 Task: Look for Airbnb properties in San Juan de Dios, Costa Rica from 10th December, 2023 to 15th December, 2023 for 7 adults.4 bedrooms having 7 beds and 4 bathrooms. Property type can be house. Amenities needed are: wifi, TV, free parkinig on premises, gym, breakfast. Booking option can be shelf check-in. Look for 5 properties as per requirement.
Action: Mouse moved to (592, 184)
Screenshot: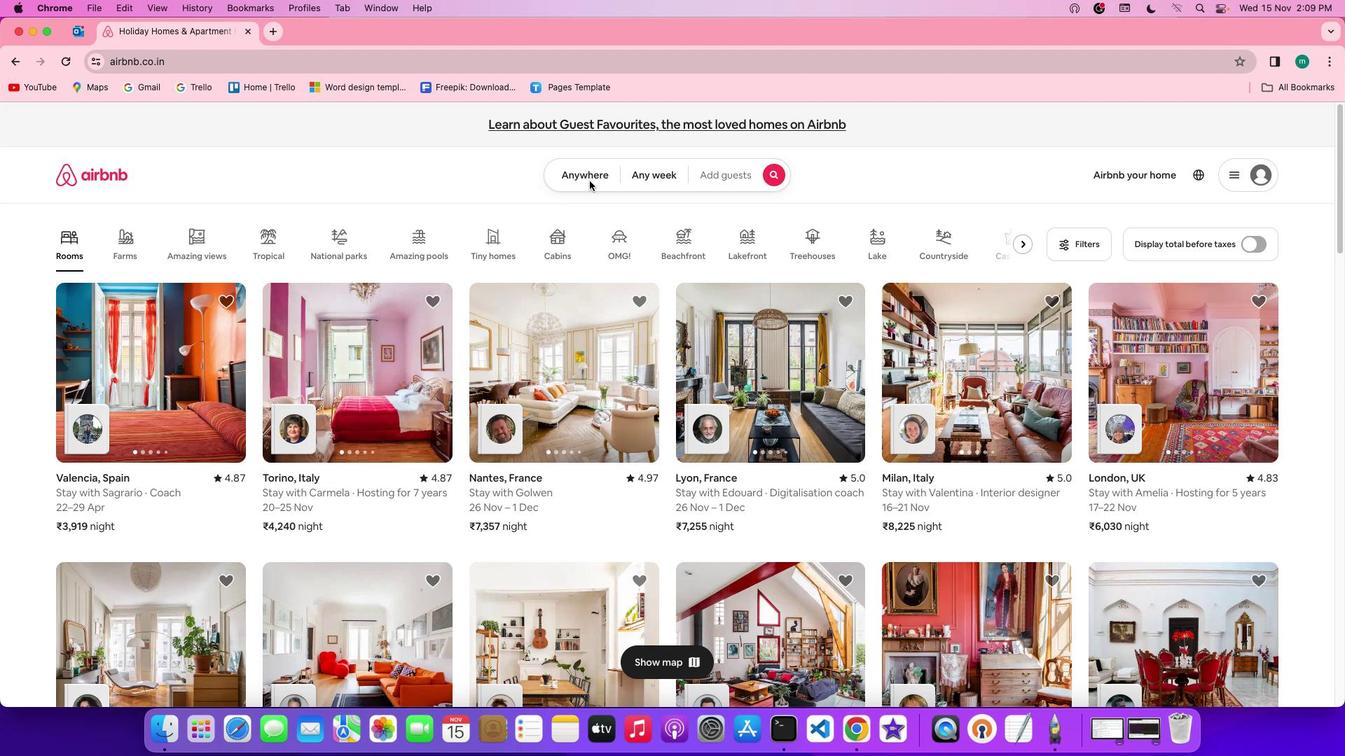 
Action: Mouse pressed left at (592, 184)
Screenshot: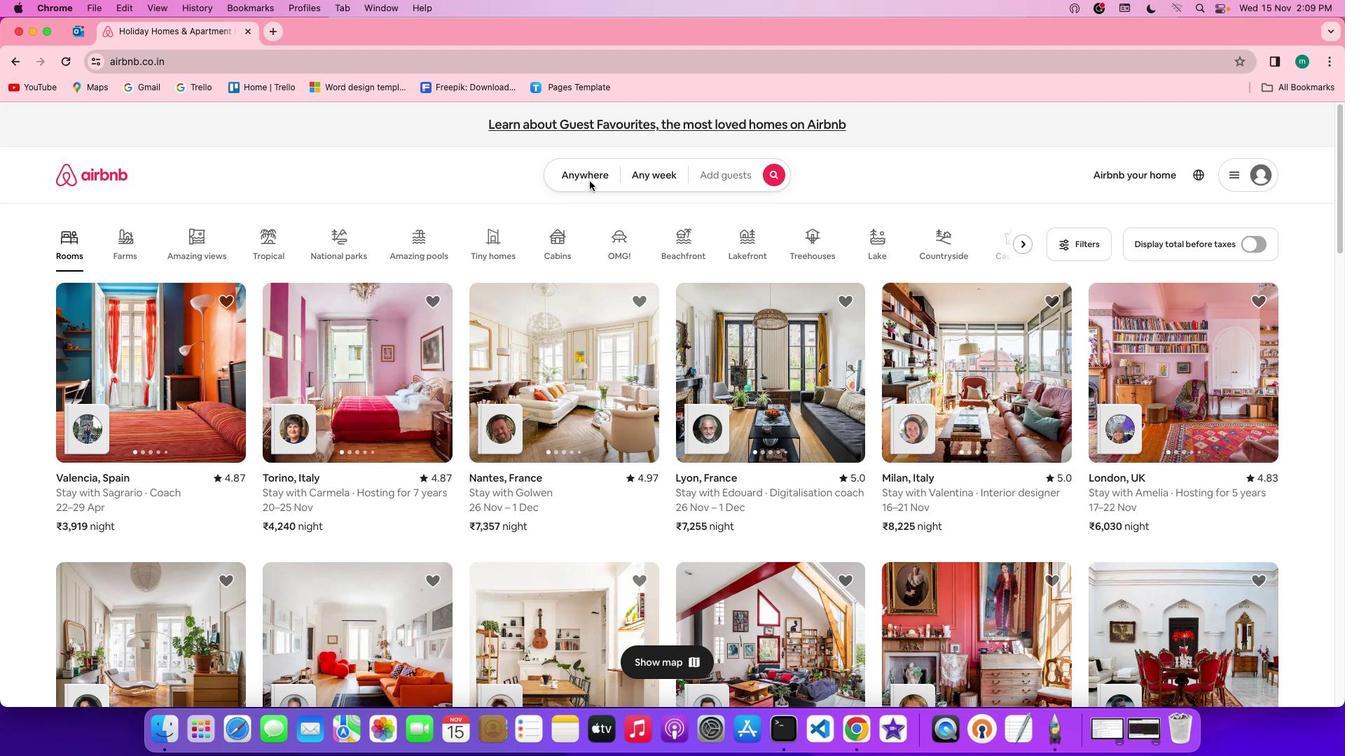 
Action: Mouse pressed left at (592, 184)
Screenshot: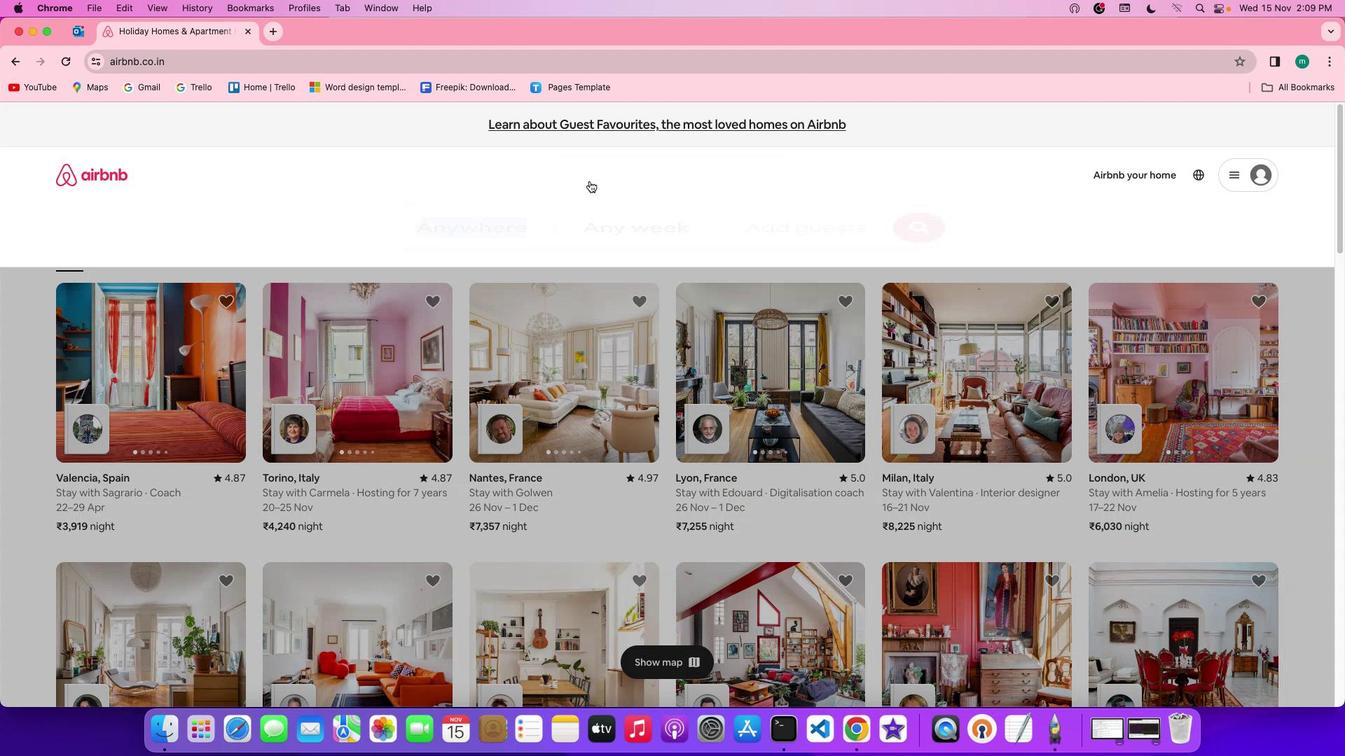 
Action: Mouse moved to (537, 232)
Screenshot: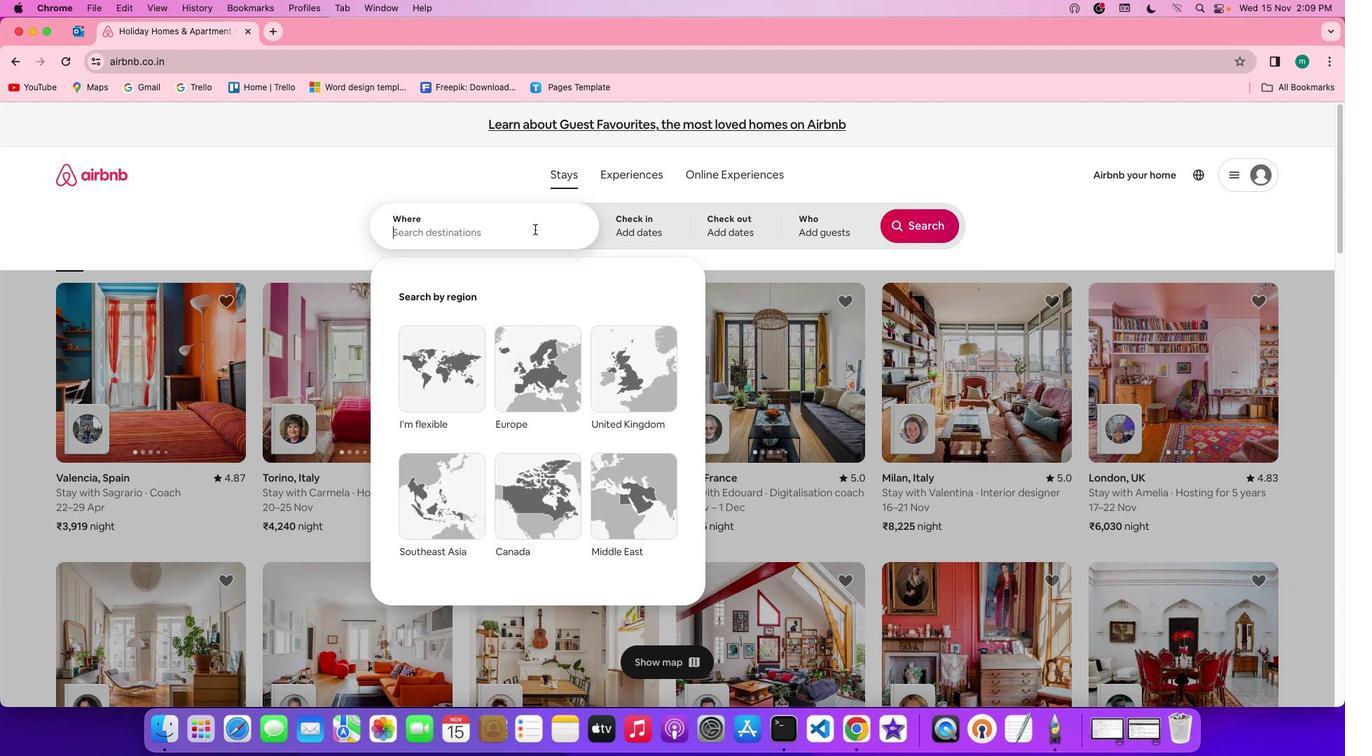 
Action: Mouse pressed left at (537, 232)
Screenshot: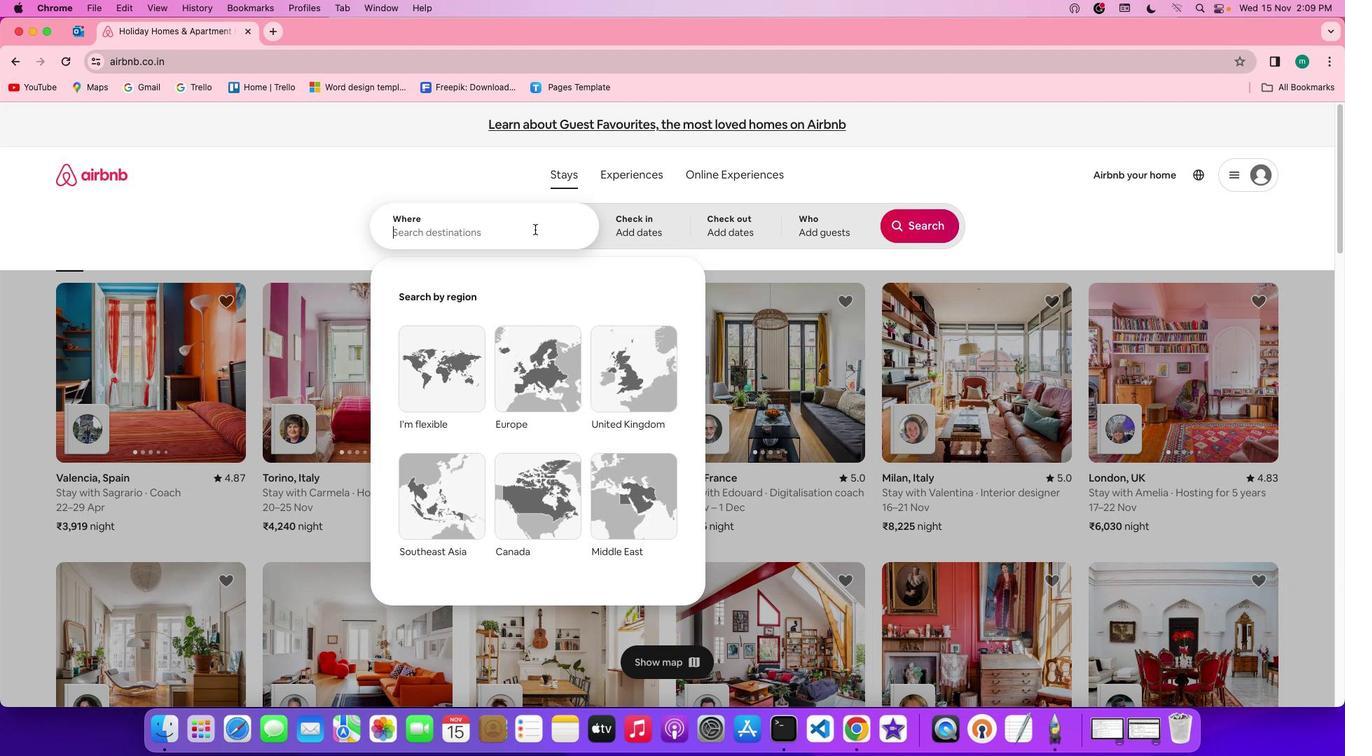 
Action: Key pressed Key.shift'S''a''n'Key.spaceKey.shift'J''u''a''n'Key.spaceKey.shift'd''e'Key.spaceKey.shift'D''i''o''a'Key.backspace's'','Key.spaceKey.shift'c''o''s''t''a'
Screenshot: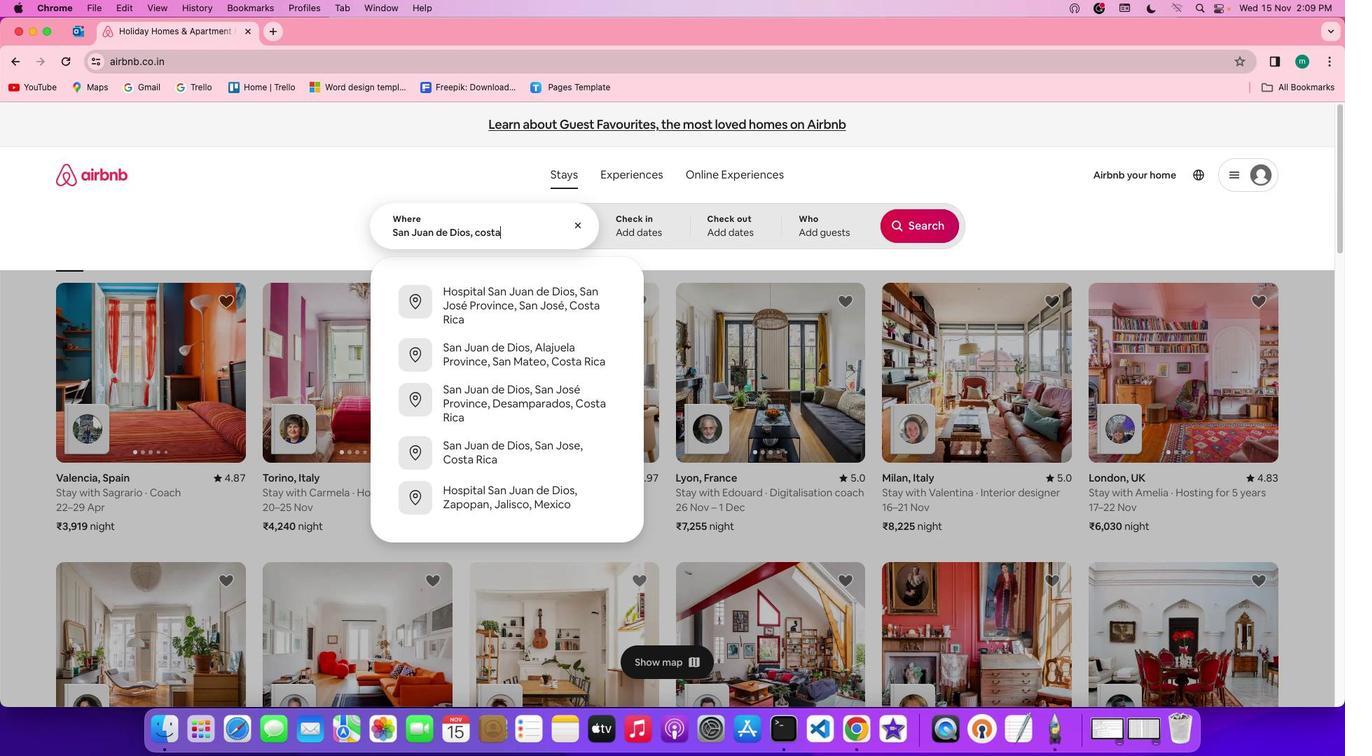 
Action: Mouse moved to (541, 219)
Screenshot: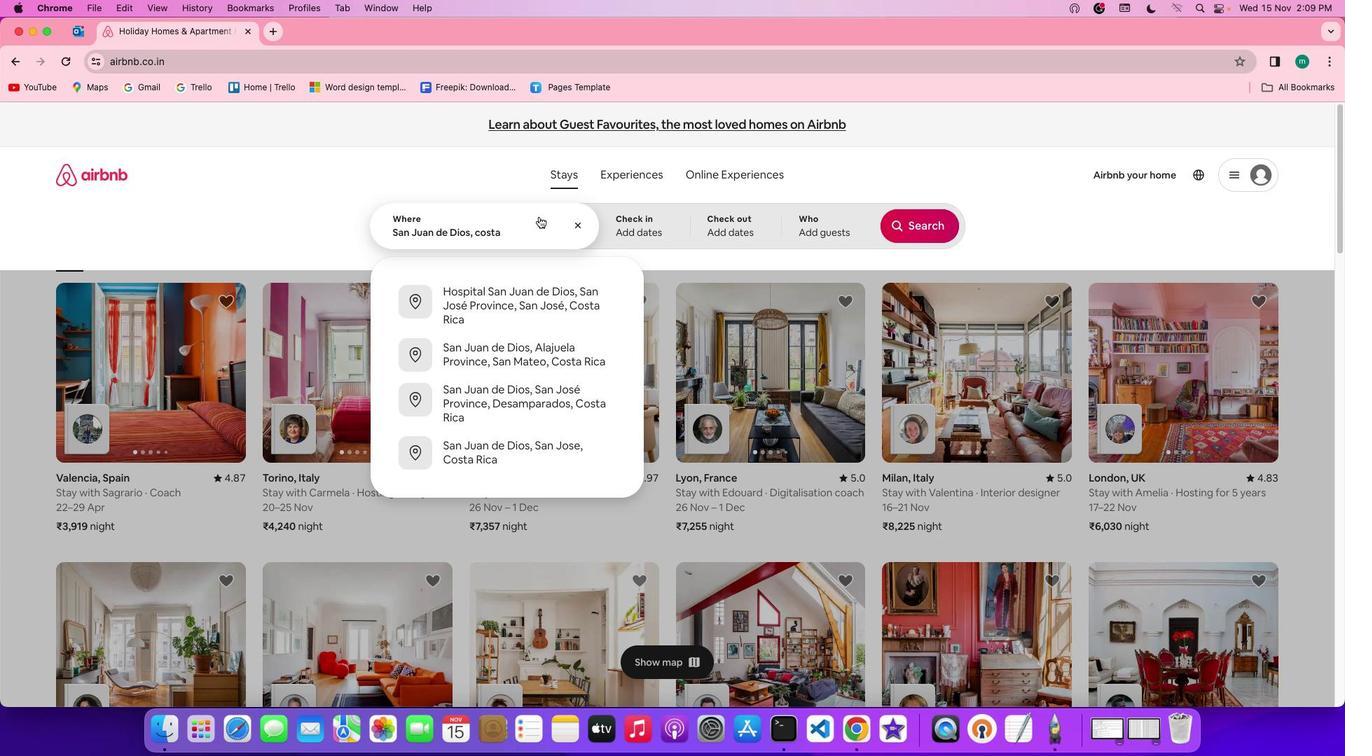 
Action: Key pressed Key.spaceKey.shift'R''i''c''a'
Screenshot: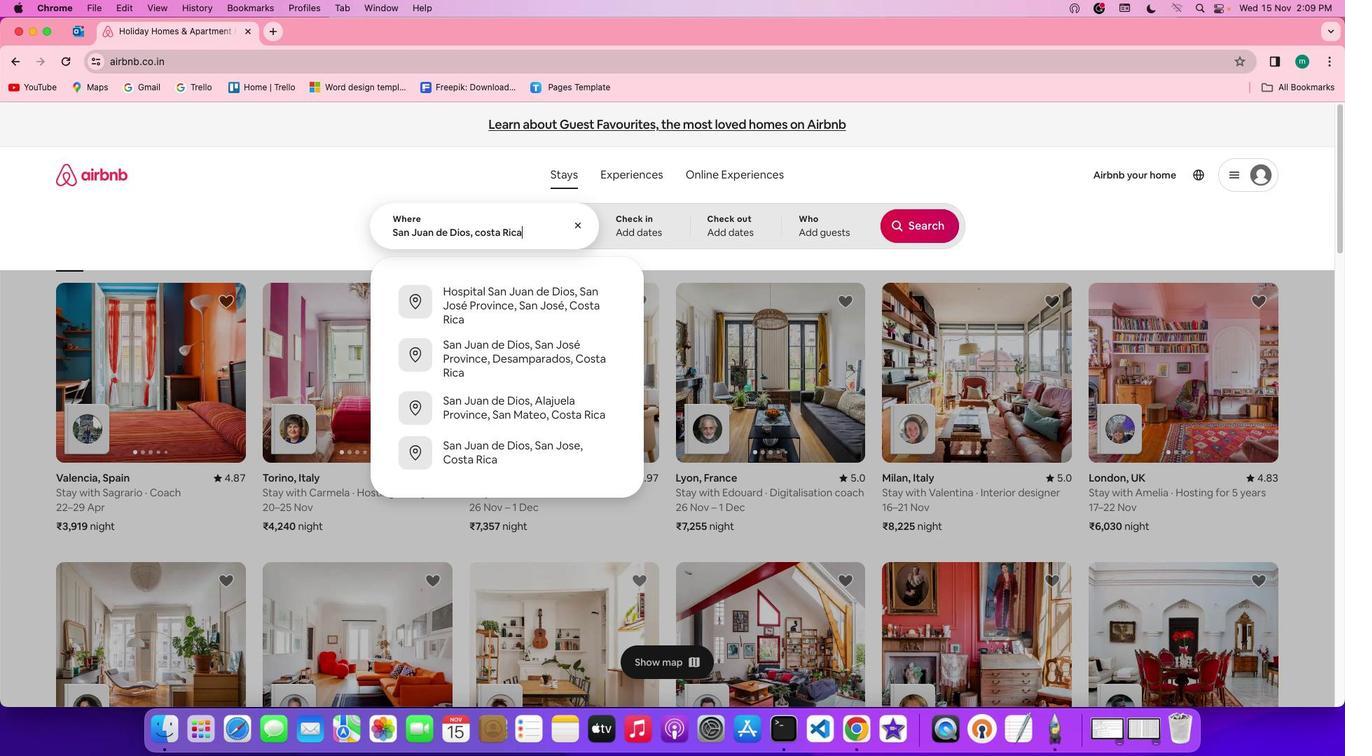 
Action: Mouse moved to (665, 237)
Screenshot: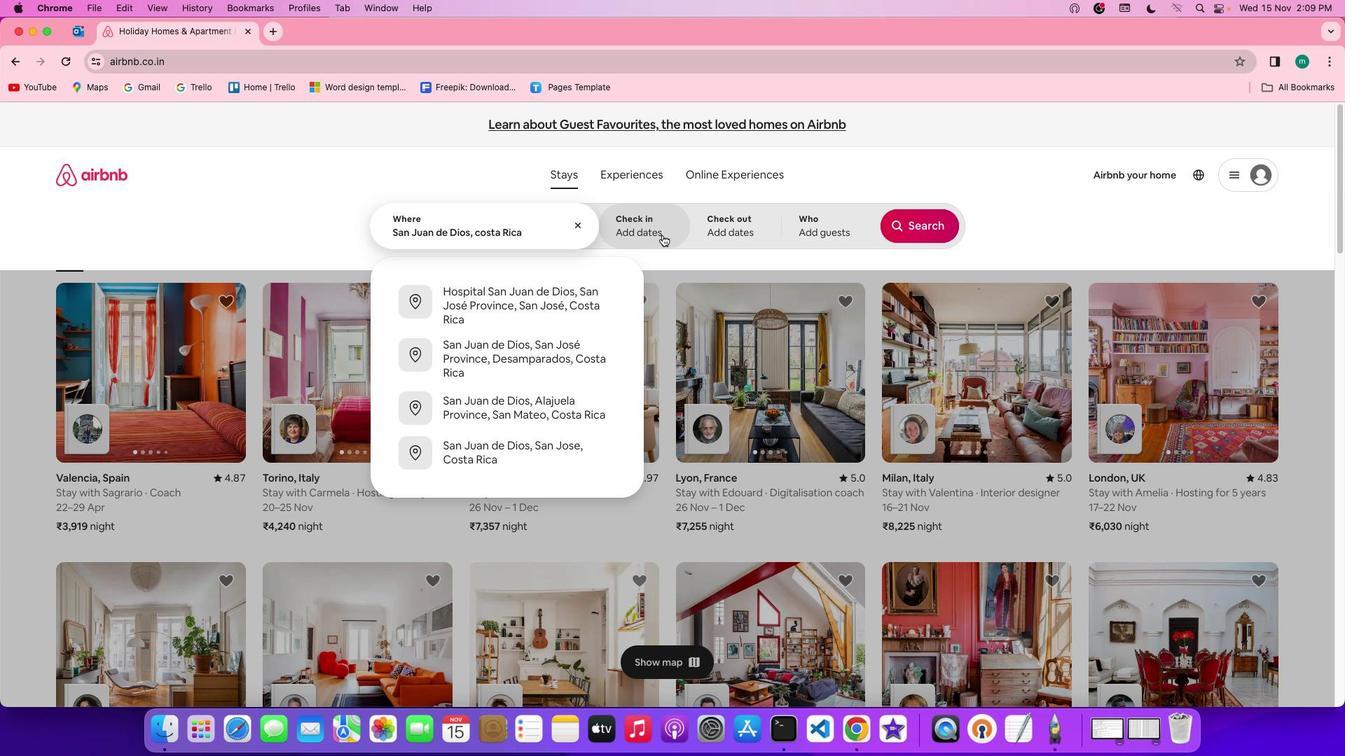 
Action: Mouse pressed left at (665, 237)
Screenshot: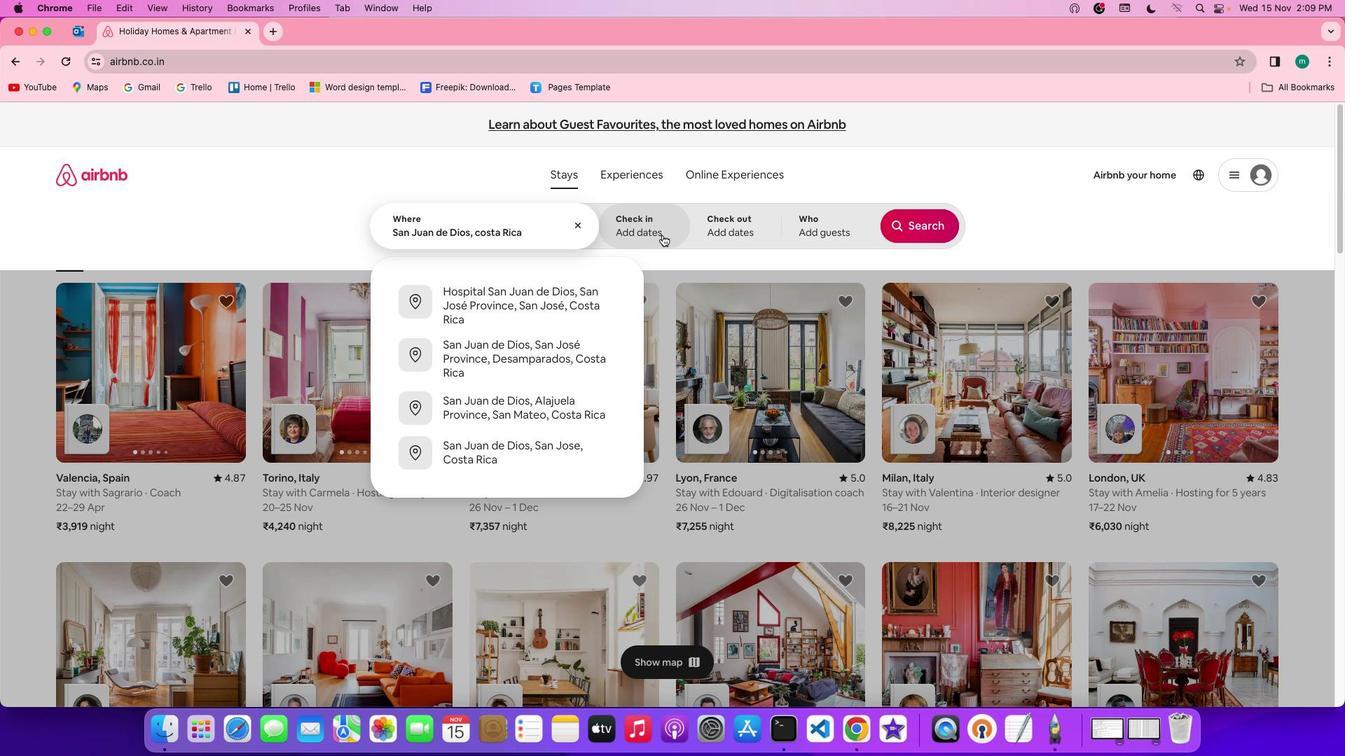 
Action: Mouse moved to (698, 478)
Screenshot: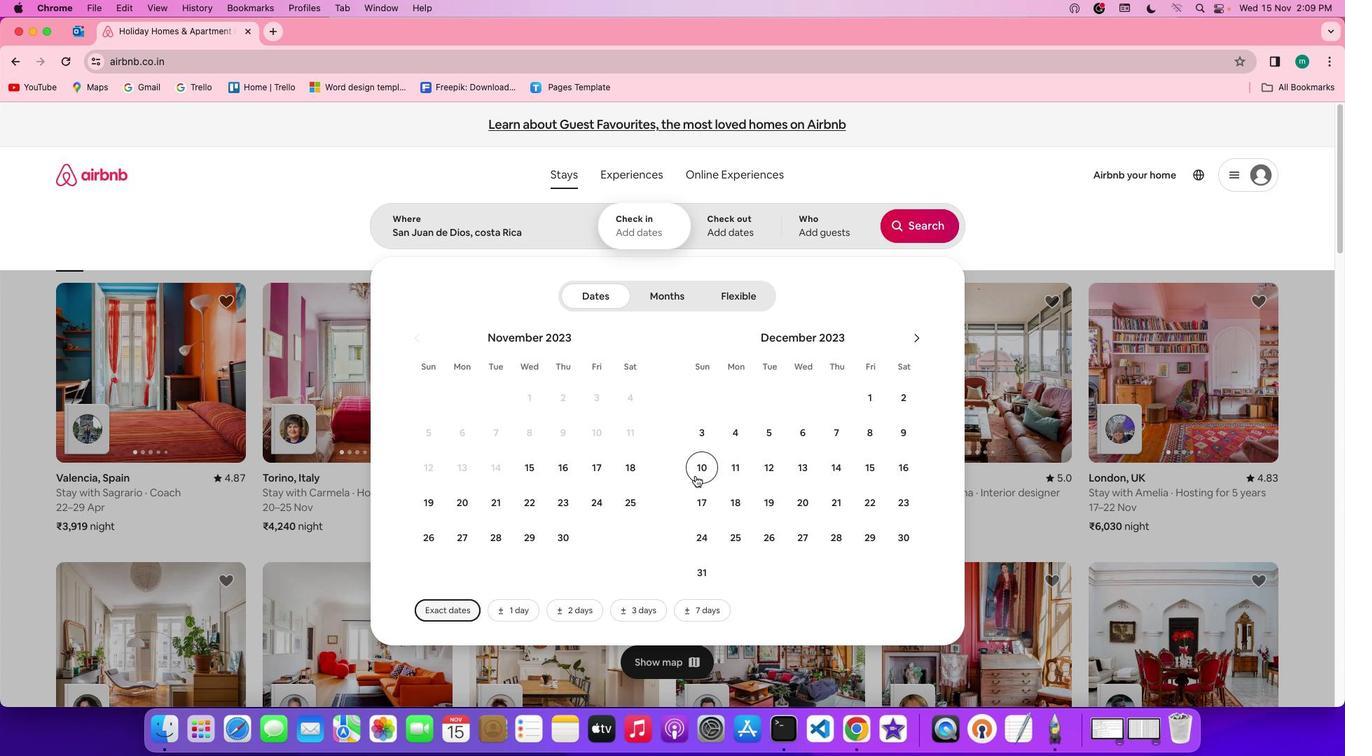 
Action: Mouse pressed left at (698, 478)
Screenshot: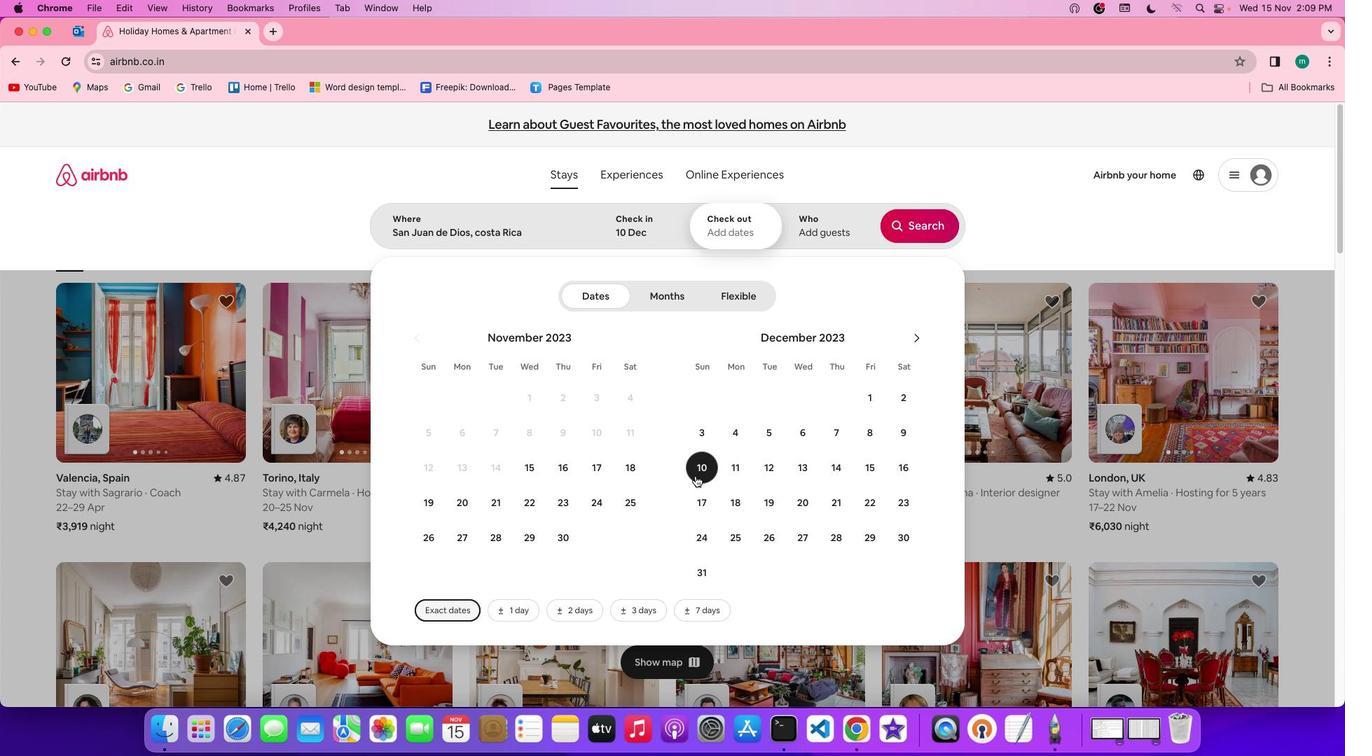 
Action: Mouse moved to (861, 477)
Screenshot: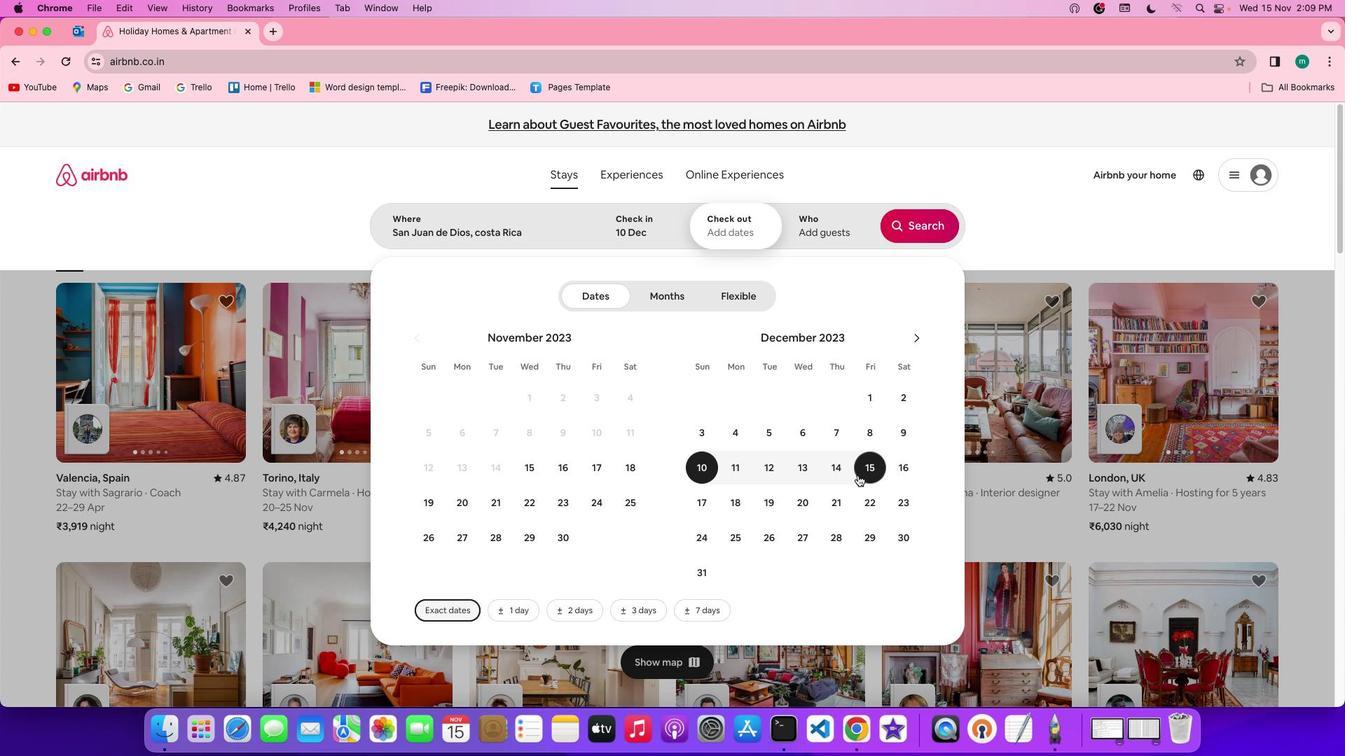 
Action: Mouse pressed left at (861, 477)
Screenshot: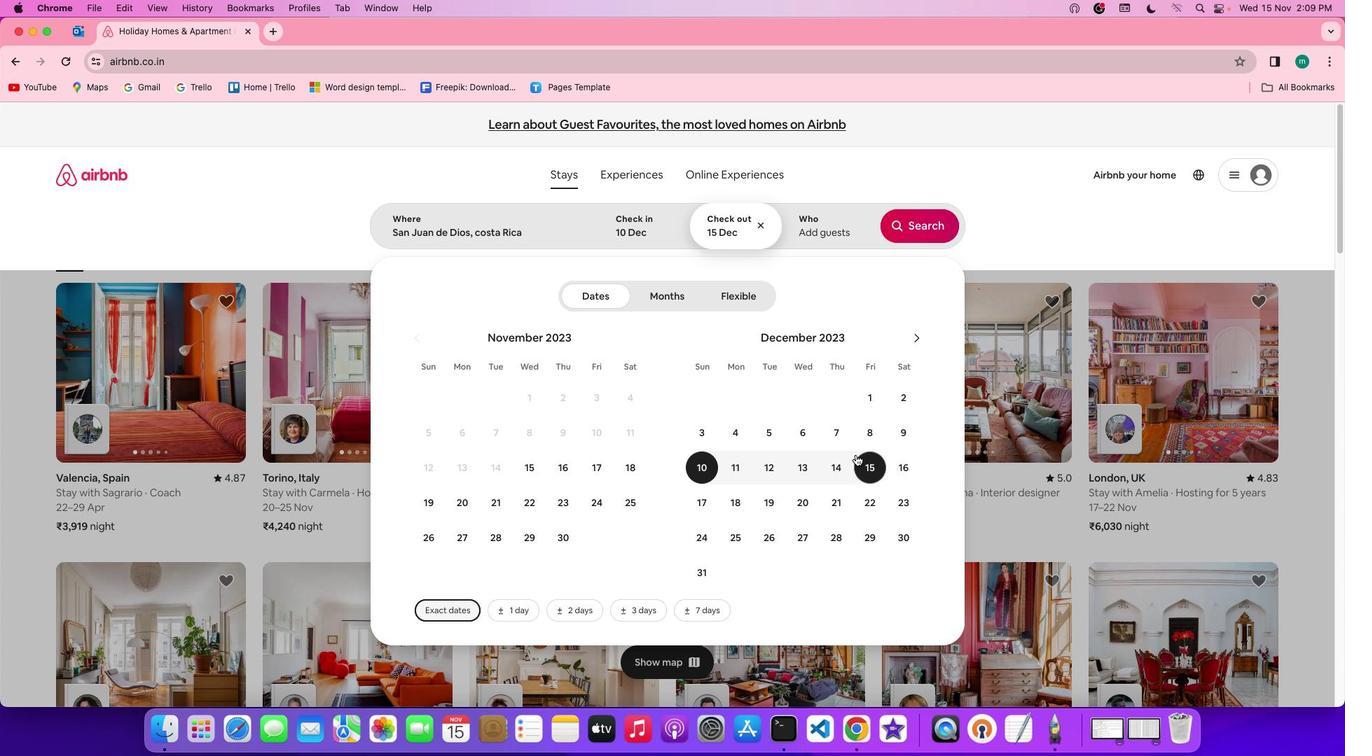 
Action: Mouse moved to (854, 215)
Screenshot: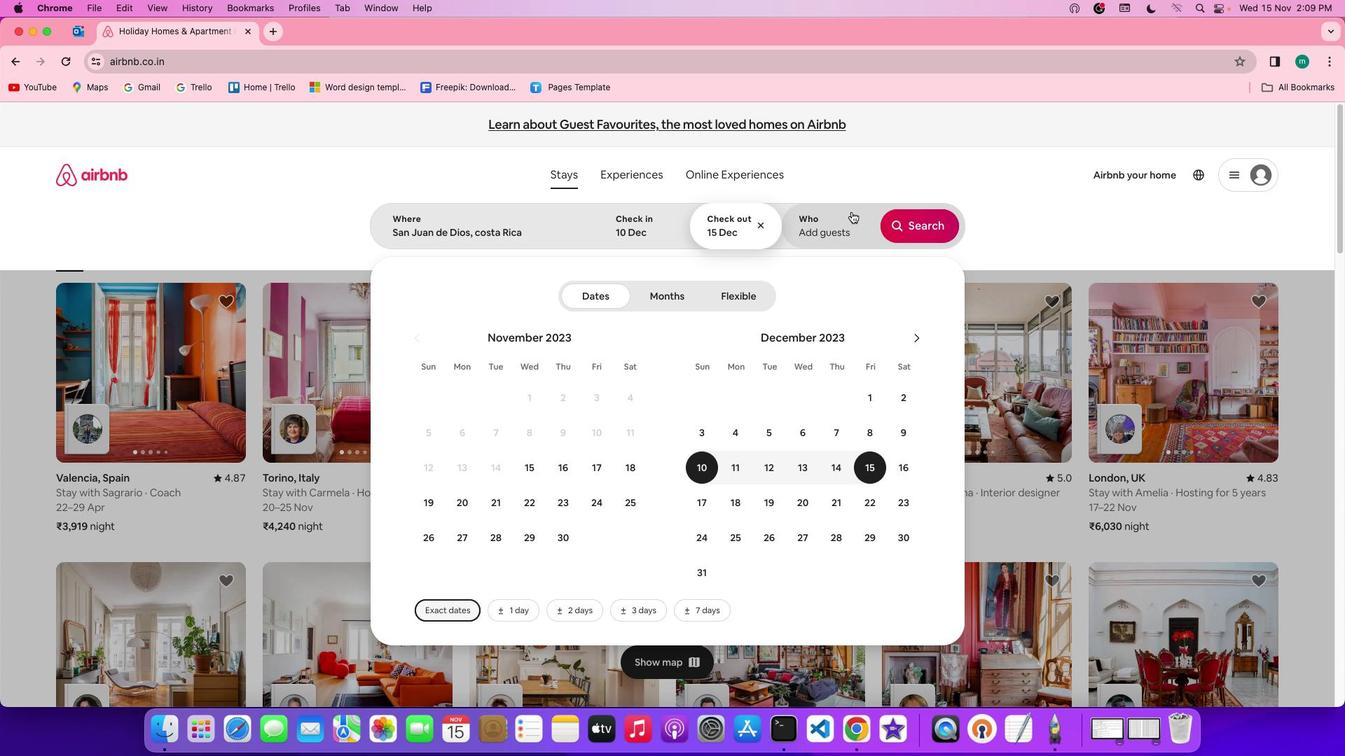 
Action: Mouse pressed left at (854, 215)
Screenshot: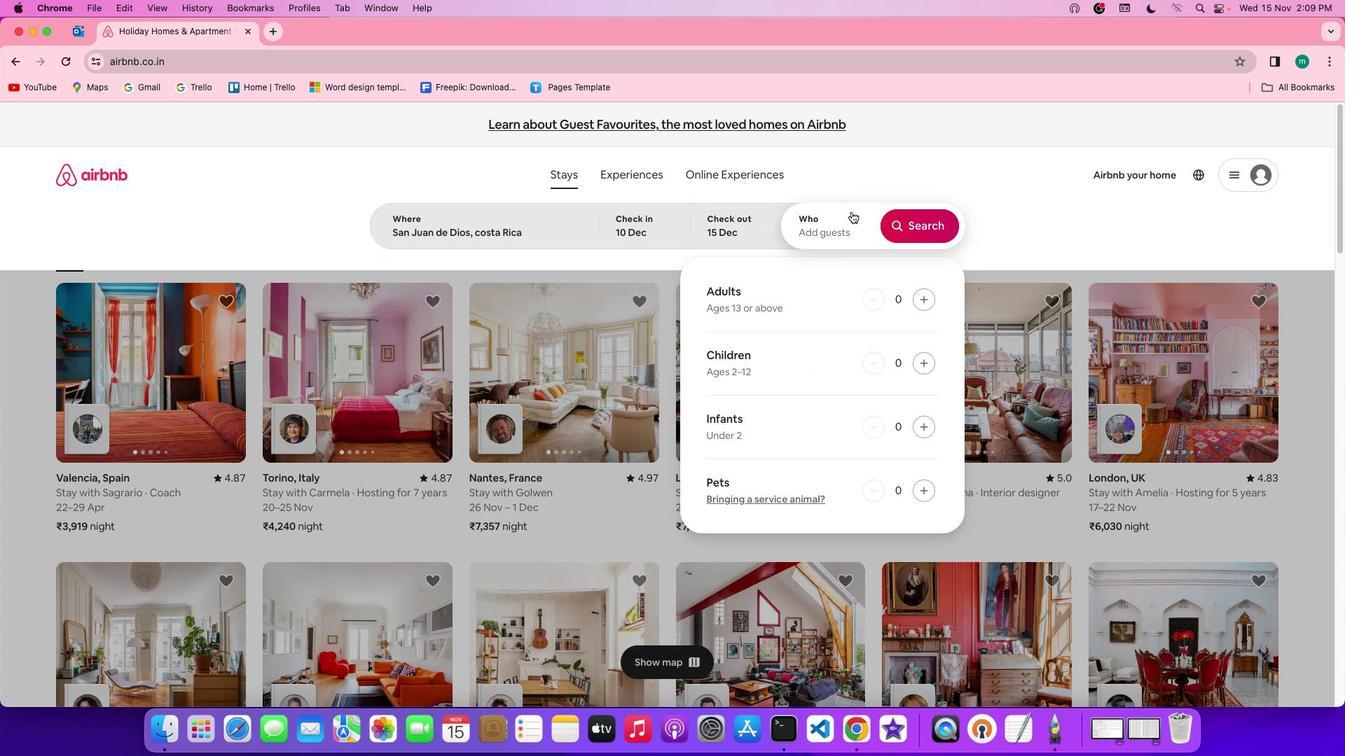 
Action: Mouse moved to (925, 306)
Screenshot: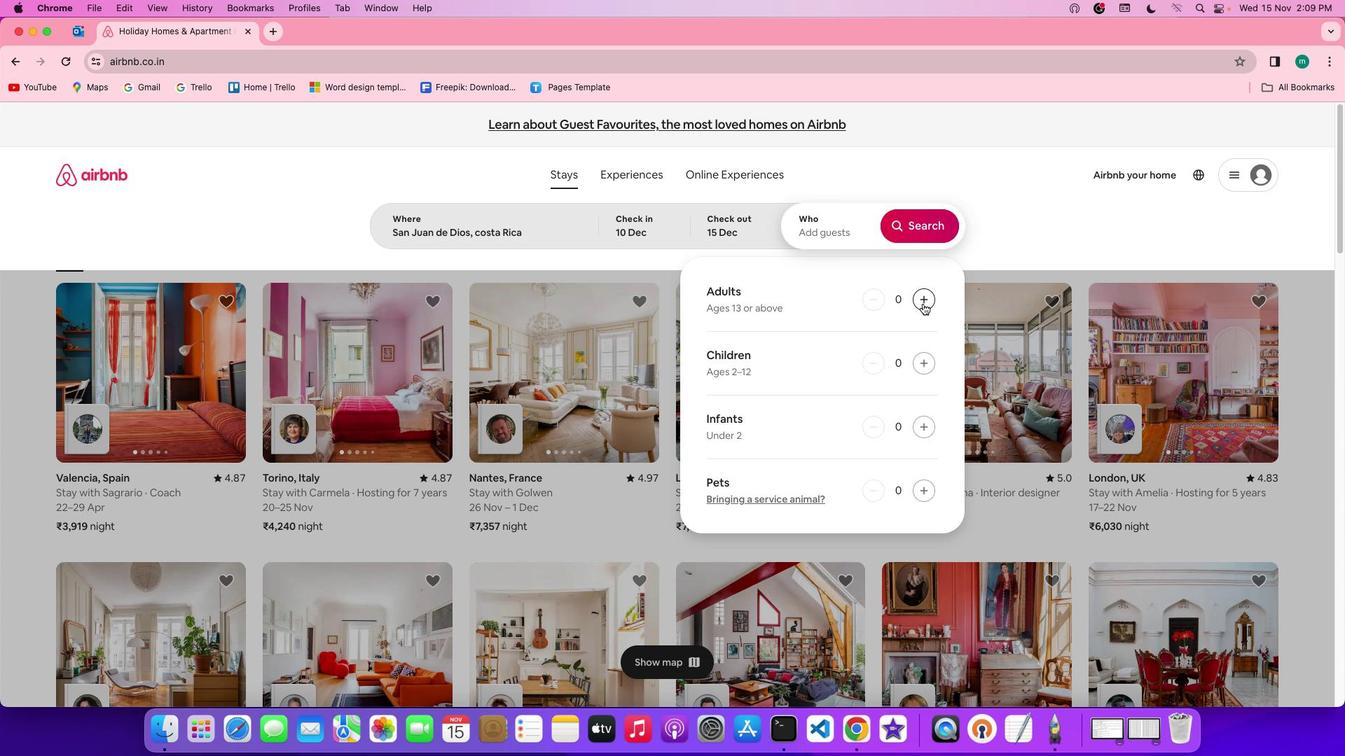 
Action: Mouse pressed left at (925, 306)
Screenshot: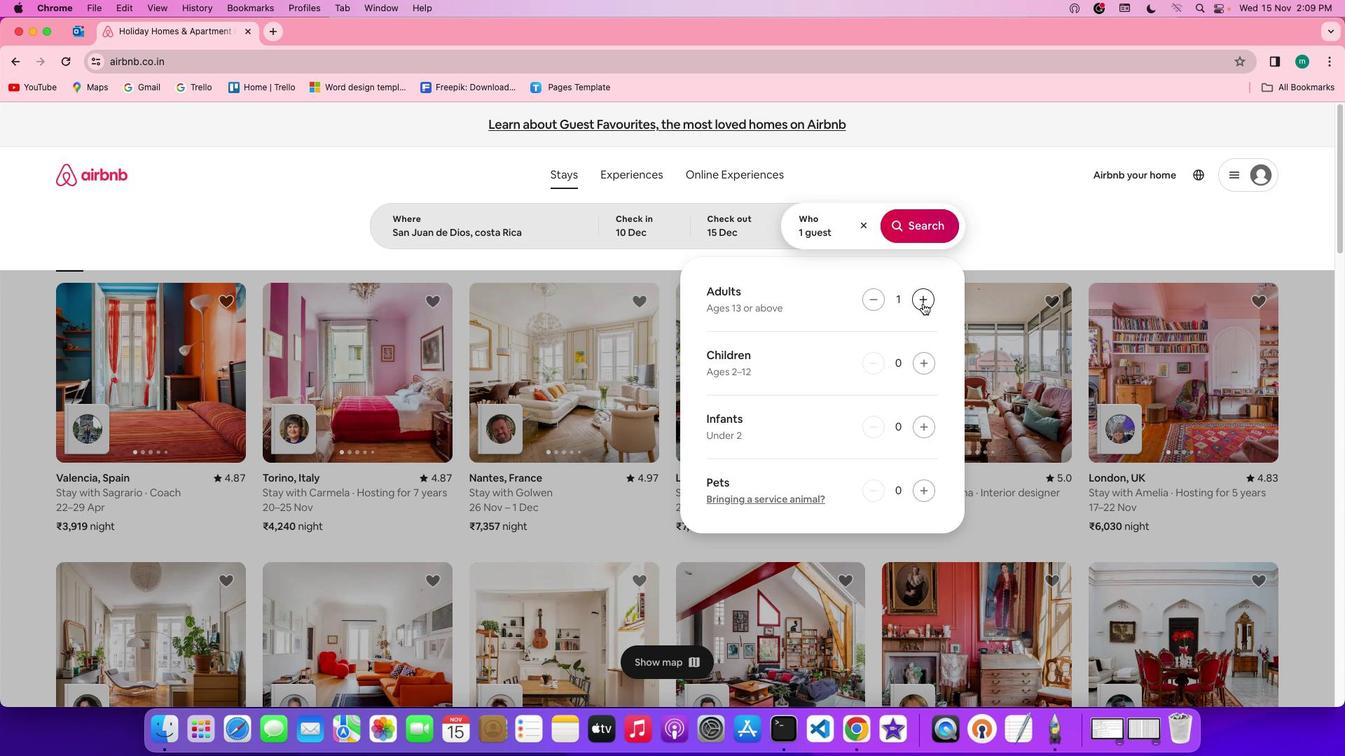 
Action: Mouse pressed left at (925, 306)
Screenshot: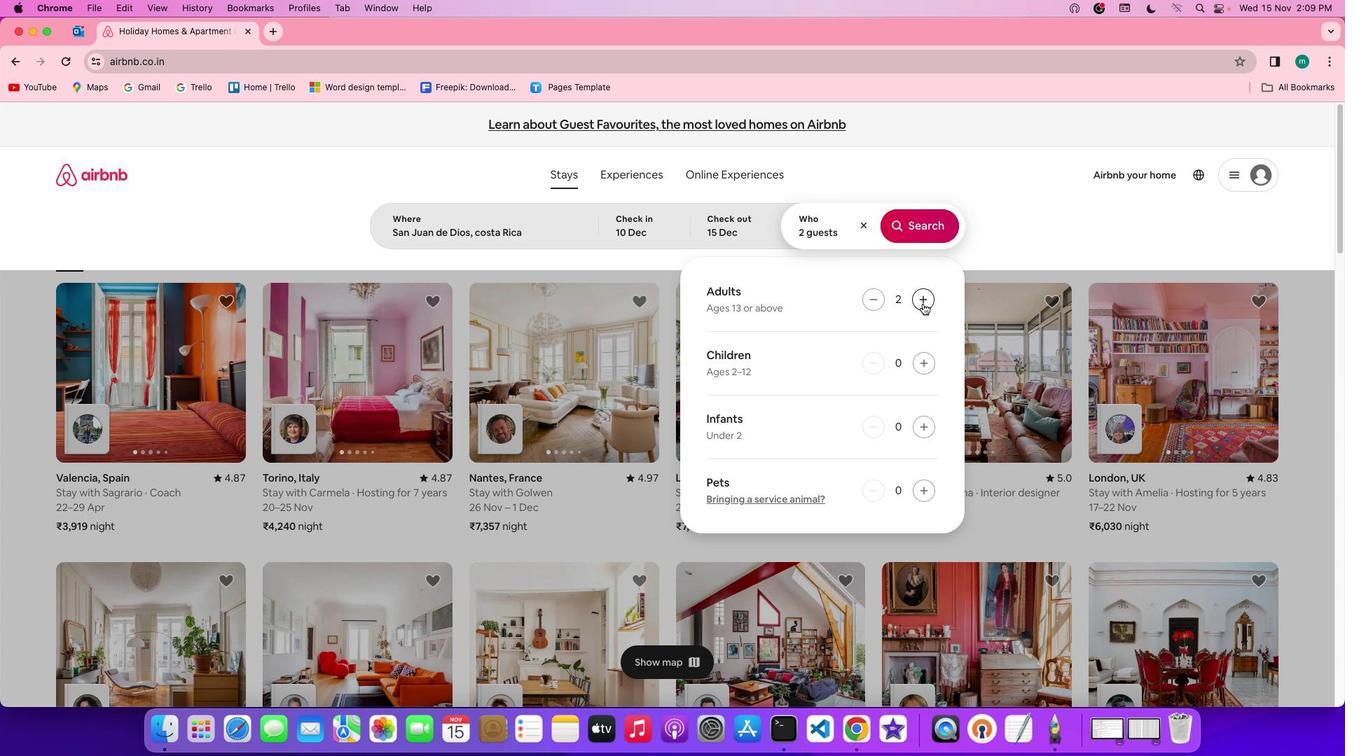 
Action: Mouse pressed left at (925, 306)
Screenshot: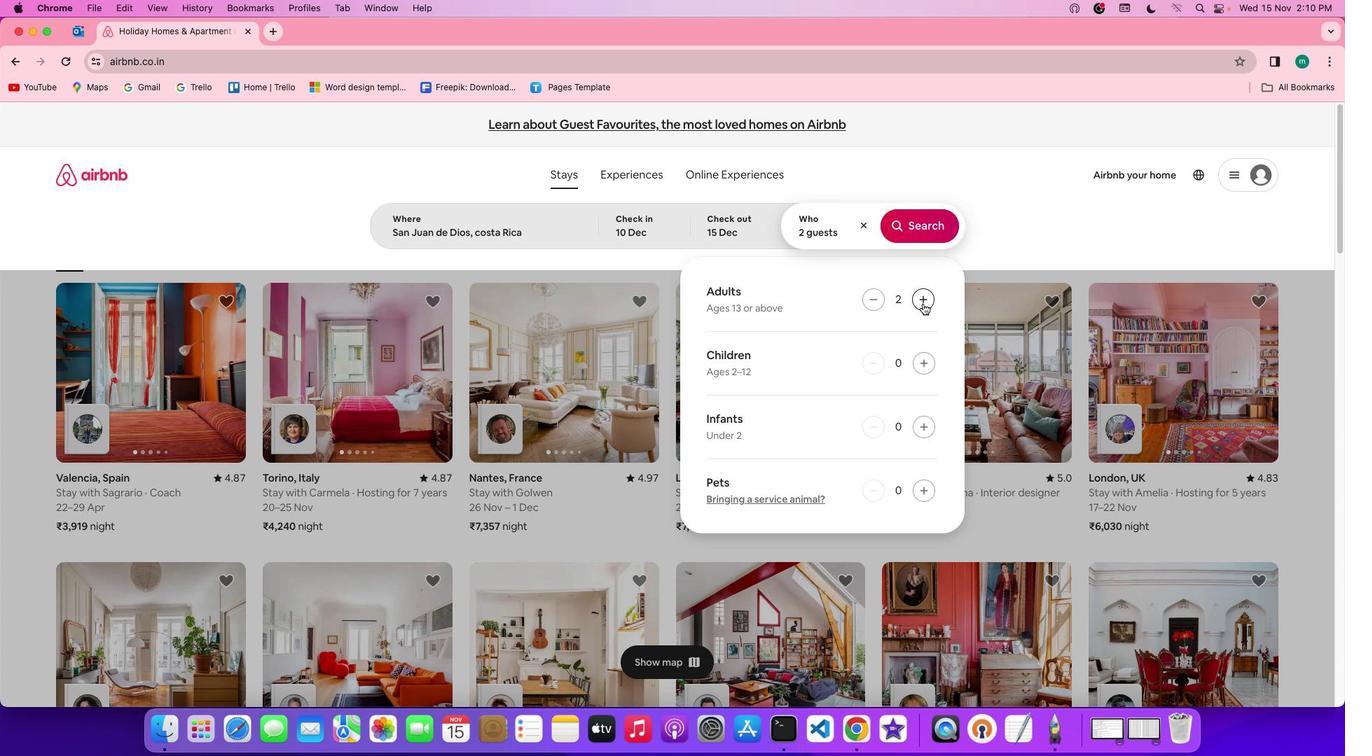 
Action: Mouse pressed left at (925, 306)
Screenshot: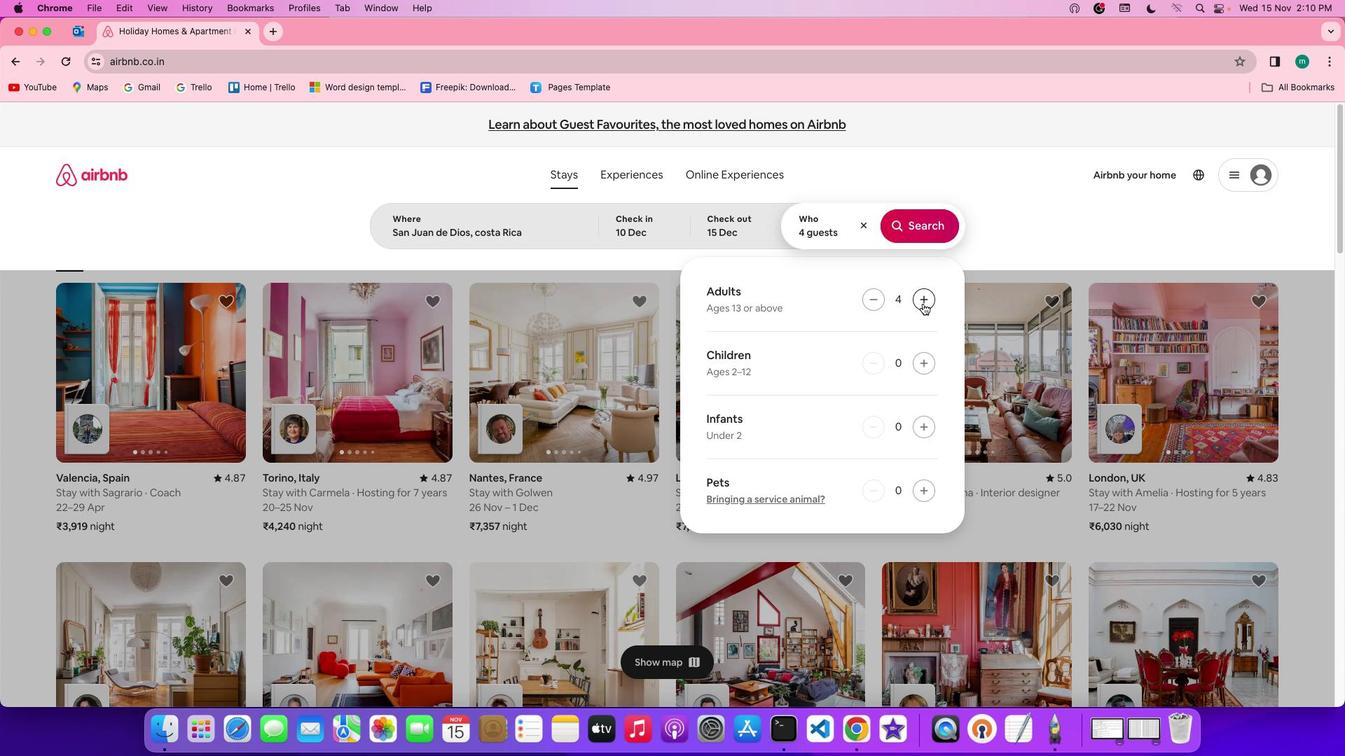 
Action: Mouse pressed left at (925, 306)
Screenshot: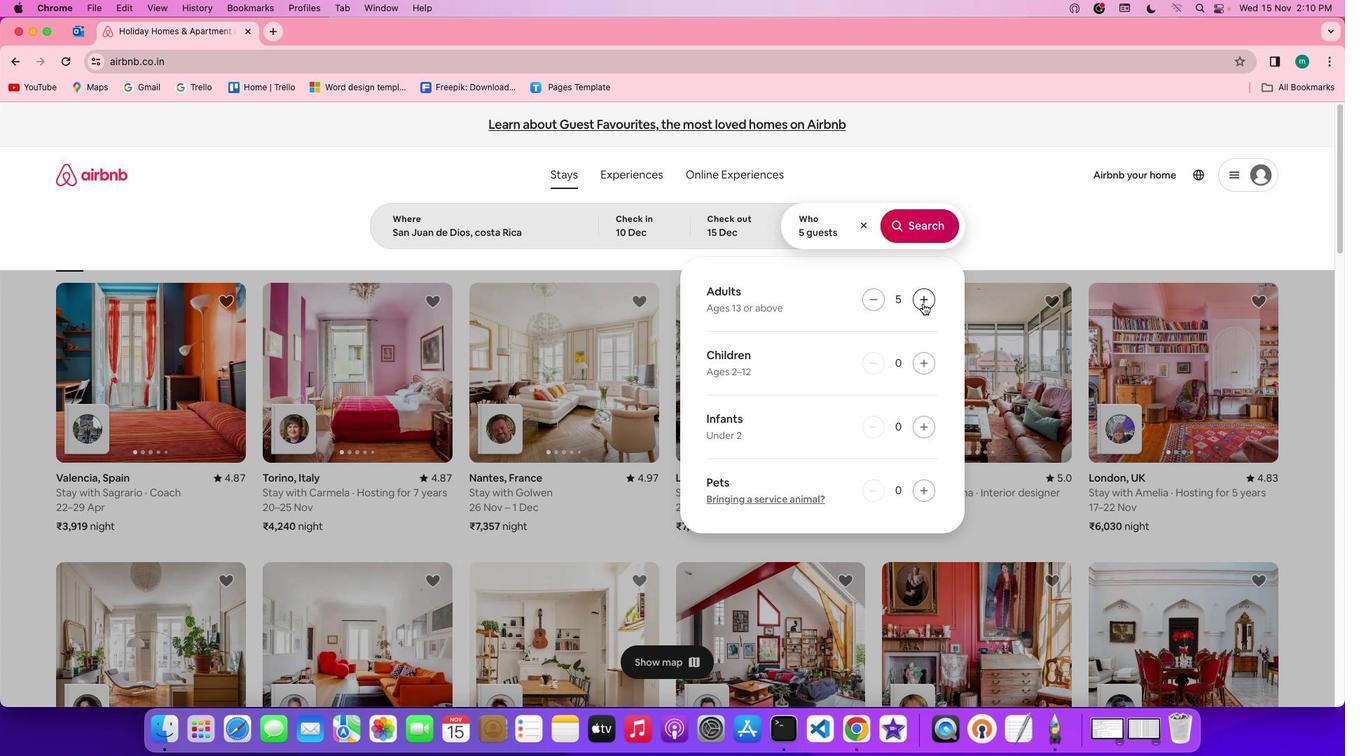 
Action: Mouse pressed left at (925, 306)
Screenshot: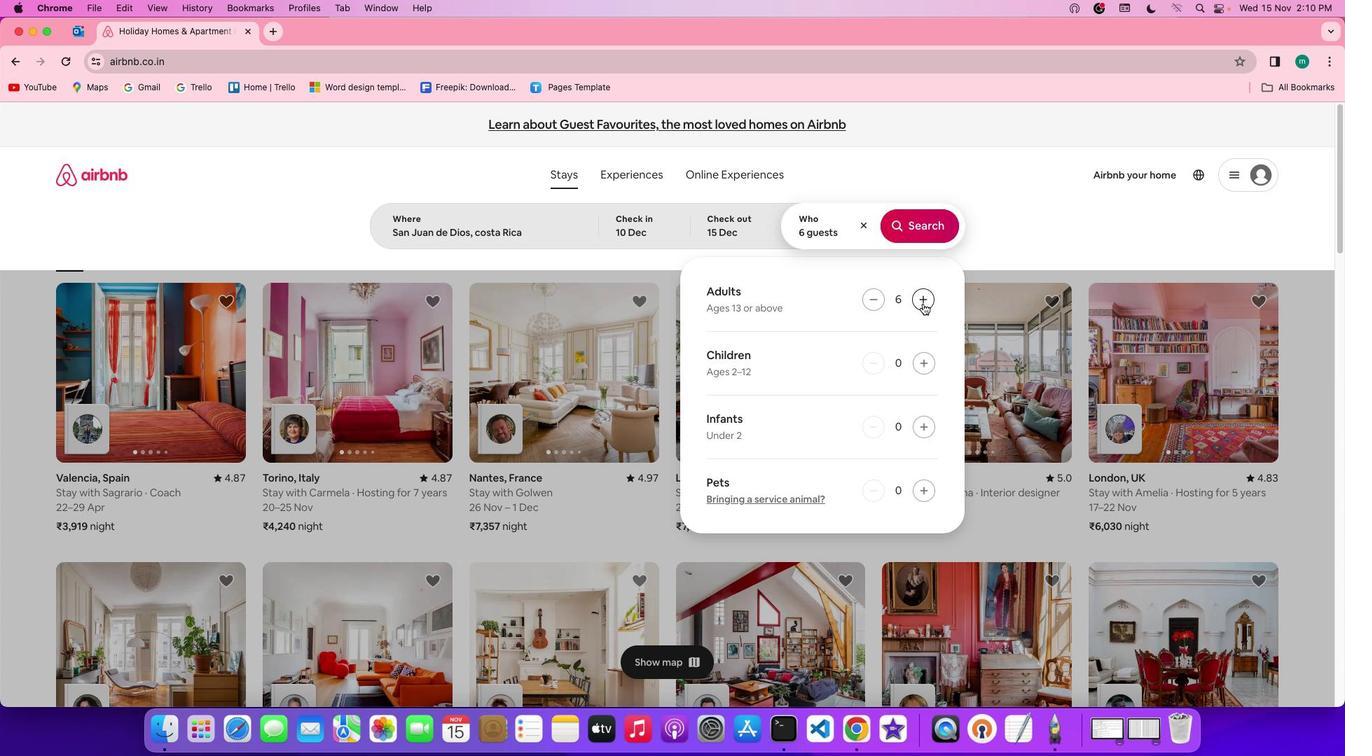 
Action: Mouse pressed left at (925, 306)
Screenshot: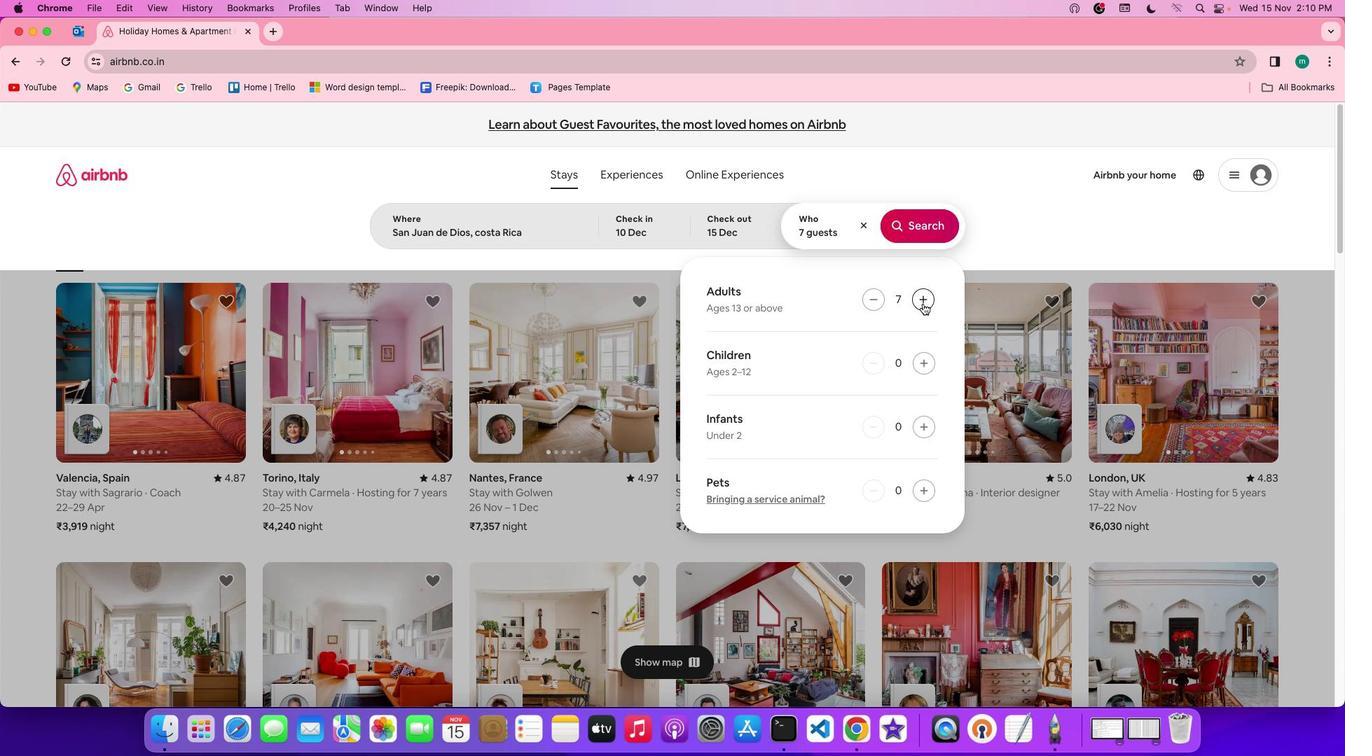 
Action: Mouse moved to (935, 233)
Screenshot: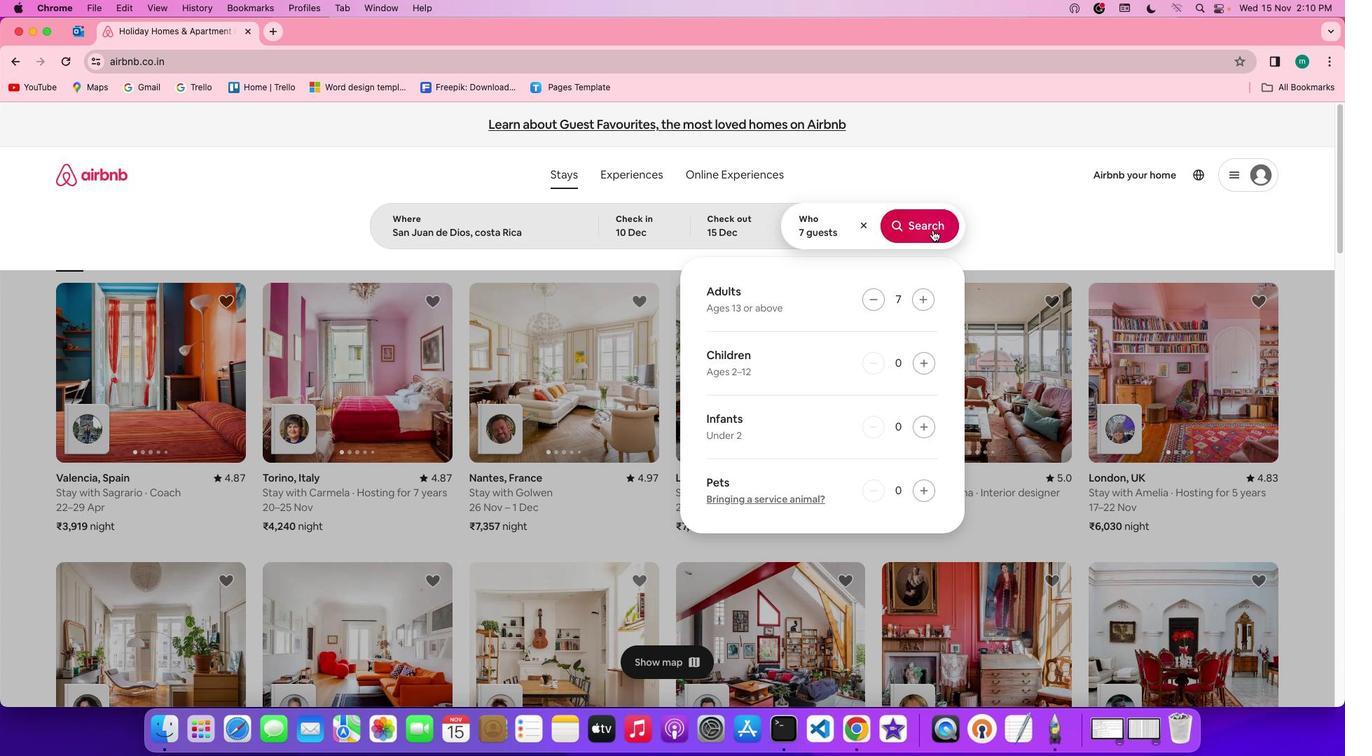 
Action: Mouse pressed left at (935, 233)
Screenshot: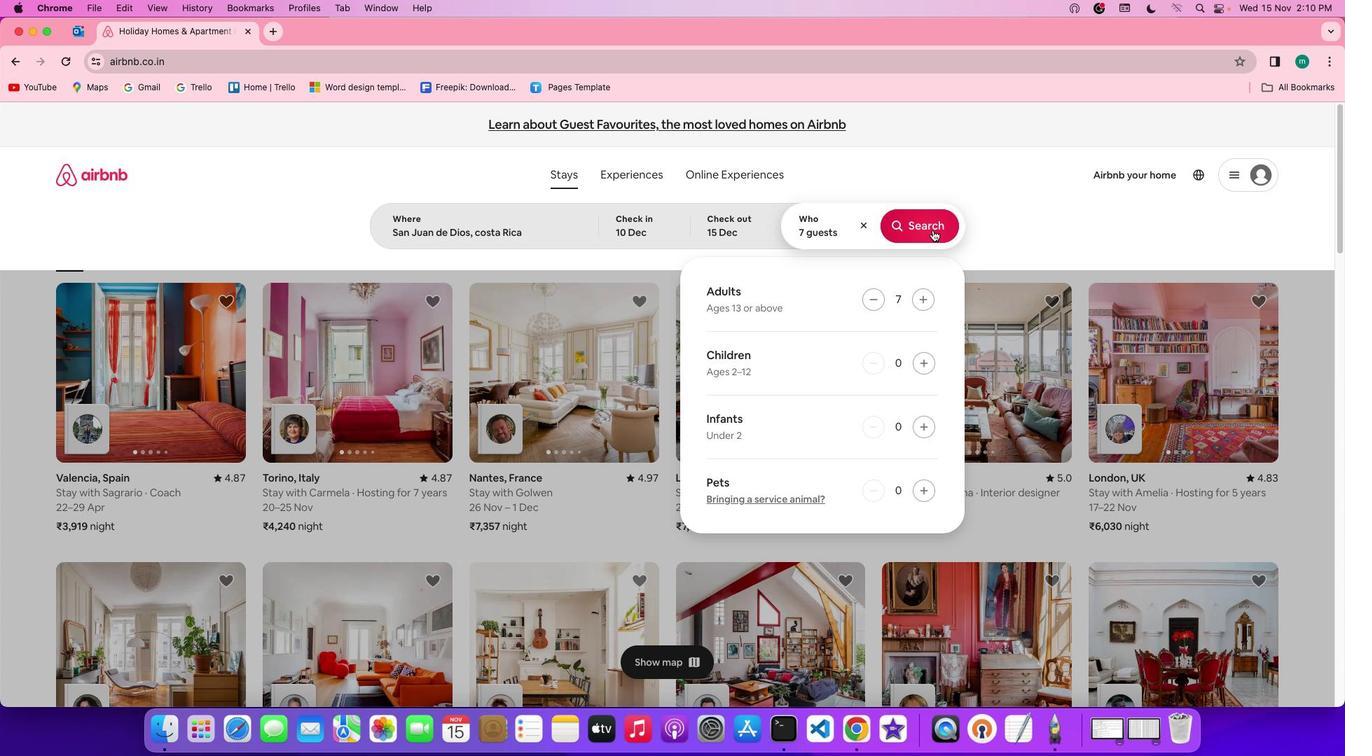 
Action: Mouse moved to (1134, 184)
Screenshot: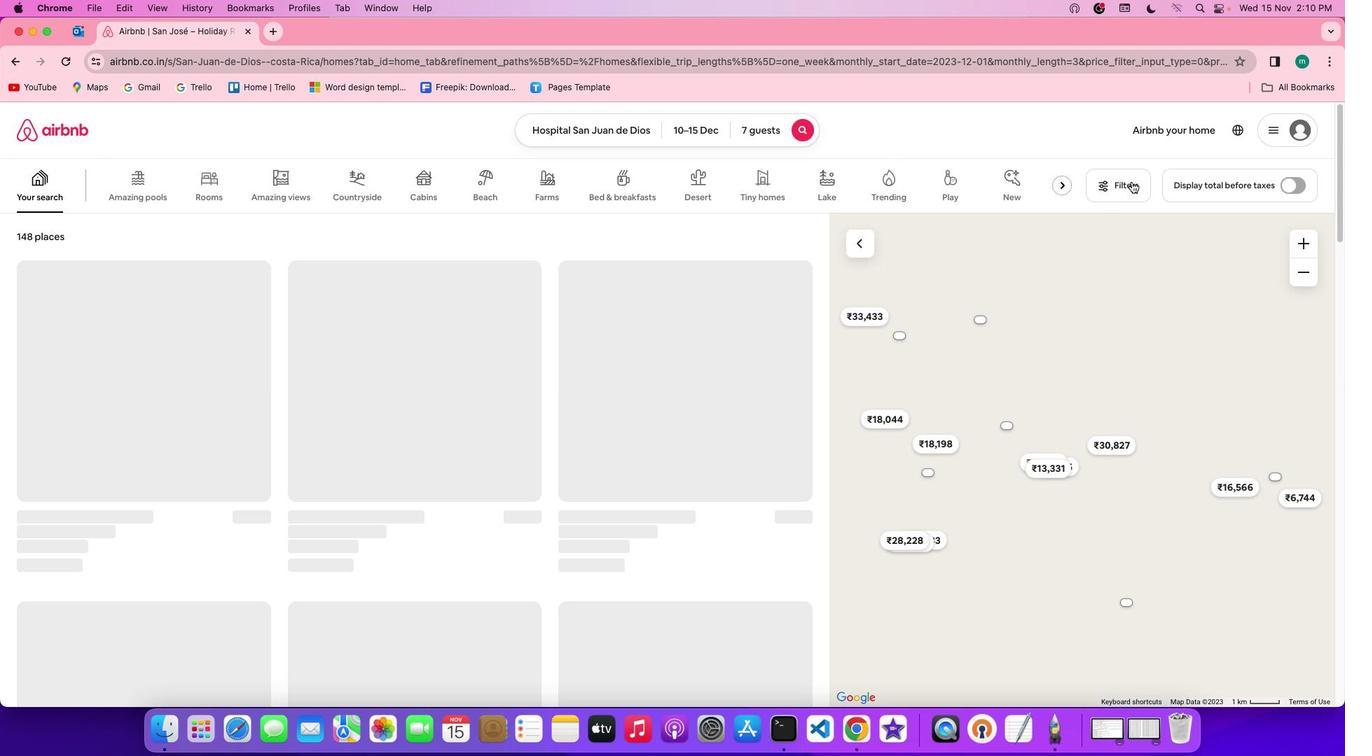 
Action: Mouse pressed left at (1134, 184)
Screenshot: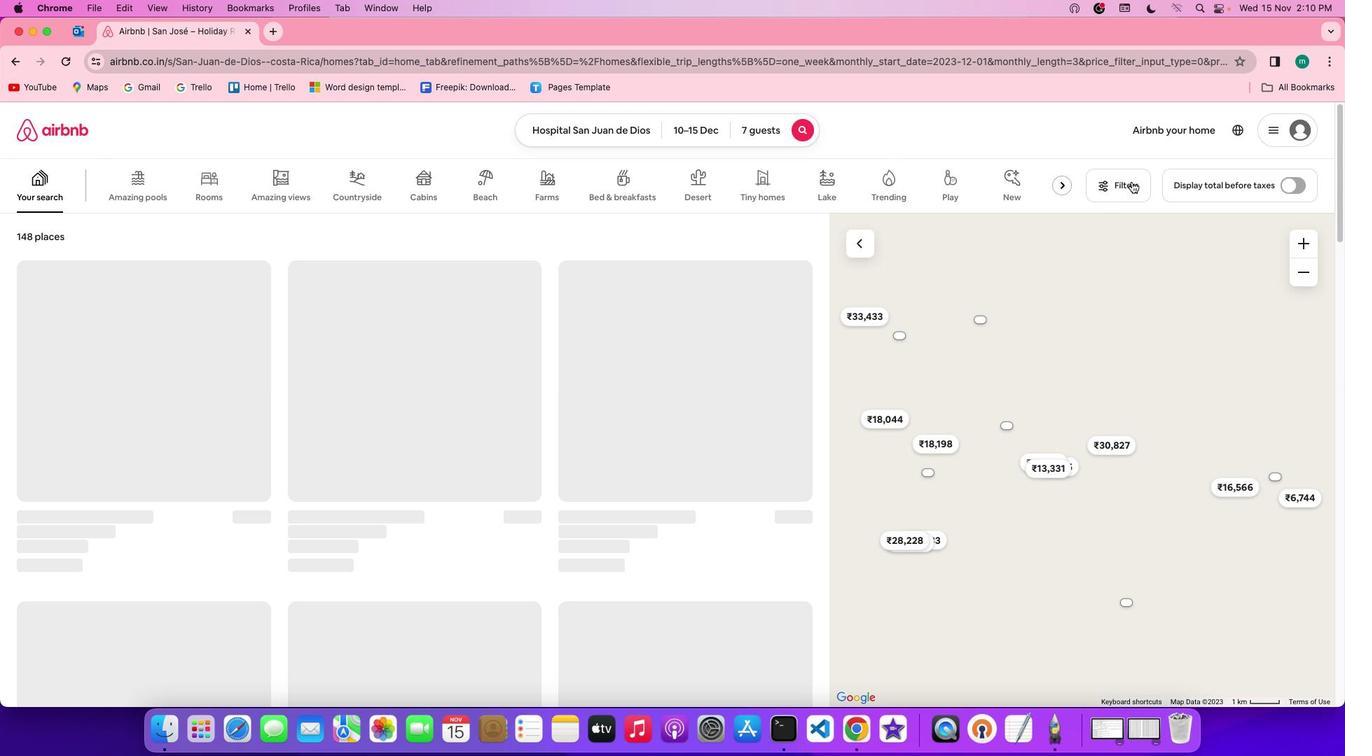 
Action: Mouse moved to (637, 457)
Screenshot: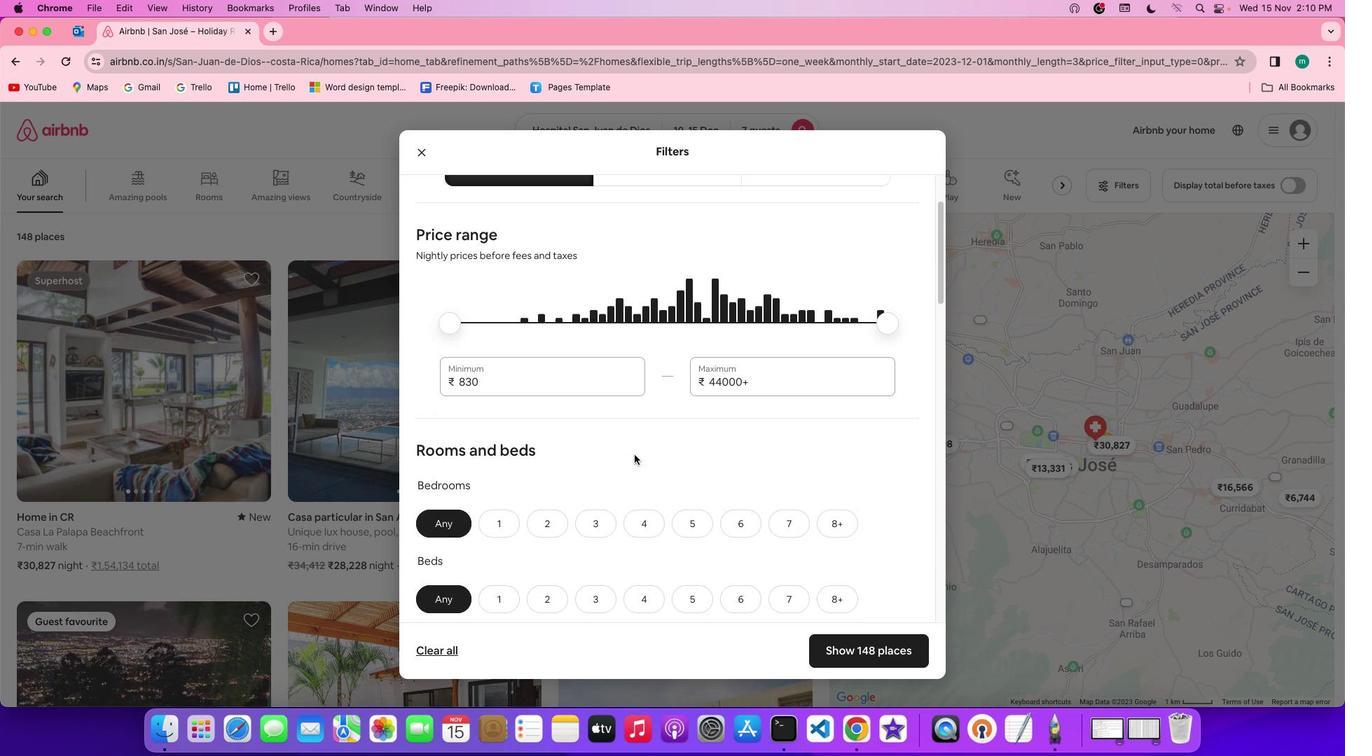 
Action: Mouse scrolled (637, 457) with delta (2, 2)
Screenshot: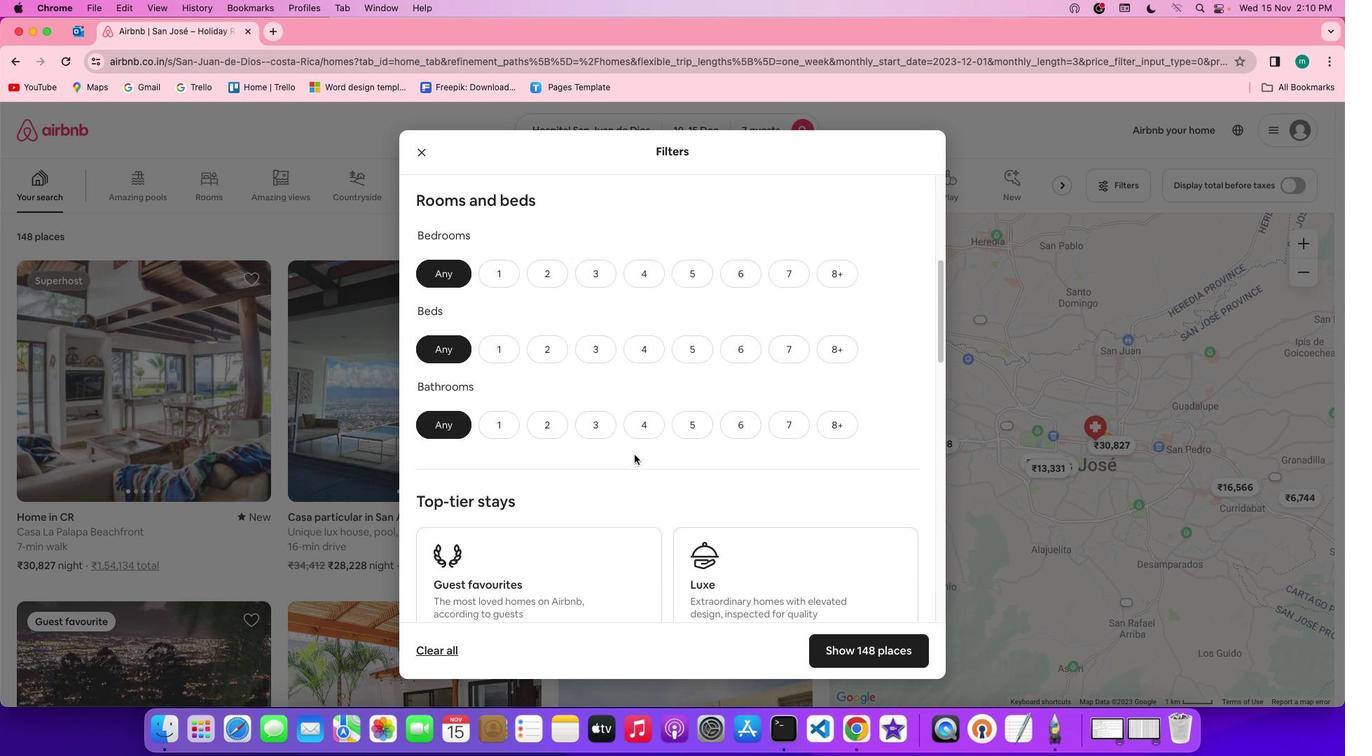 
Action: Mouse scrolled (637, 457) with delta (2, 2)
Screenshot: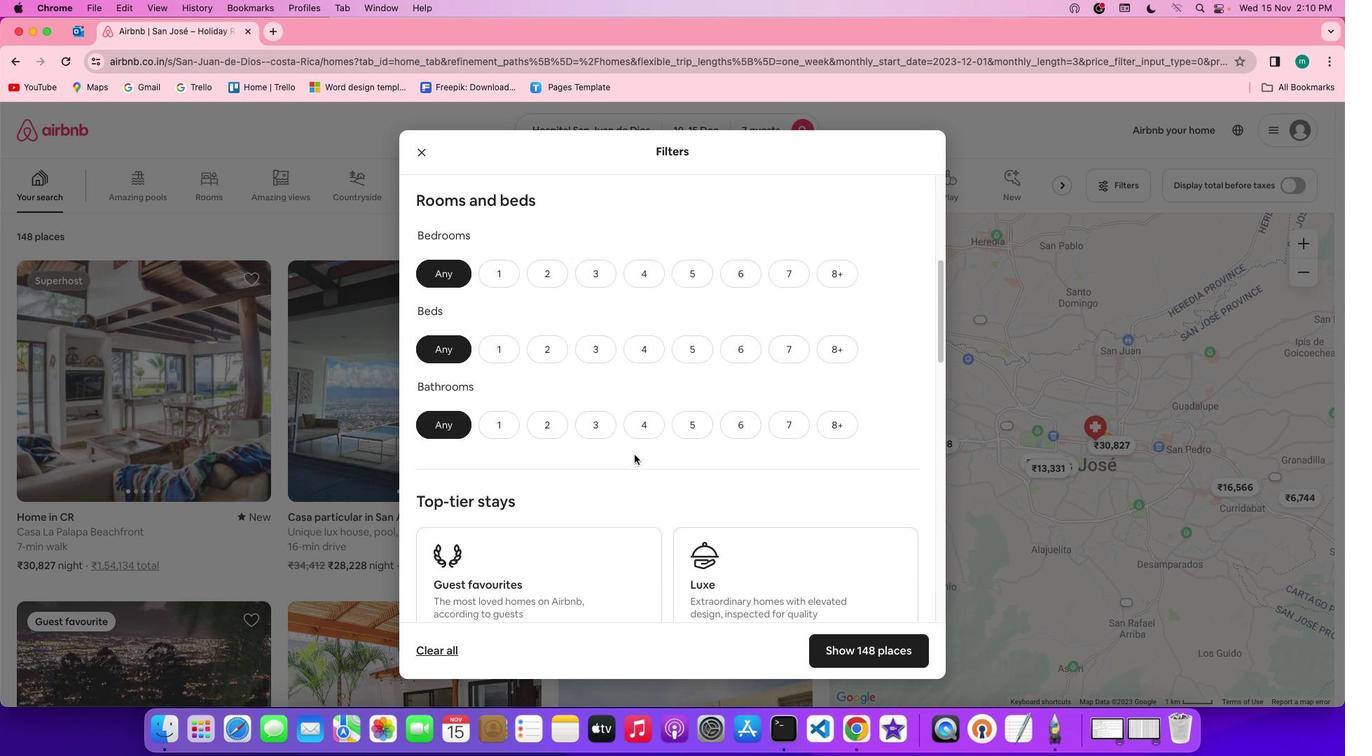 
Action: Mouse scrolled (637, 457) with delta (2, 0)
Screenshot: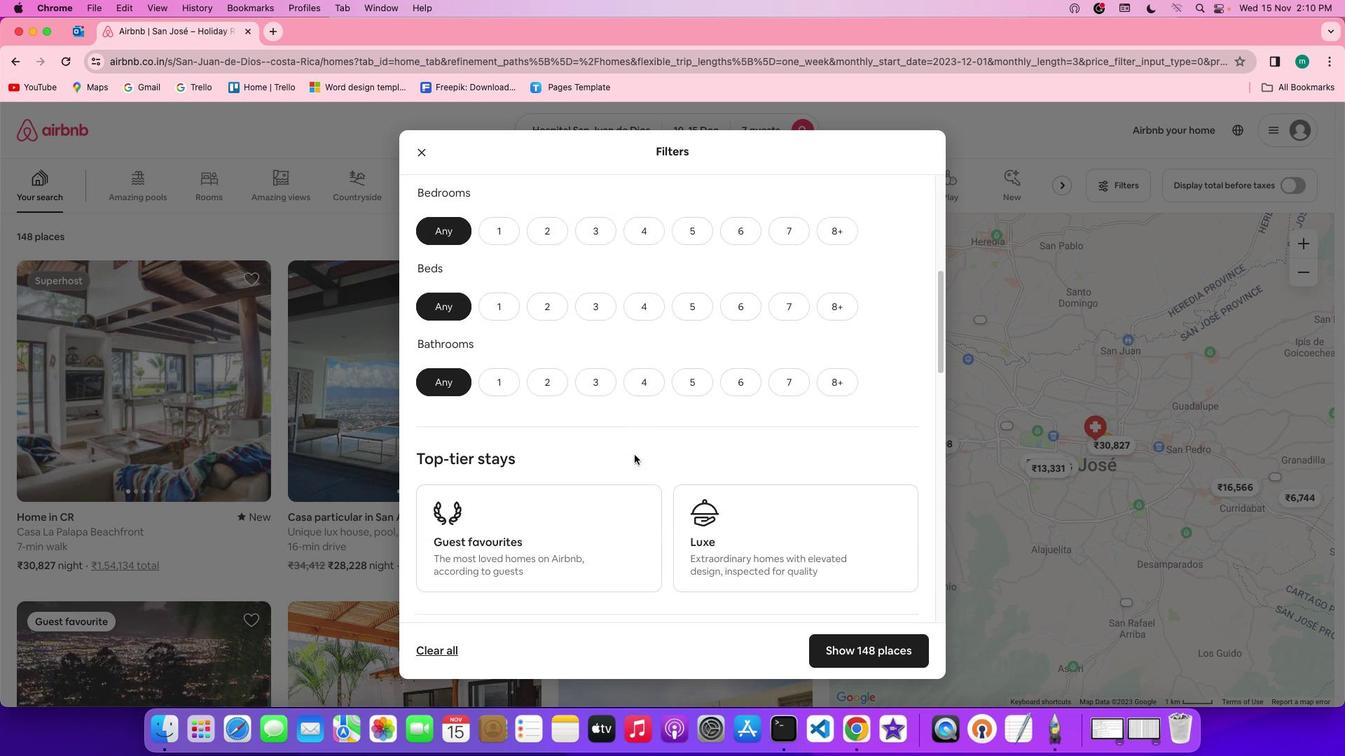 
Action: Mouse scrolled (637, 457) with delta (2, 0)
Screenshot: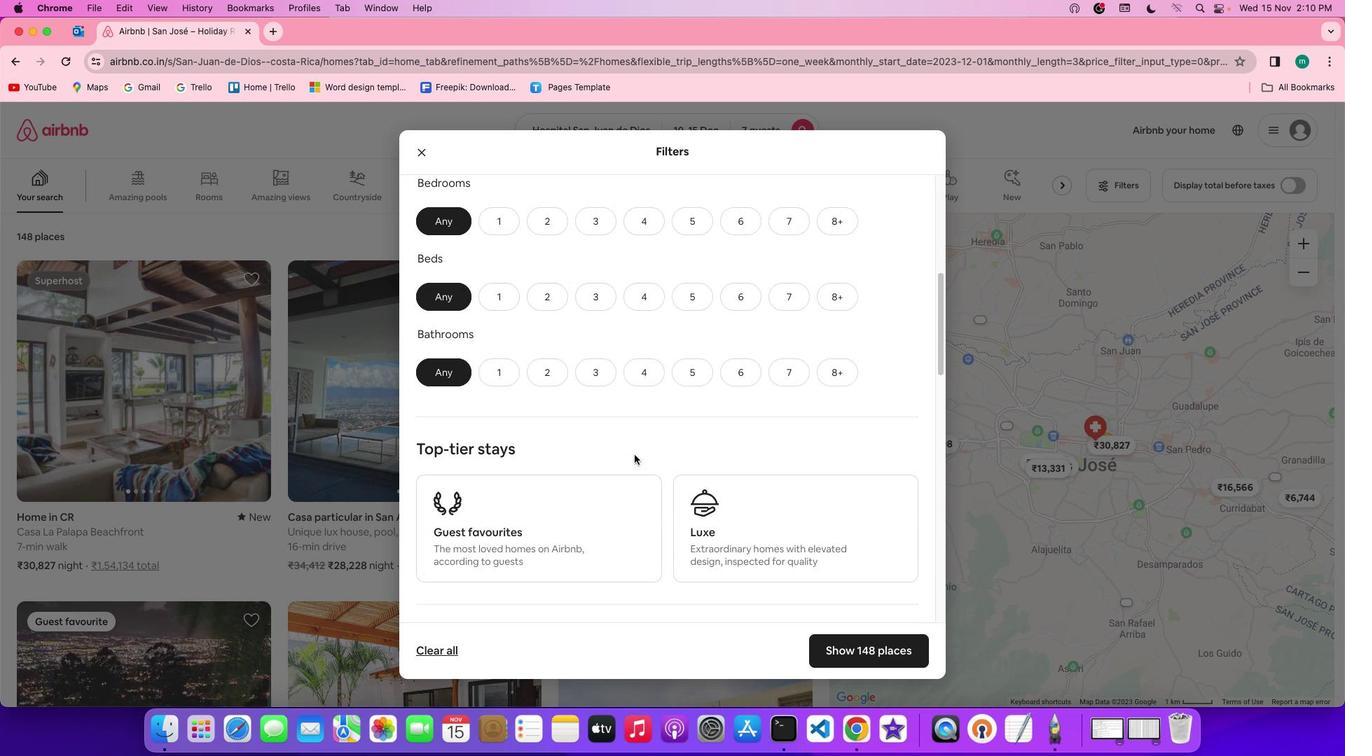 
Action: Mouse scrolled (637, 457) with delta (2, 0)
Screenshot: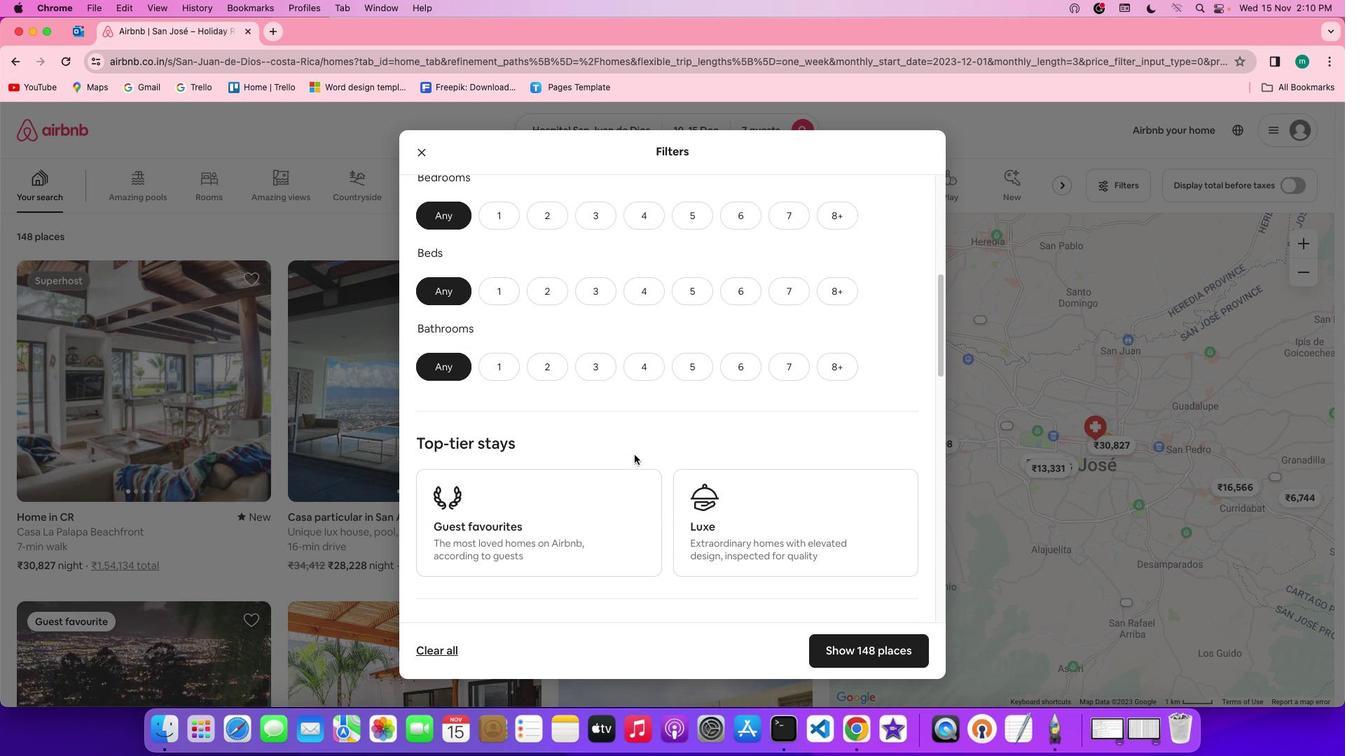 
Action: Mouse moved to (648, 226)
Screenshot: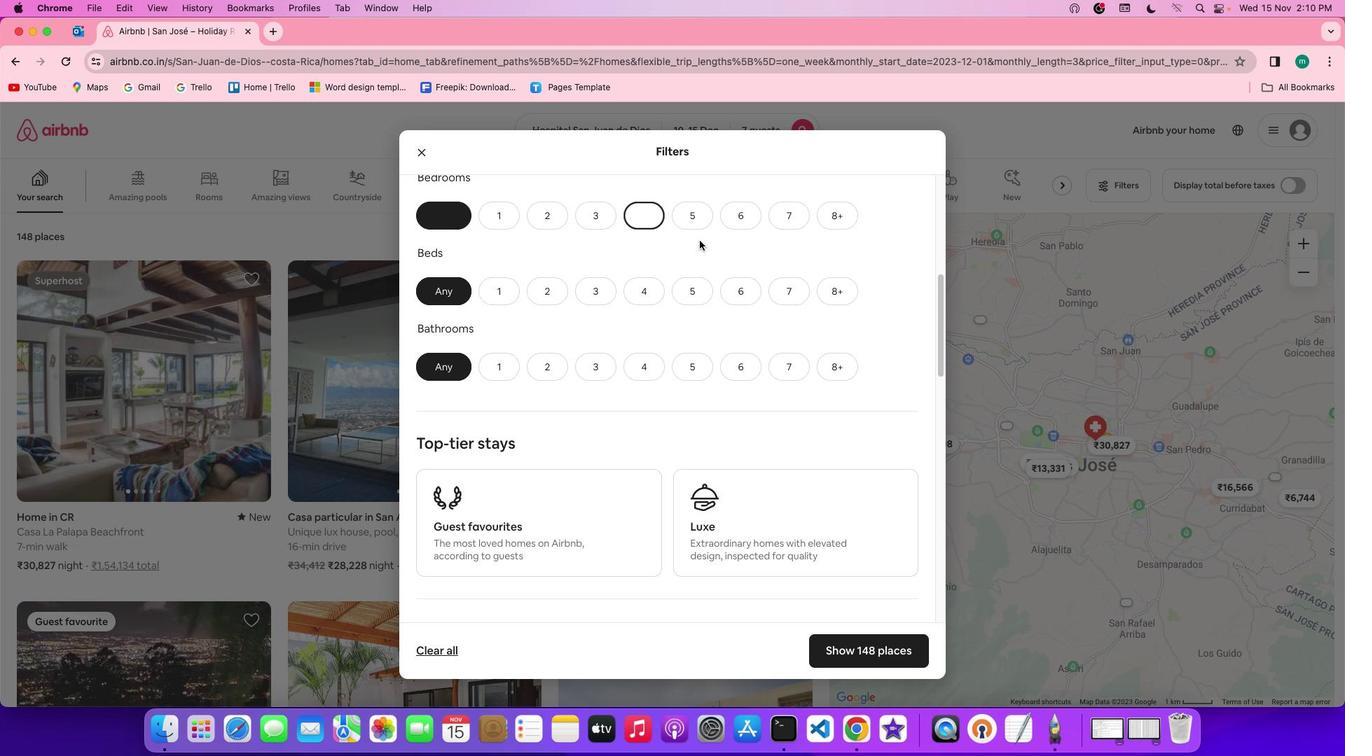 
Action: Mouse pressed left at (648, 226)
Screenshot: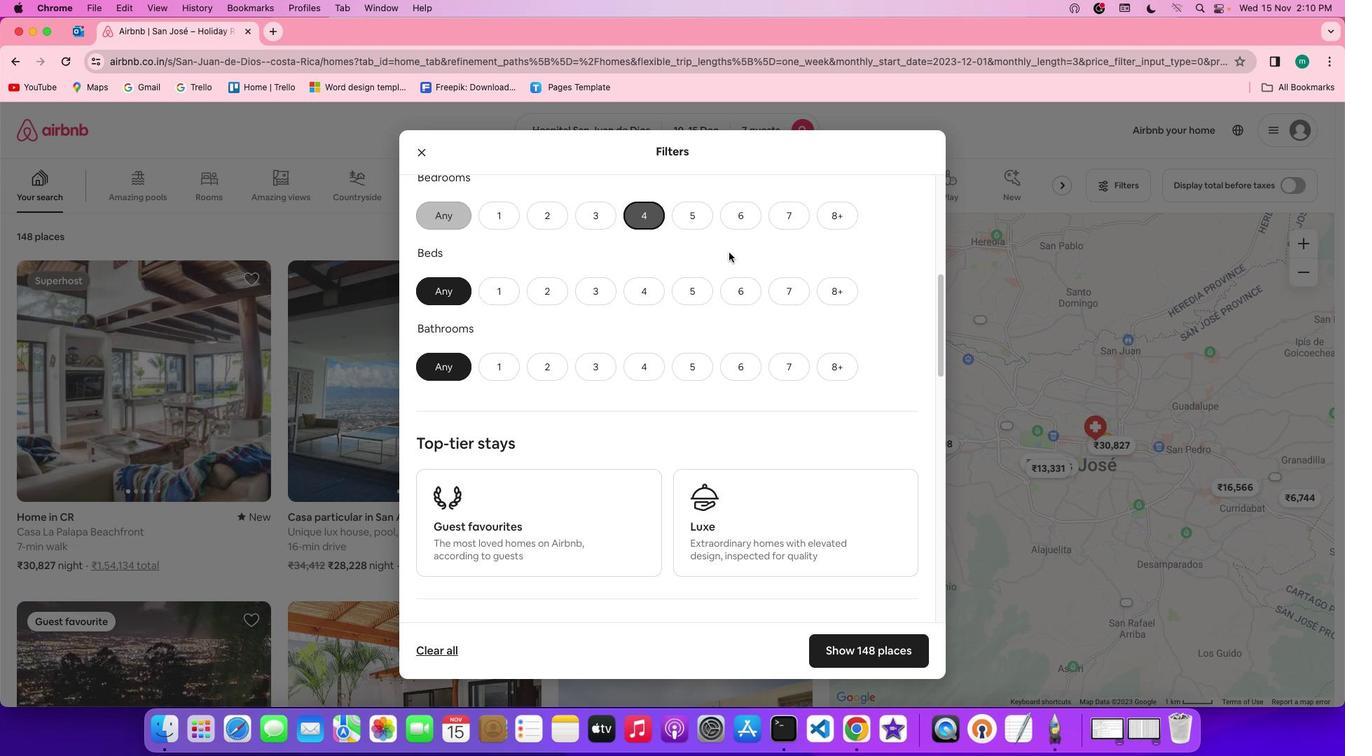 
Action: Mouse moved to (801, 295)
Screenshot: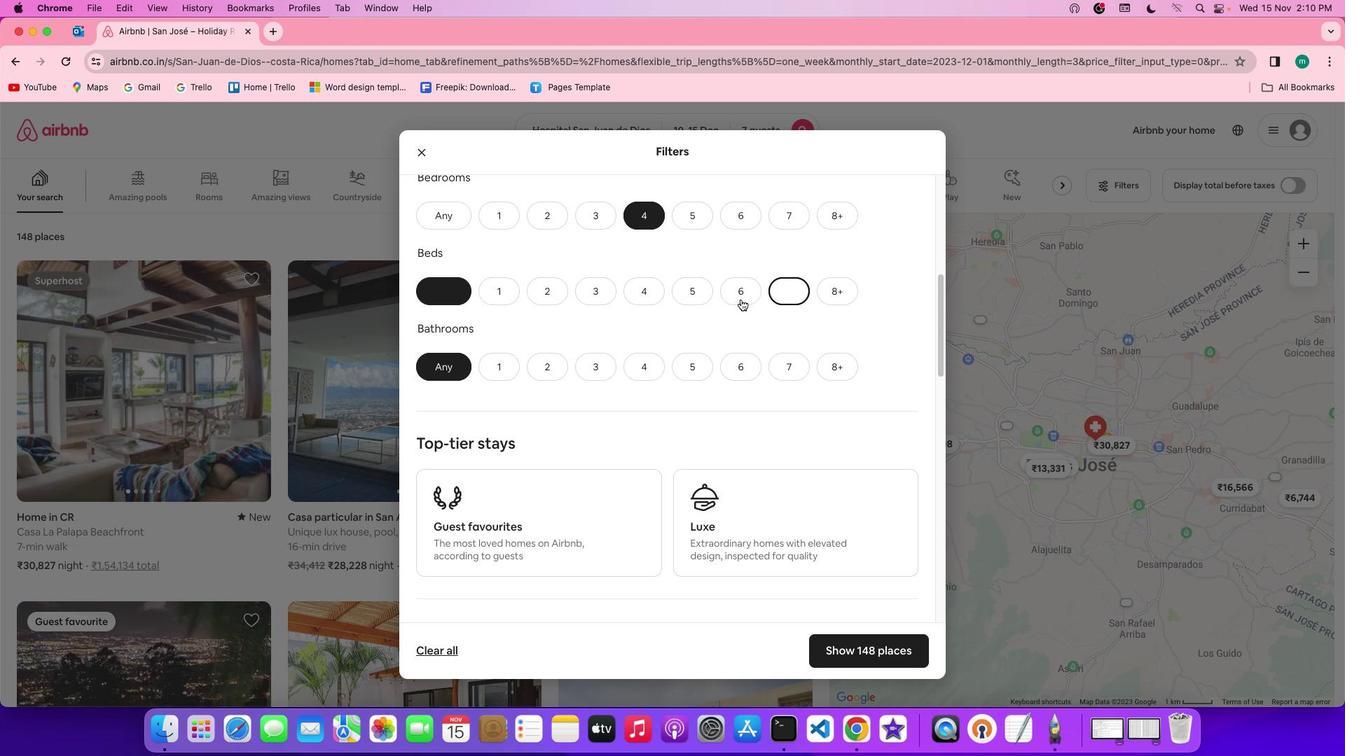 
Action: Mouse pressed left at (801, 295)
Screenshot: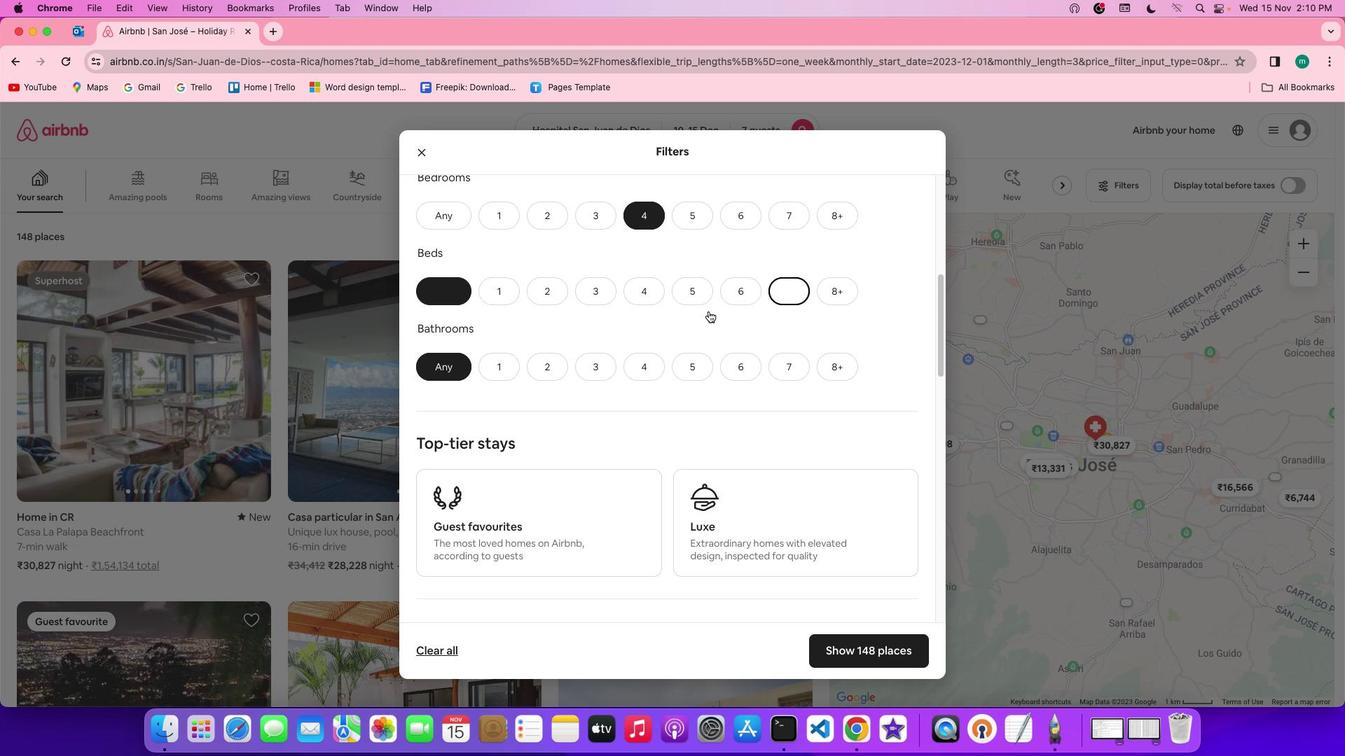 
Action: Mouse moved to (639, 377)
Screenshot: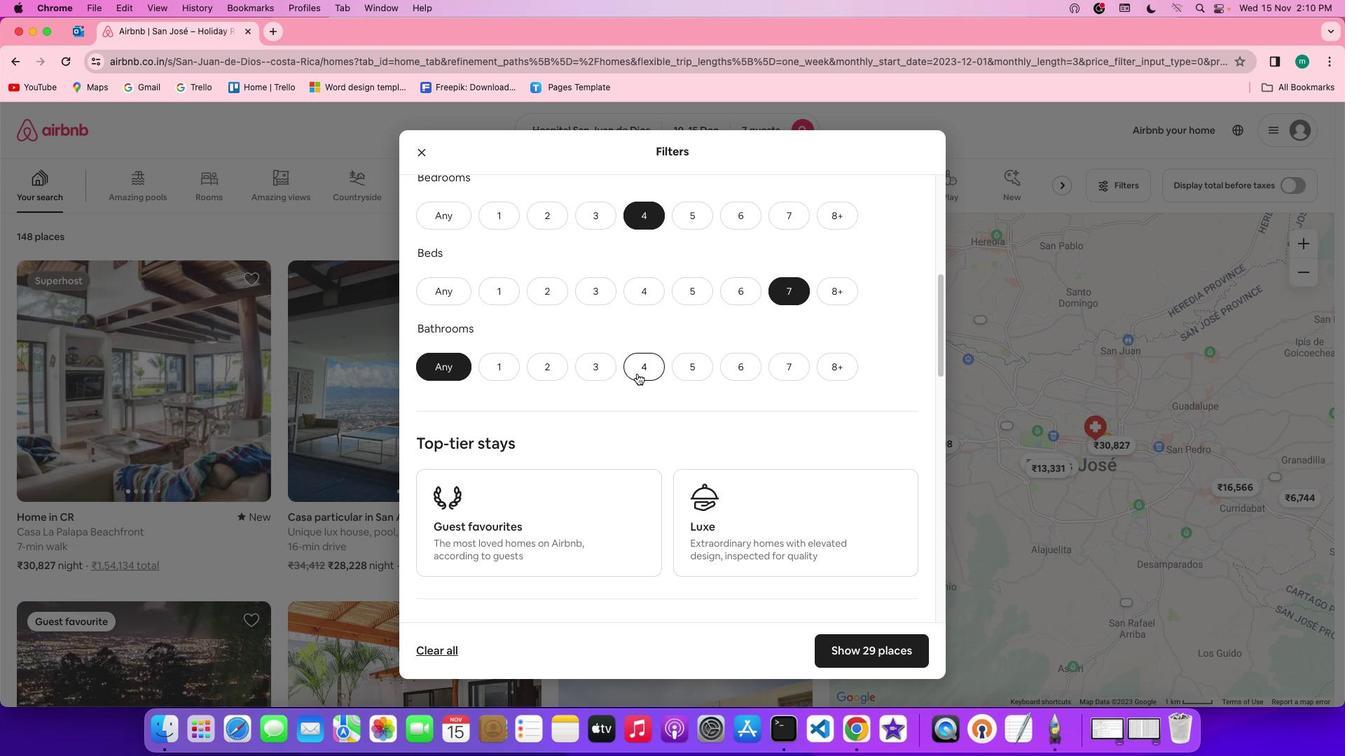
Action: Mouse pressed left at (639, 377)
Screenshot: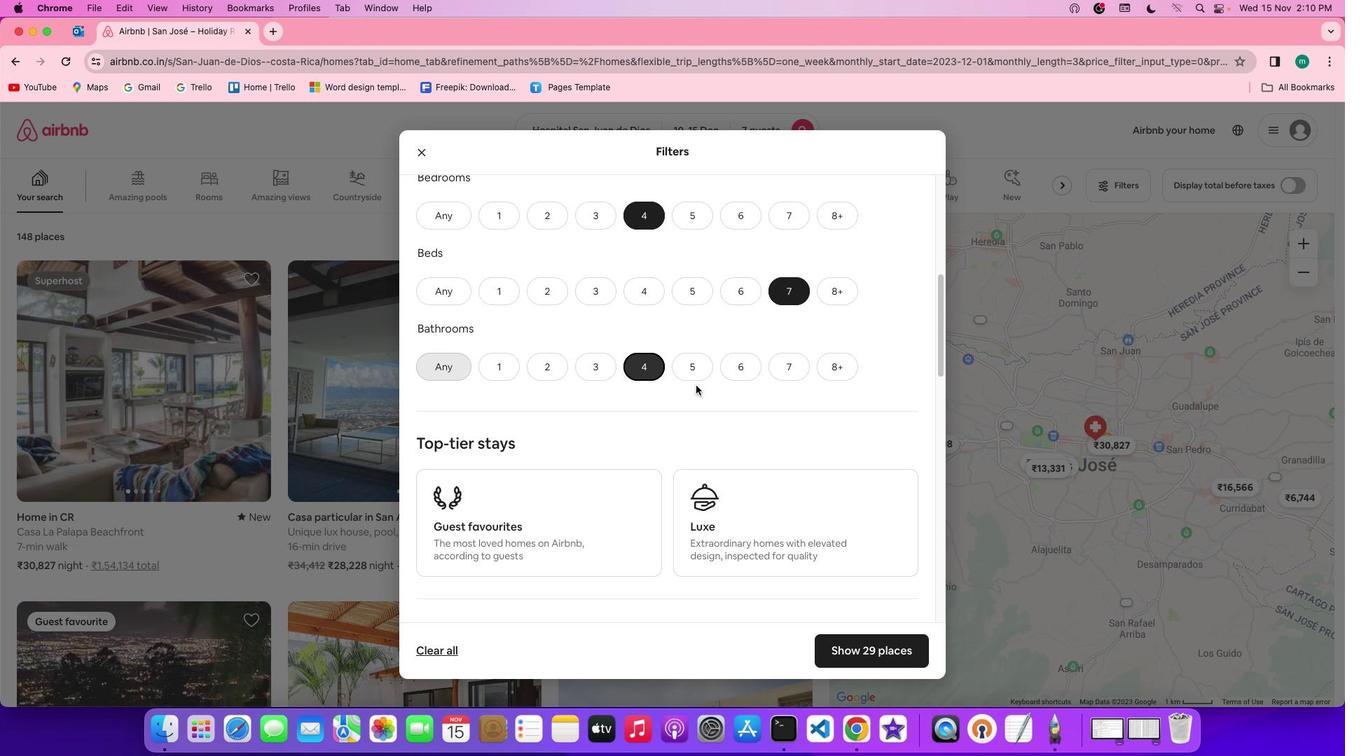 
Action: Mouse moved to (810, 434)
Screenshot: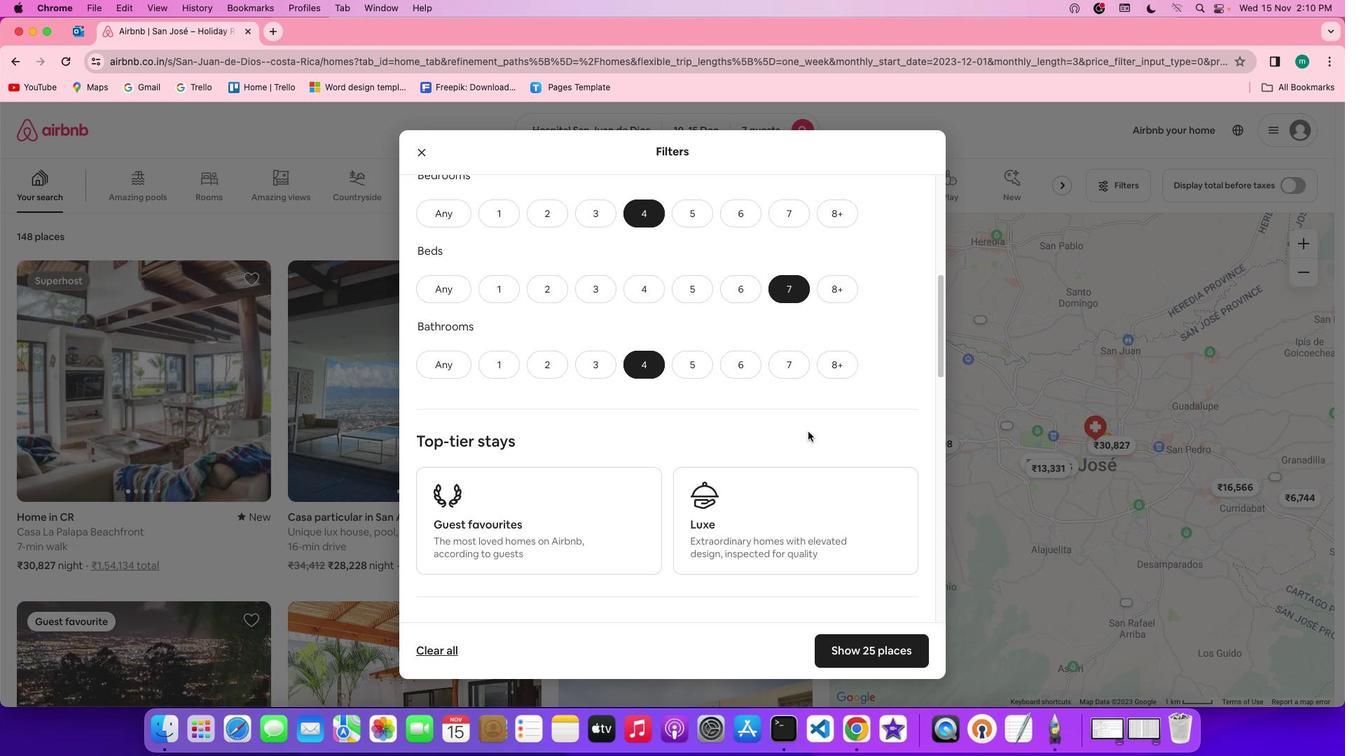 
Action: Mouse scrolled (810, 434) with delta (2, 2)
Screenshot: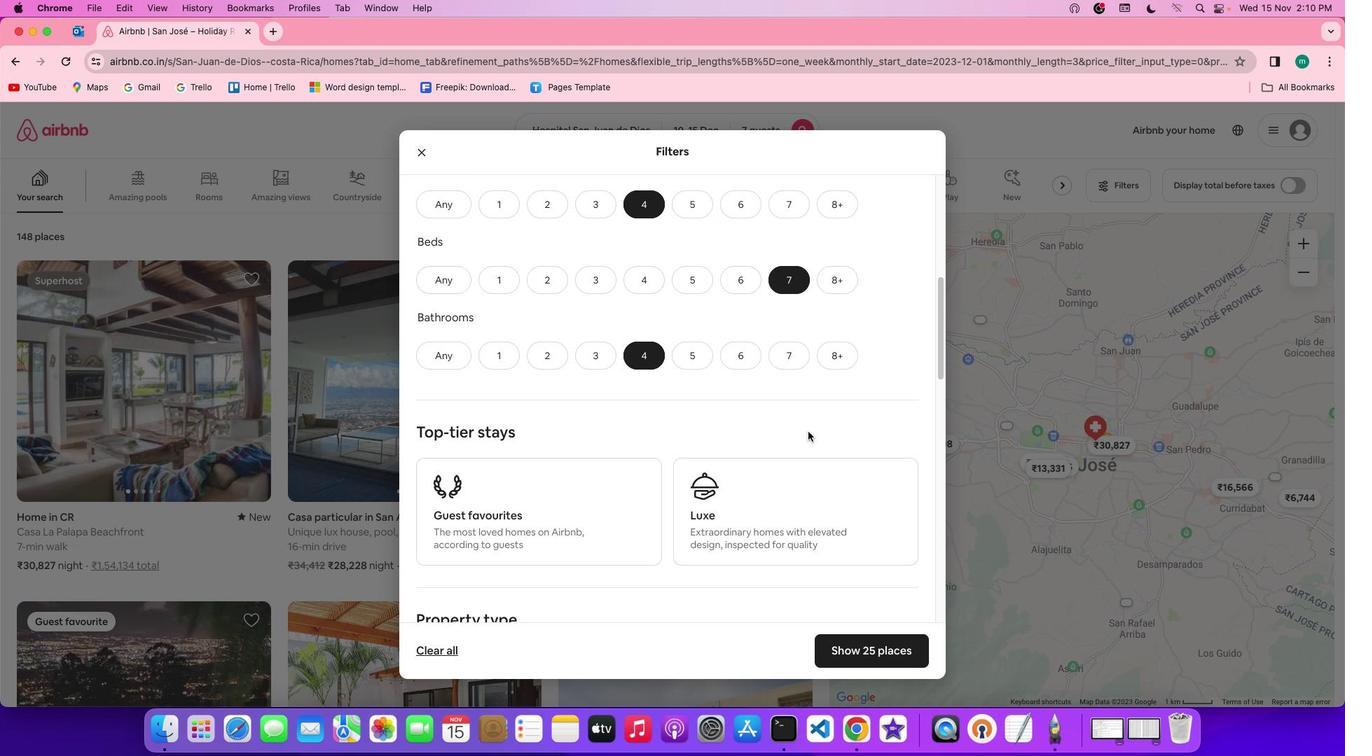 
Action: Mouse scrolled (810, 434) with delta (2, 2)
Screenshot: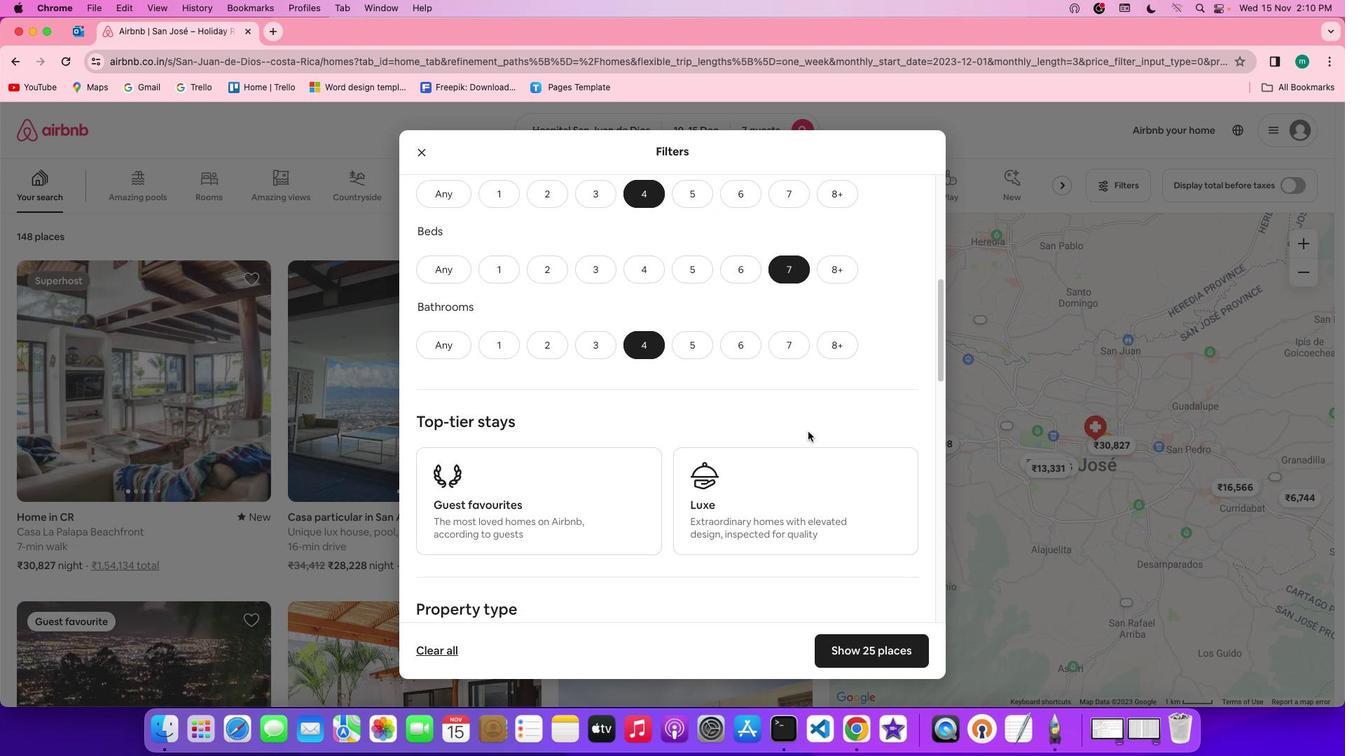 
Action: Mouse scrolled (810, 434) with delta (2, 2)
Screenshot: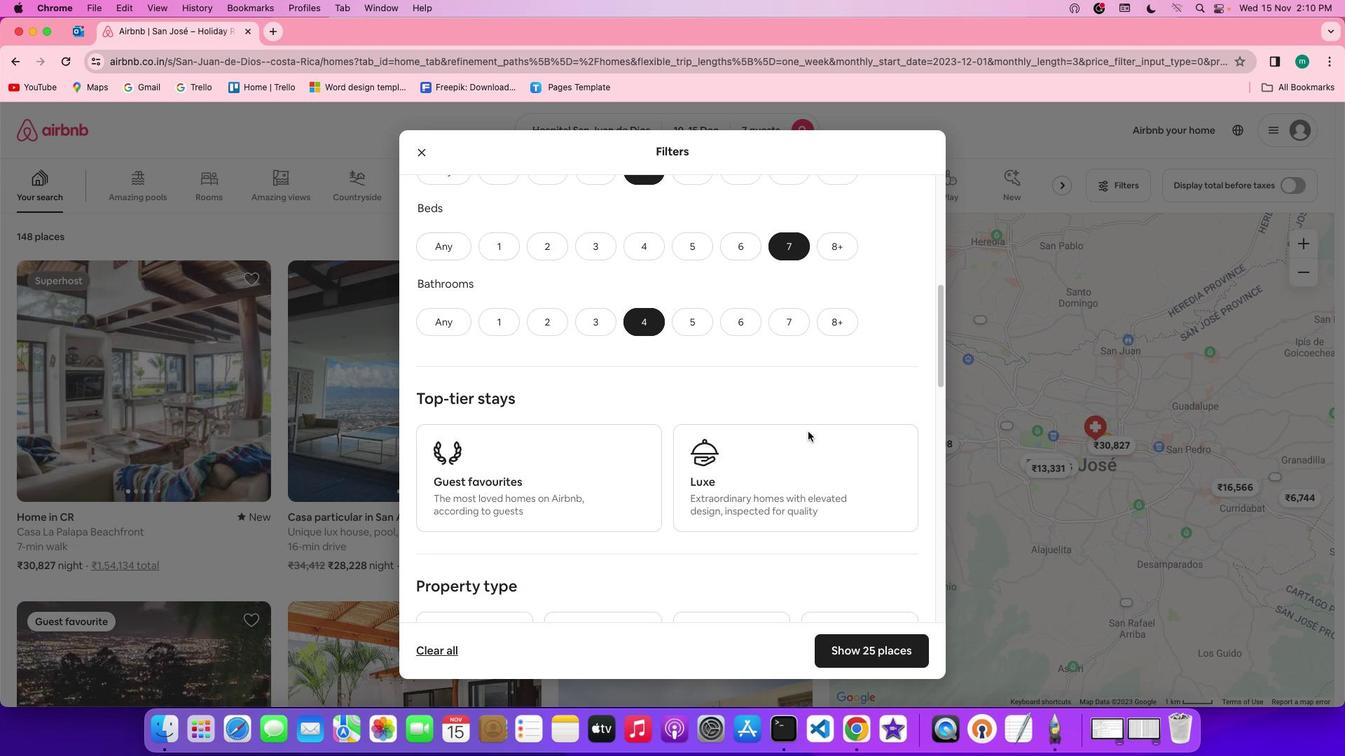
Action: Mouse scrolled (810, 434) with delta (2, 2)
Screenshot: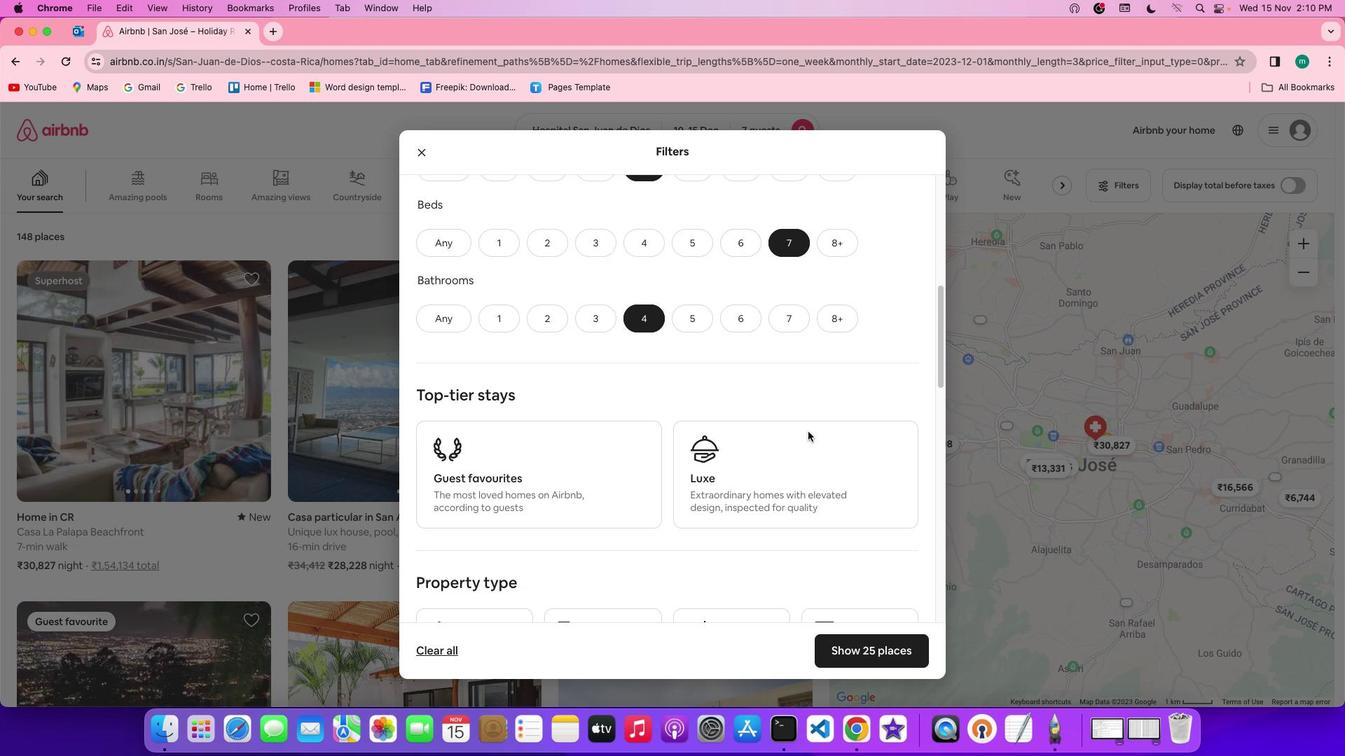 
Action: Mouse scrolled (810, 434) with delta (2, 2)
Screenshot: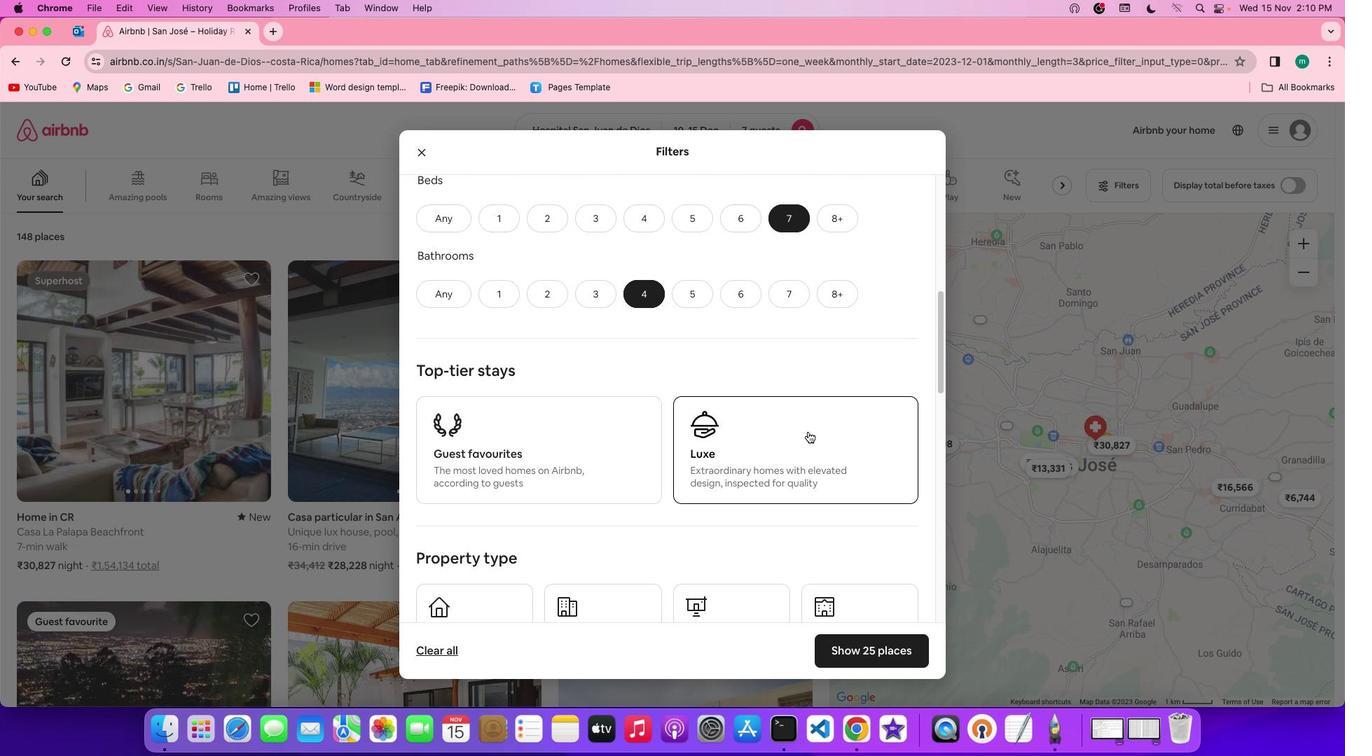 
Action: Mouse scrolled (810, 434) with delta (2, 2)
Screenshot: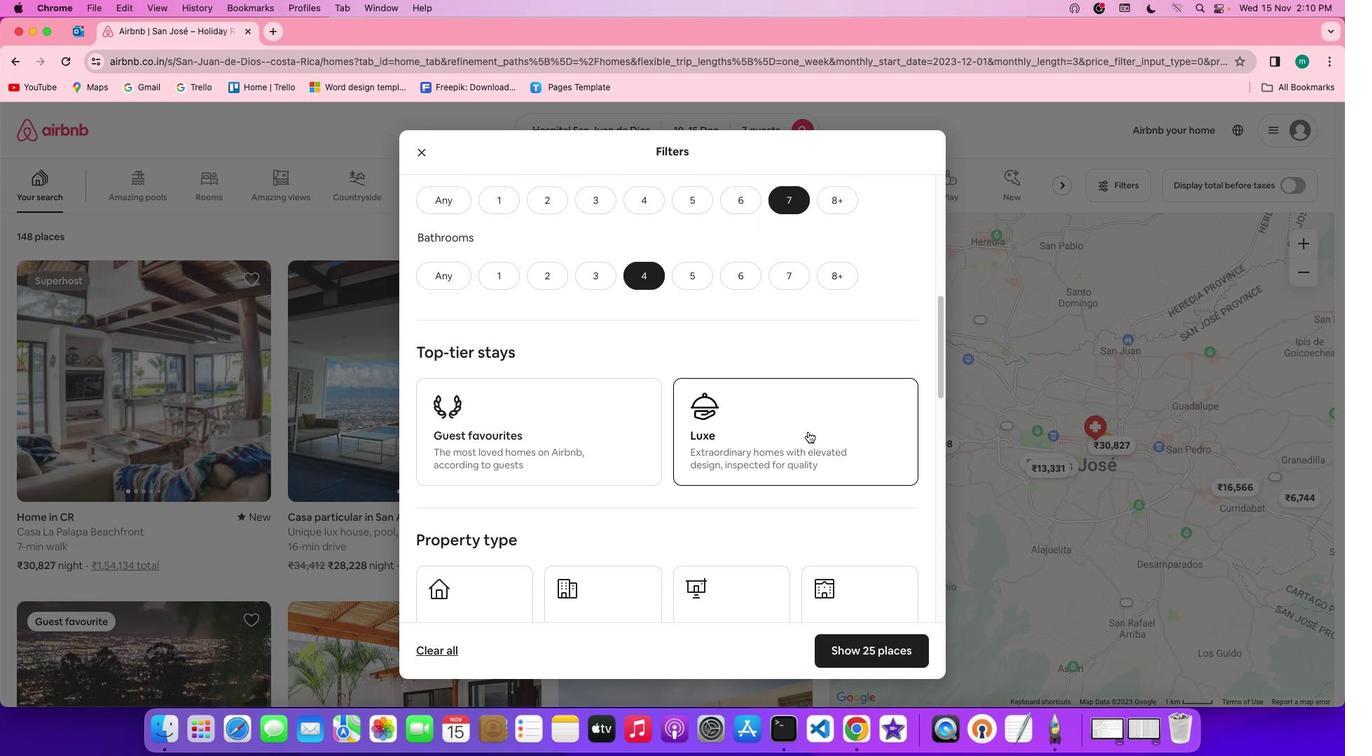 
Action: Mouse scrolled (810, 434) with delta (2, 2)
Screenshot: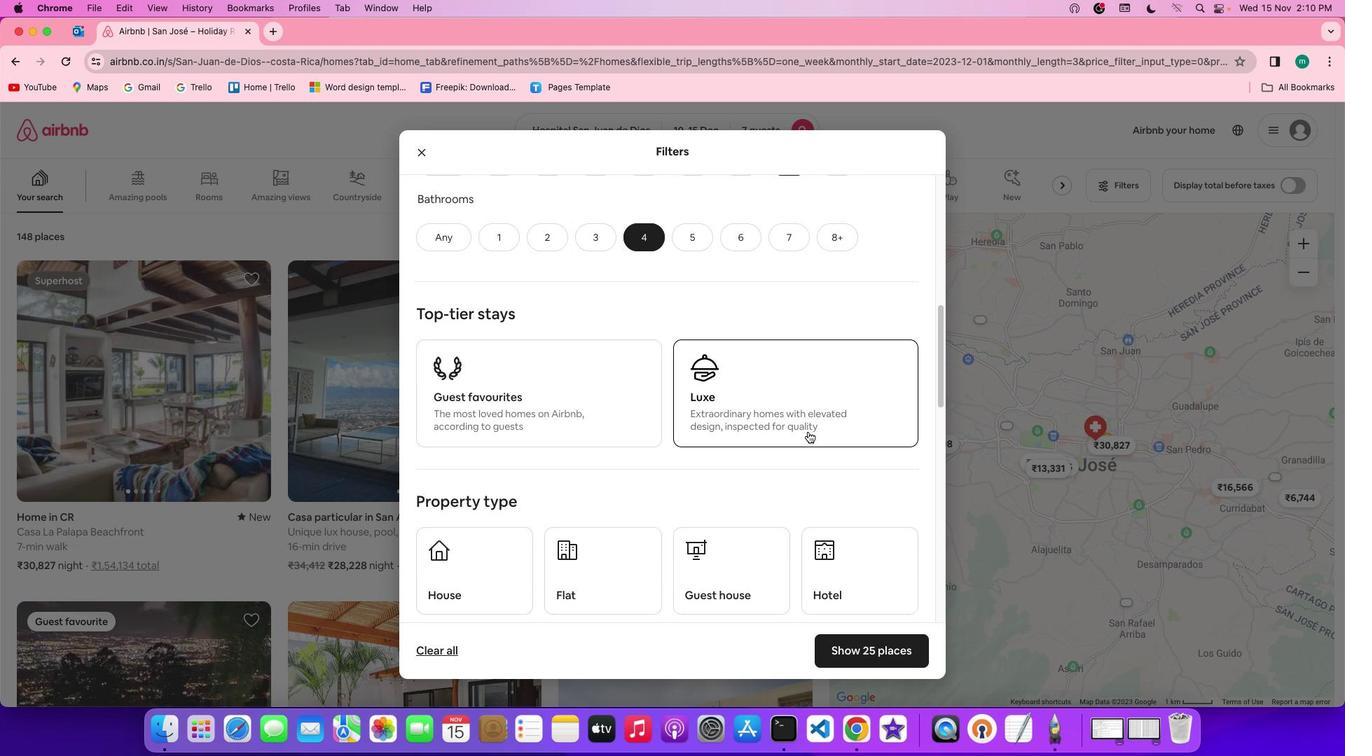 
Action: Mouse scrolled (810, 434) with delta (2, 2)
Screenshot: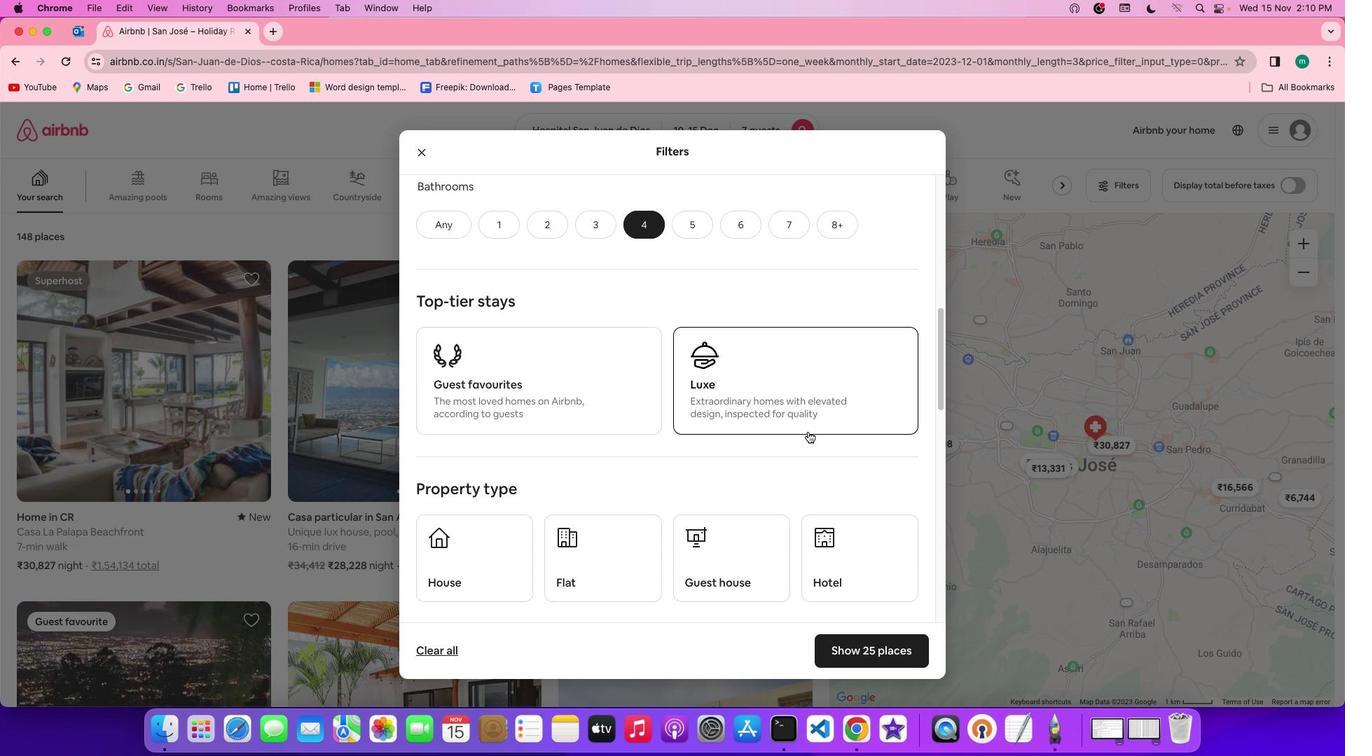 
Action: Mouse scrolled (810, 434) with delta (2, 2)
Screenshot: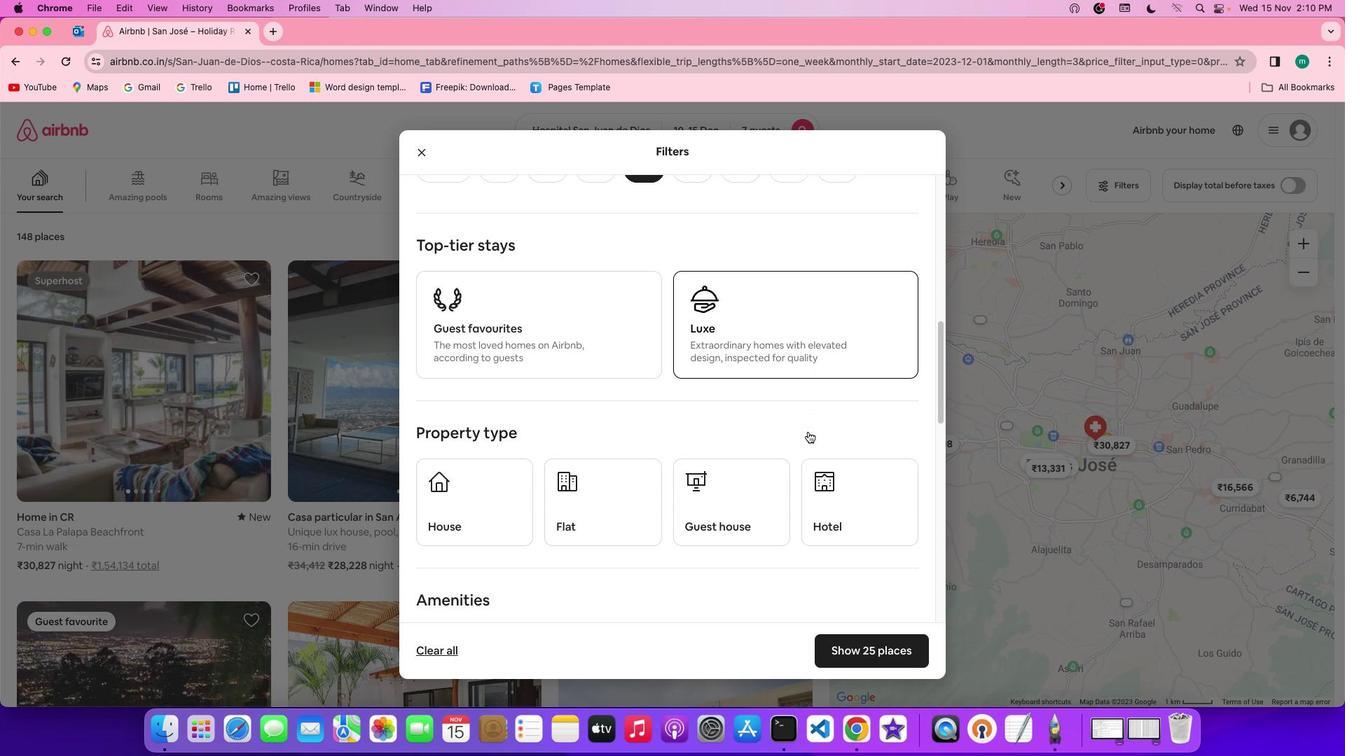
Action: Mouse scrolled (810, 434) with delta (2, 2)
Screenshot: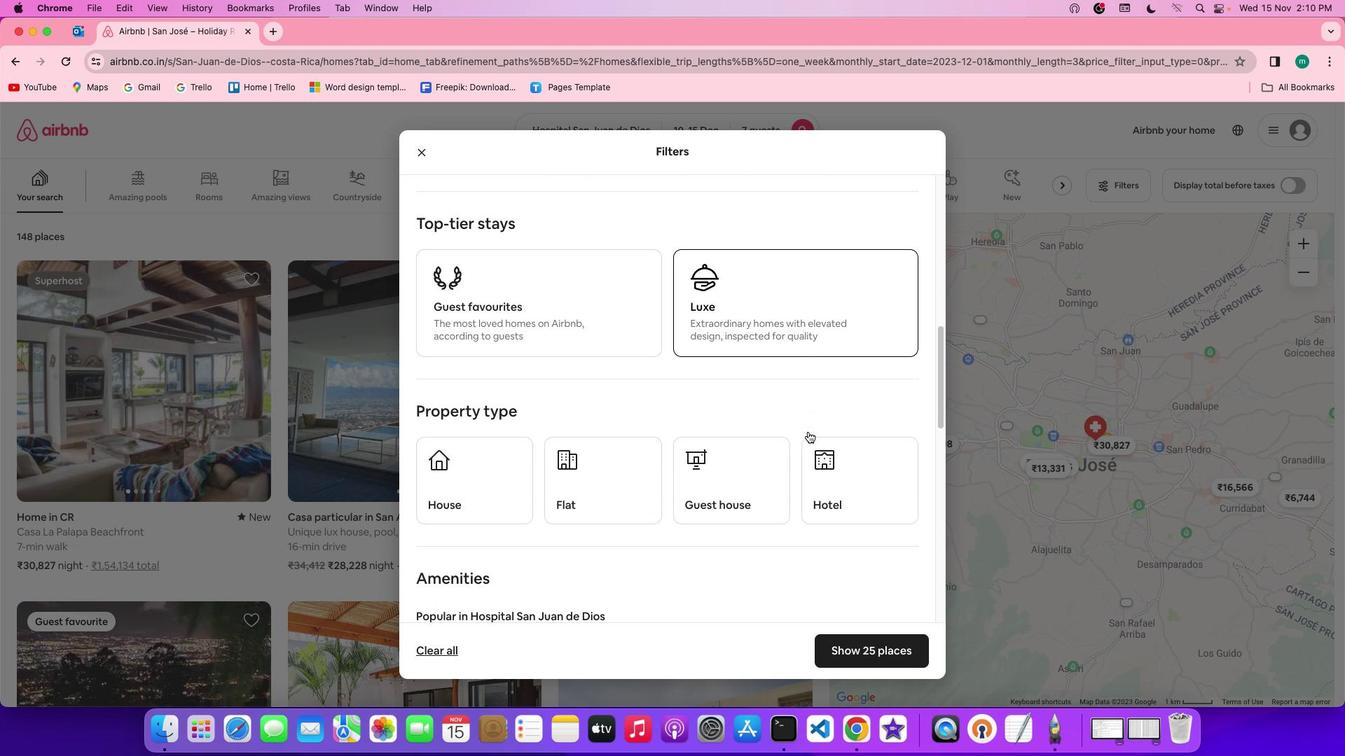 
Action: Mouse scrolled (810, 434) with delta (2, 1)
Screenshot: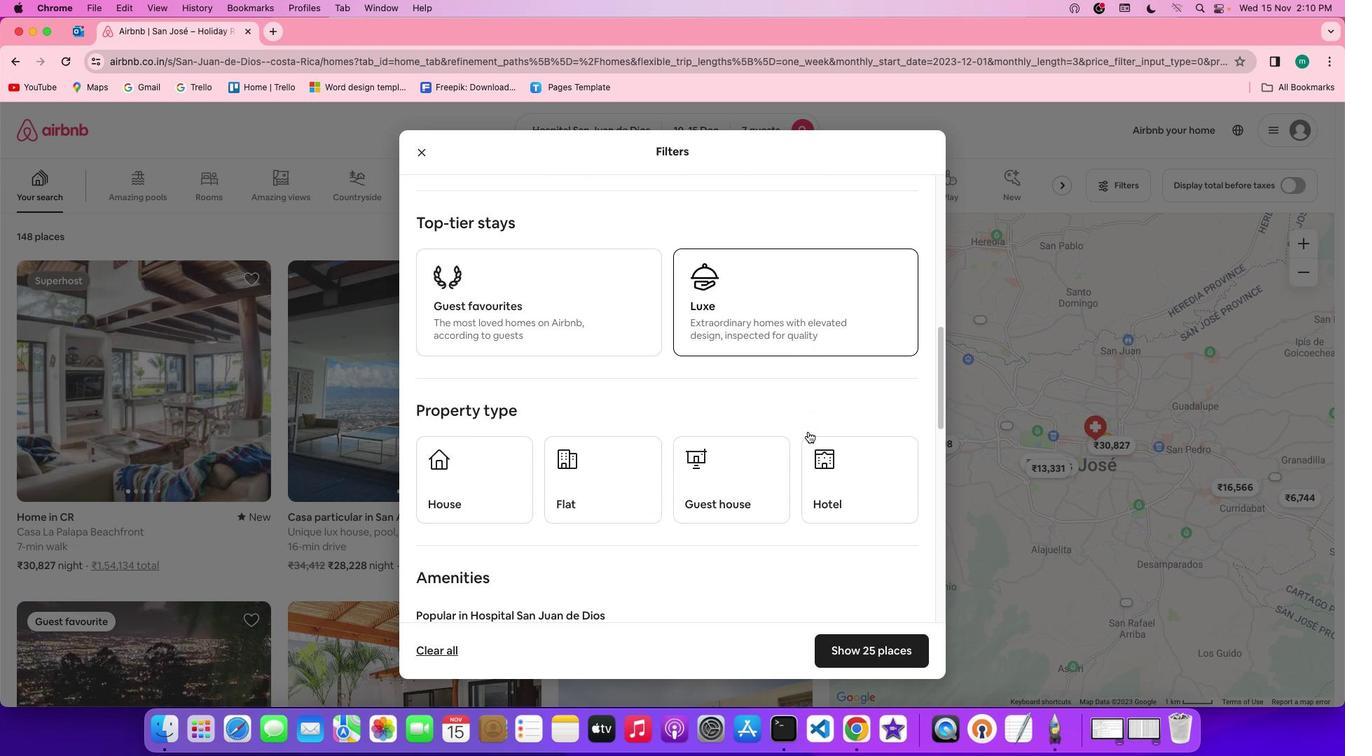 
Action: Mouse scrolled (810, 434) with delta (2, 2)
Screenshot: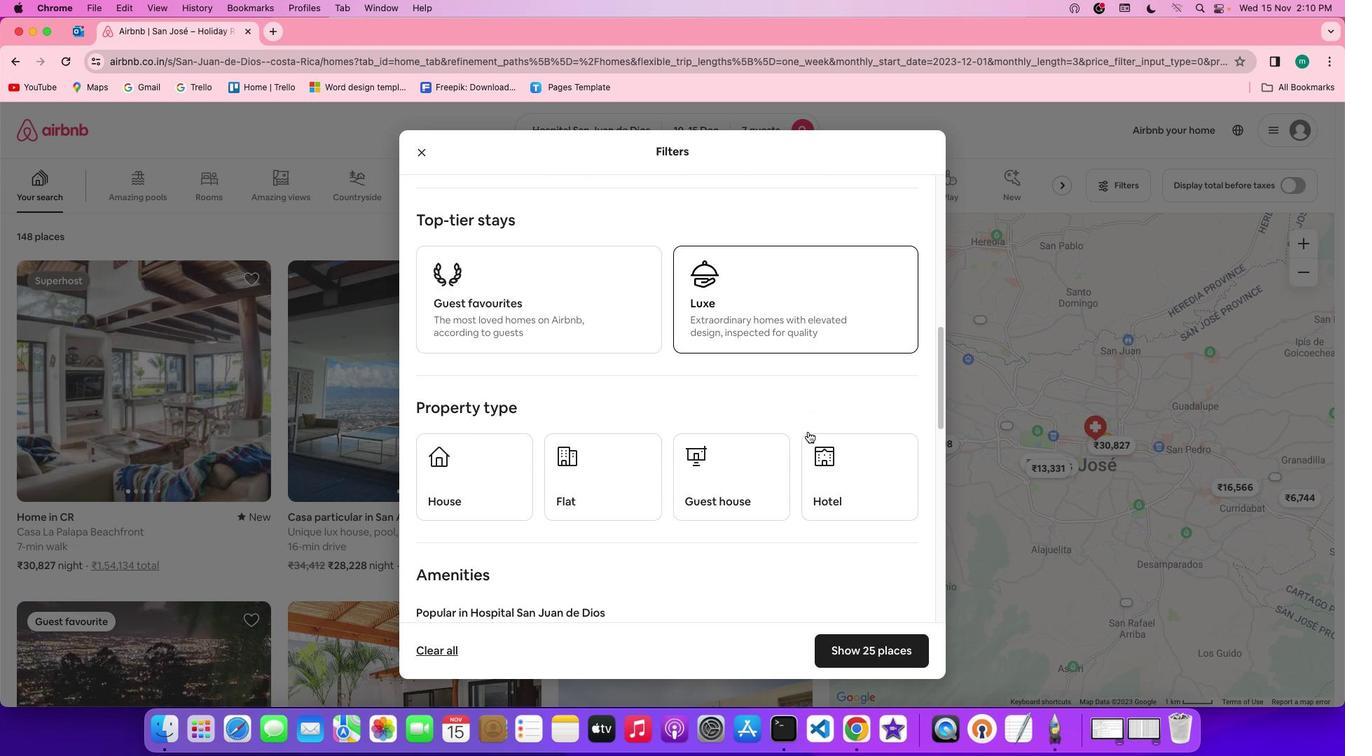
Action: Mouse scrolled (810, 434) with delta (2, 2)
Screenshot: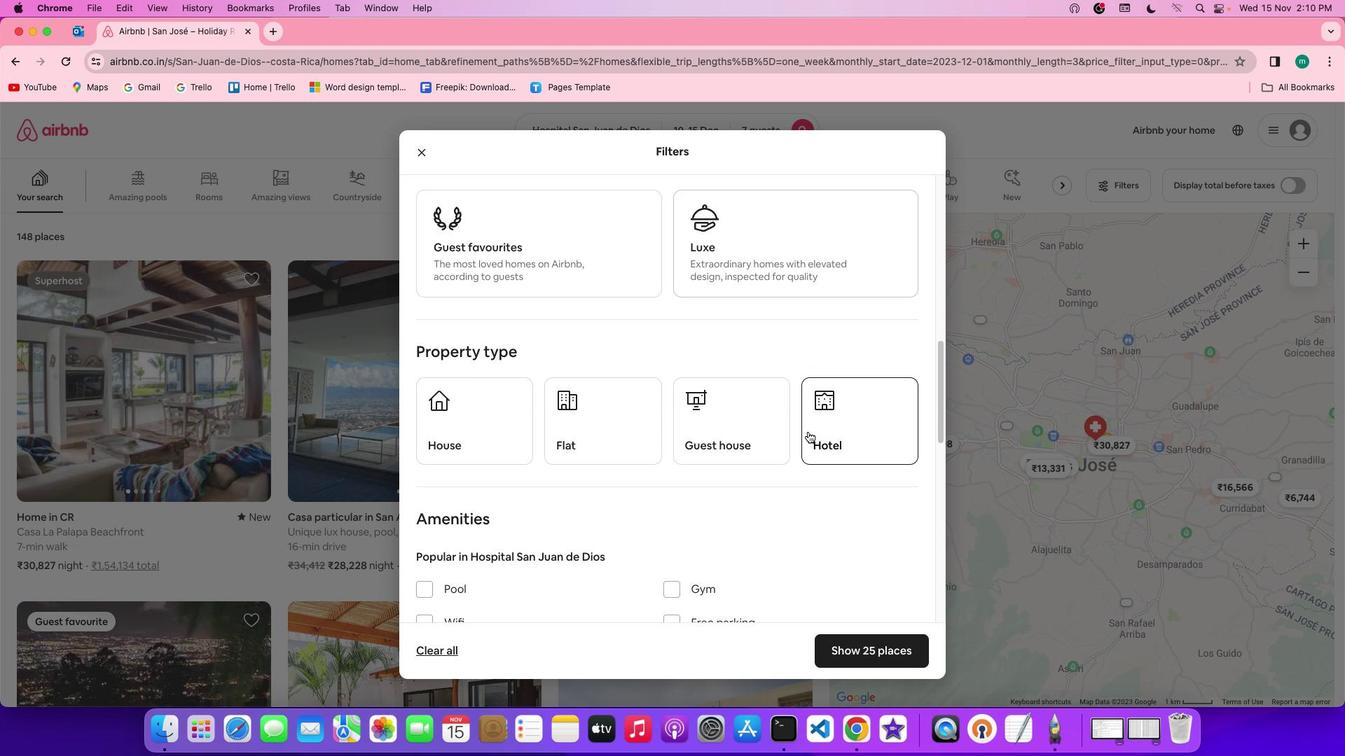 
Action: Mouse scrolled (810, 434) with delta (2, 2)
Screenshot: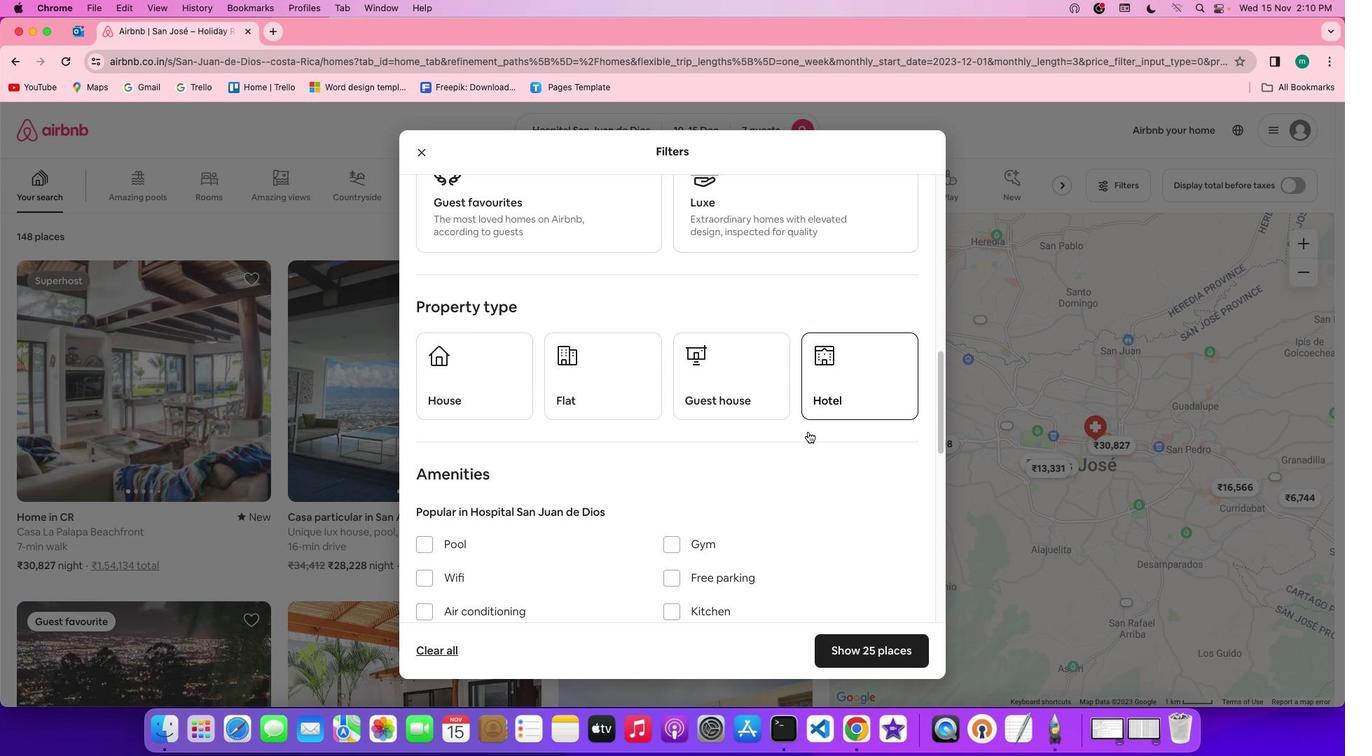 
Action: Mouse scrolled (810, 434) with delta (2, 1)
Screenshot: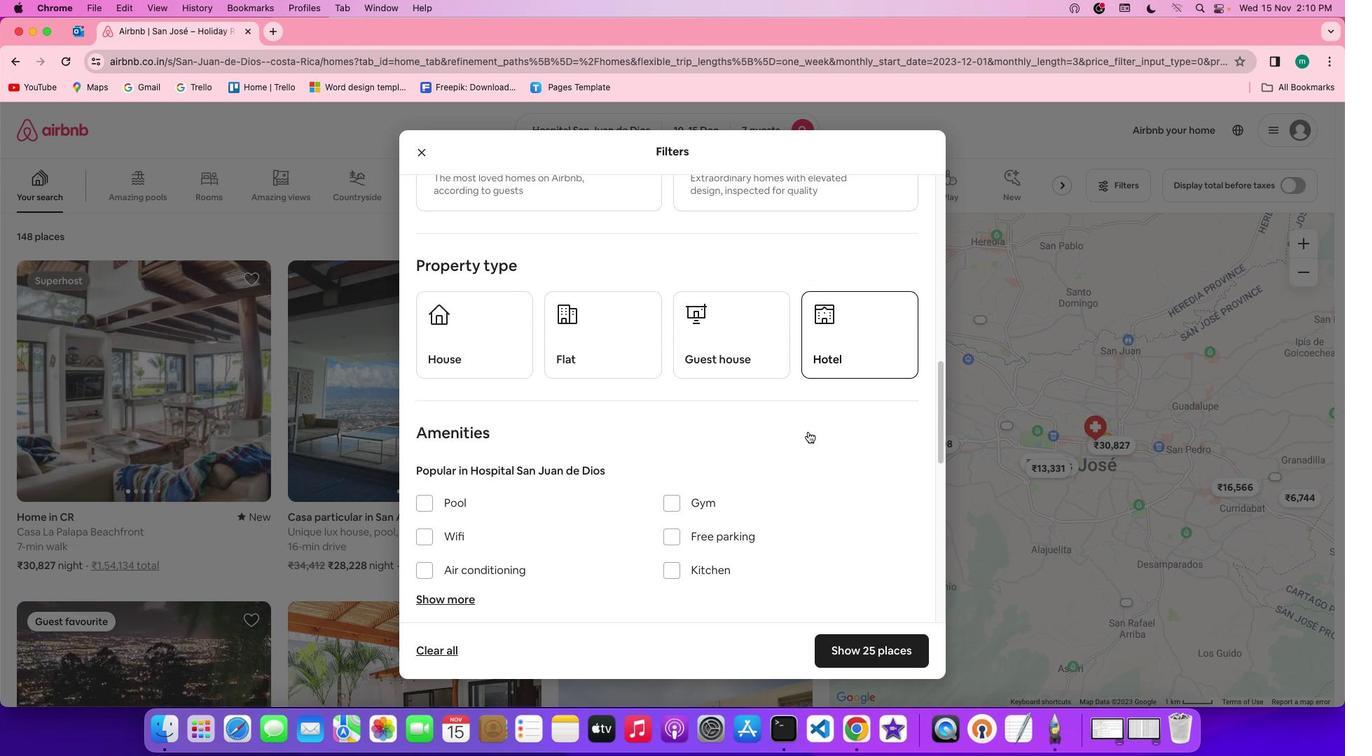 
Action: Mouse scrolled (810, 434) with delta (2, 1)
Screenshot: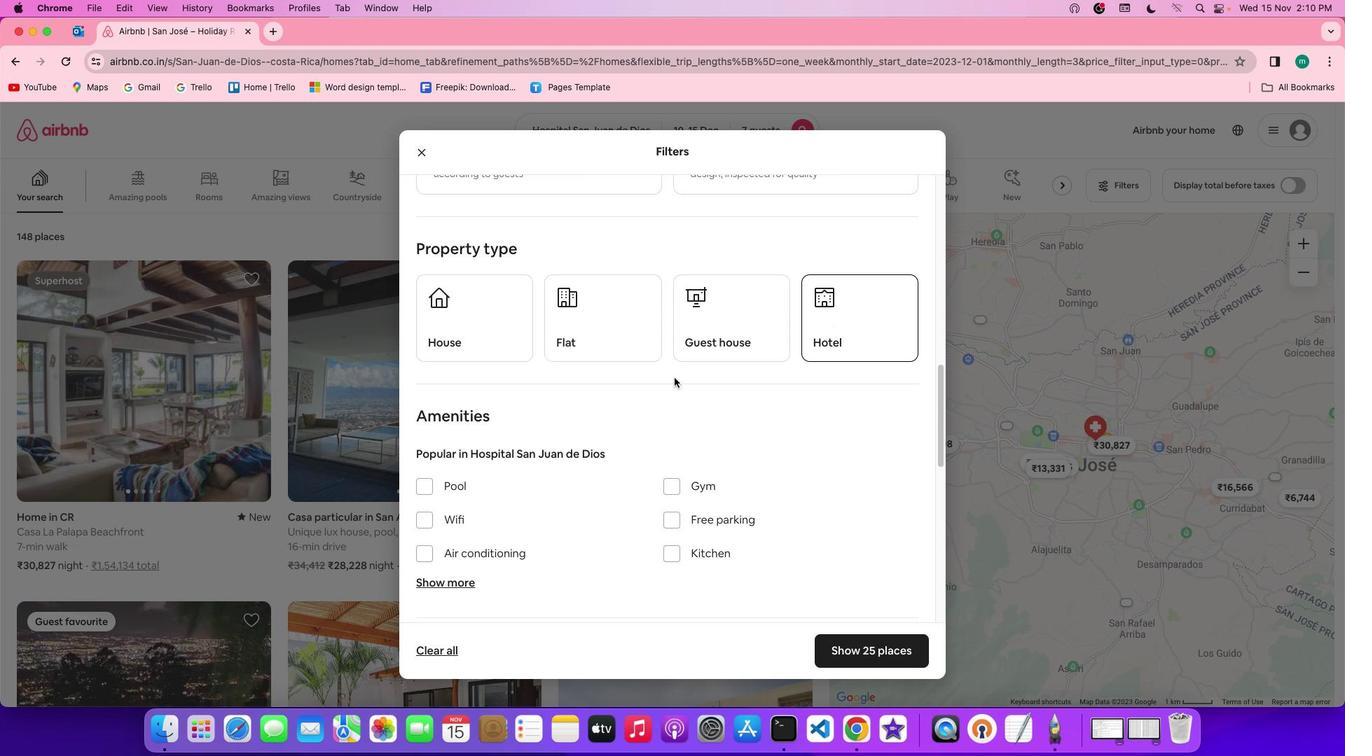 
Action: Mouse moved to (459, 312)
Screenshot: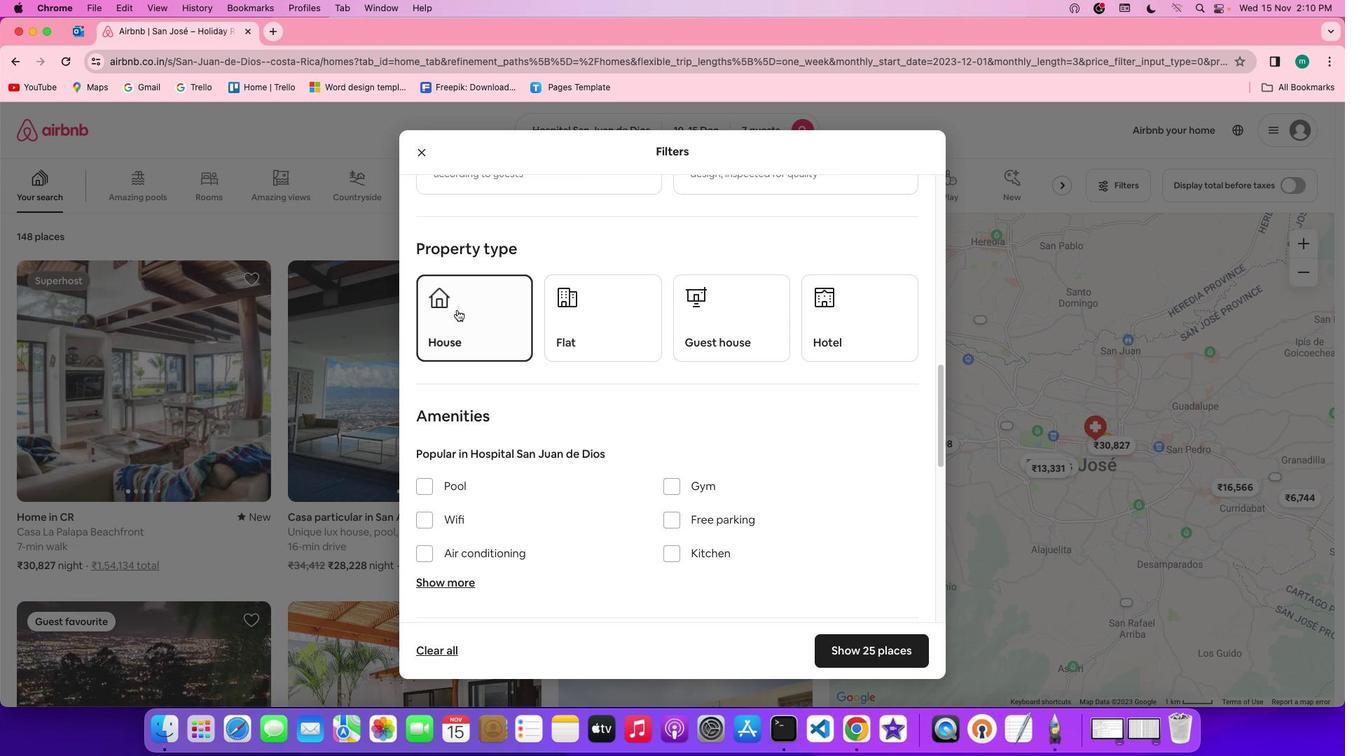 
Action: Mouse pressed left at (459, 312)
Screenshot: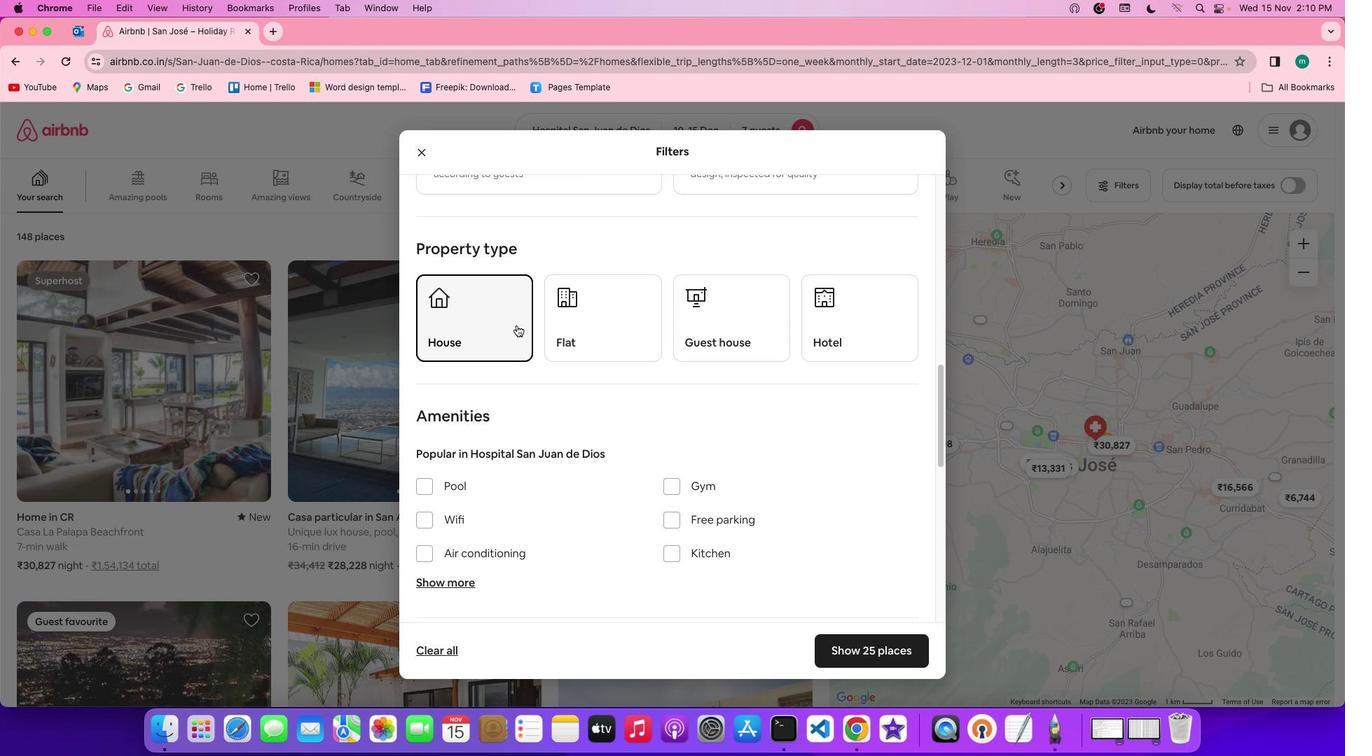 
Action: Mouse moved to (705, 395)
Screenshot: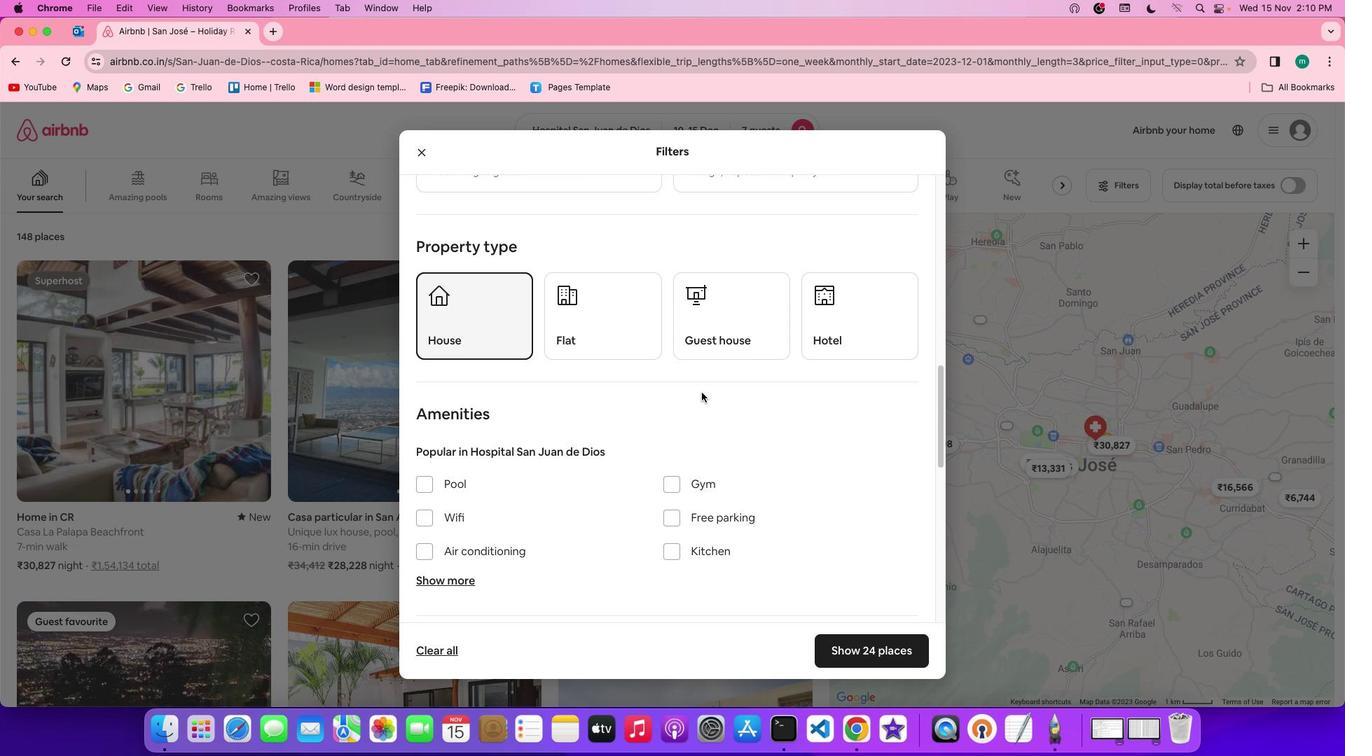 
Action: Mouse scrolled (705, 395) with delta (2, 2)
Screenshot: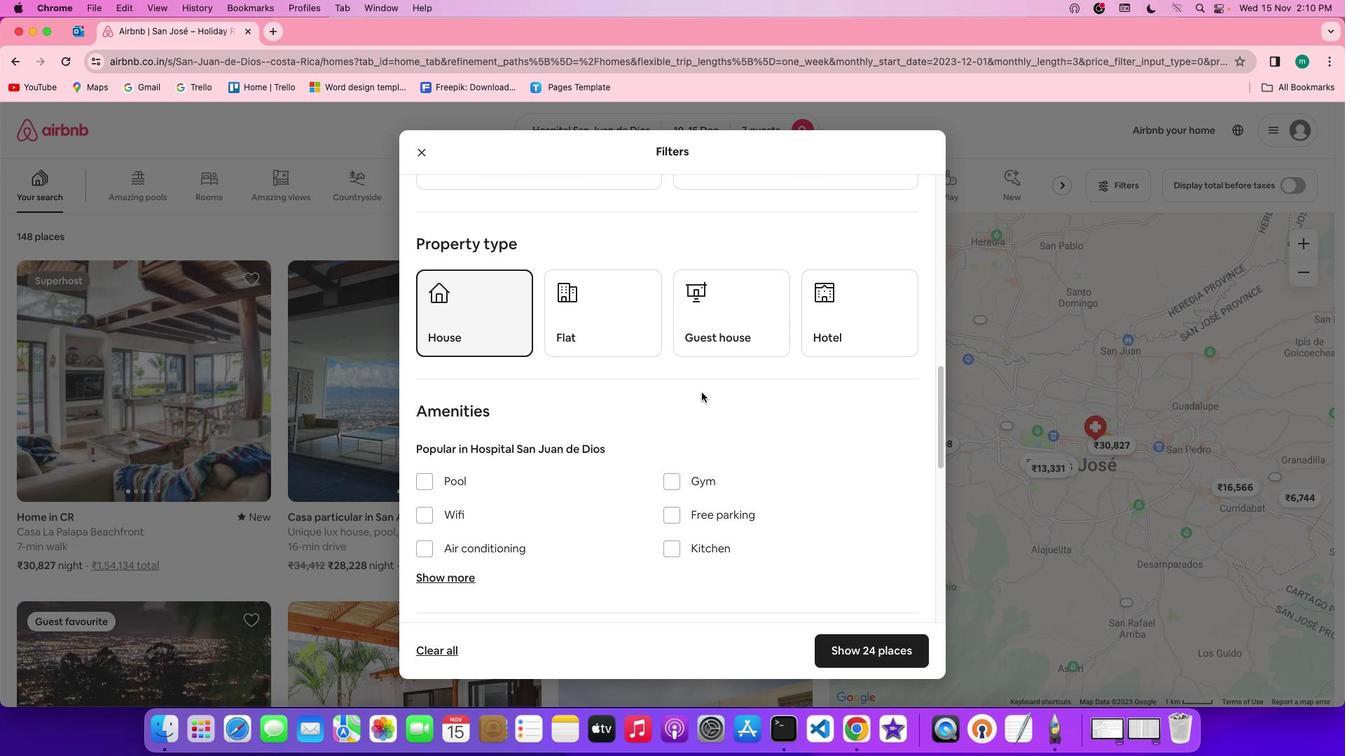 
Action: Mouse scrolled (705, 395) with delta (2, 2)
Screenshot: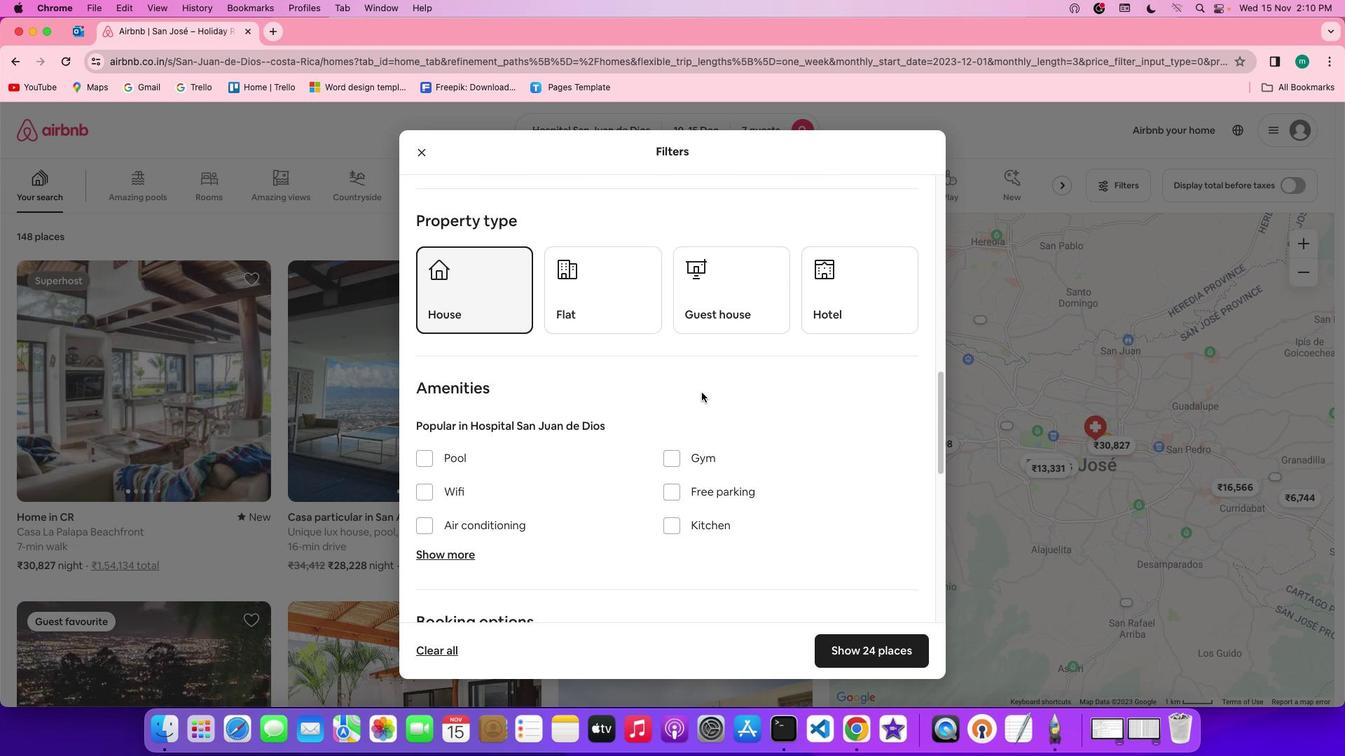 
Action: Mouse scrolled (705, 395) with delta (2, 2)
Screenshot: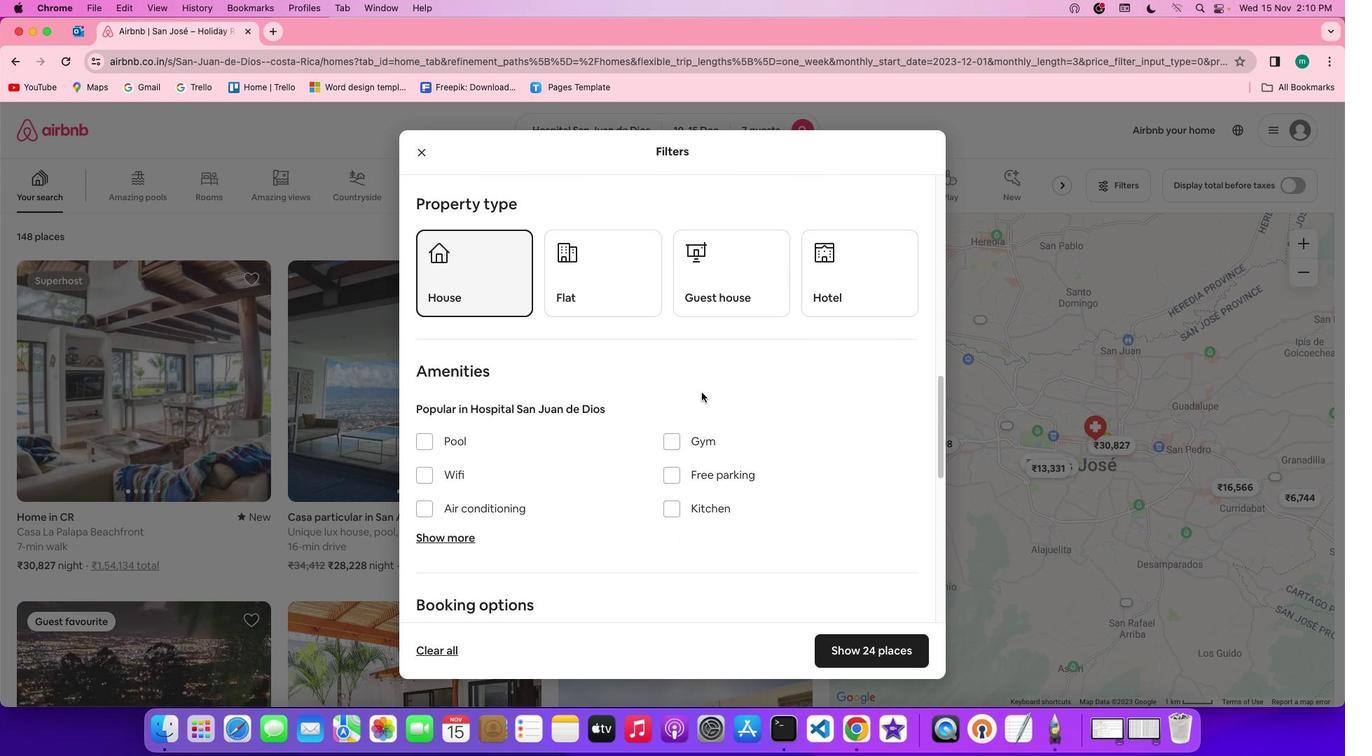 
Action: Mouse scrolled (705, 395) with delta (2, 2)
Screenshot: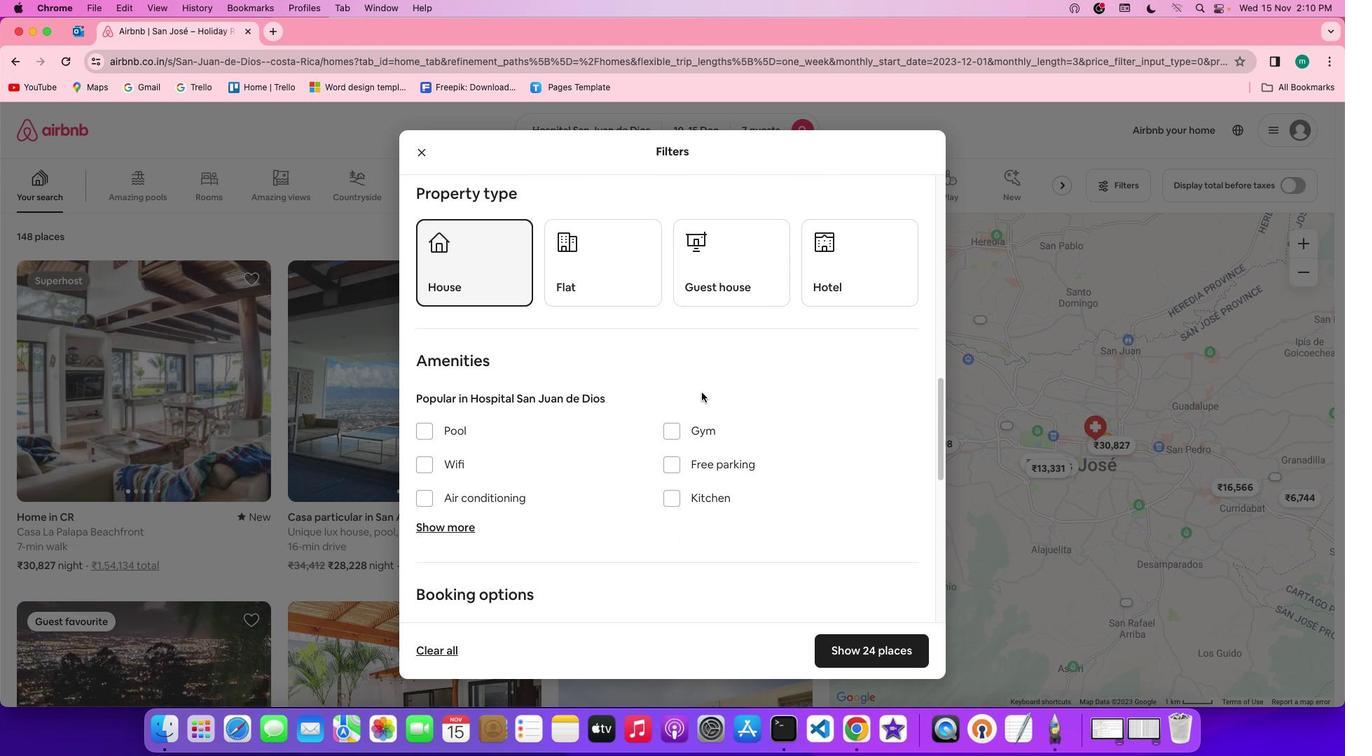 
Action: Mouse scrolled (705, 395) with delta (2, 2)
Screenshot: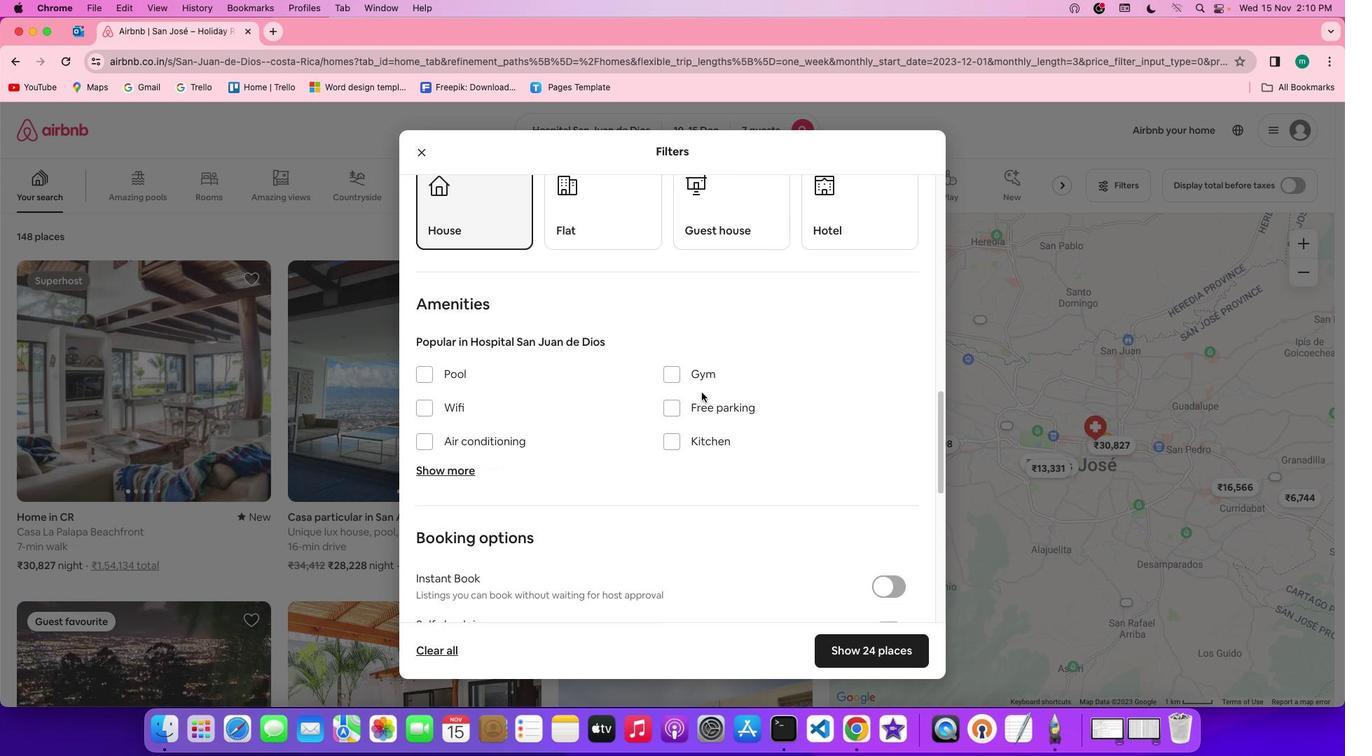 
Action: Mouse scrolled (705, 395) with delta (2, 2)
Screenshot: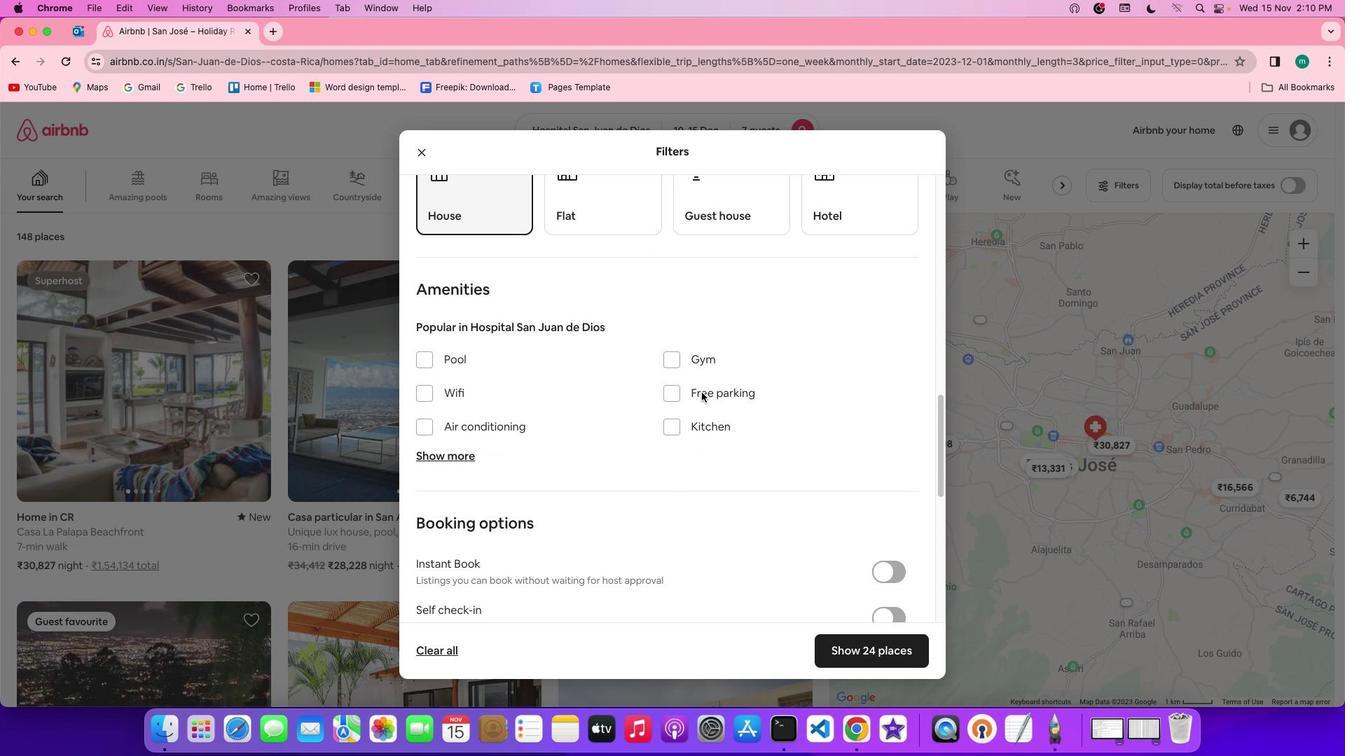 
Action: Mouse scrolled (705, 395) with delta (2, 1)
Screenshot: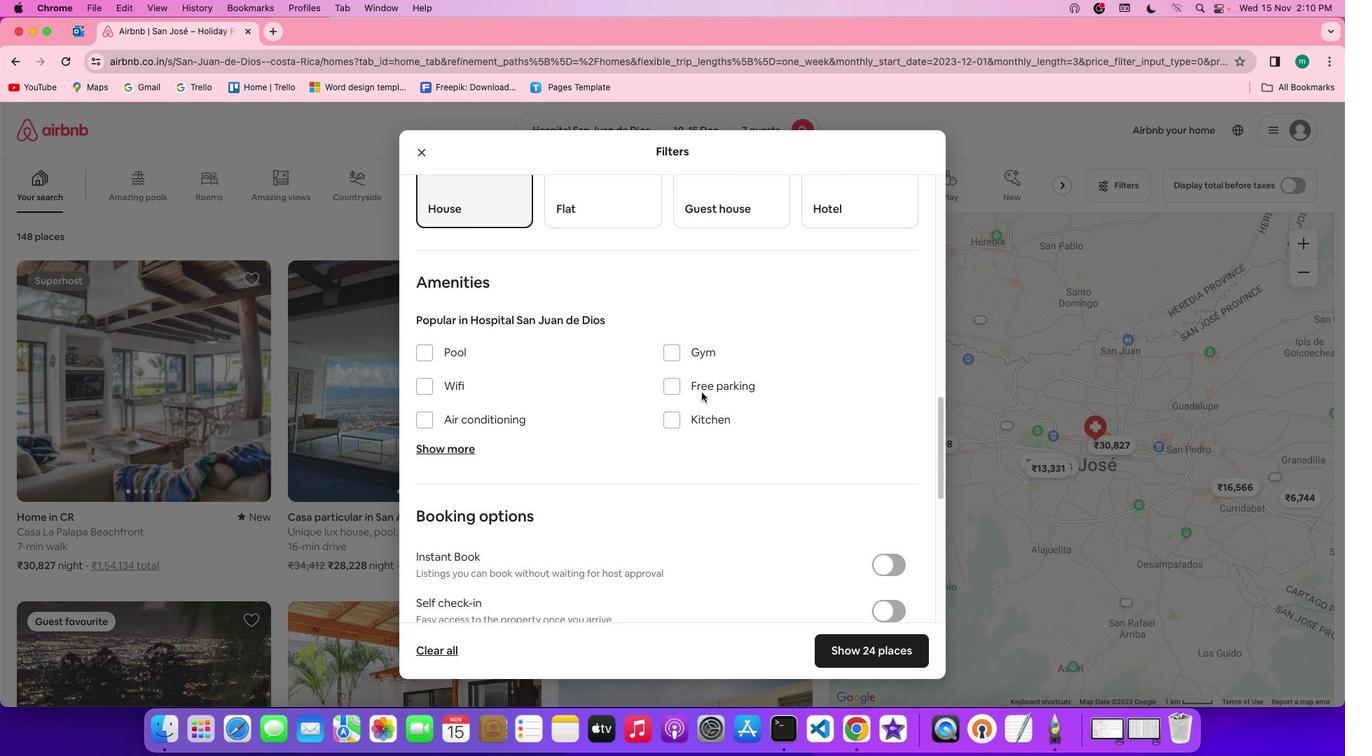 
Action: Mouse scrolled (705, 395) with delta (2, 2)
Screenshot: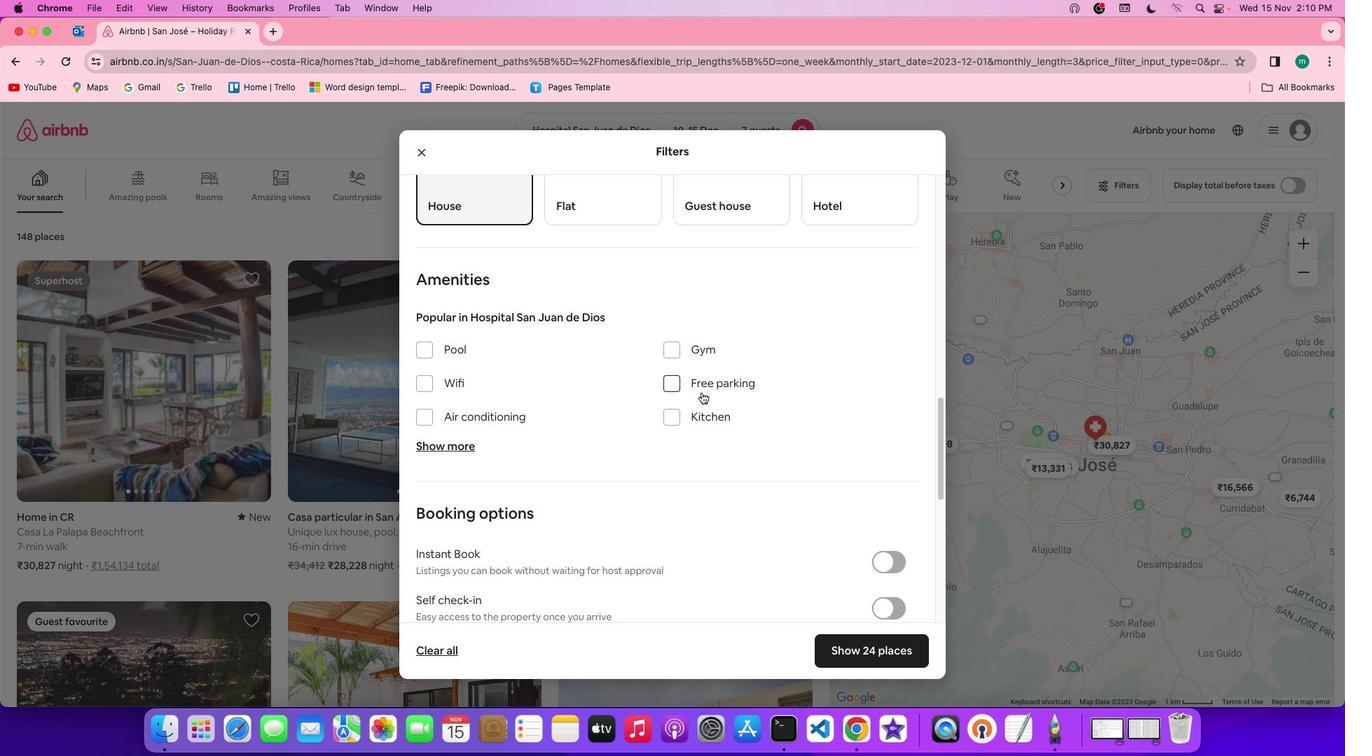 
Action: Mouse scrolled (705, 395) with delta (2, 2)
Screenshot: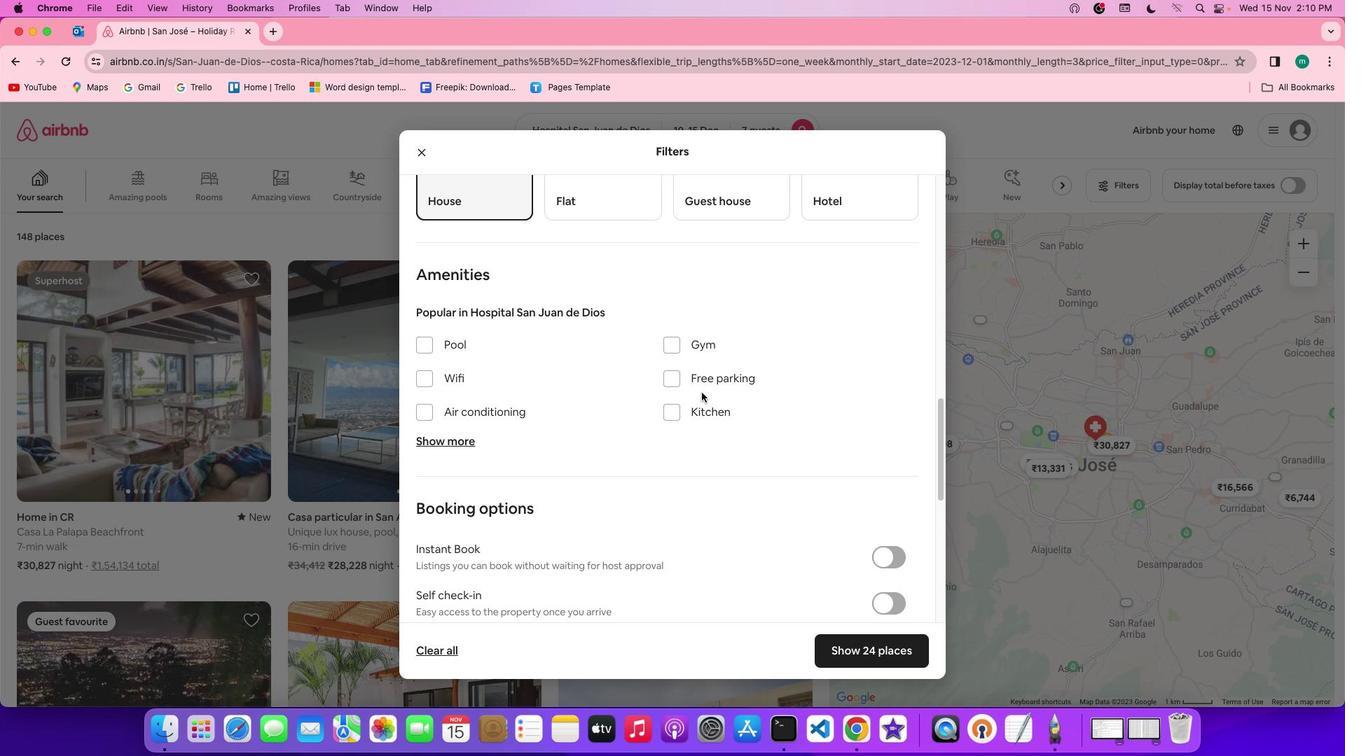 
Action: Mouse scrolled (705, 395) with delta (2, 2)
Screenshot: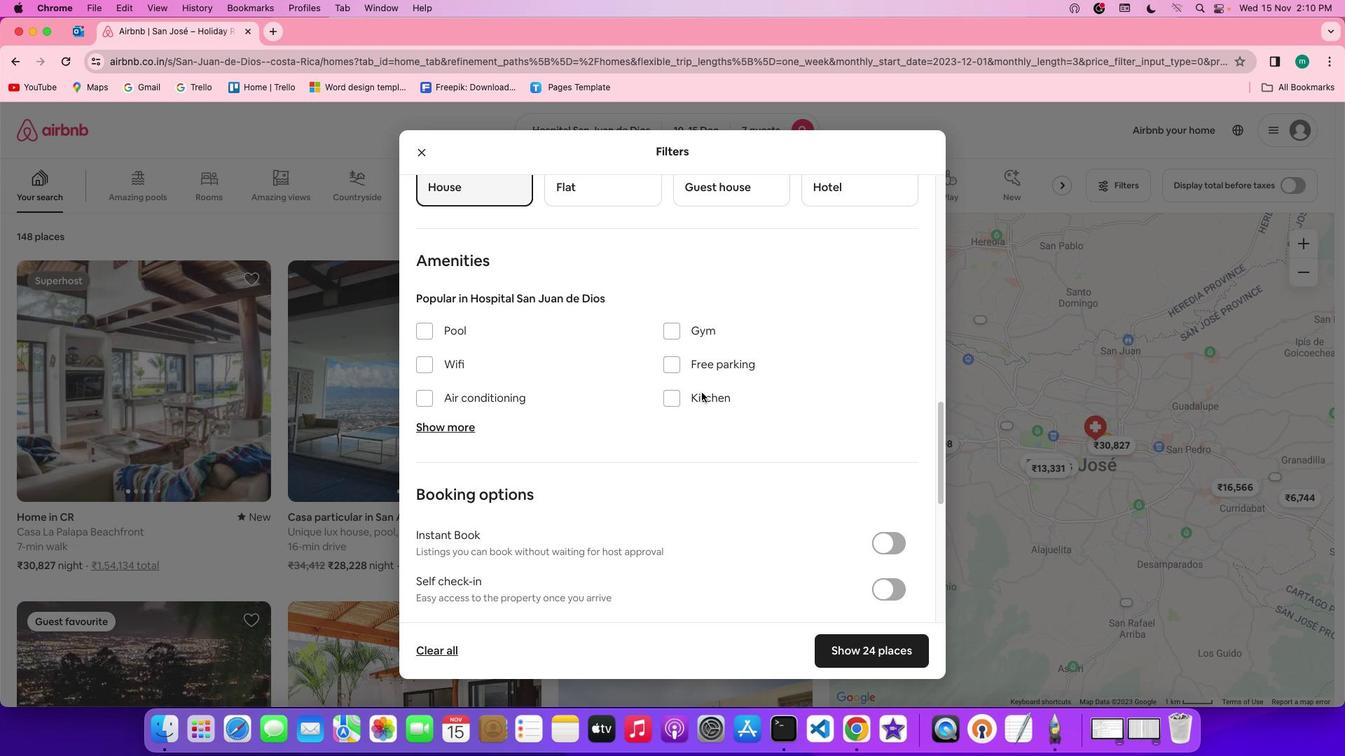 
Action: Mouse scrolled (705, 395) with delta (2, 2)
Screenshot: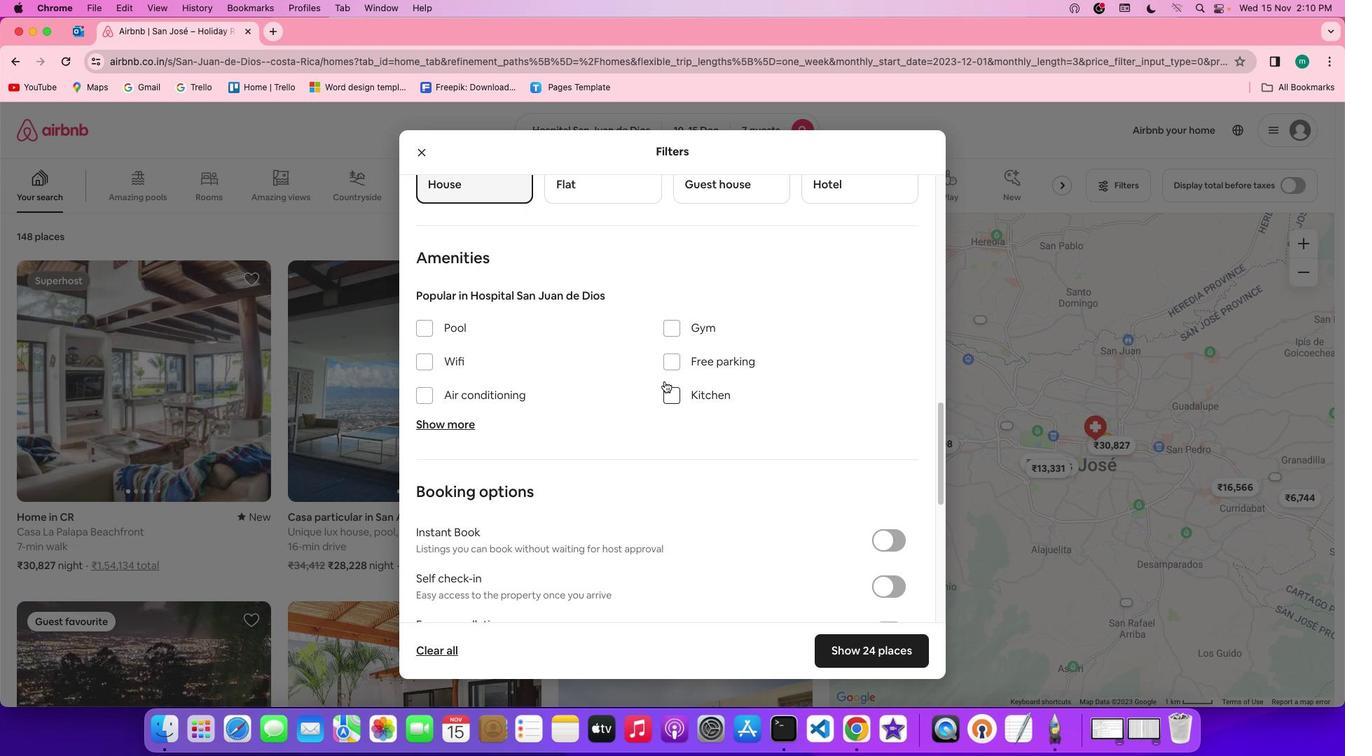 
Action: Mouse moved to (423, 360)
Screenshot: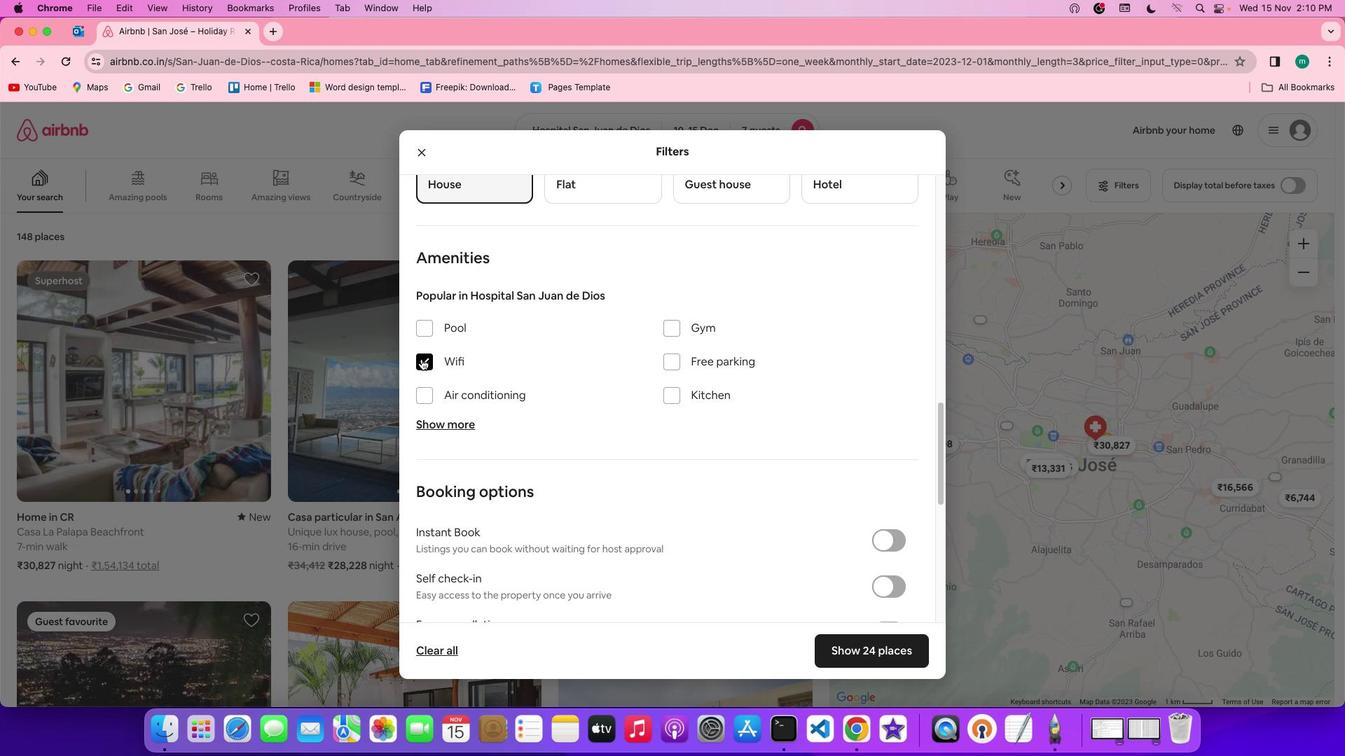 
Action: Mouse pressed left at (423, 360)
Screenshot: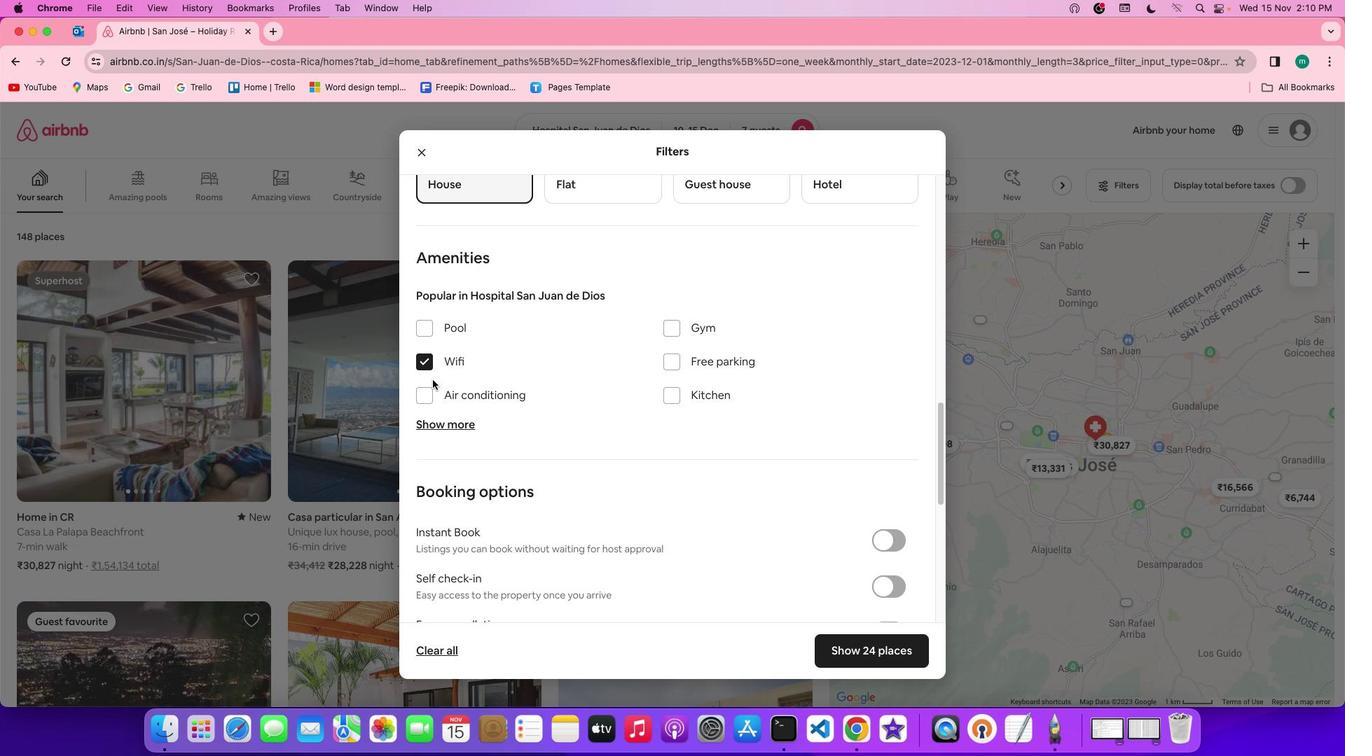 
Action: Mouse moved to (449, 424)
Screenshot: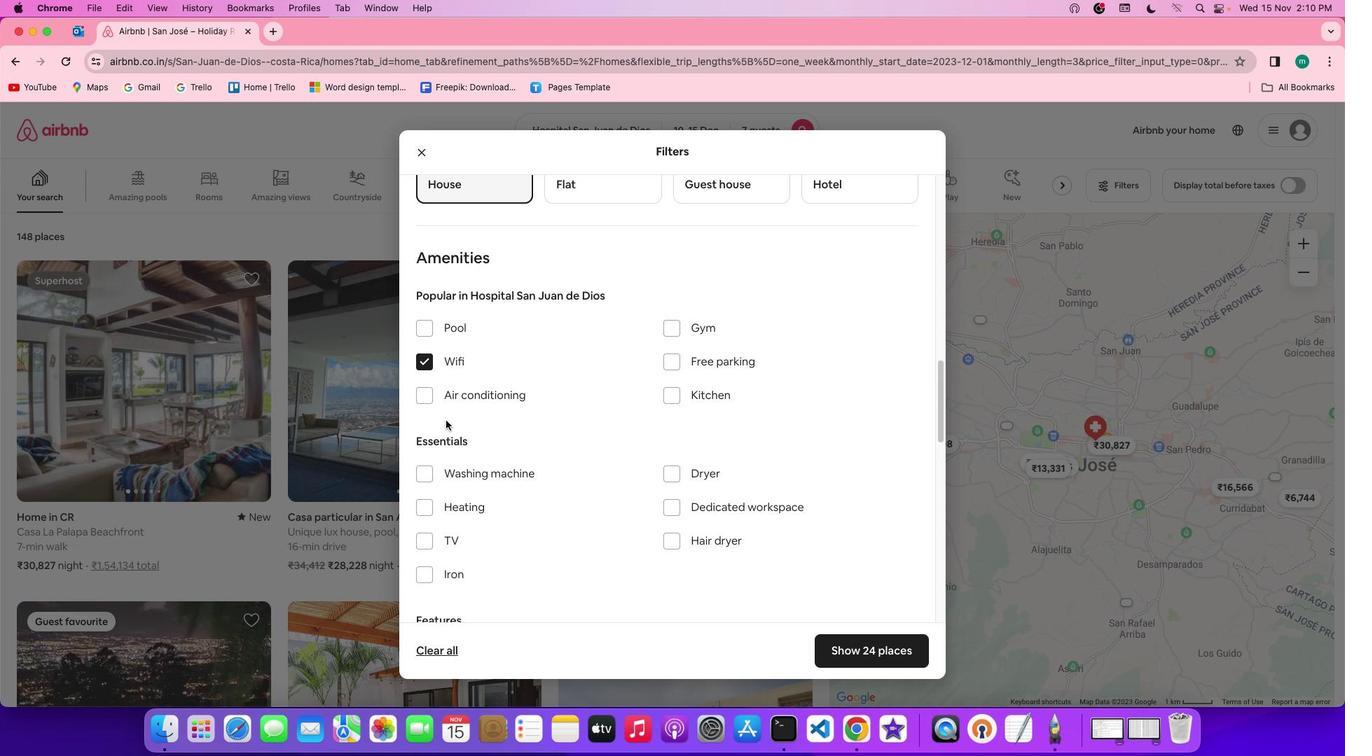 
Action: Mouse pressed left at (449, 424)
Screenshot: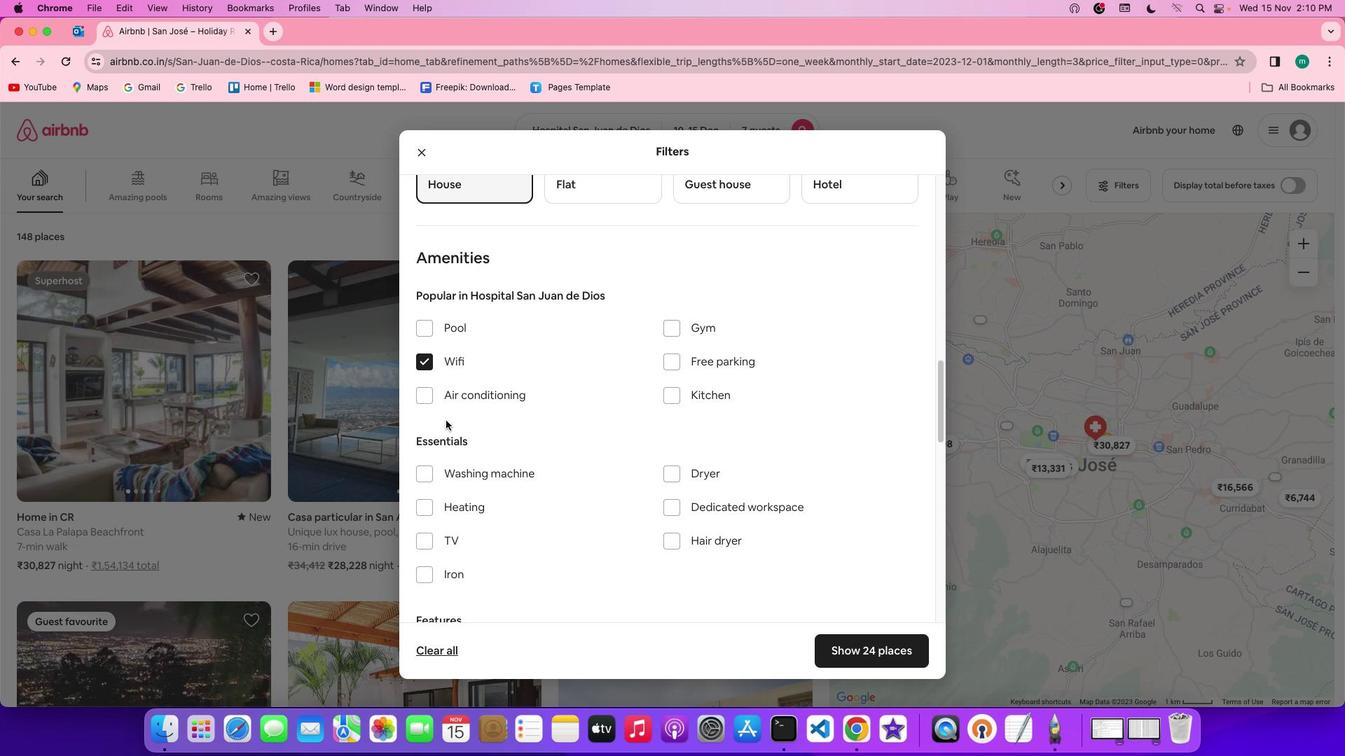 
Action: Mouse moved to (587, 423)
Screenshot: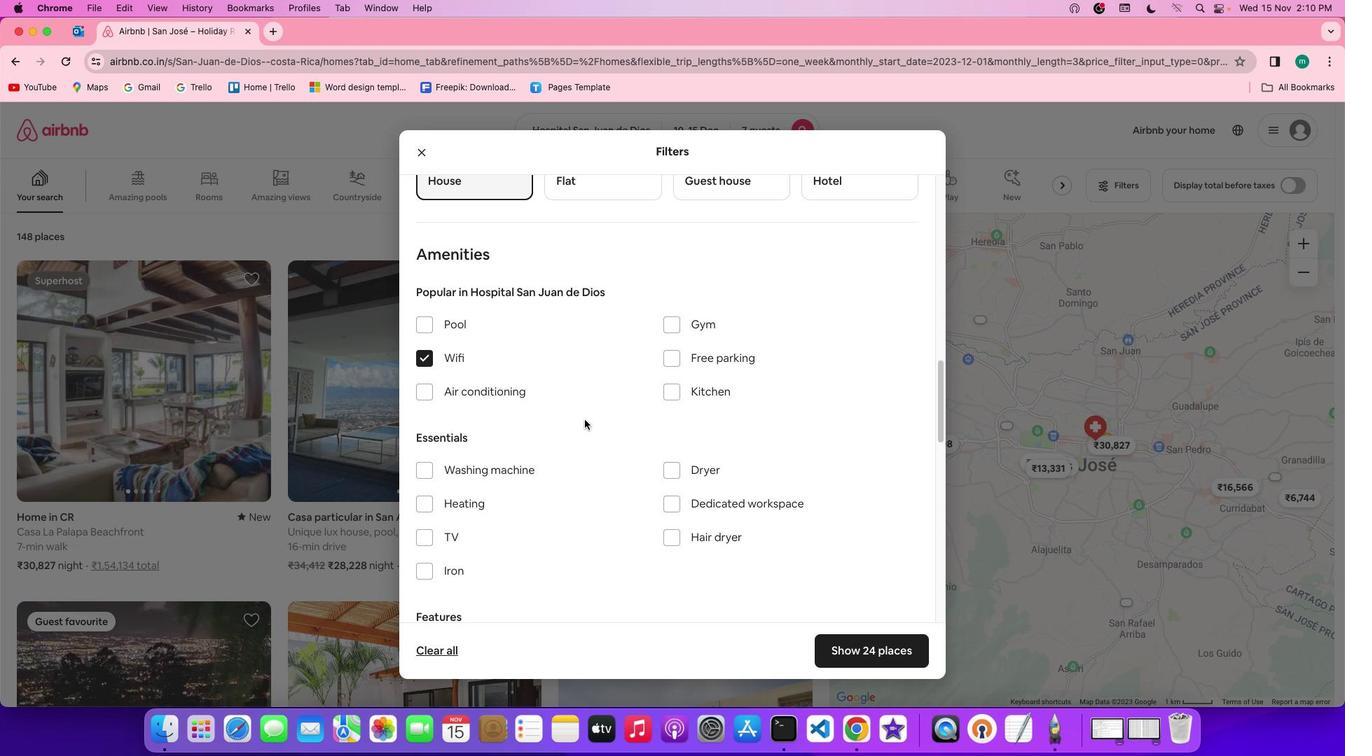 
Action: Mouse scrolled (587, 423) with delta (2, 2)
Screenshot: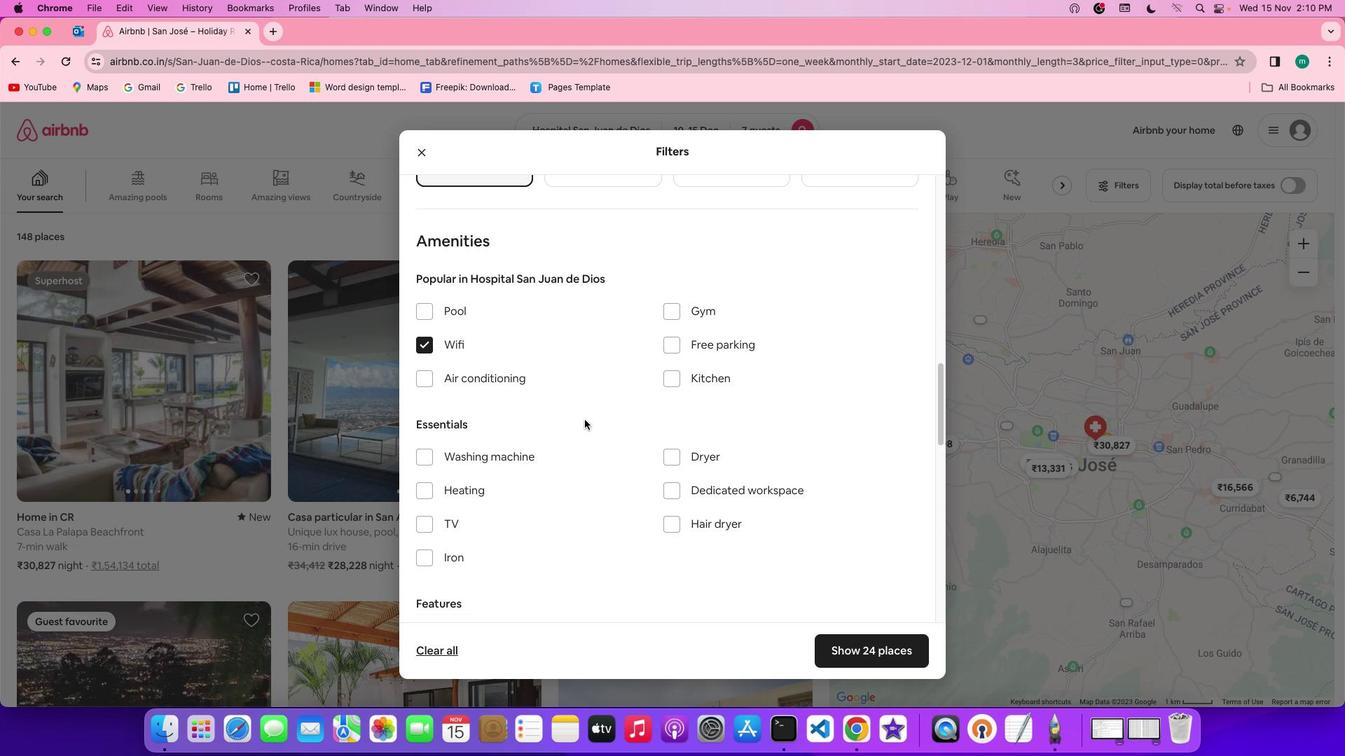 
Action: Mouse scrolled (587, 423) with delta (2, 2)
Screenshot: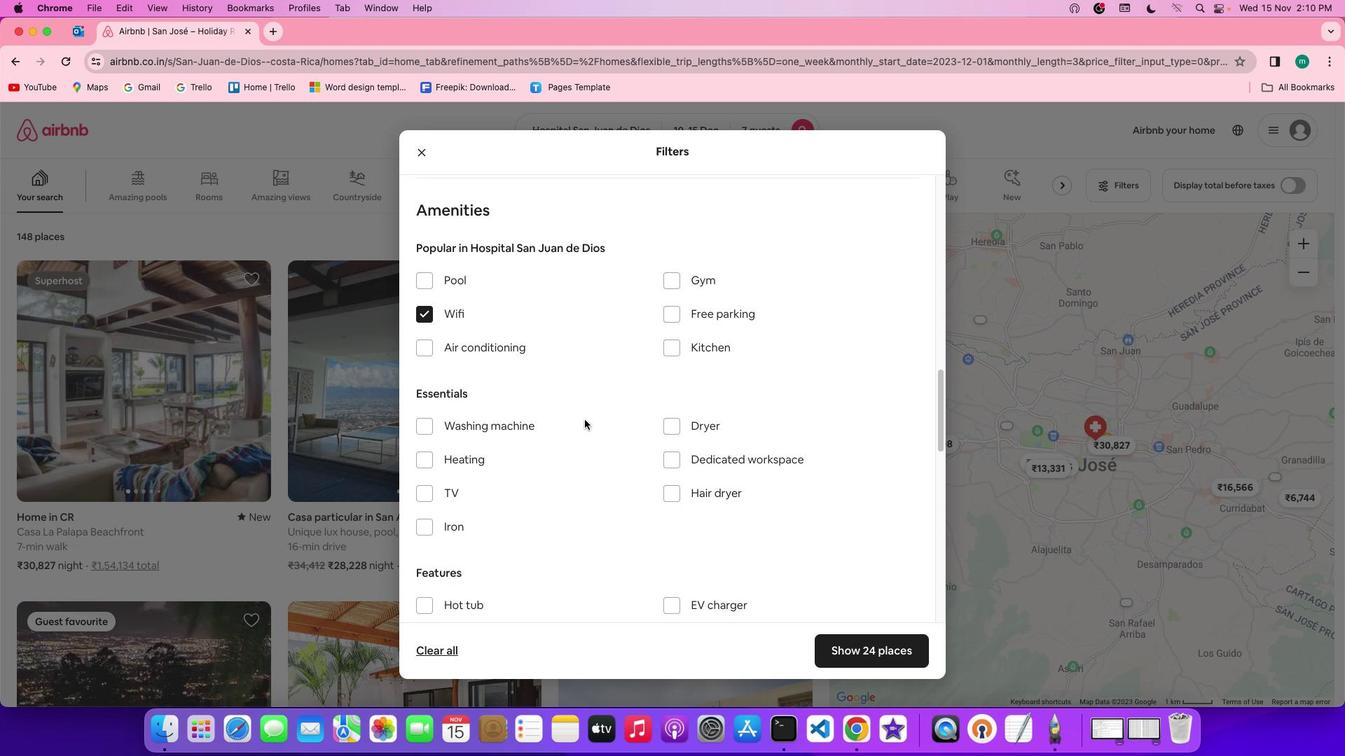 
Action: Mouse scrolled (587, 423) with delta (2, 2)
Screenshot: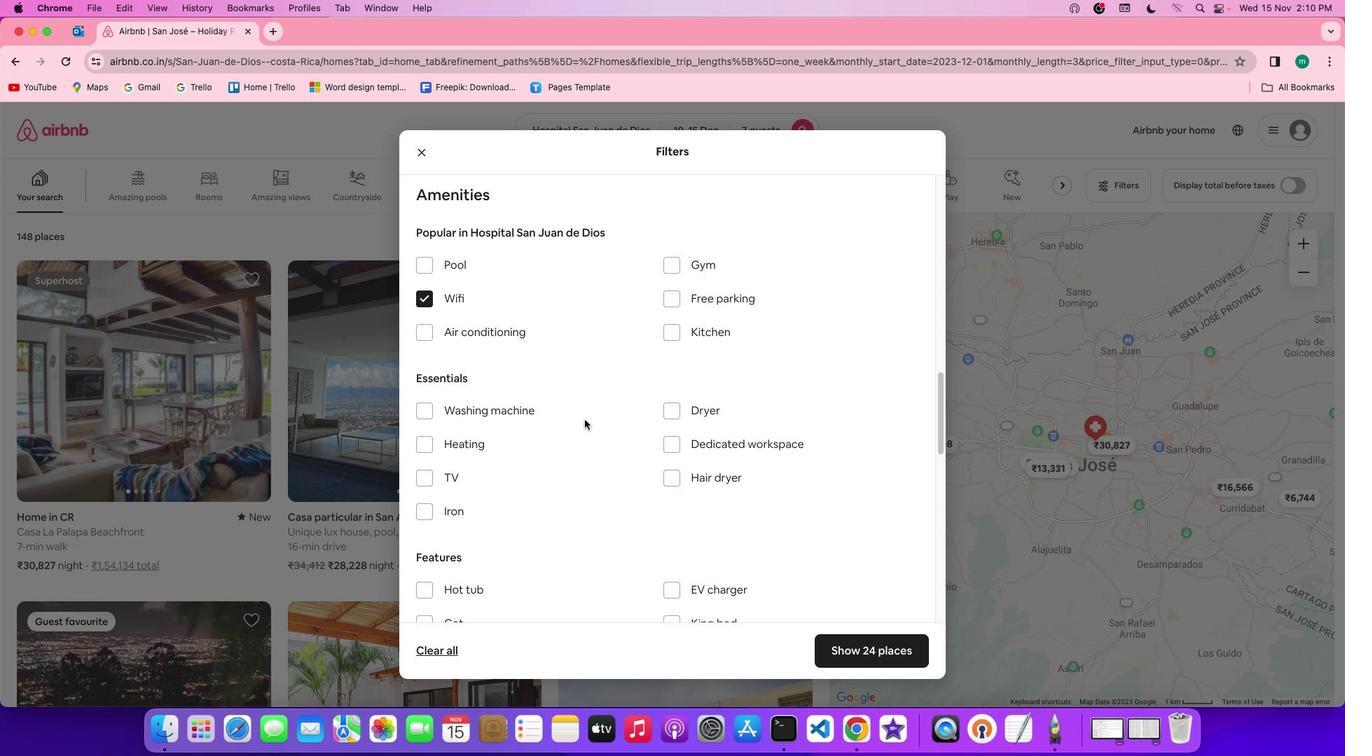 
Action: Mouse scrolled (587, 423) with delta (2, 2)
Screenshot: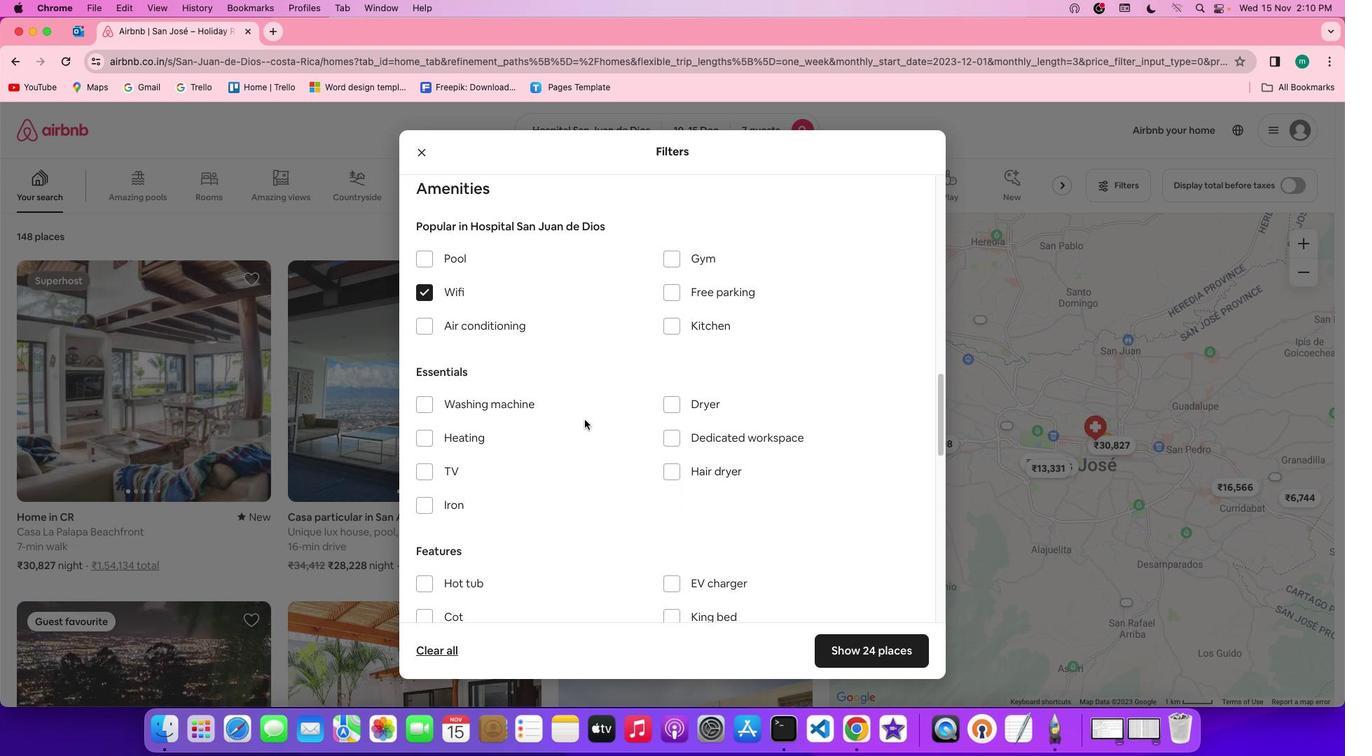 
Action: Mouse scrolled (587, 423) with delta (2, 2)
Screenshot: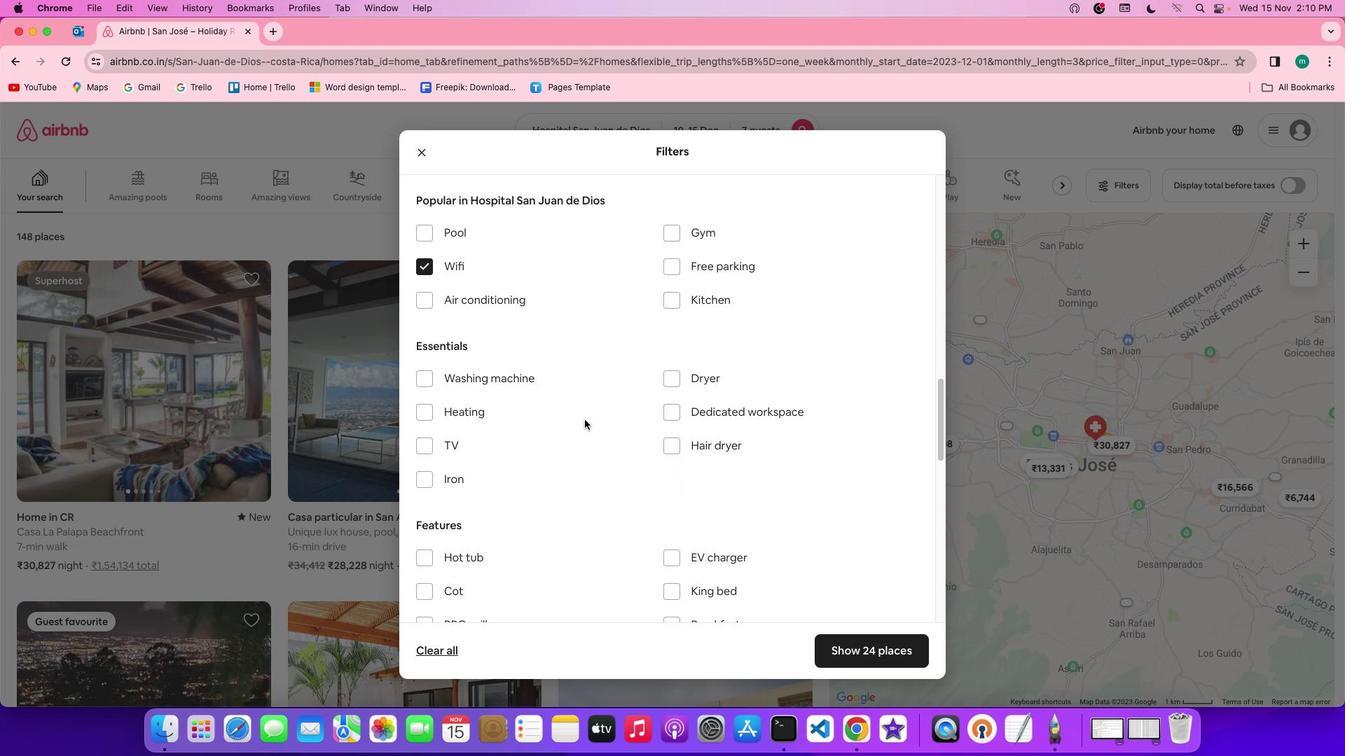 
Action: Mouse scrolled (587, 423) with delta (2, 2)
Screenshot: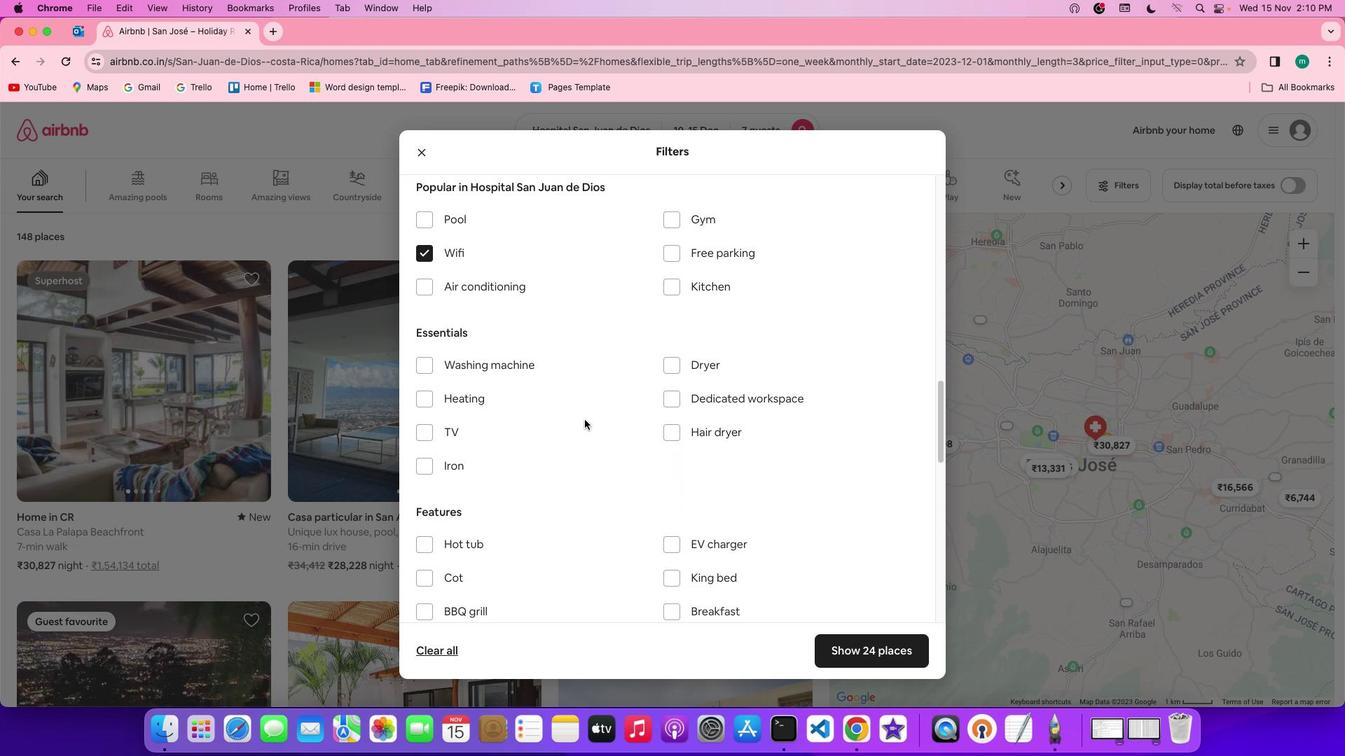 
Action: Mouse scrolled (587, 423) with delta (2, 2)
Screenshot: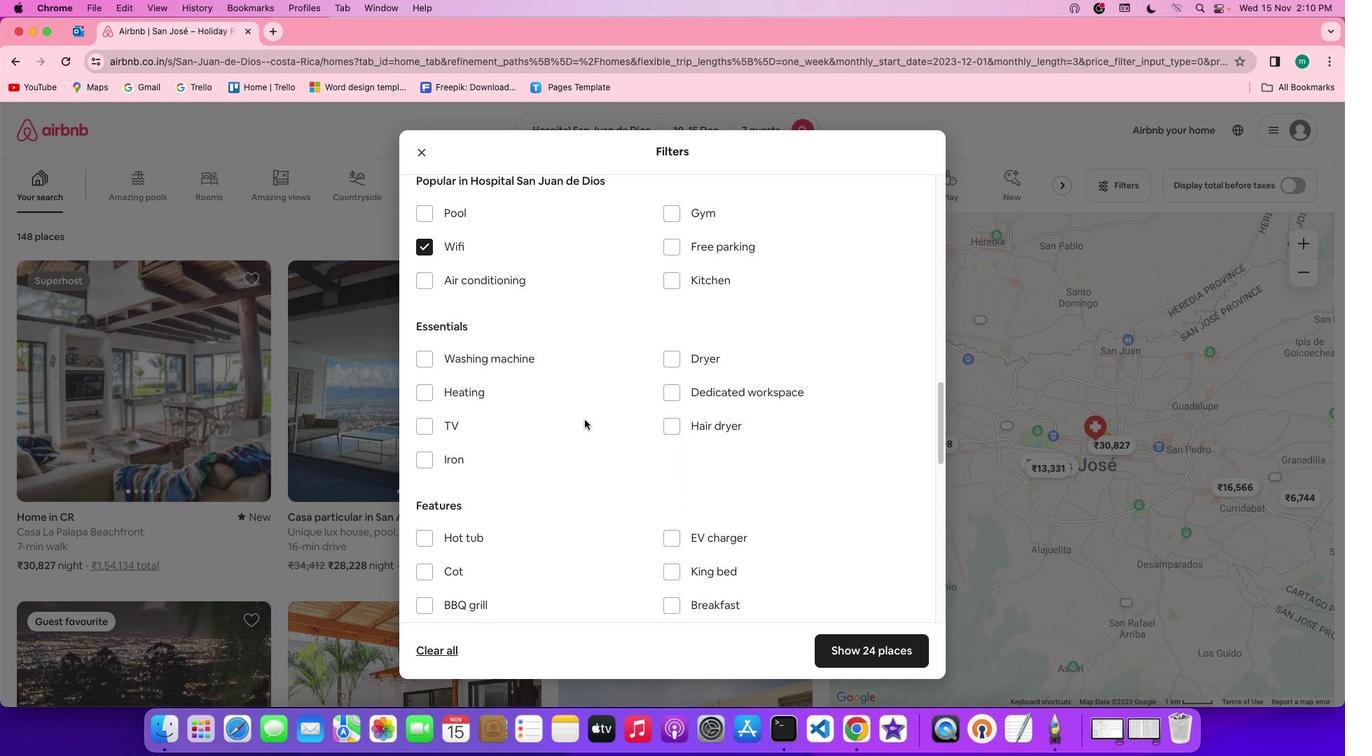 
Action: Mouse moved to (433, 428)
Screenshot: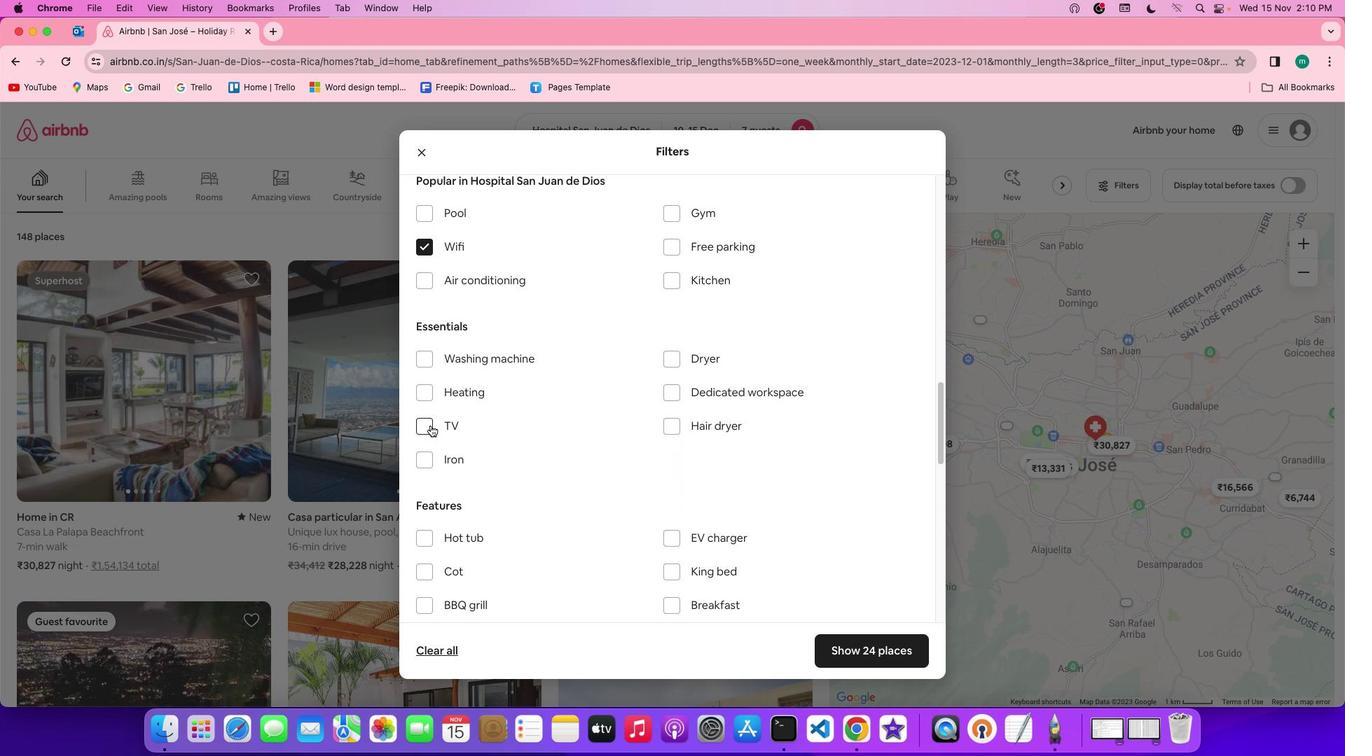 
Action: Mouse pressed left at (433, 428)
Screenshot: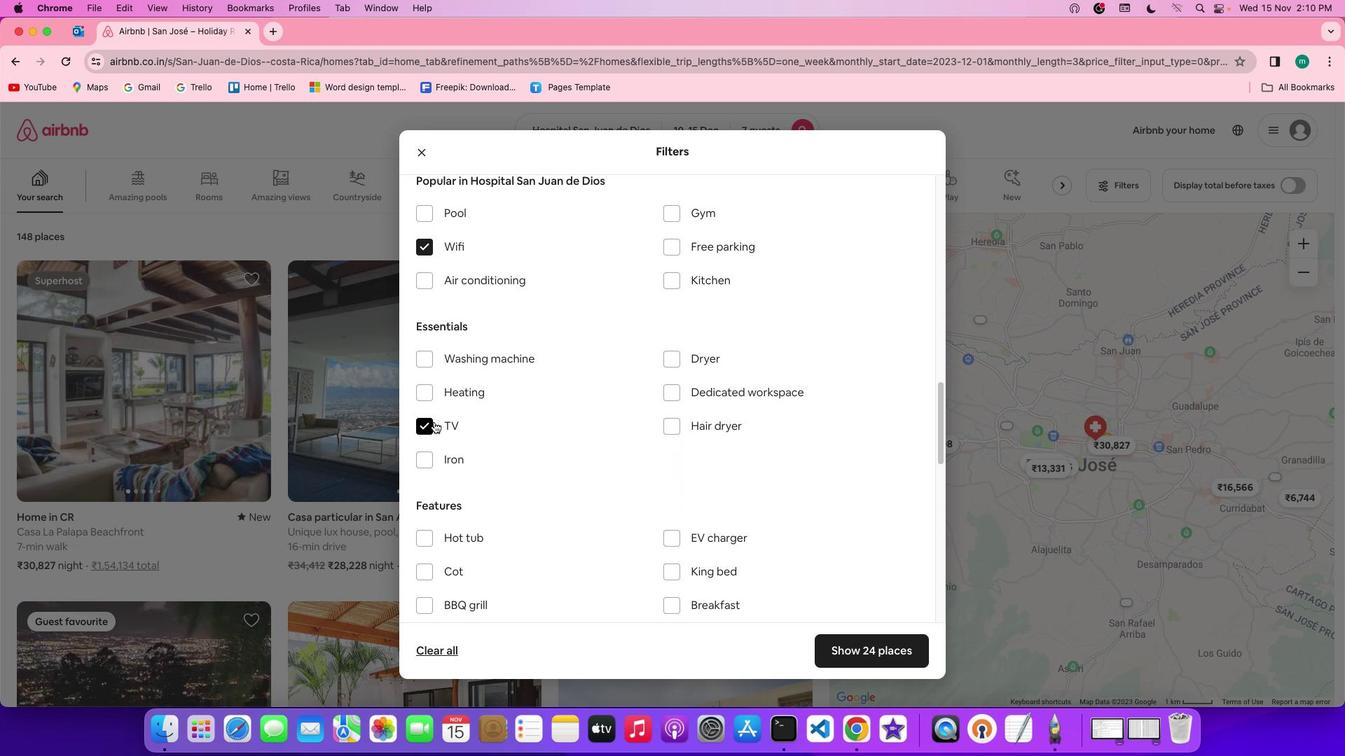 
Action: Mouse moved to (674, 249)
Screenshot: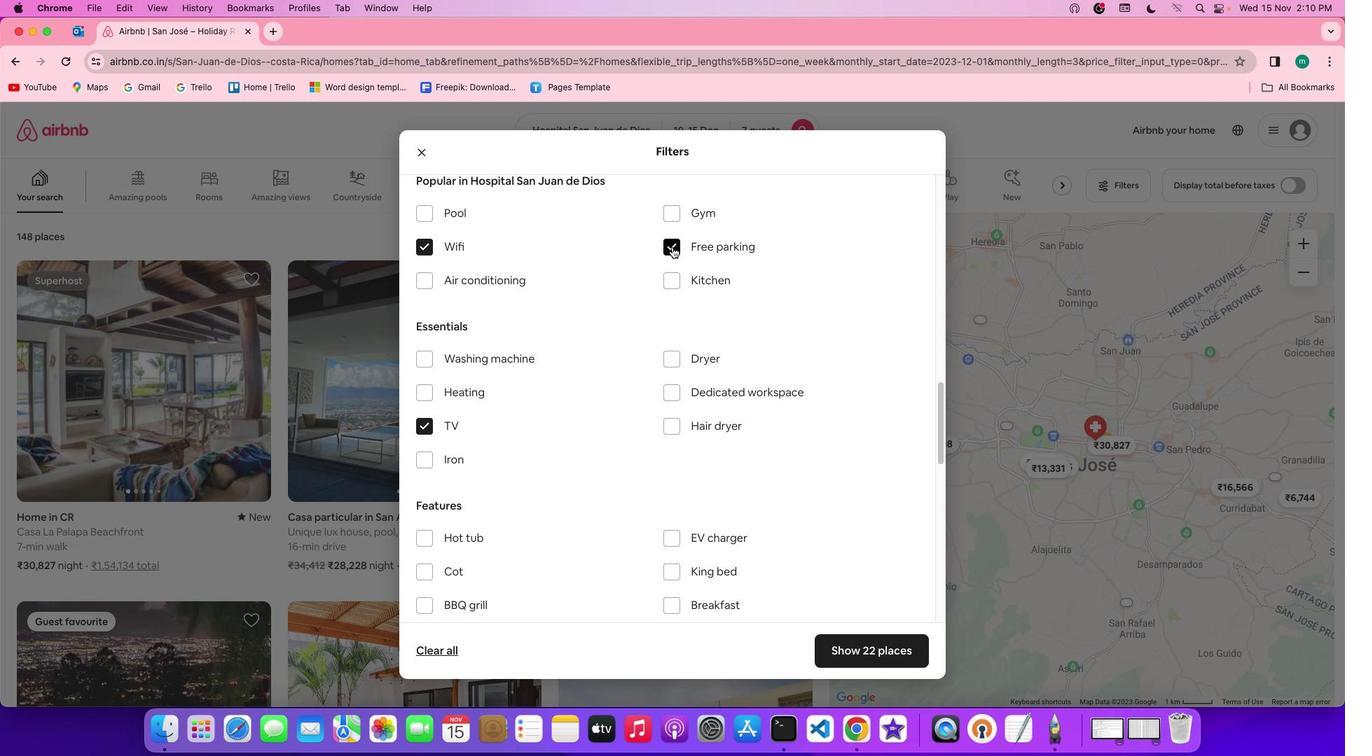 
Action: Mouse pressed left at (674, 249)
Screenshot: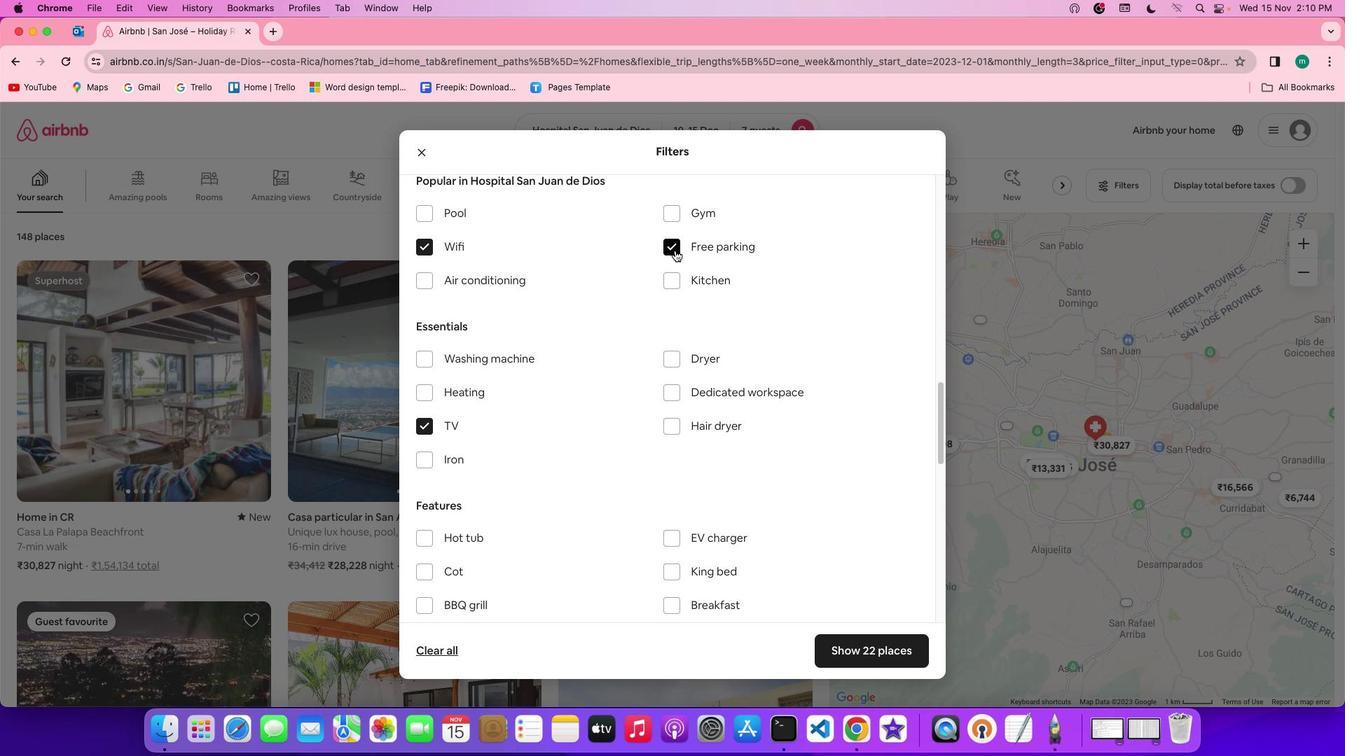 
Action: Mouse moved to (688, 374)
Screenshot: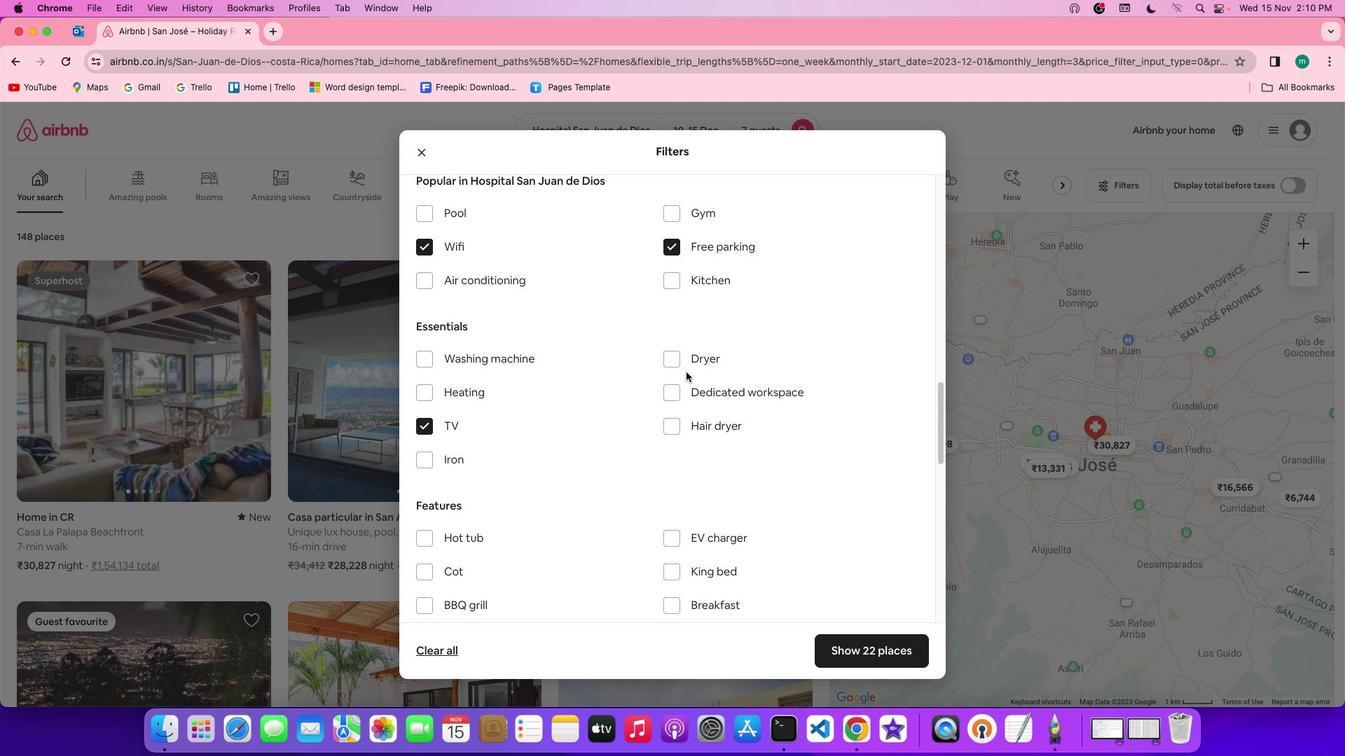 
Action: Mouse scrolled (688, 374) with delta (2, 2)
Screenshot: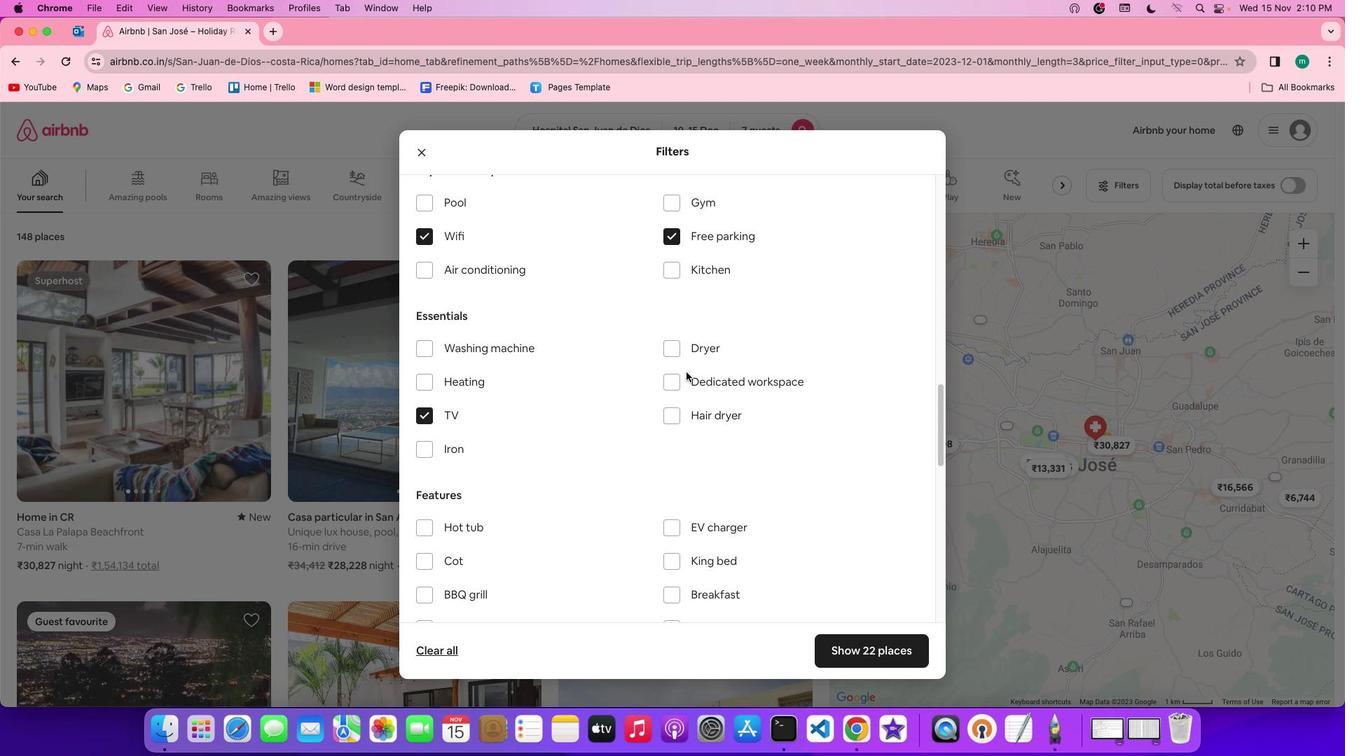 
Action: Mouse scrolled (688, 374) with delta (2, 2)
Screenshot: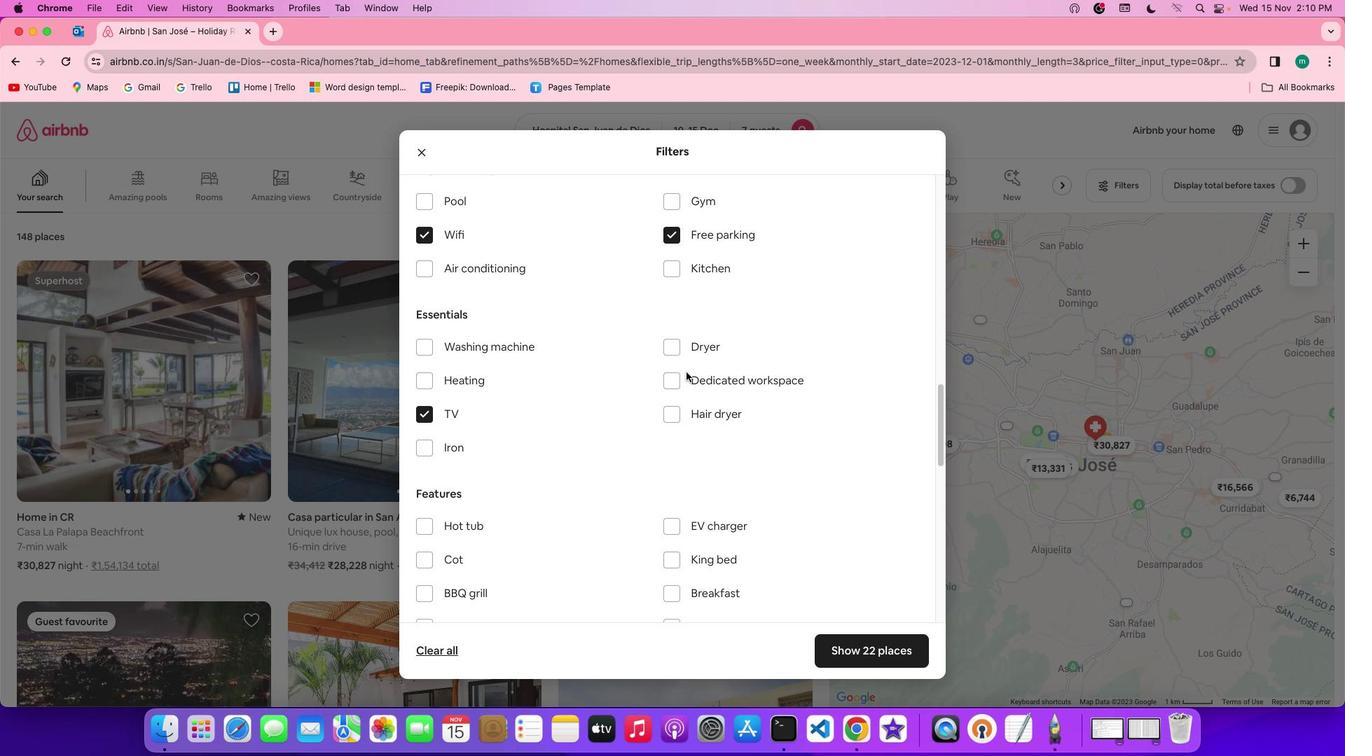 
Action: Mouse scrolled (688, 374) with delta (2, 2)
Screenshot: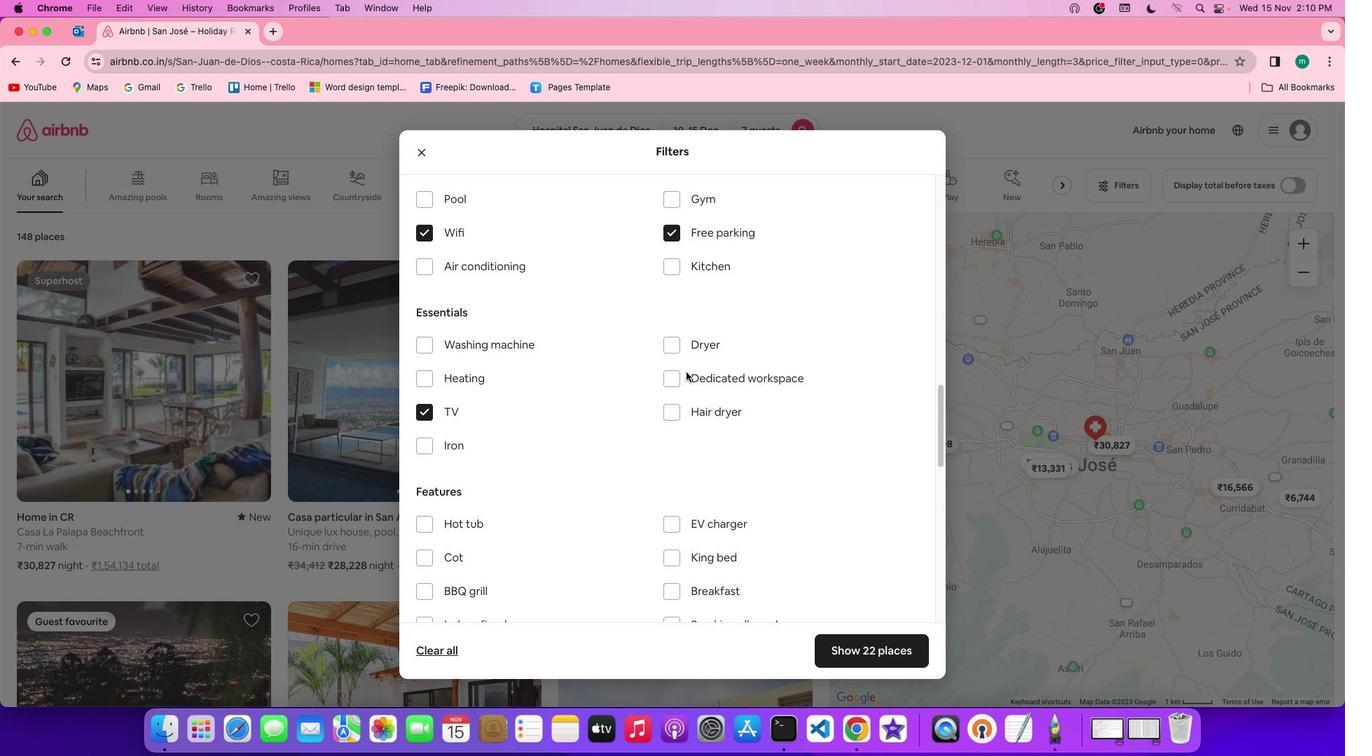 
Action: Mouse scrolled (688, 374) with delta (2, 2)
Screenshot: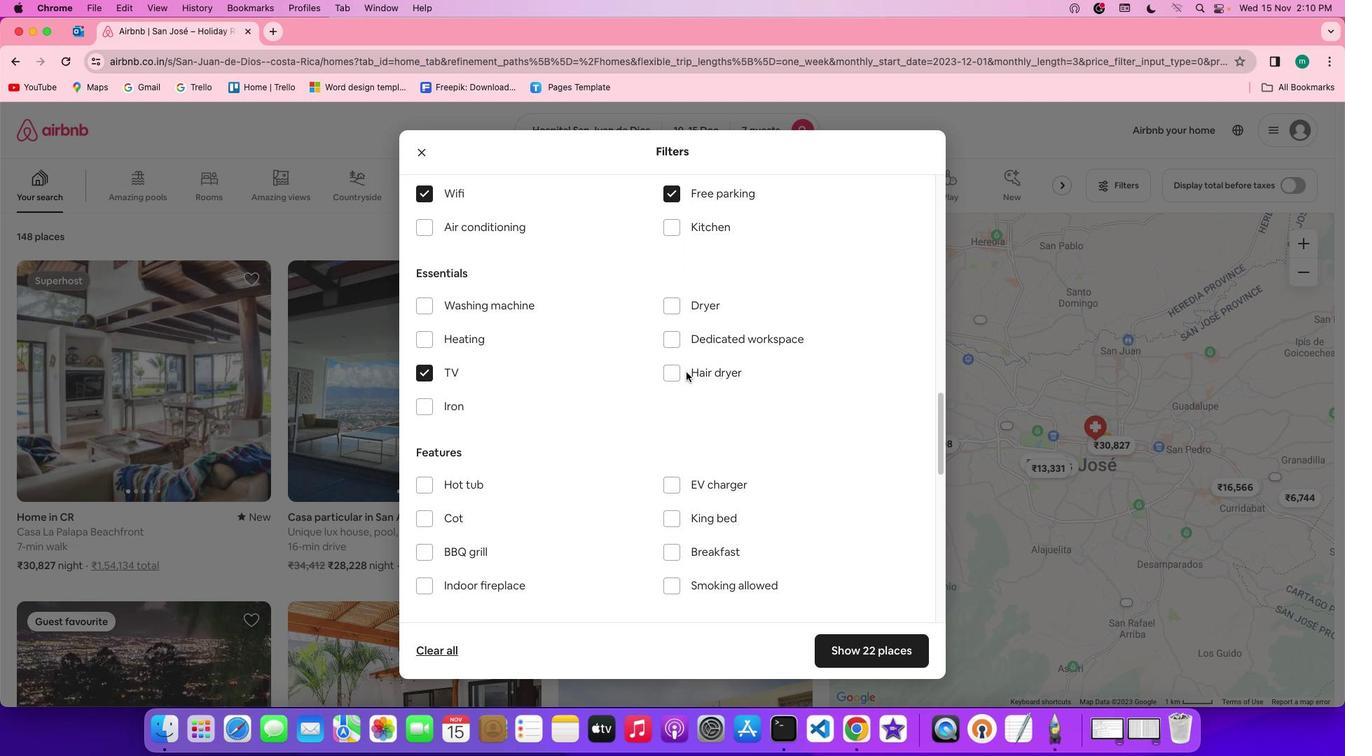 
Action: Mouse scrolled (688, 374) with delta (2, 2)
Screenshot: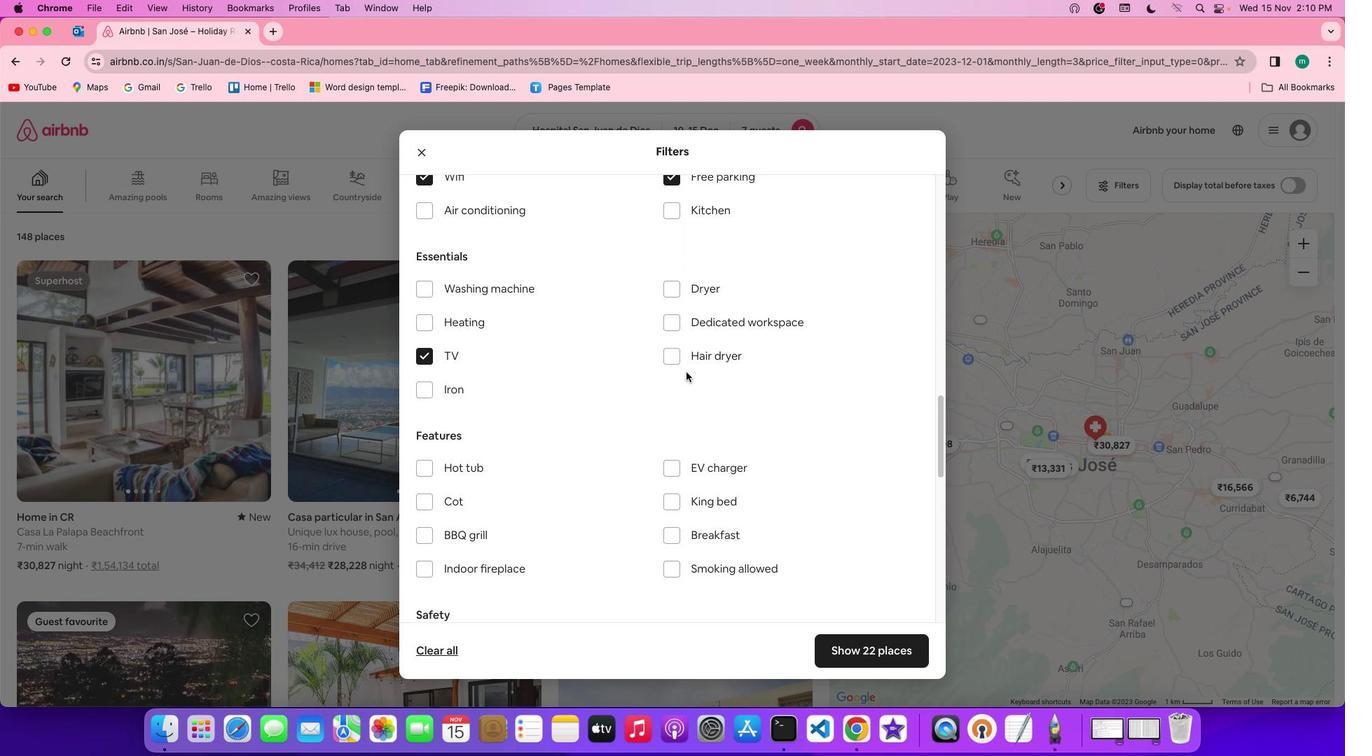 
Action: Mouse scrolled (688, 374) with delta (2, 2)
Screenshot: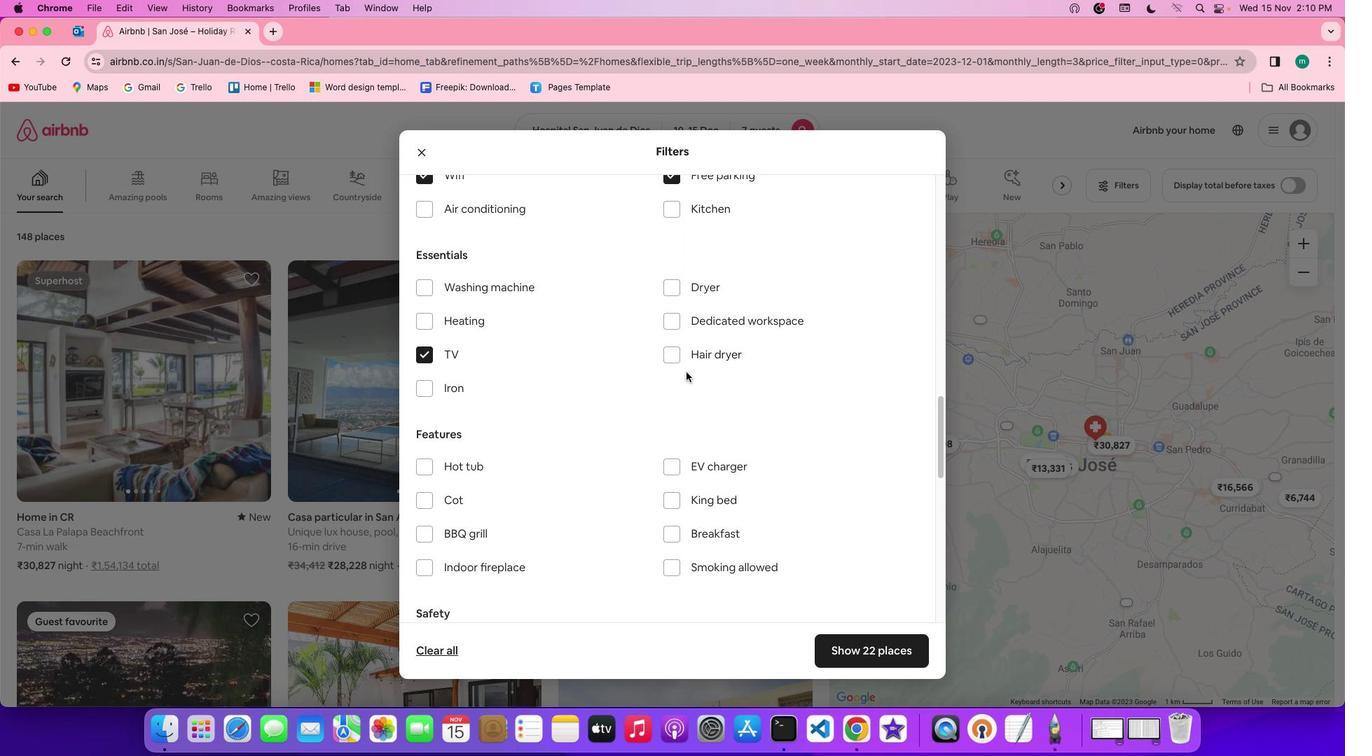 
Action: Mouse scrolled (688, 374) with delta (2, 2)
Screenshot: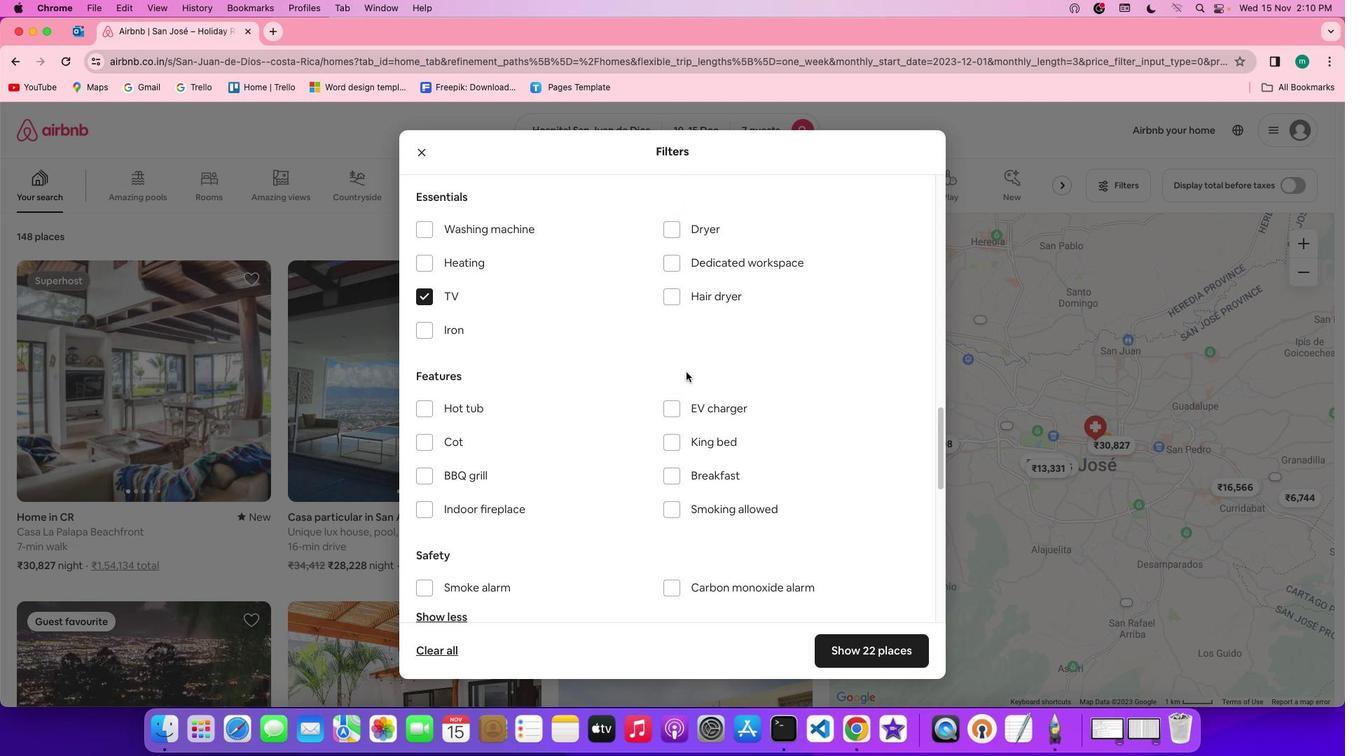 
Action: Mouse scrolled (688, 374) with delta (2, 2)
Screenshot: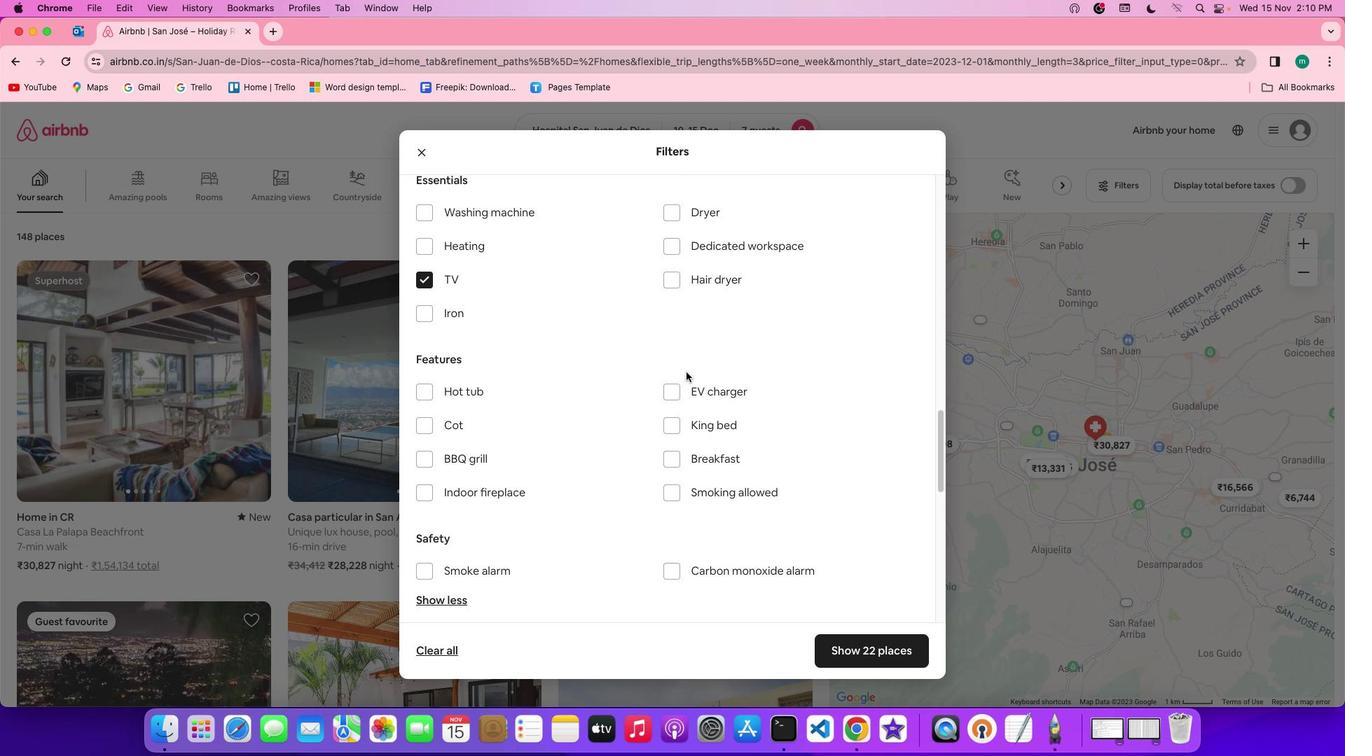 
Action: Mouse scrolled (688, 374) with delta (2, 1)
Screenshot: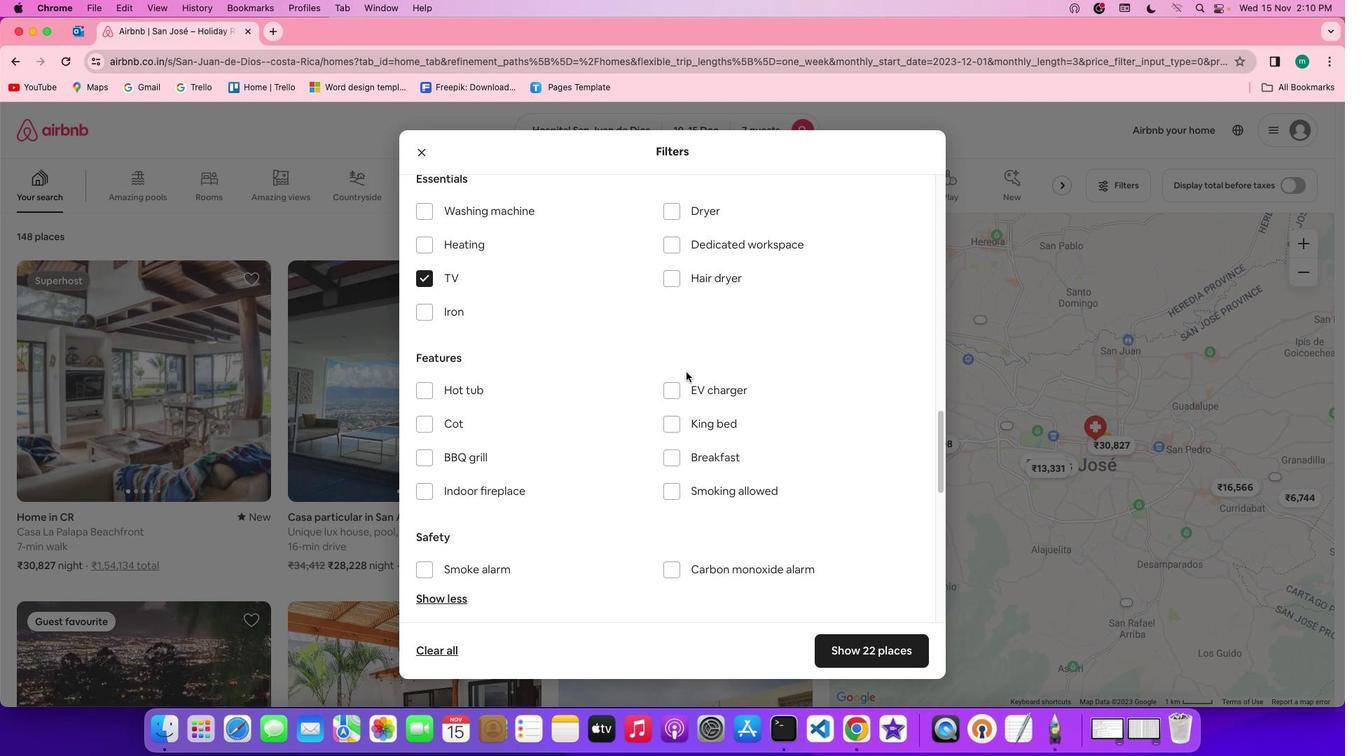 
Action: Mouse moved to (676, 462)
Screenshot: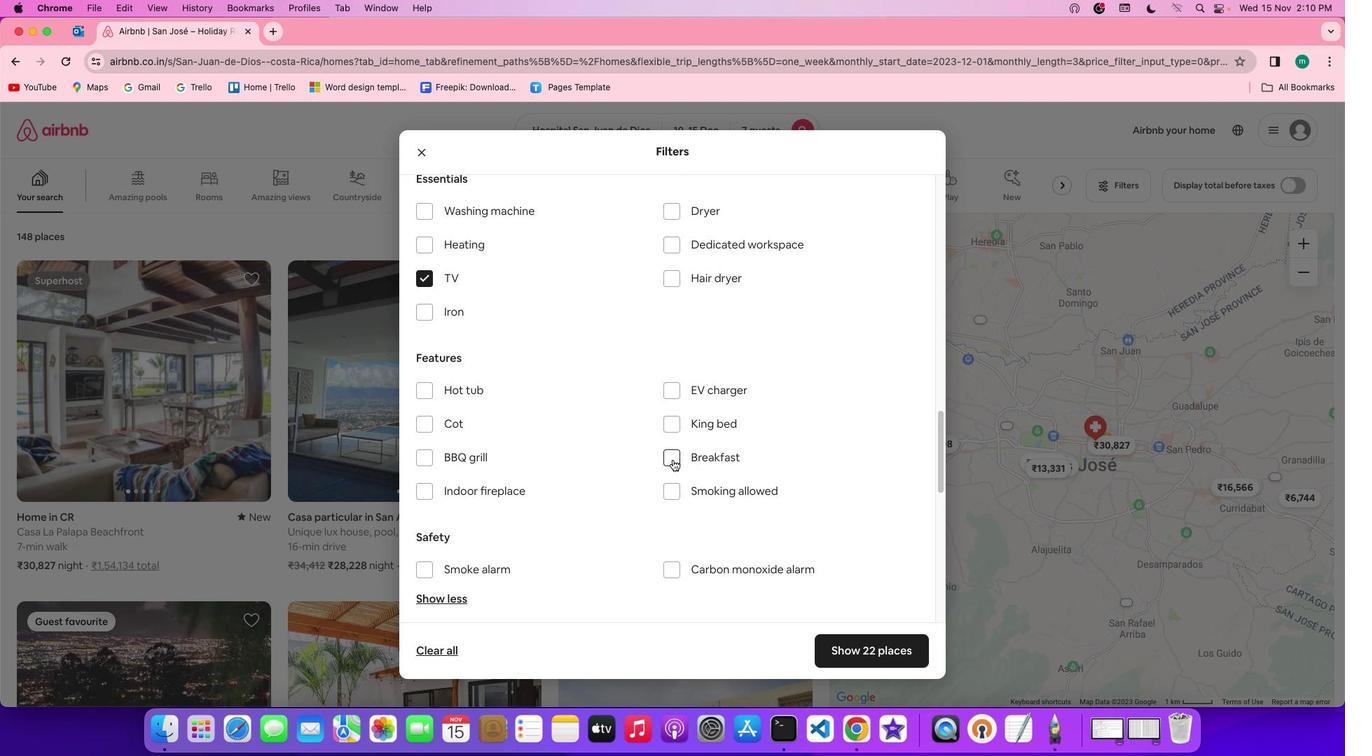 
Action: Mouse pressed left at (676, 462)
Screenshot: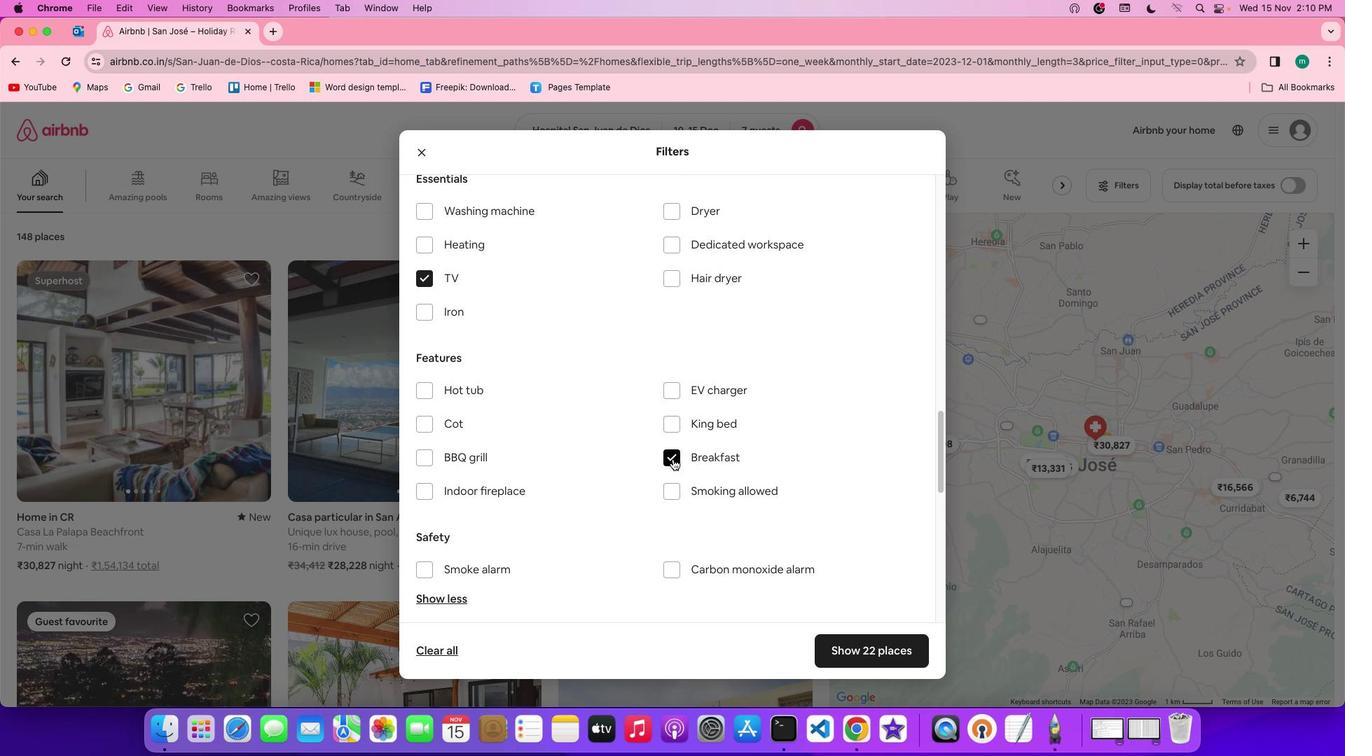 
Action: Mouse moved to (604, 412)
Screenshot: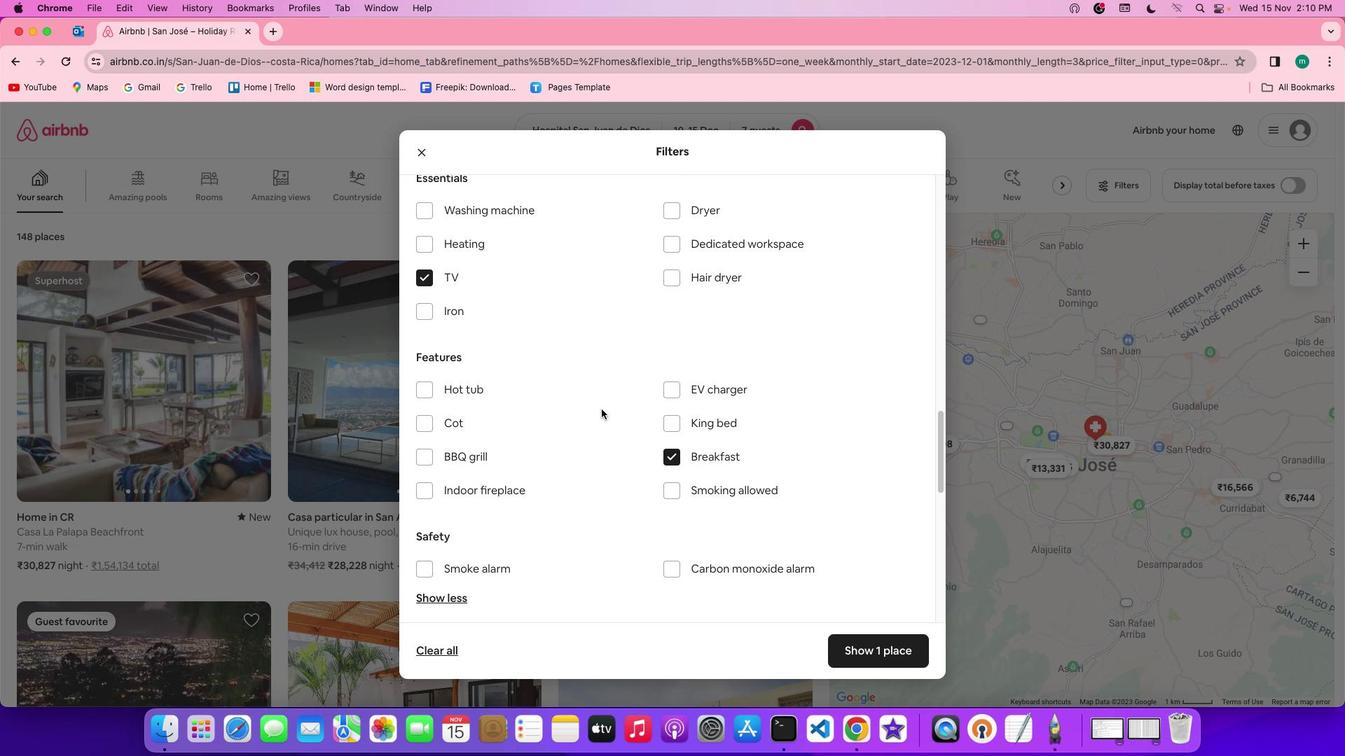 
Action: Mouse scrolled (604, 412) with delta (2, 2)
Screenshot: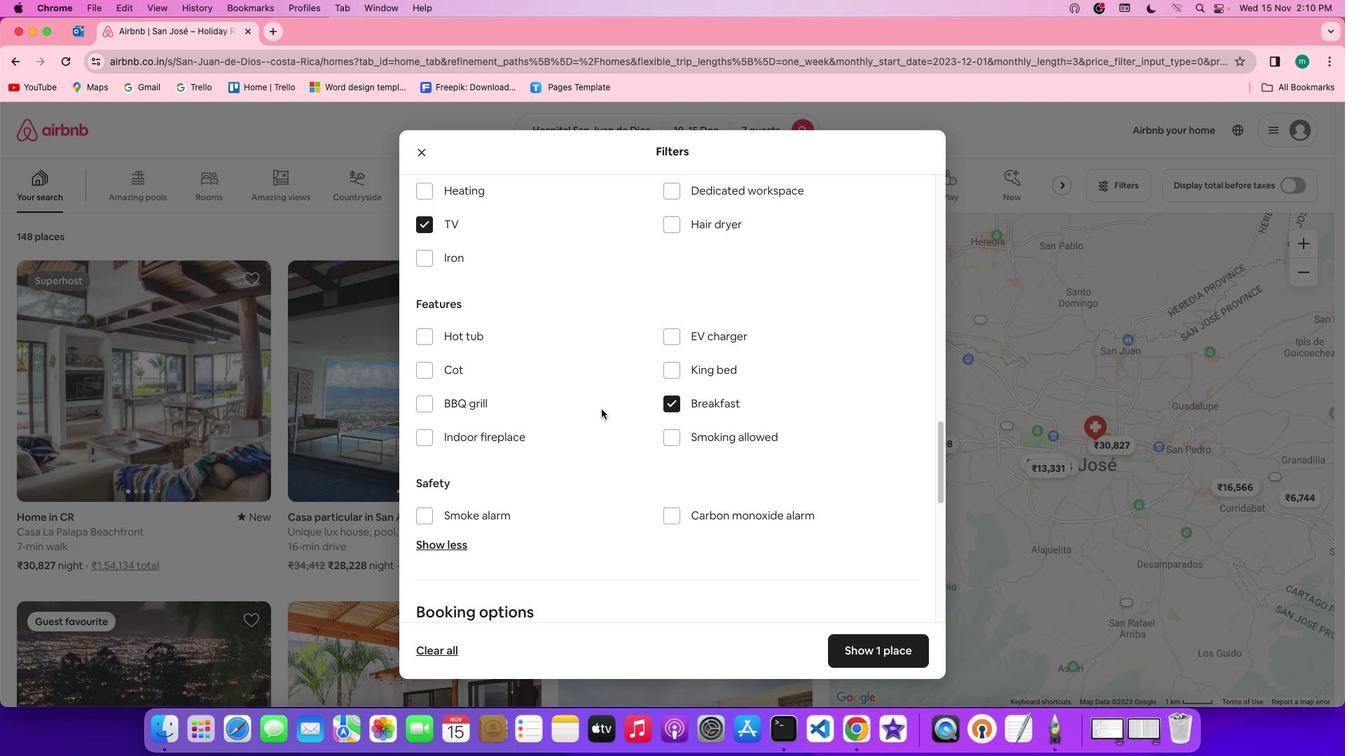 
Action: Mouse scrolled (604, 412) with delta (2, 2)
Screenshot: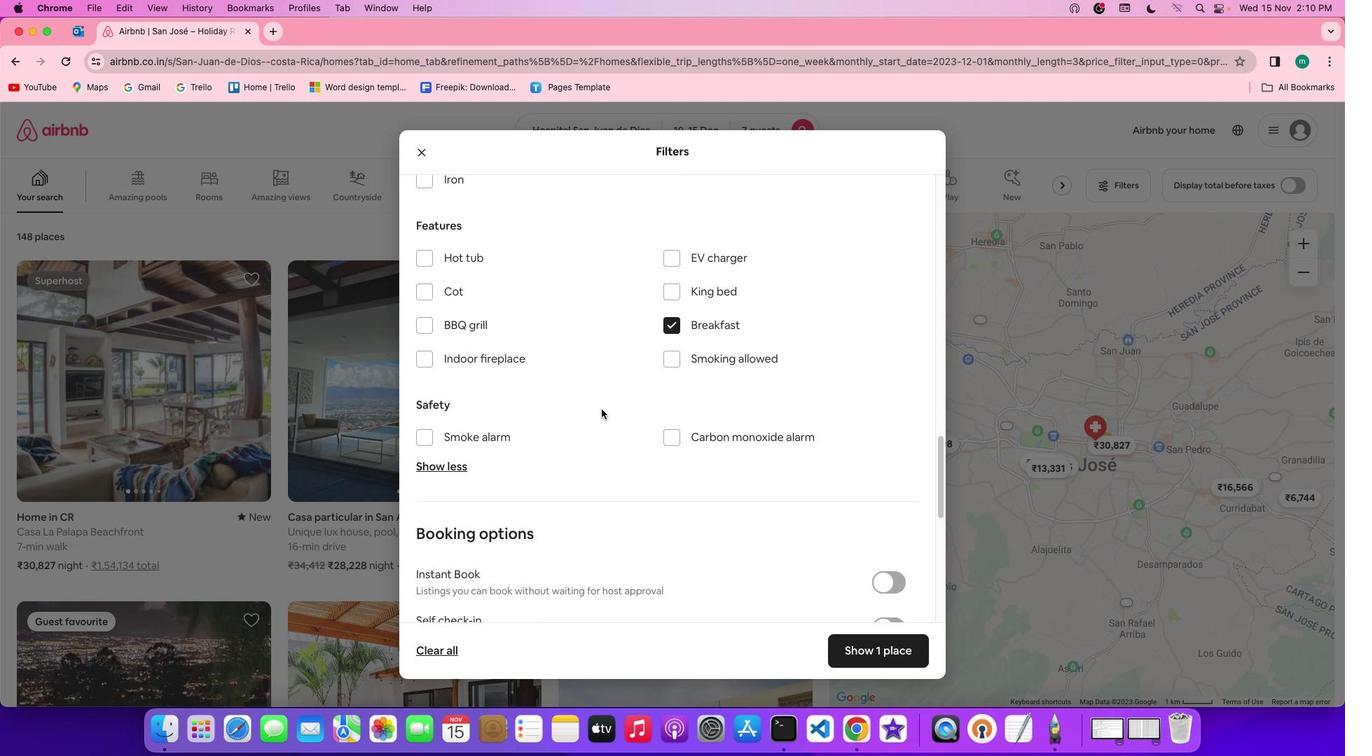 
Action: Mouse scrolled (604, 412) with delta (2, 1)
Screenshot: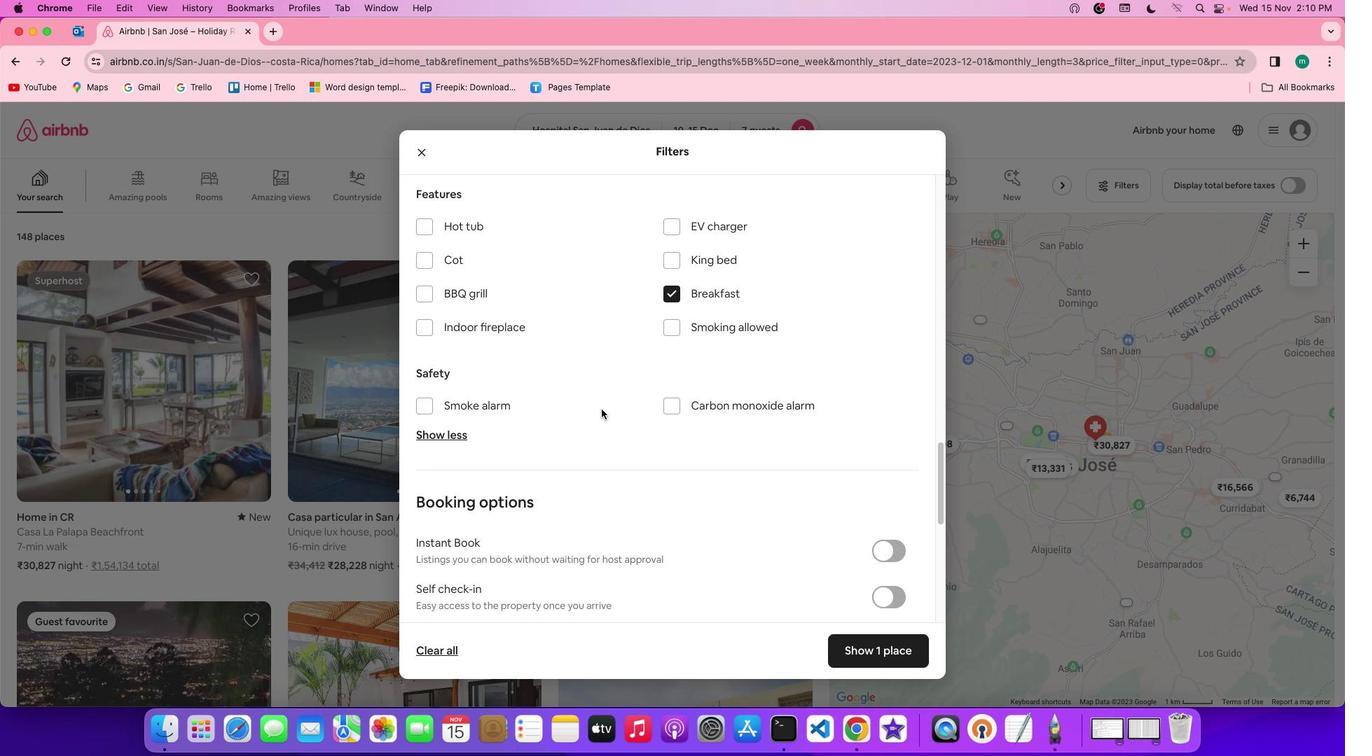 
Action: Mouse scrolled (604, 412) with delta (2, 0)
Screenshot: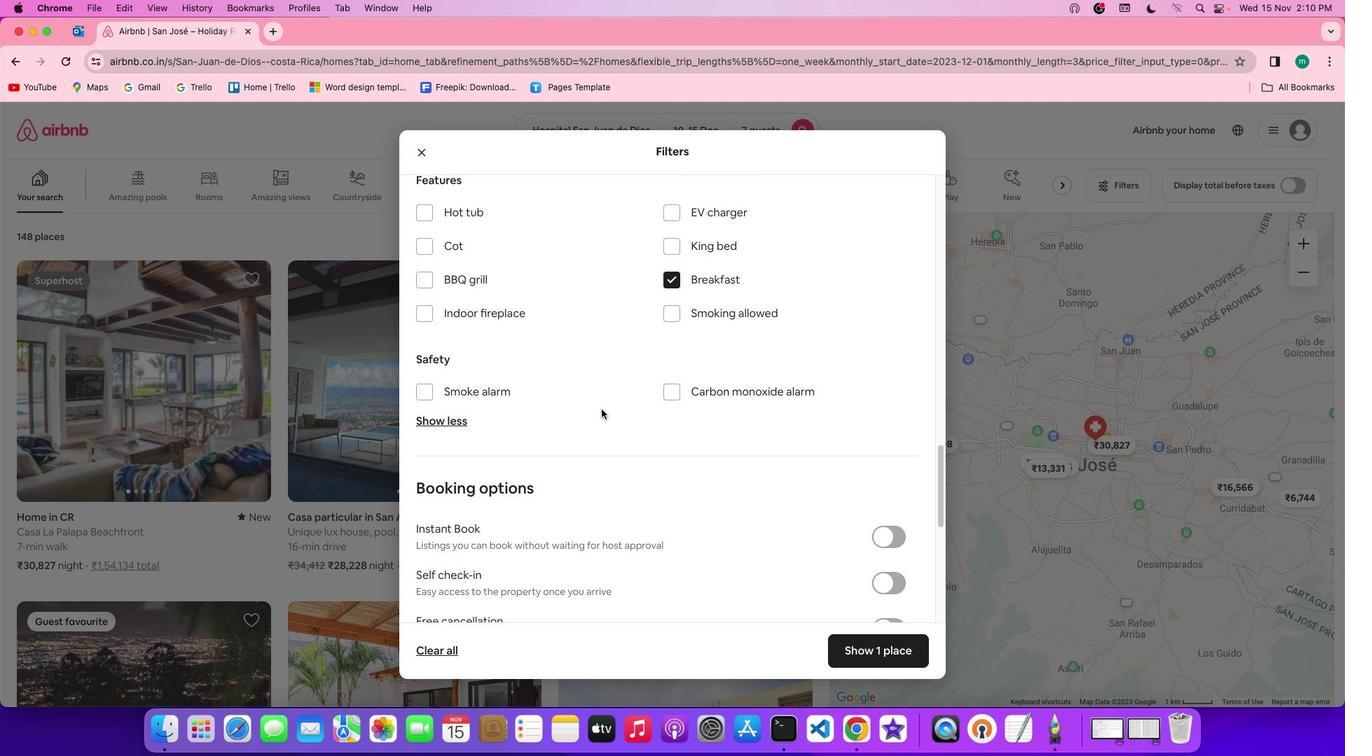 
Action: Mouse scrolled (604, 412) with delta (2, 3)
Screenshot: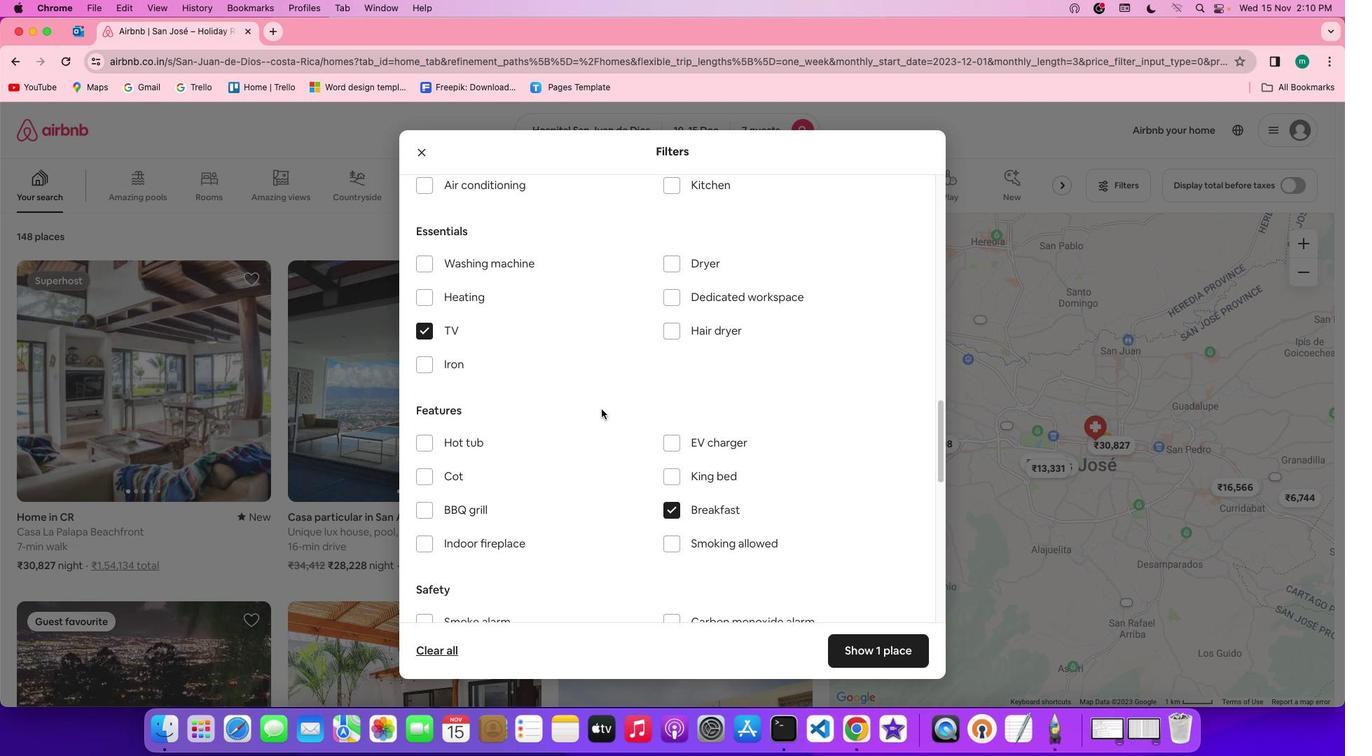 
Action: Mouse scrolled (604, 412) with delta (2, 3)
Screenshot: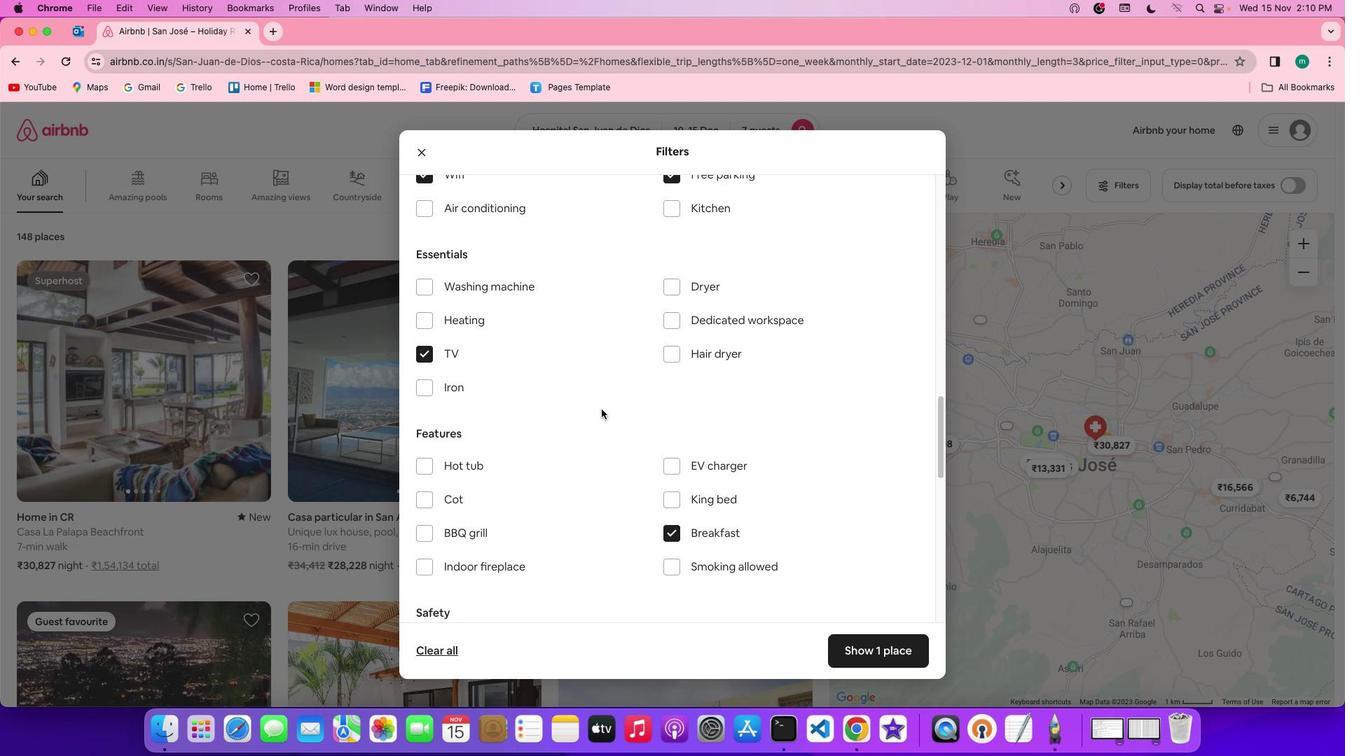 
Action: Mouse scrolled (604, 412) with delta (2, 4)
Screenshot: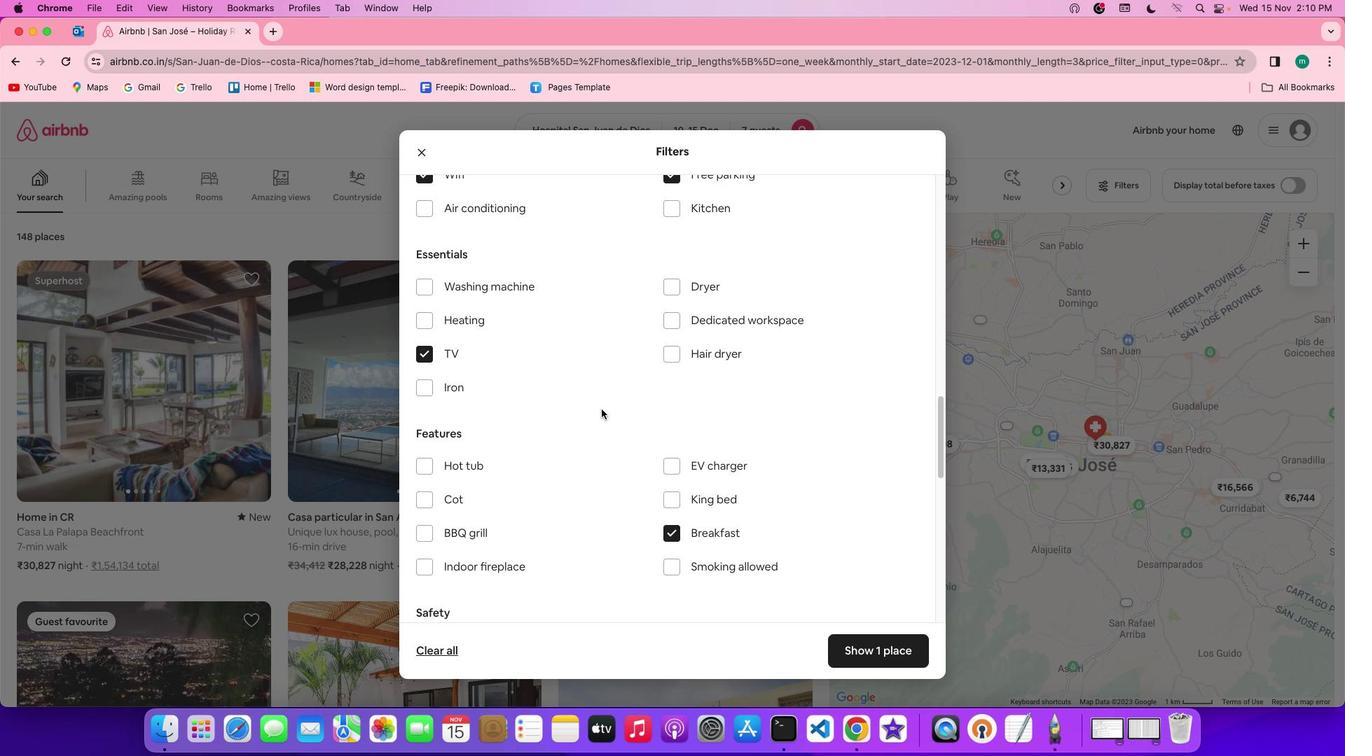 
Action: Mouse scrolled (604, 412) with delta (2, 5)
Screenshot: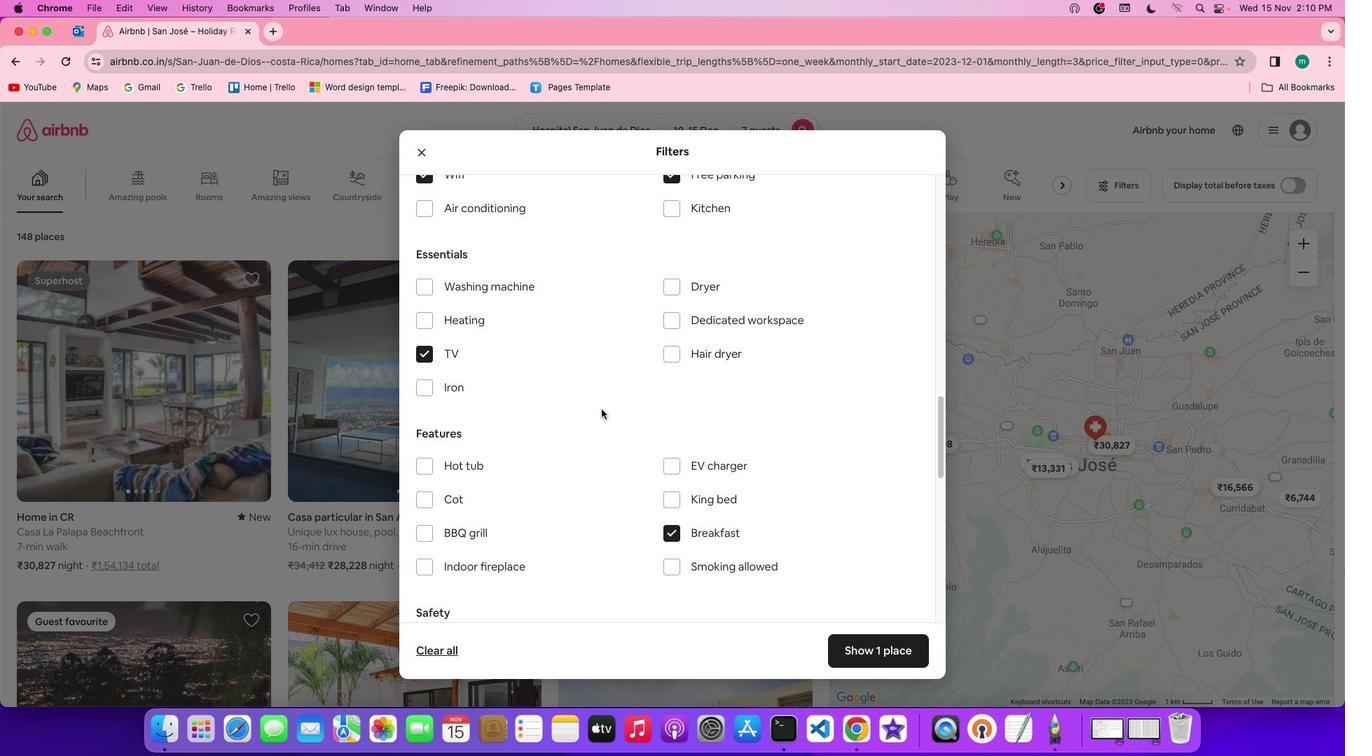 
Action: Mouse scrolled (604, 412) with delta (2, 3)
Screenshot: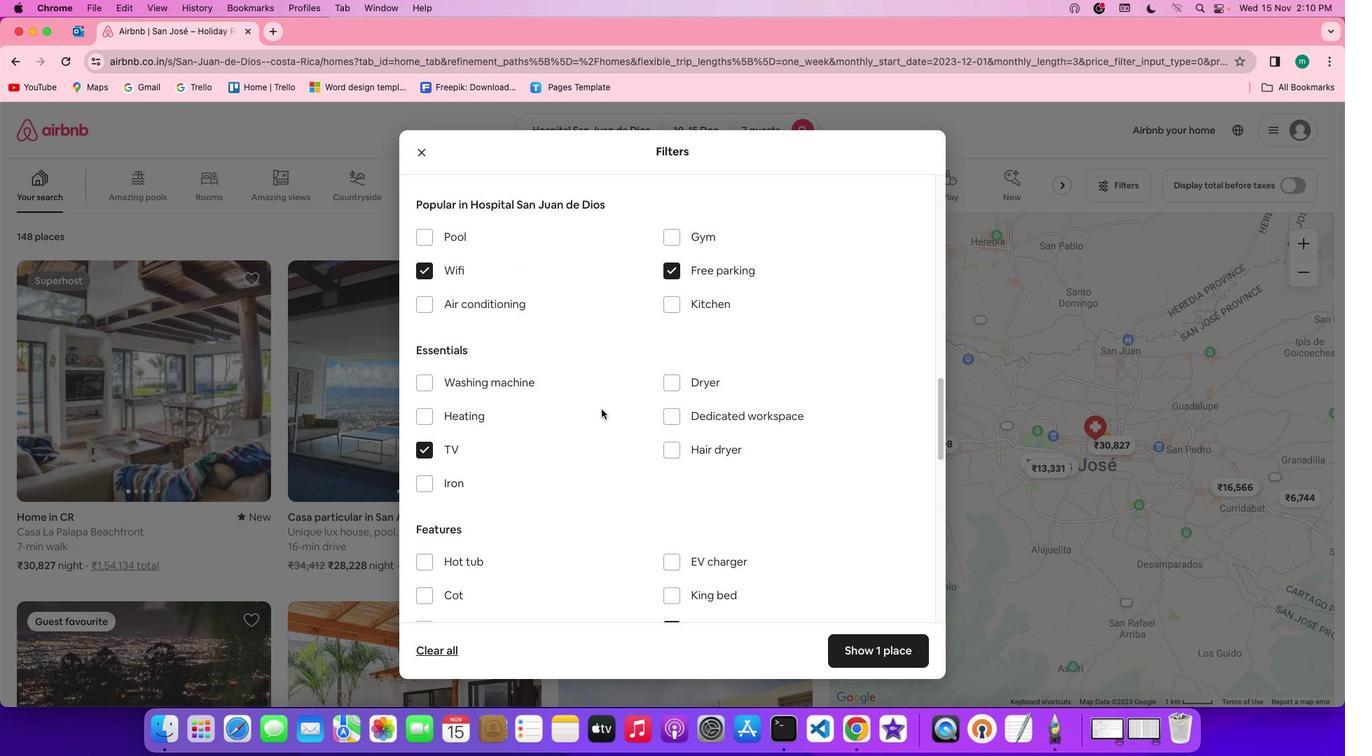 
Action: Mouse scrolled (604, 412) with delta (2, 3)
Screenshot: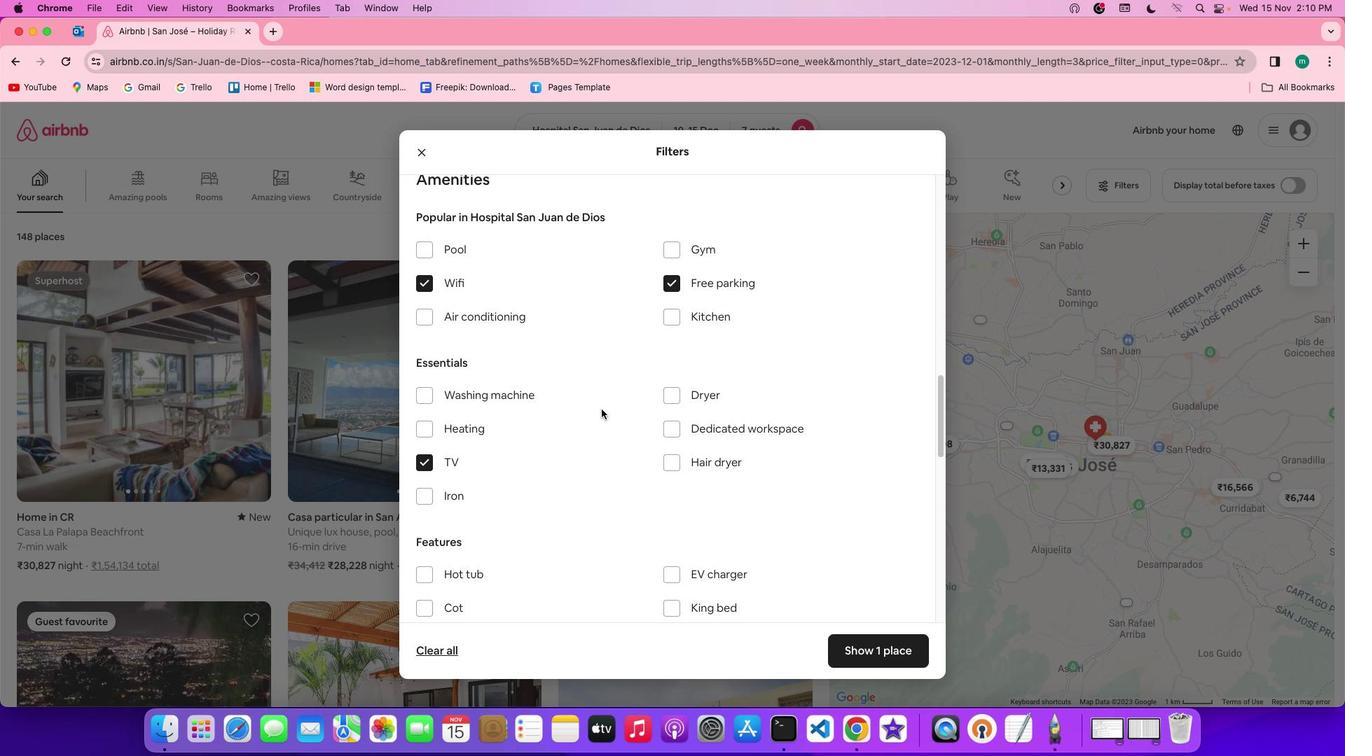 
Action: Mouse scrolled (604, 412) with delta (2, 4)
Screenshot: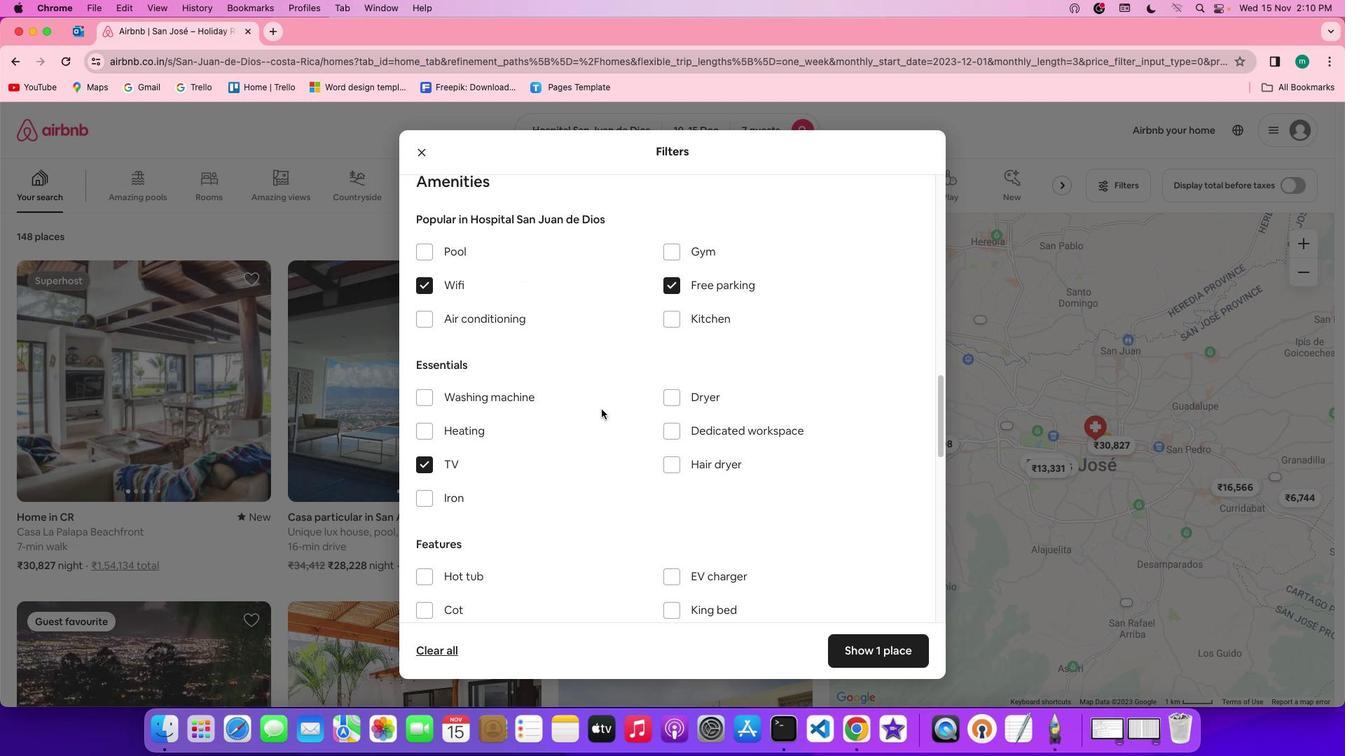 
Action: Mouse scrolled (604, 412) with delta (2, 3)
Screenshot: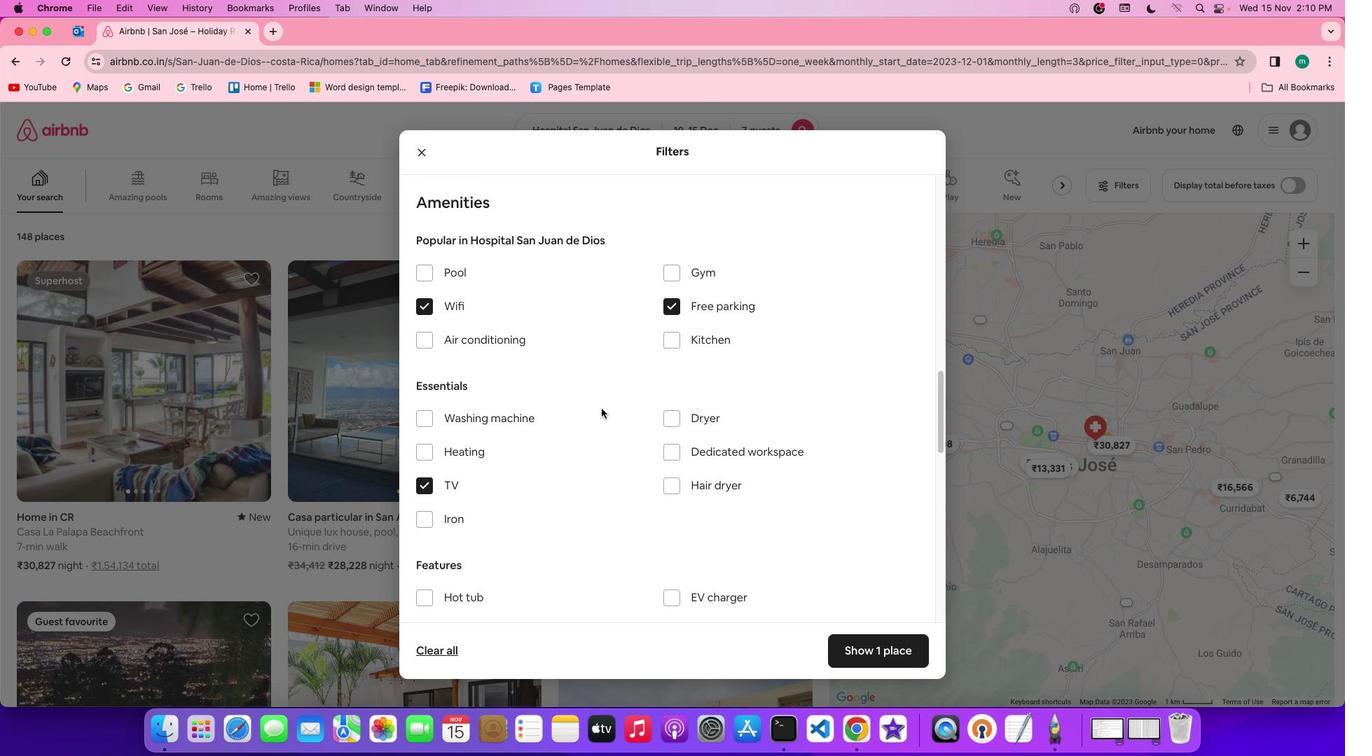 
Action: Mouse scrolled (604, 412) with delta (2, 3)
Screenshot: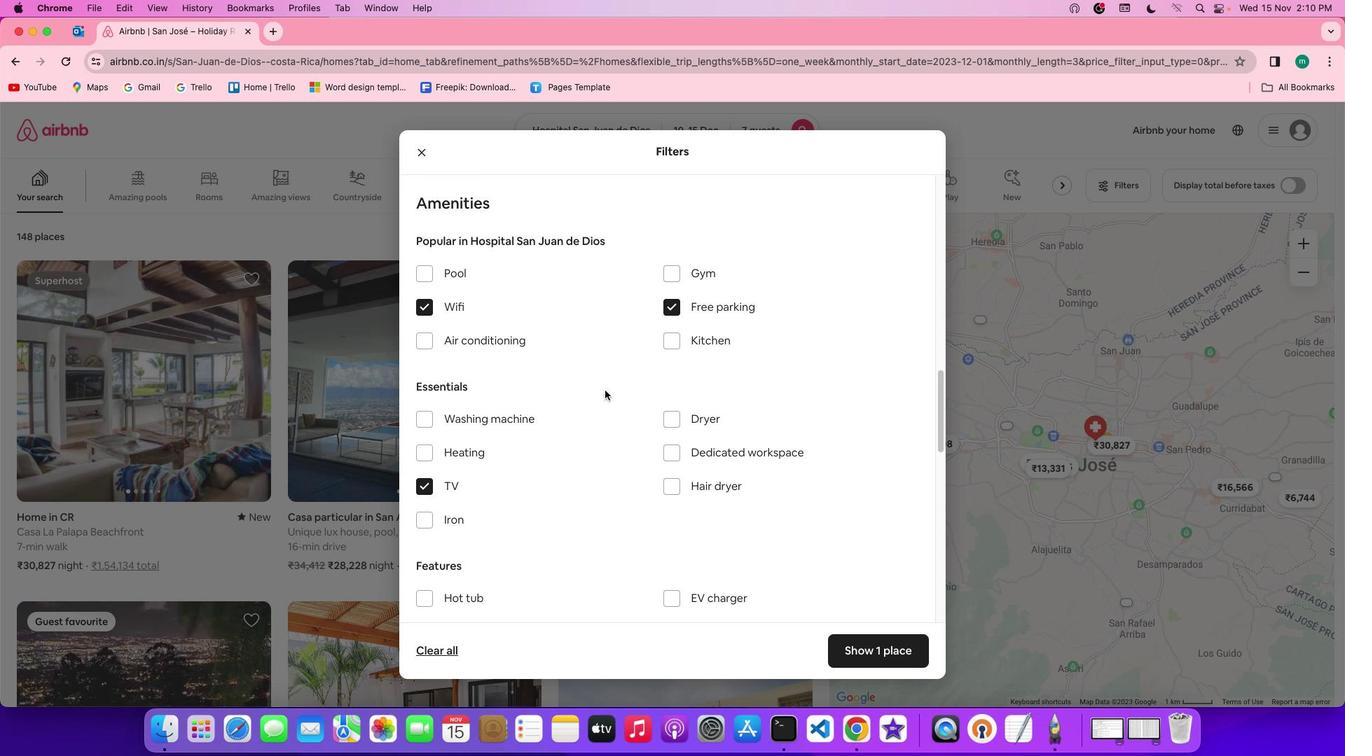 
Action: Mouse moved to (678, 273)
Screenshot: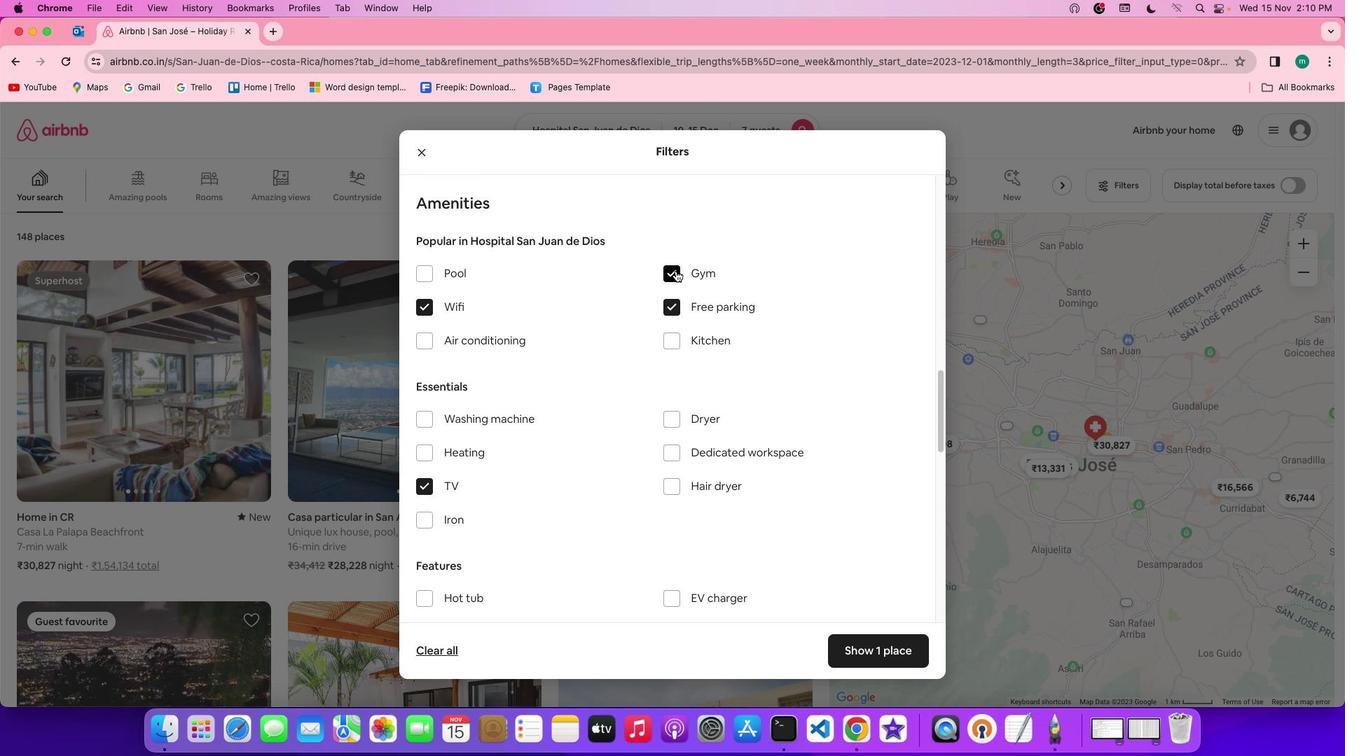 
Action: Mouse pressed left at (678, 273)
Screenshot: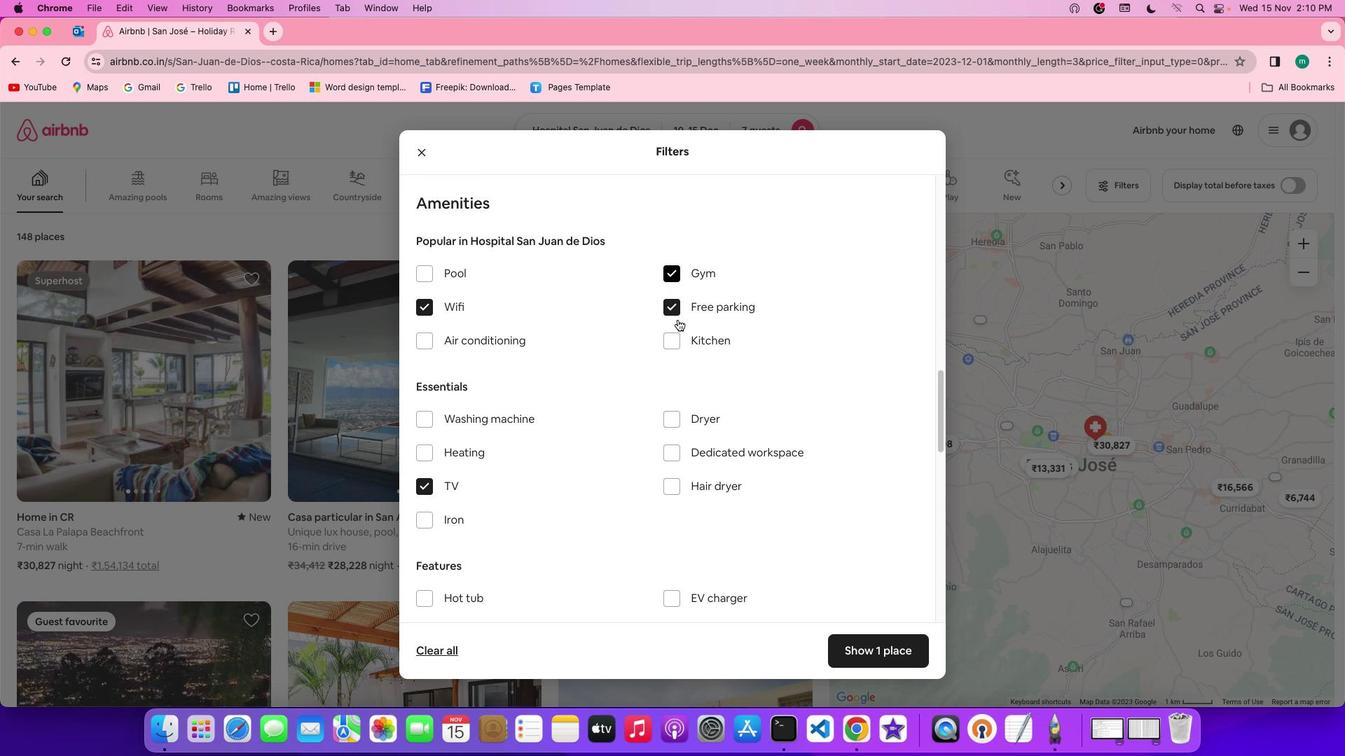 
Action: Mouse moved to (711, 408)
Screenshot: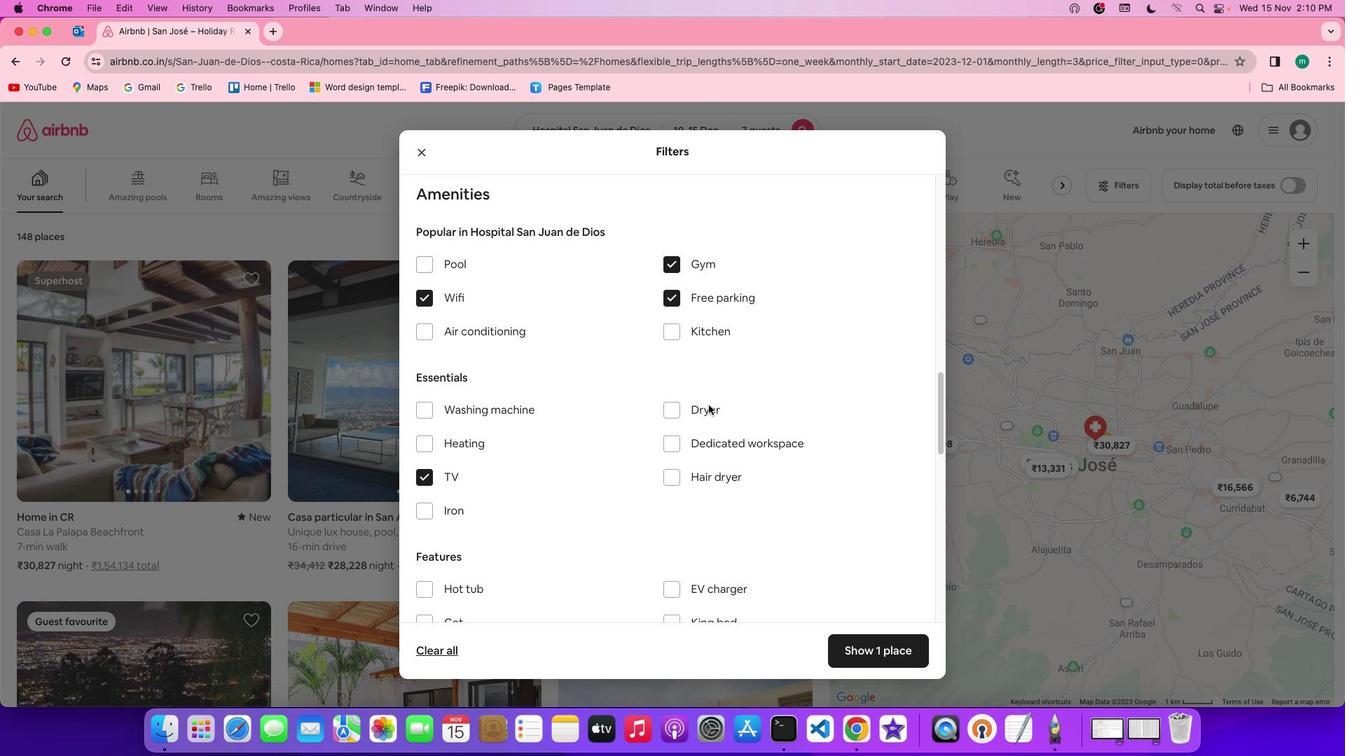 
Action: Mouse scrolled (711, 408) with delta (2, 2)
Screenshot: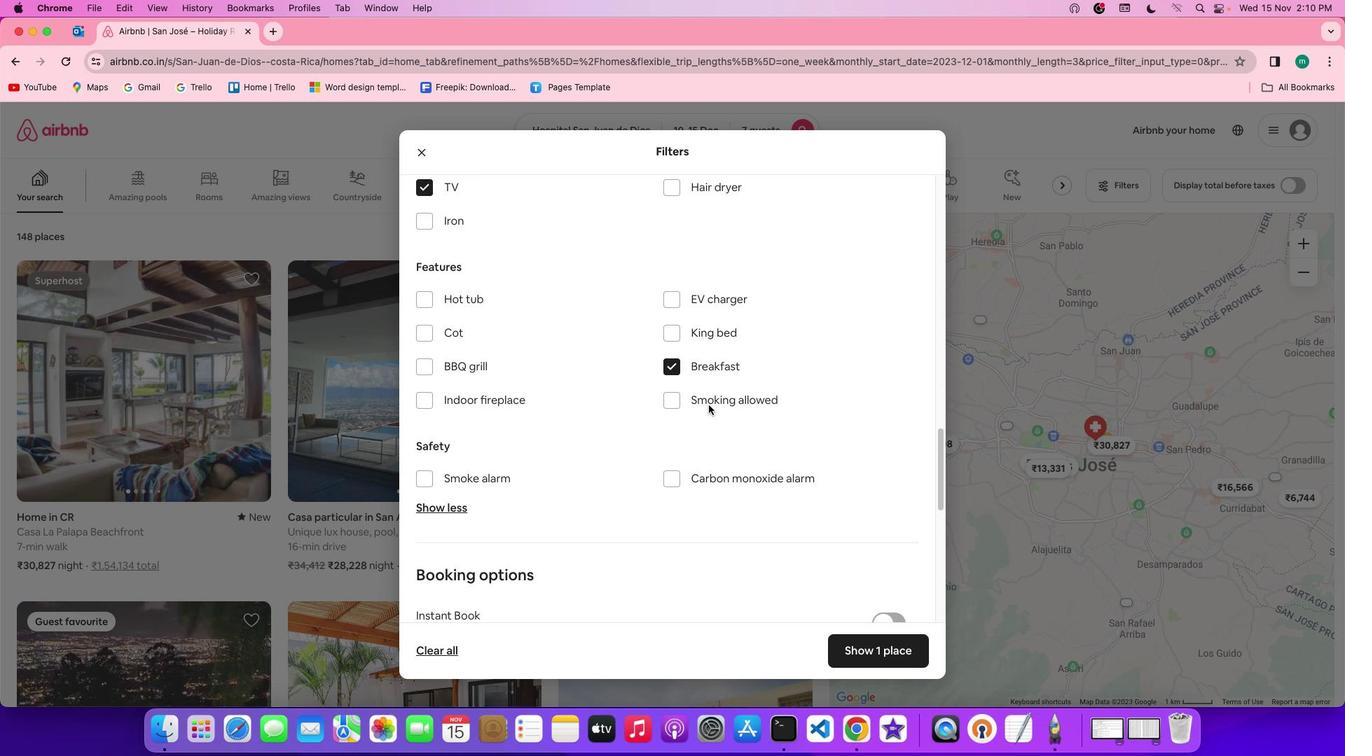 
Action: Mouse scrolled (711, 408) with delta (2, 2)
Screenshot: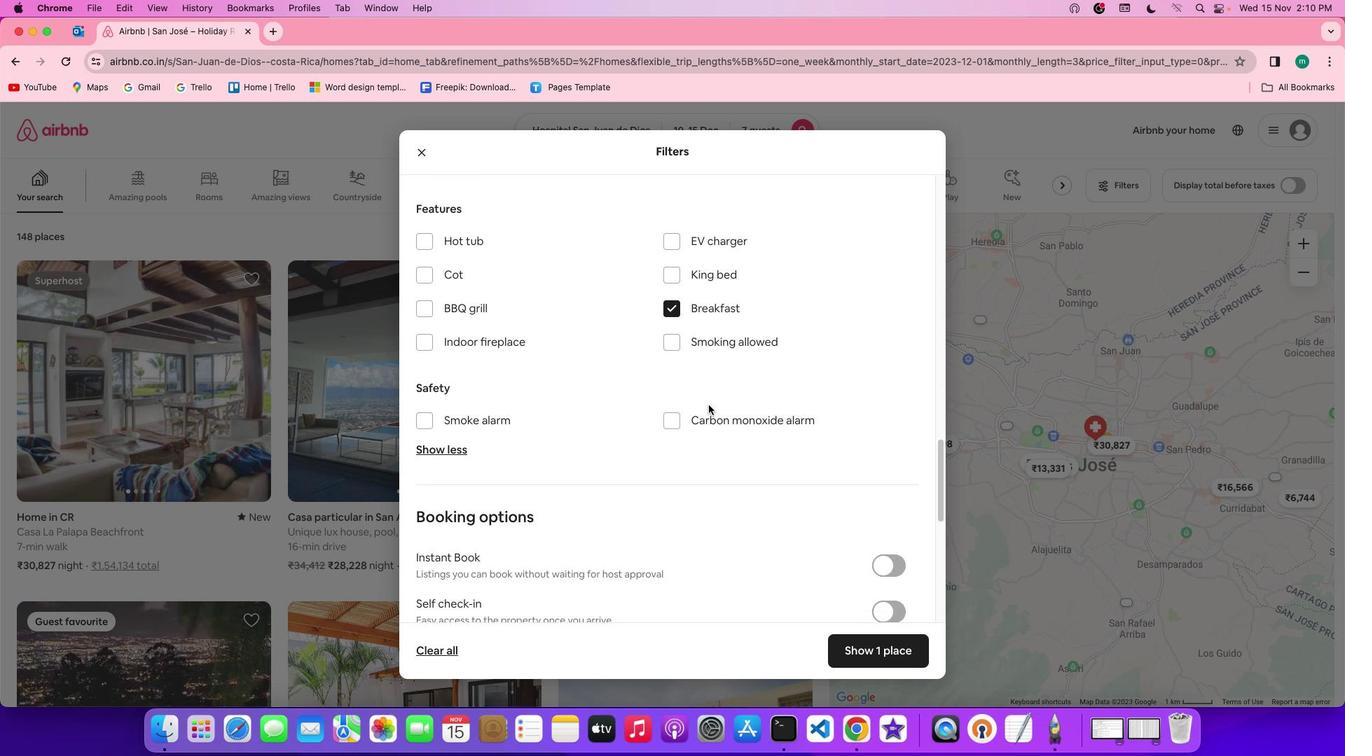 
Action: Mouse scrolled (711, 408) with delta (2, 0)
Screenshot: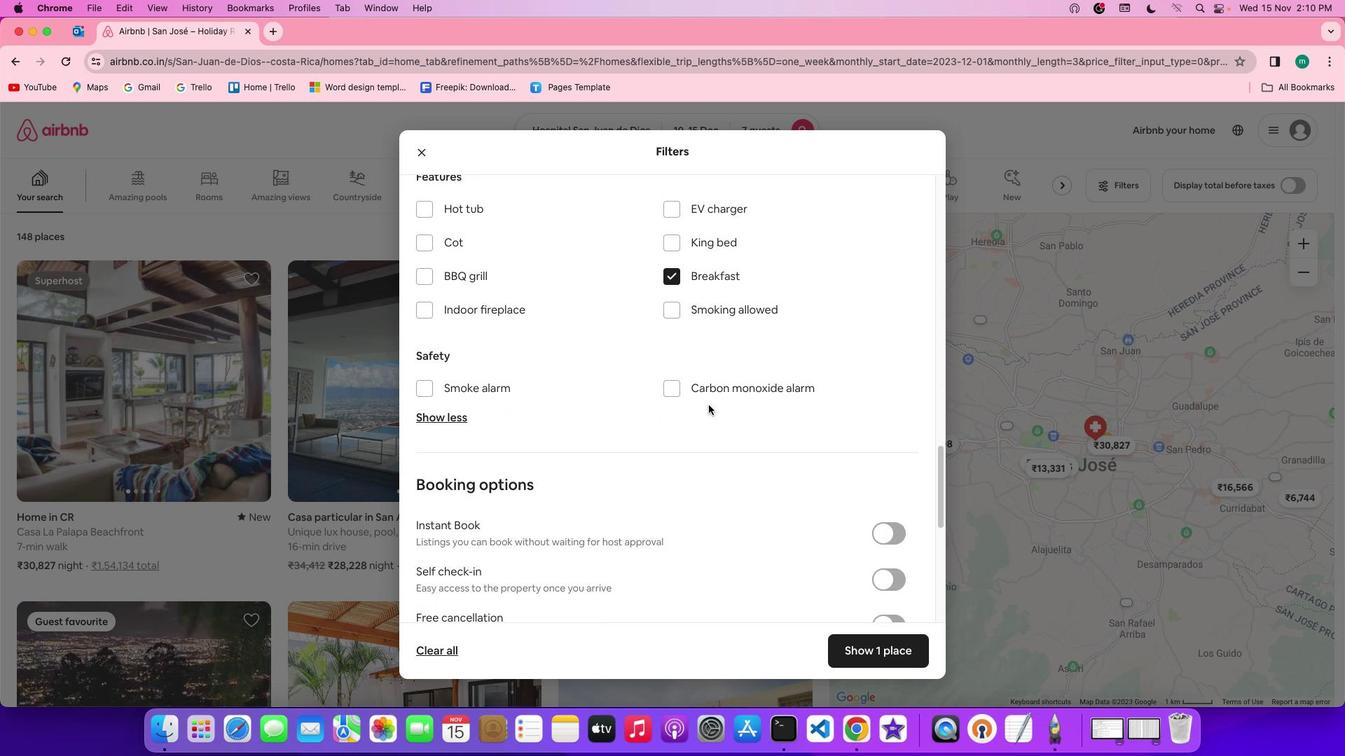 
Action: Mouse scrolled (711, 408) with delta (2, 0)
Screenshot: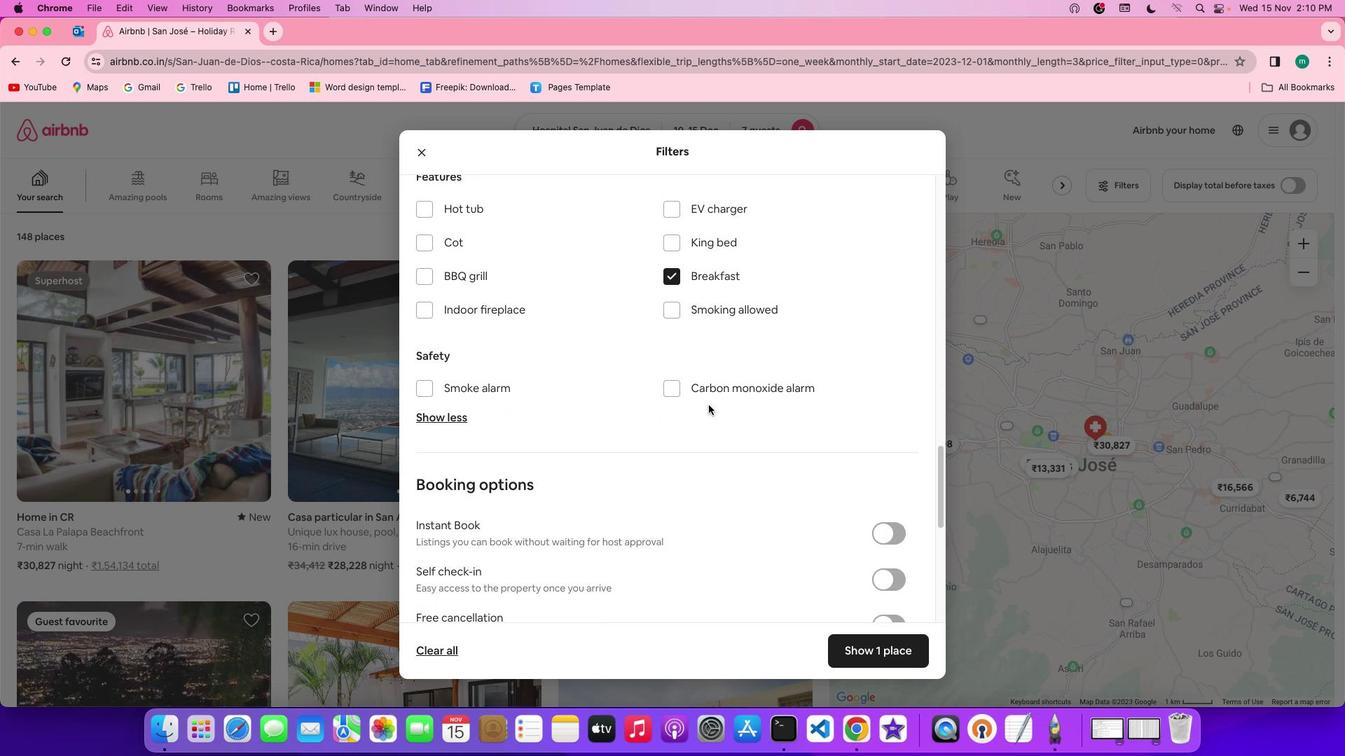 
Action: Mouse scrolled (711, 408) with delta (2, 0)
Screenshot: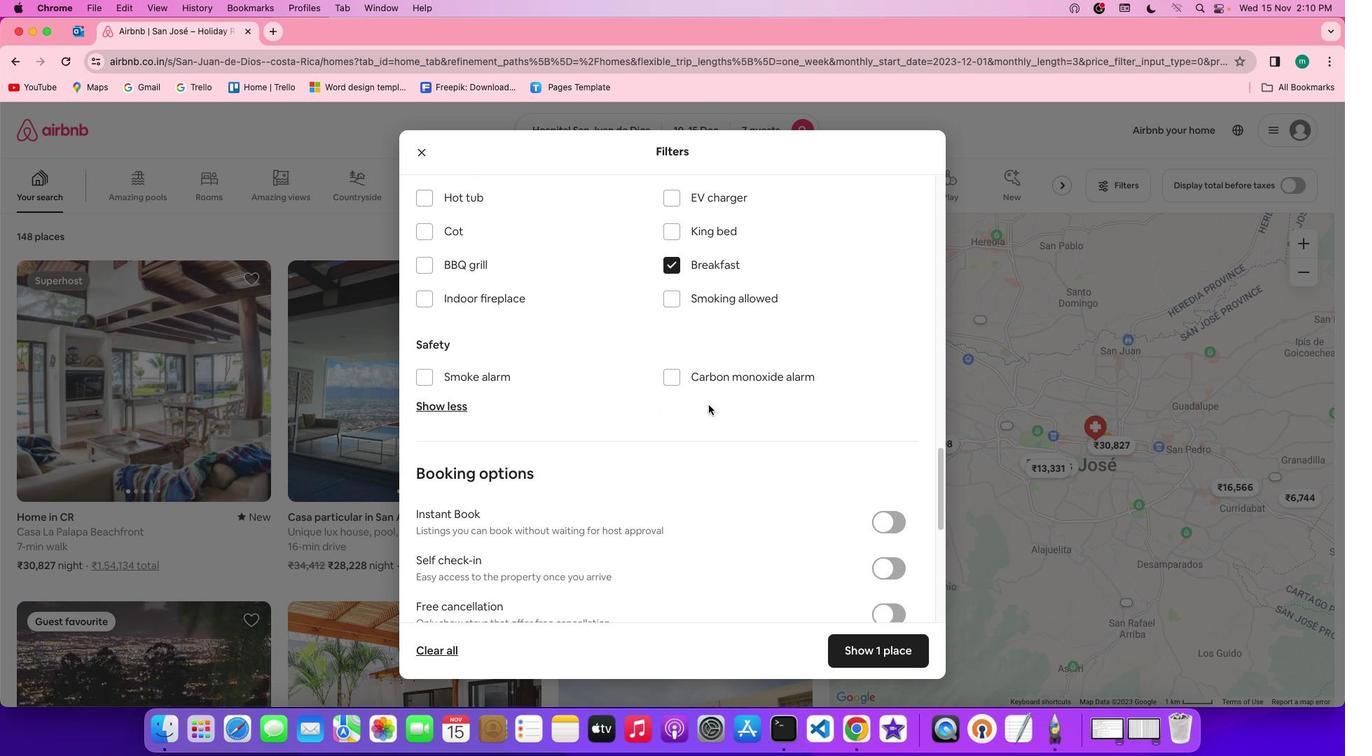
Action: Mouse scrolled (711, 408) with delta (2, 2)
Screenshot: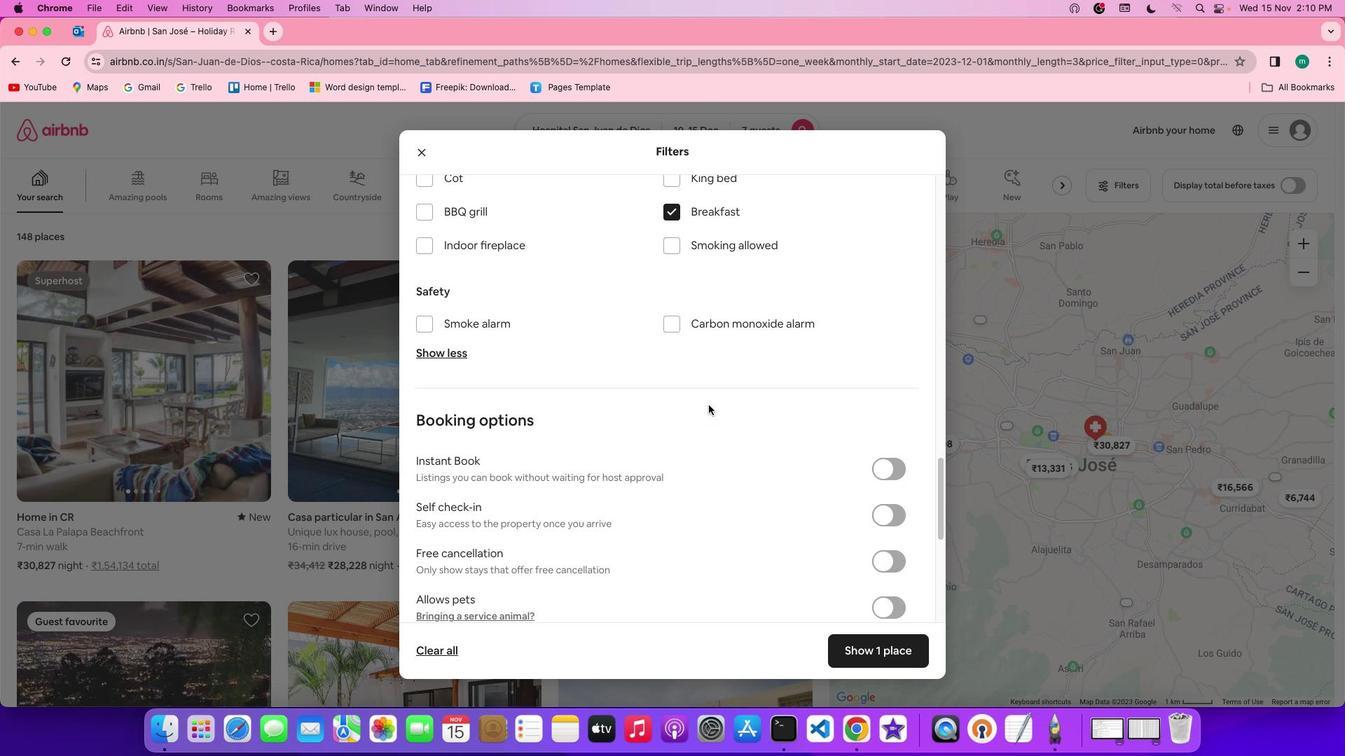 
Action: Mouse scrolled (711, 408) with delta (2, 2)
Screenshot: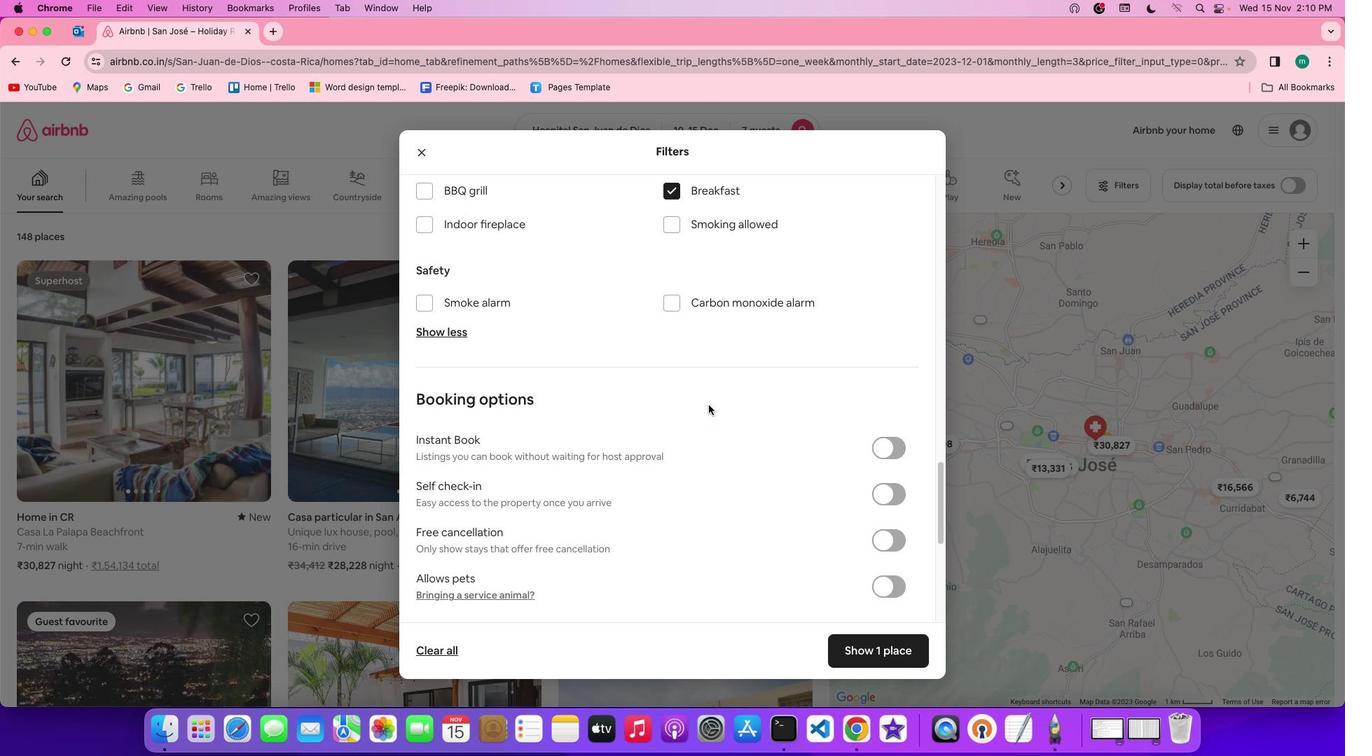 
Action: Mouse scrolled (711, 408) with delta (2, 1)
Screenshot: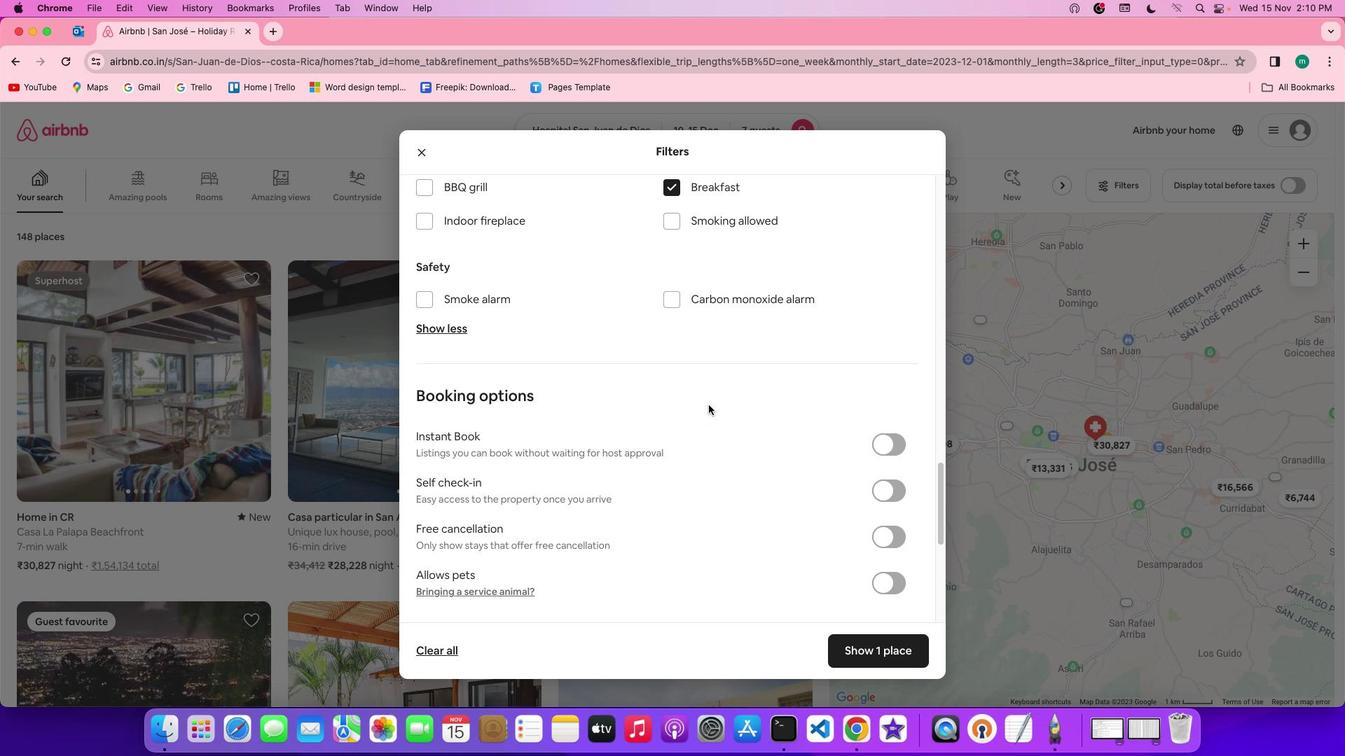 
Action: Mouse scrolled (711, 408) with delta (2, 2)
Screenshot: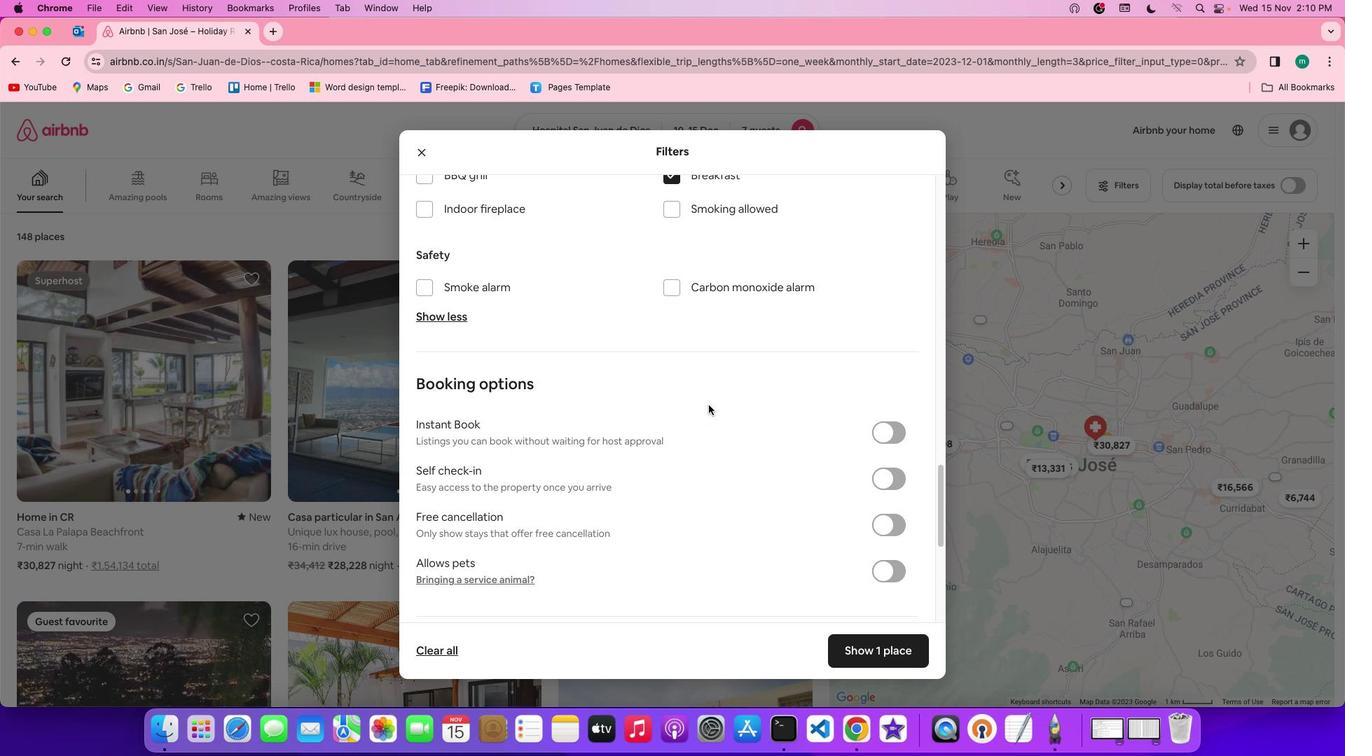 
Action: Mouse scrolled (711, 408) with delta (2, 2)
Screenshot: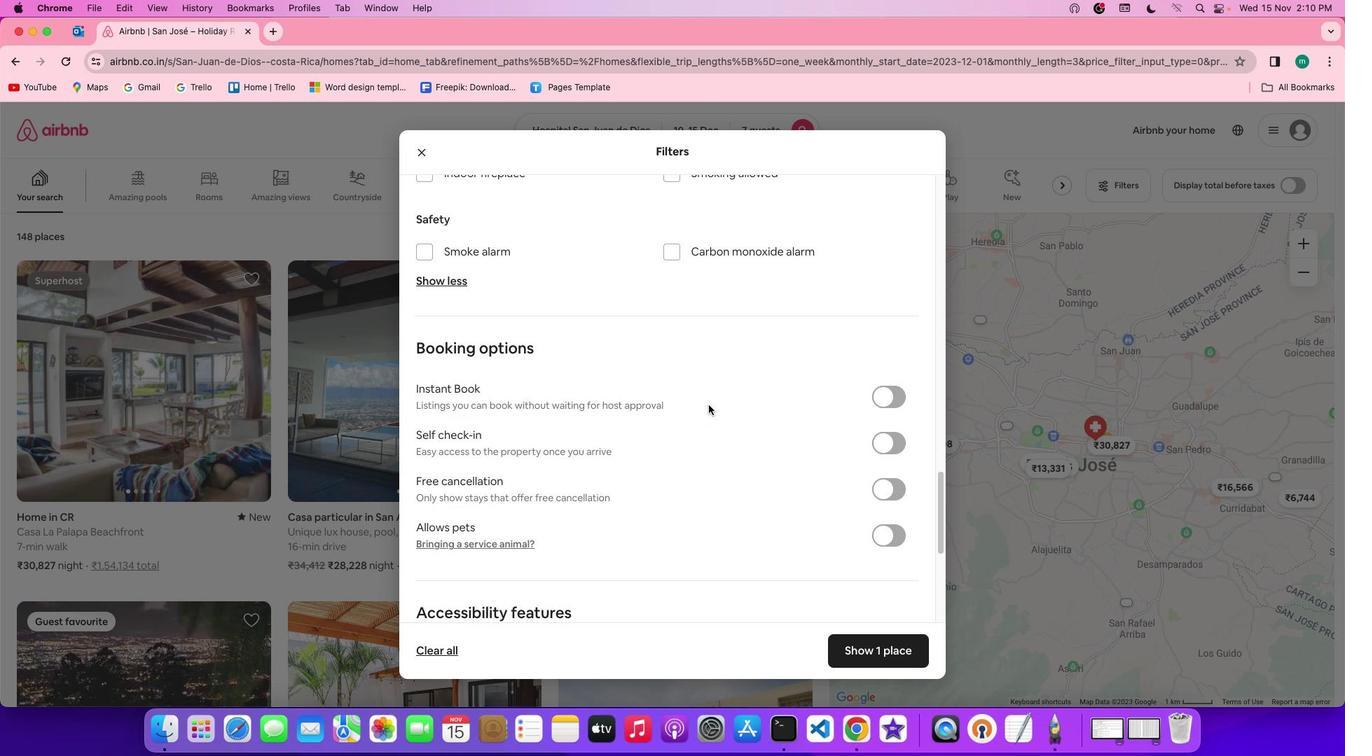 
Action: Mouse scrolled (711, 408) with delta (2, 2)
Screenshot: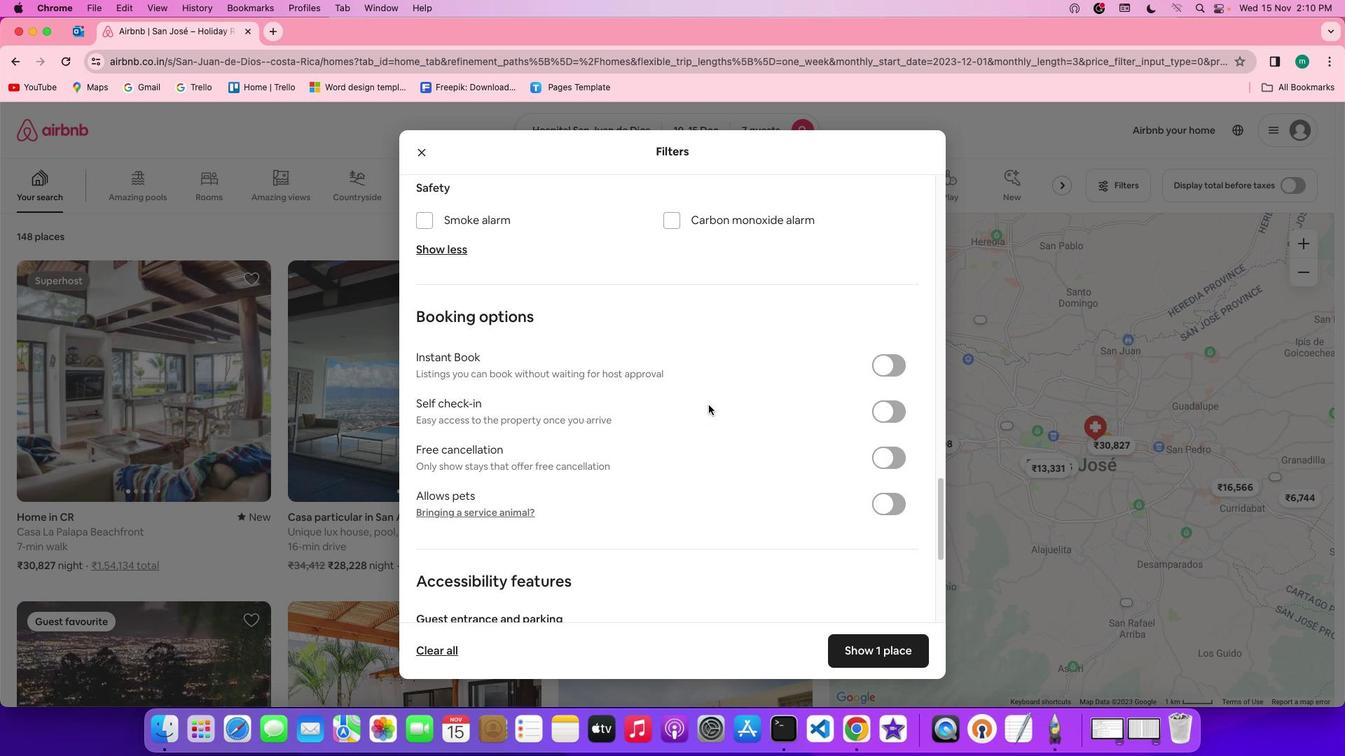 
Action: Mouse scrolled (711, 408) with delta (2, 2)
Screenshot: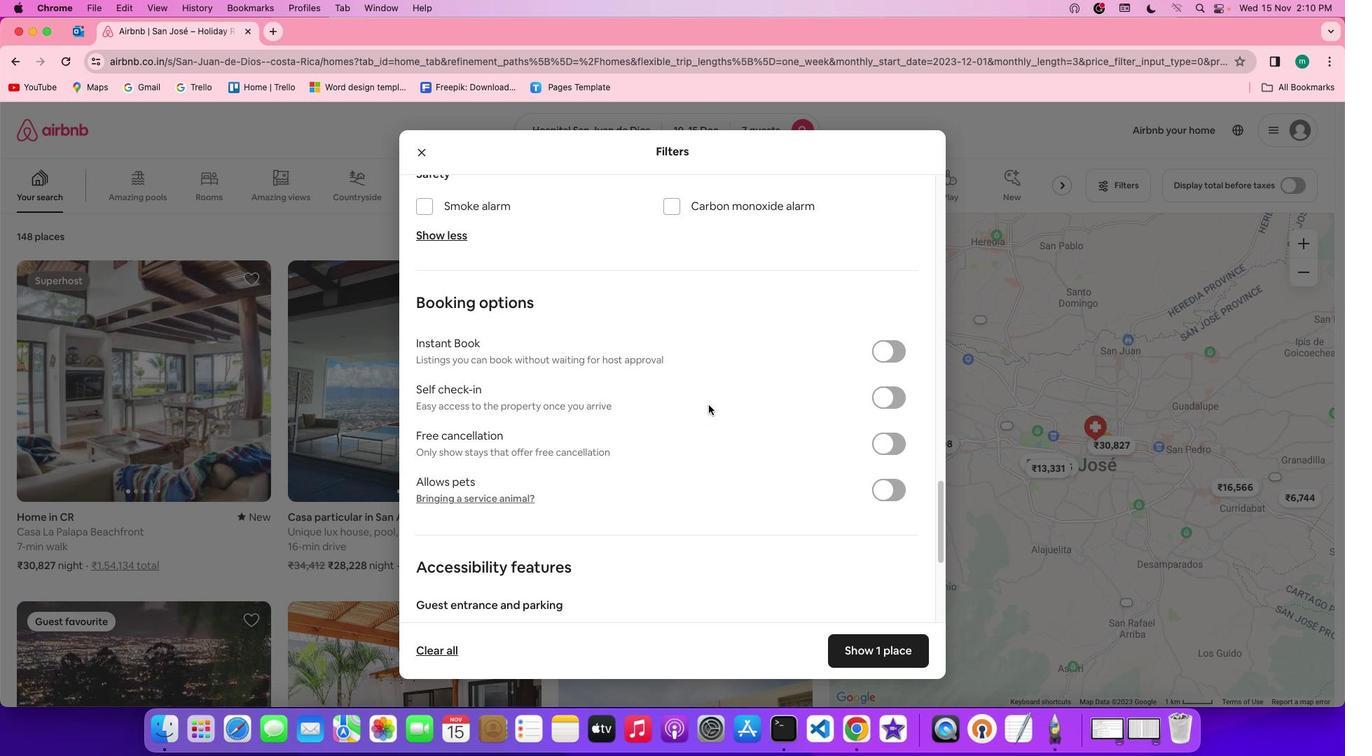 
Action: Mouse scrolled (711, 408) with delta (2, 2)
Screenshot: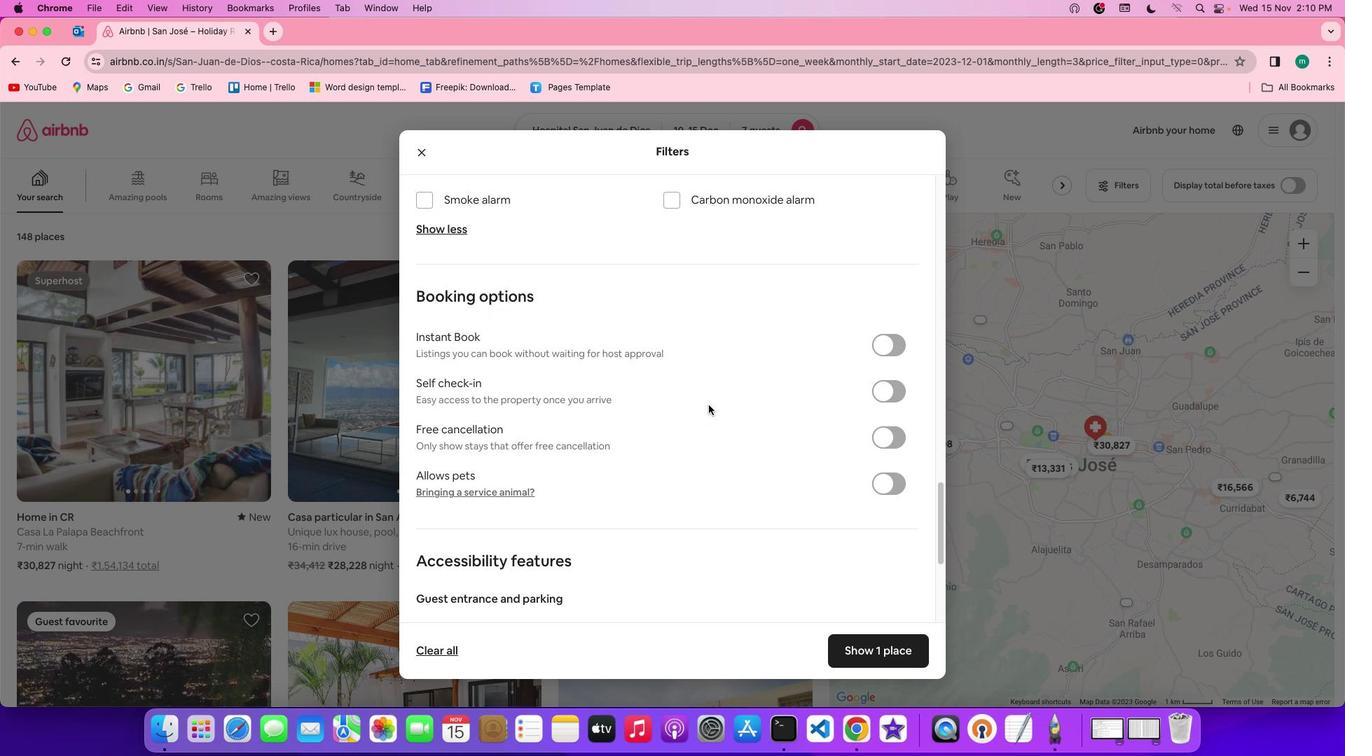 
Action: Mouse scrolled (711, 408) with delta (2, 2)
Screenshot: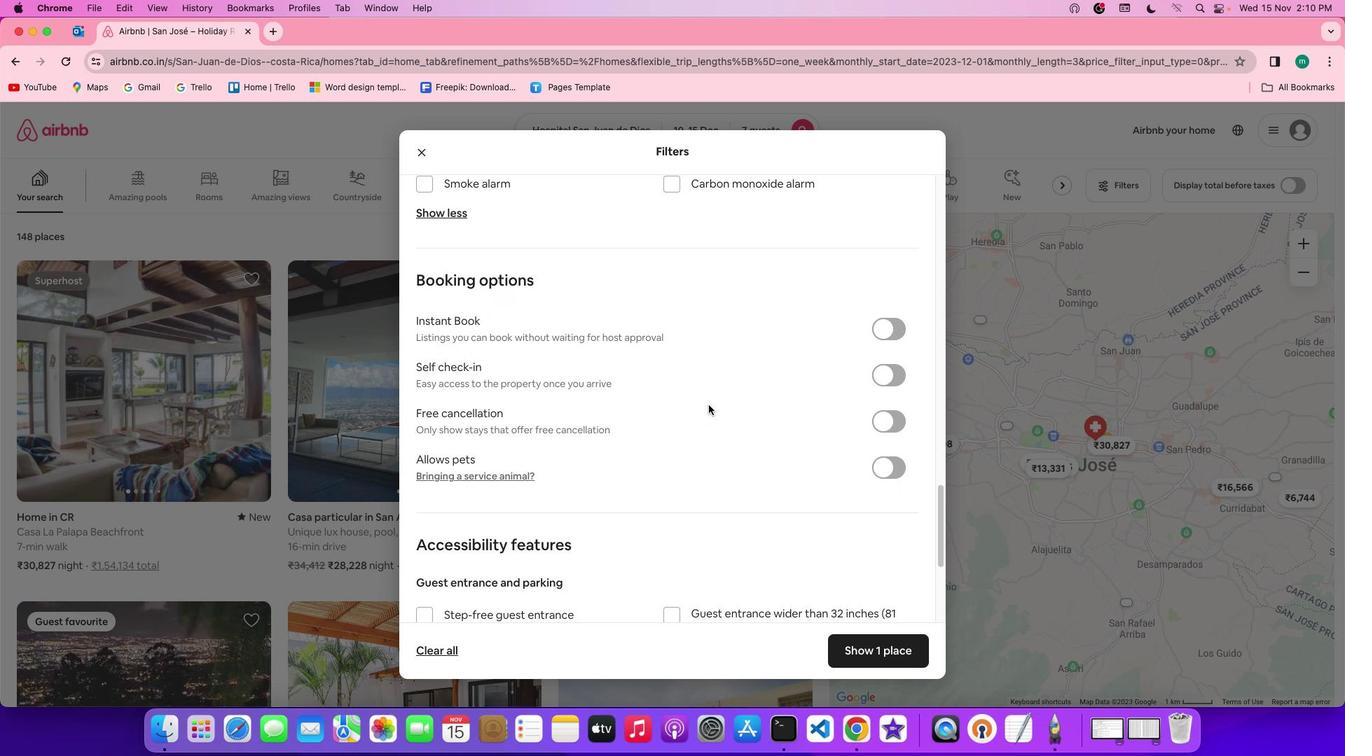 
Action: Mouse scrolled (711, 408) with delta (2, 2)
Screenshot: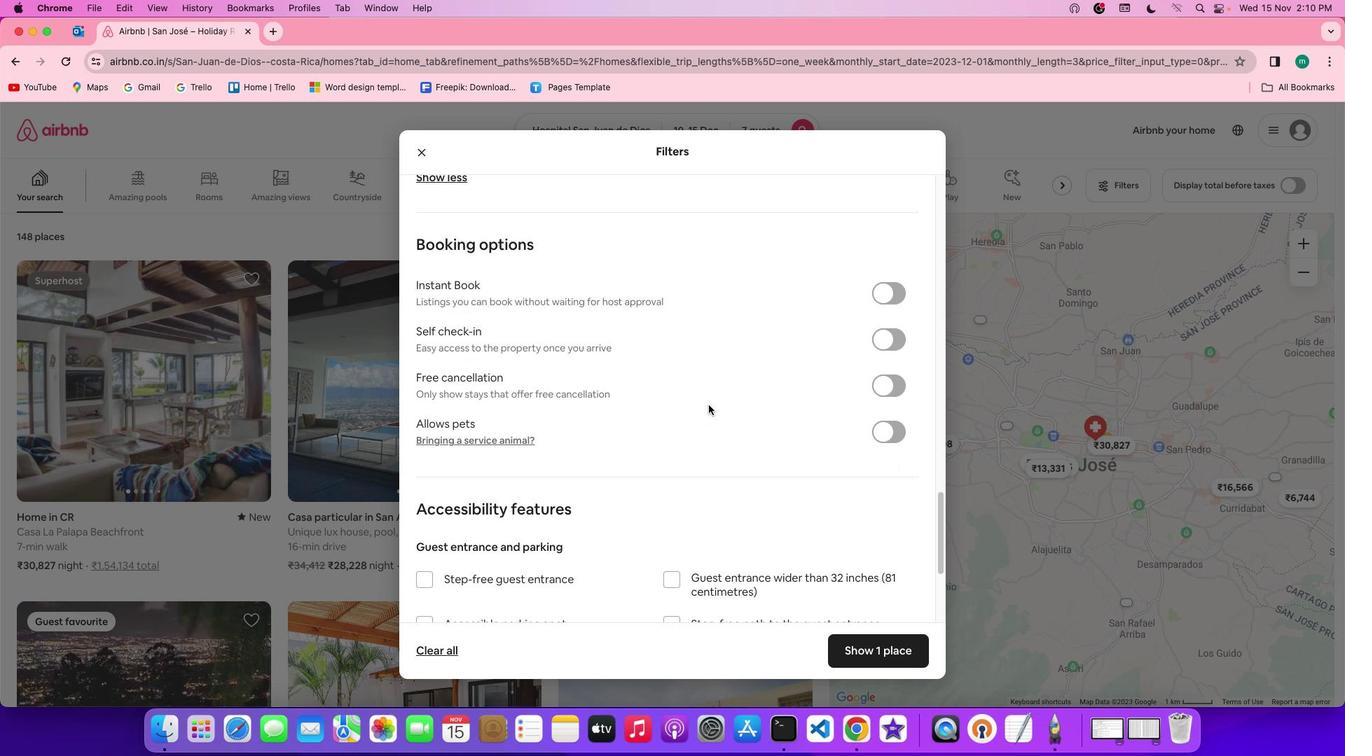 
Action: Mouse scrolled (711, 408) with delta (2, 2)
Screenshot: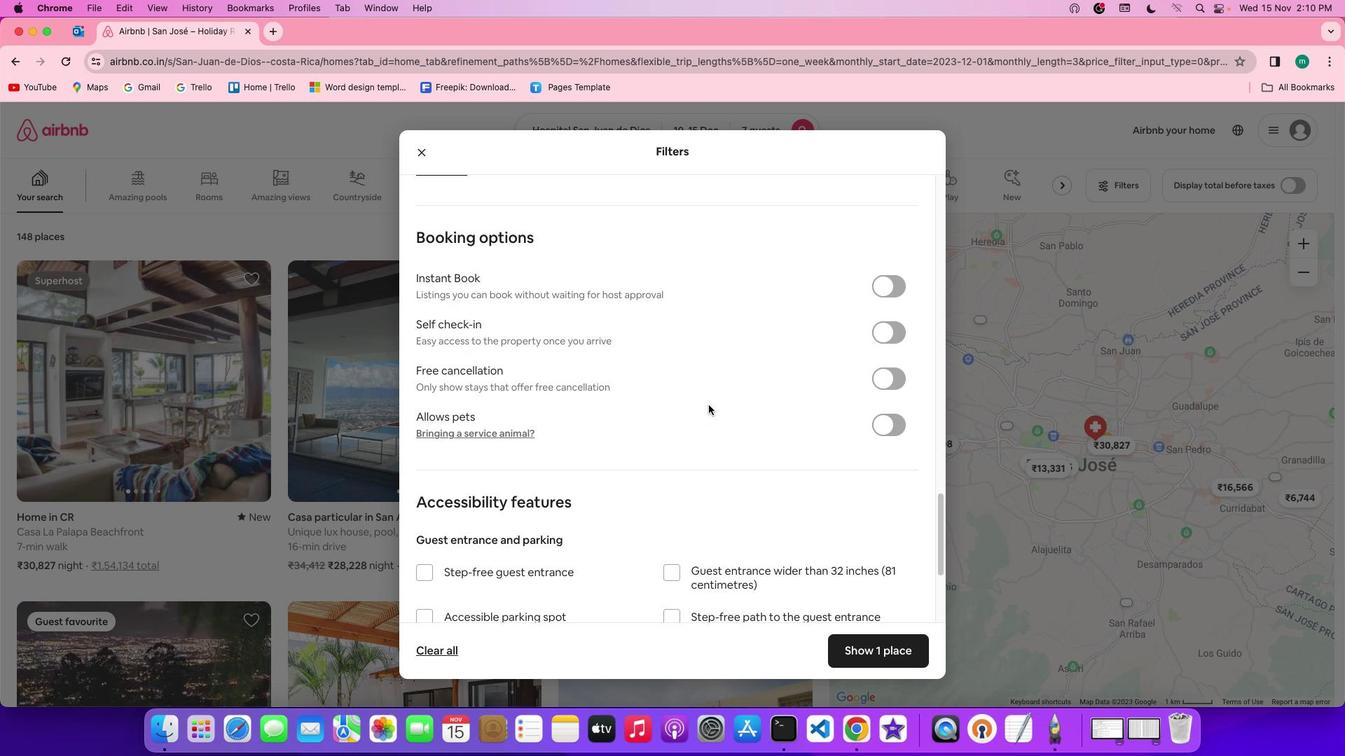
Action: Mouse scrolled (711, 408) with delta (2, 2)
Screenshot: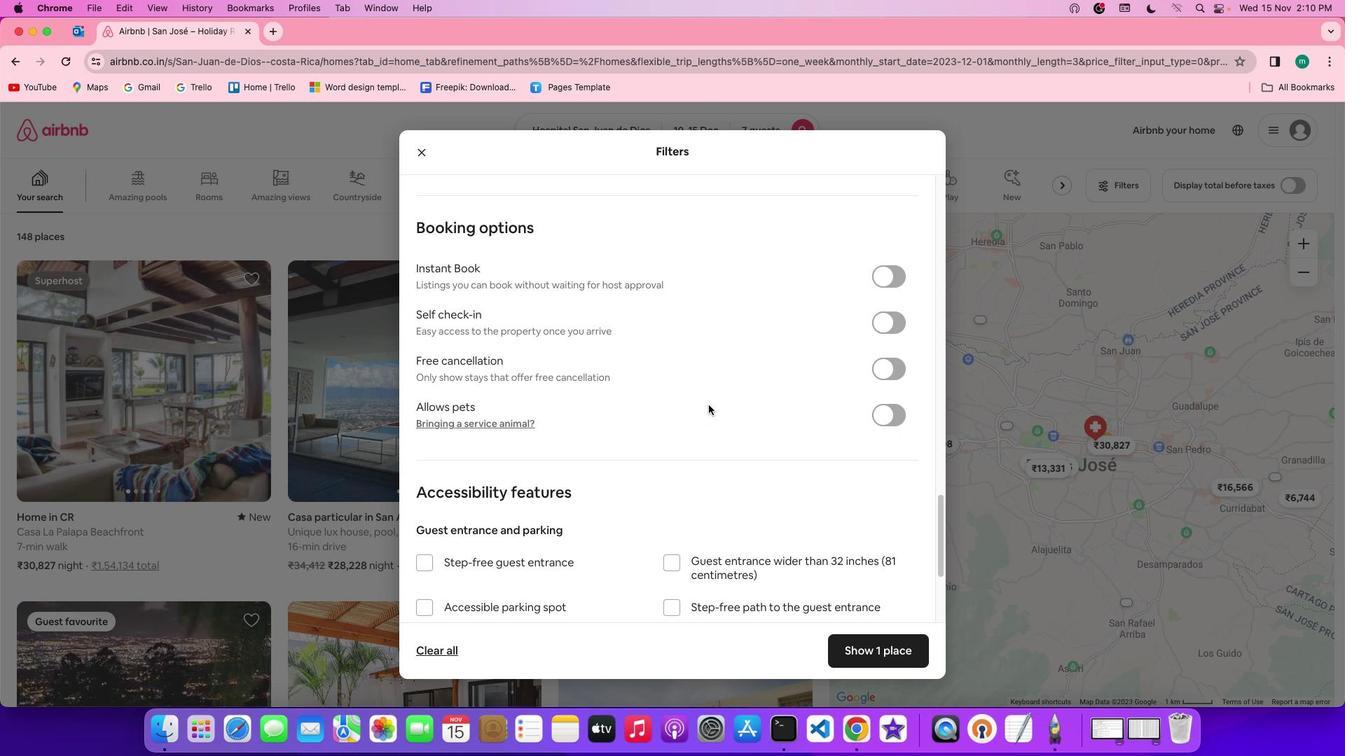 
Action: Mouse scrolled (711, 408) with delta (2, 2)
Screenshot: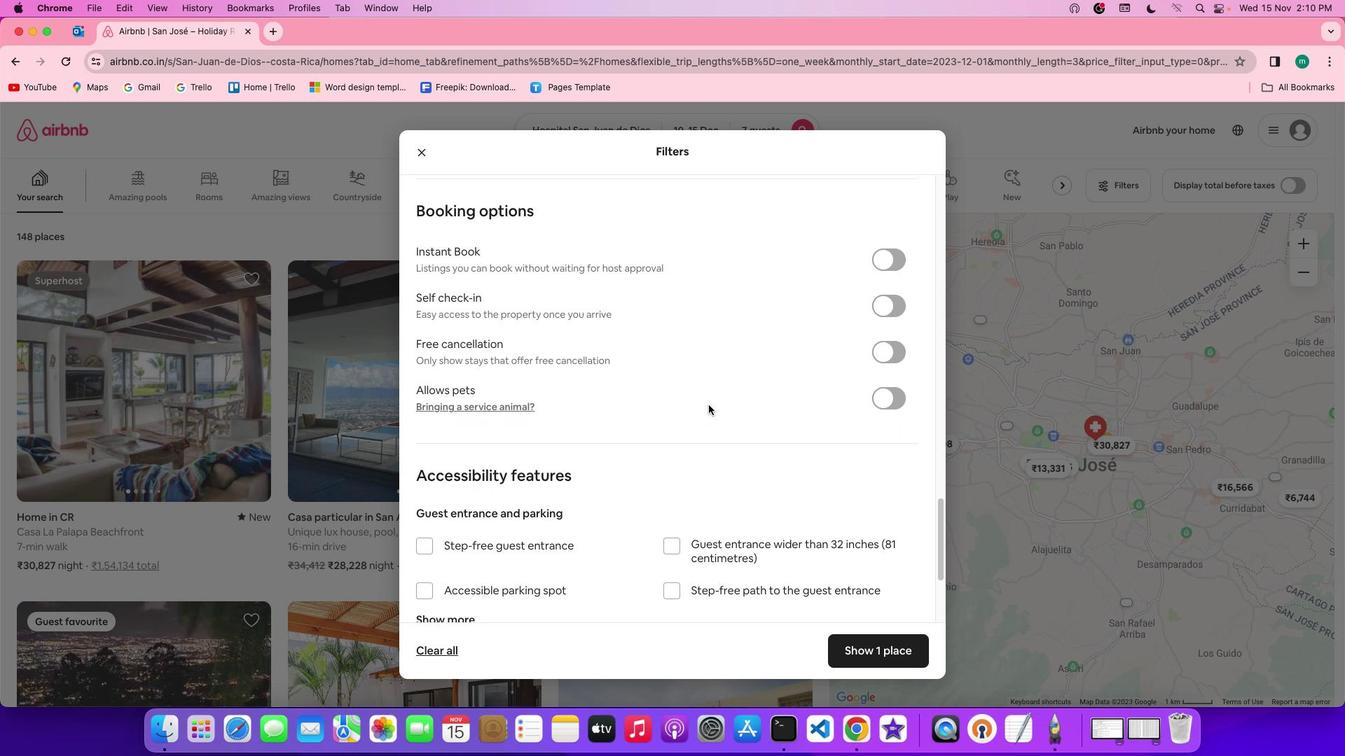 
Action: Mouse scrolled (711, 408) with delta (2, 2)
Screenshot: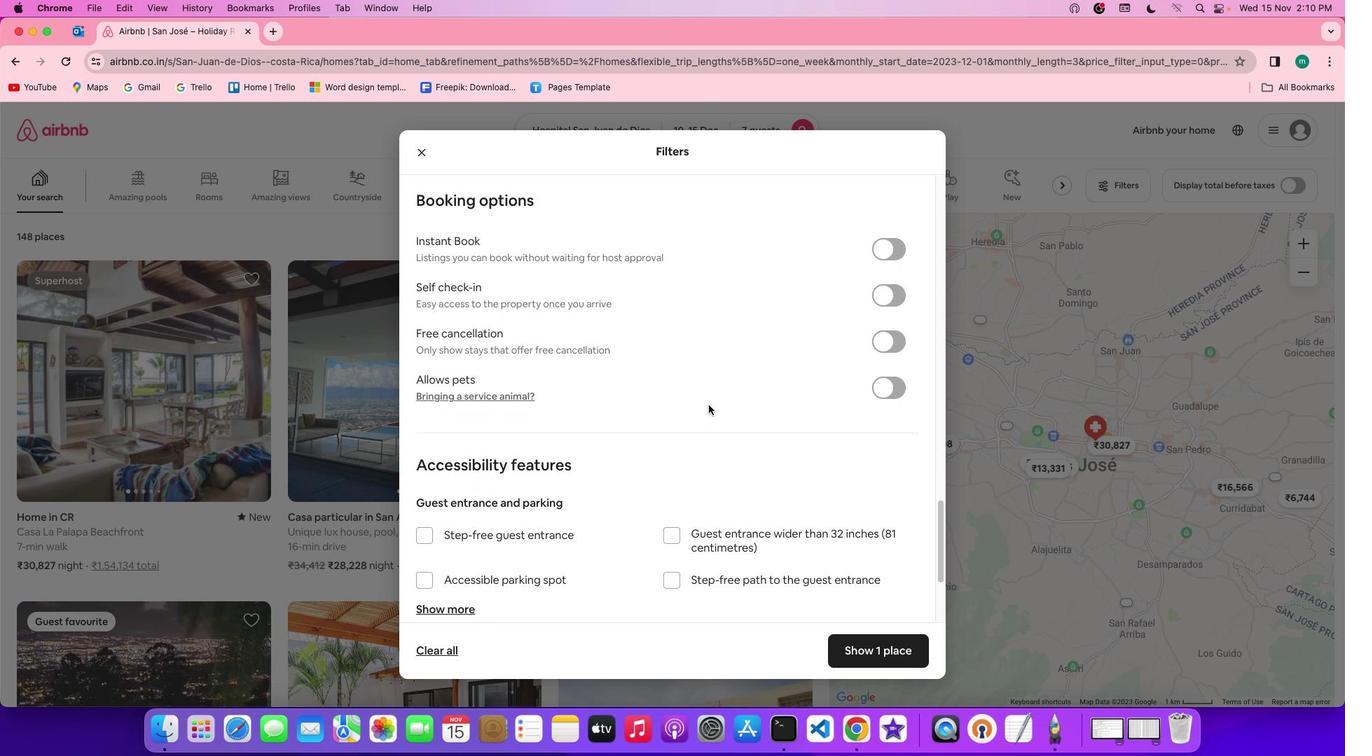 
Action: Mouse scrolled (711, 408) with delta (2, 2)
Screenshot: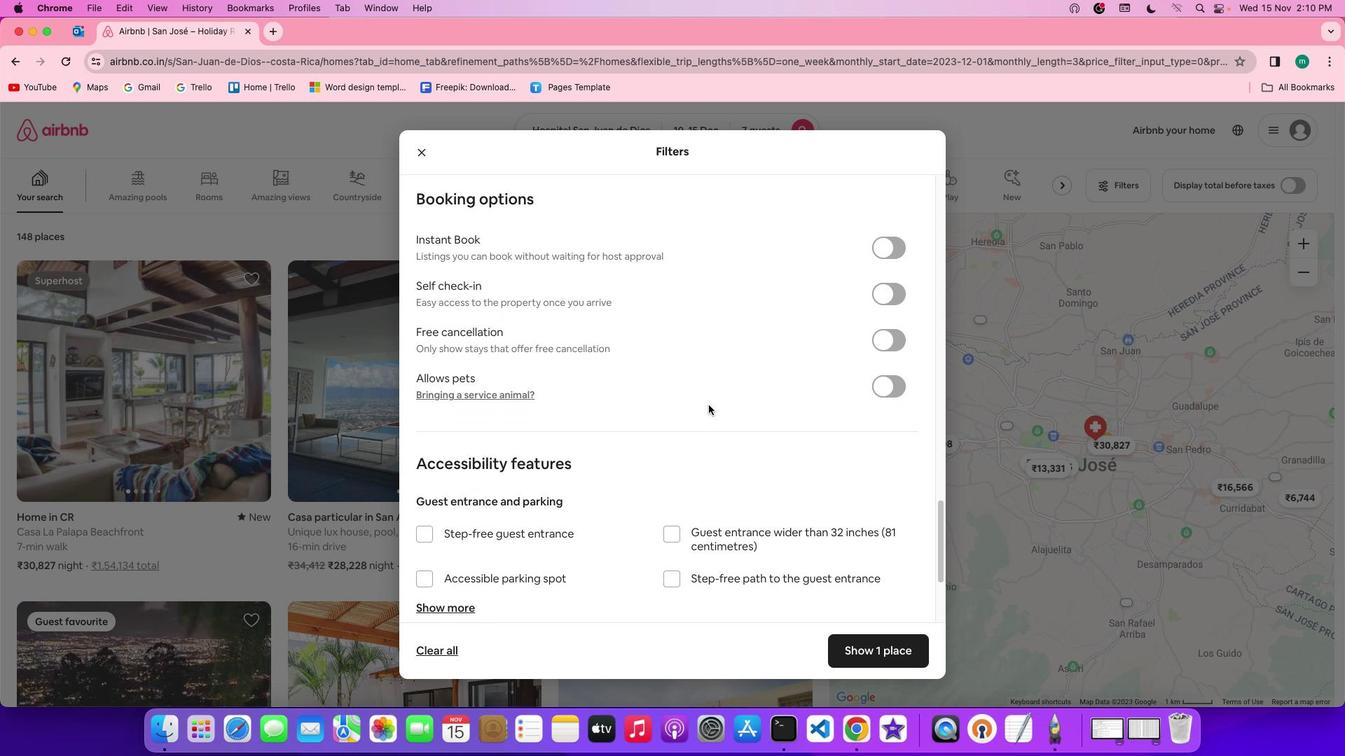 
Action: Mouse moved to (891, 293)
Screenshot: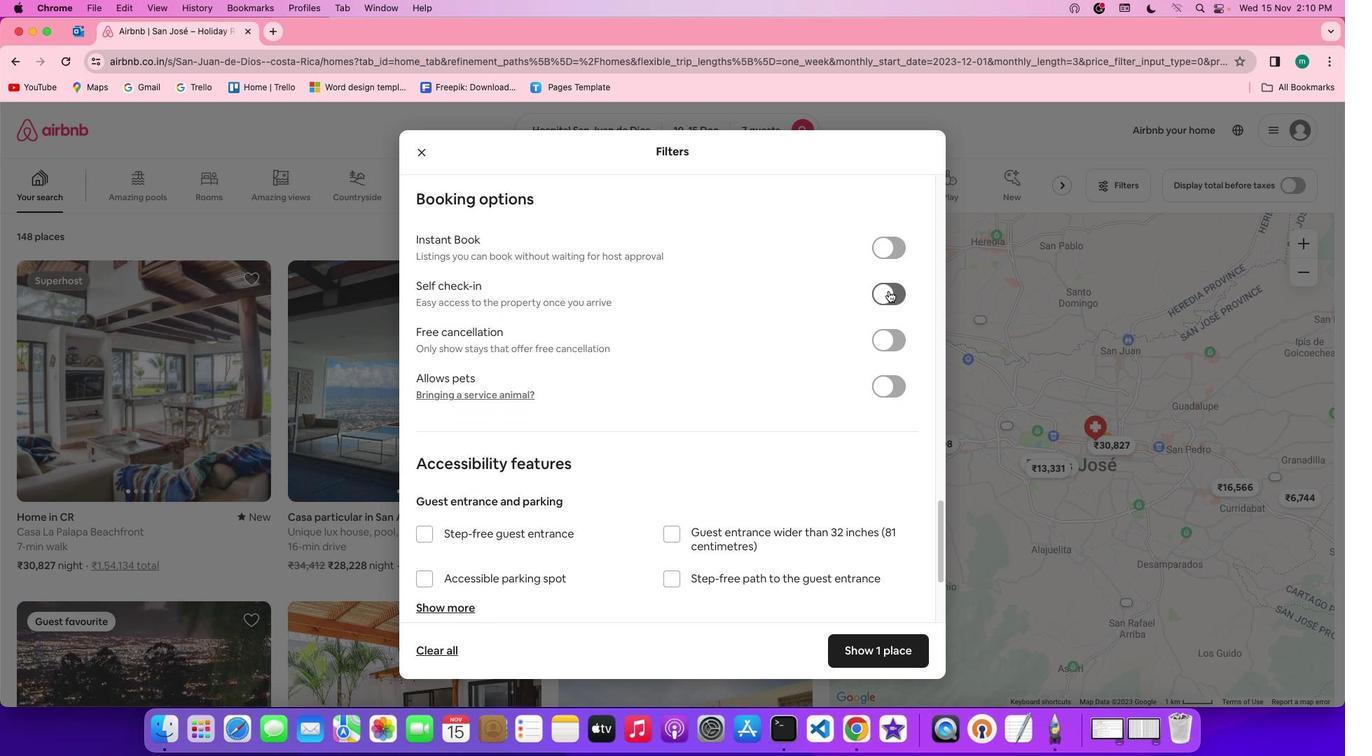 
Action: Mouse pressed left at (891, 293)
Screenshot: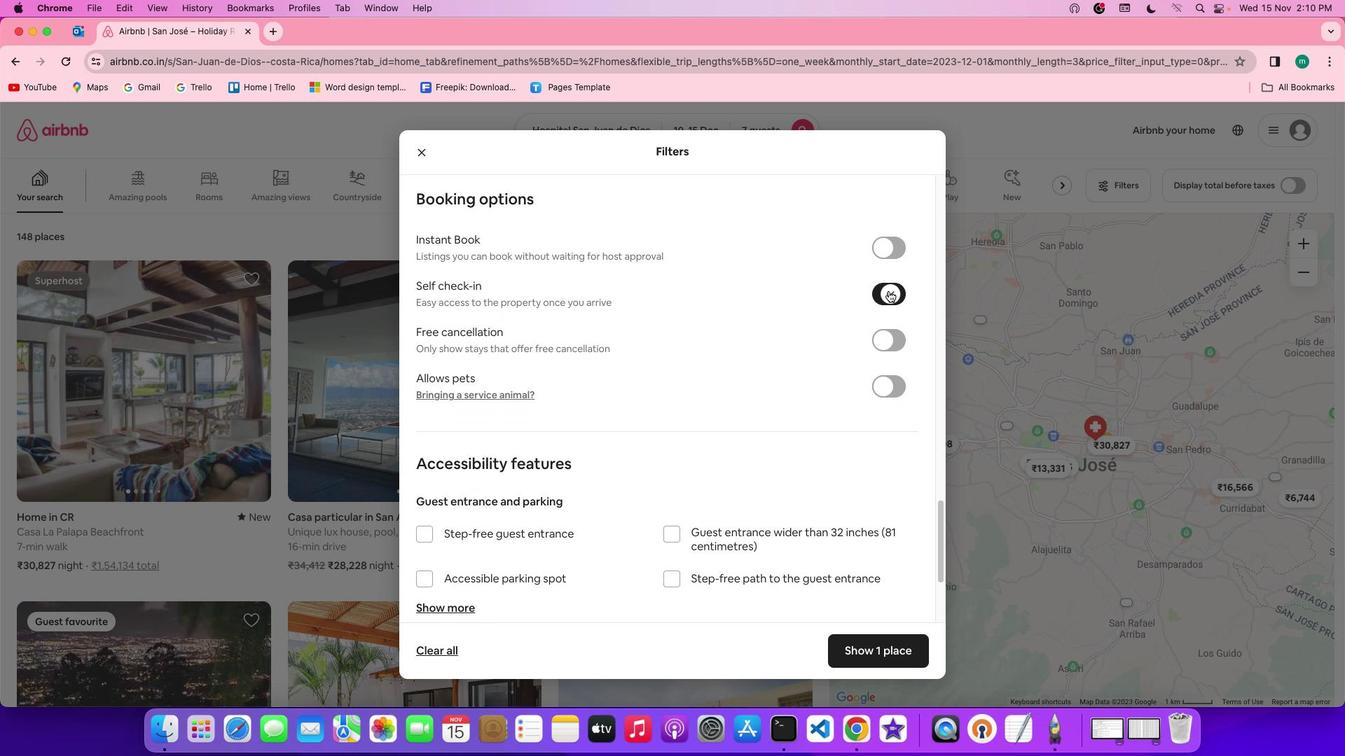 
Action: Mouse moved to (762, 383)
Screenshot: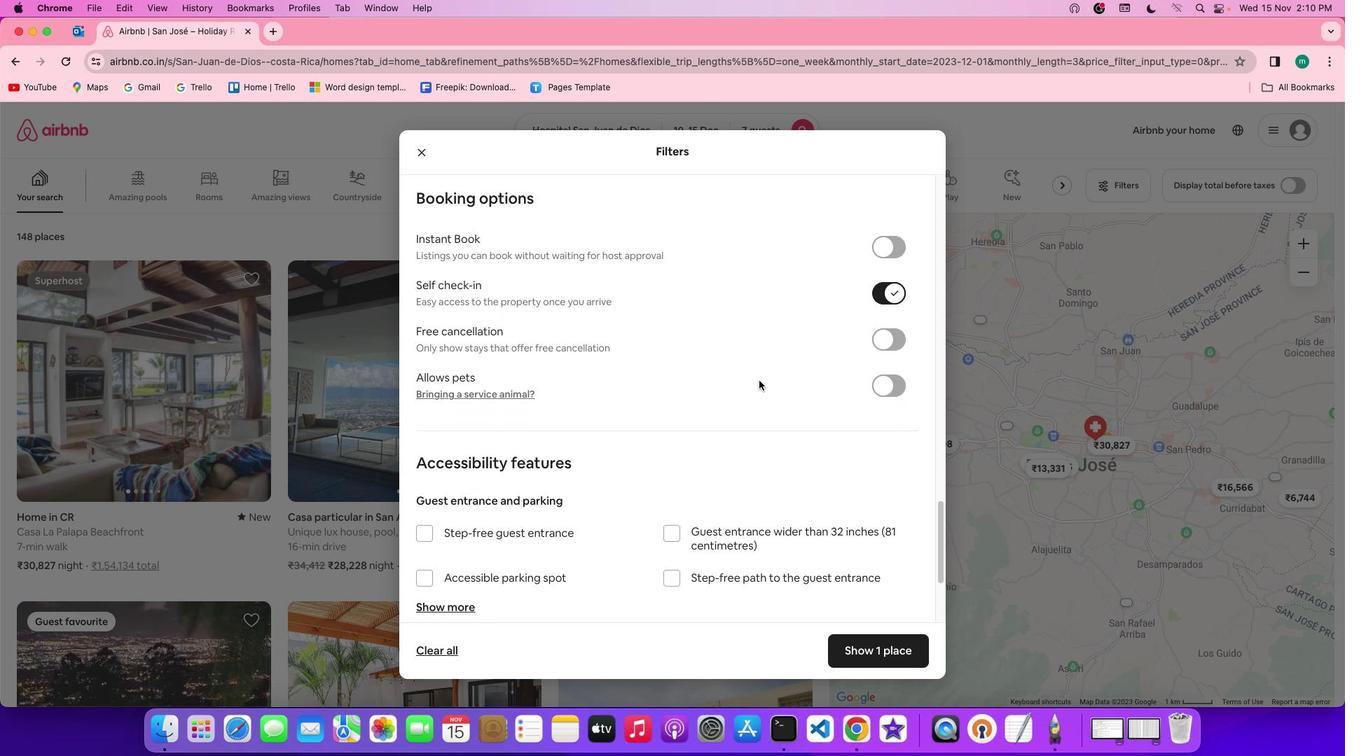 
Action: Mouse scrolled (762, 383) with delta (2, 2)
Screenshot: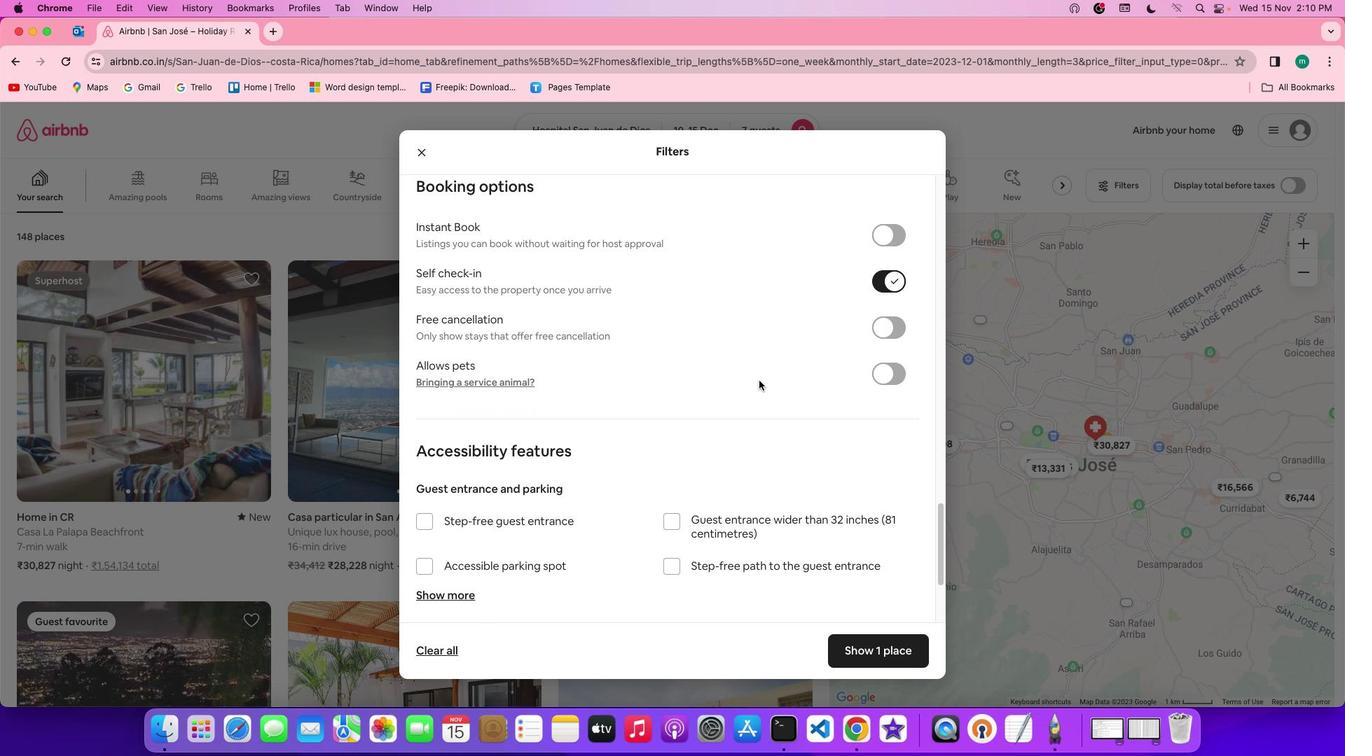
Action: Mouse scrolled (762, 383) with delta (2, 2)
Screenshot: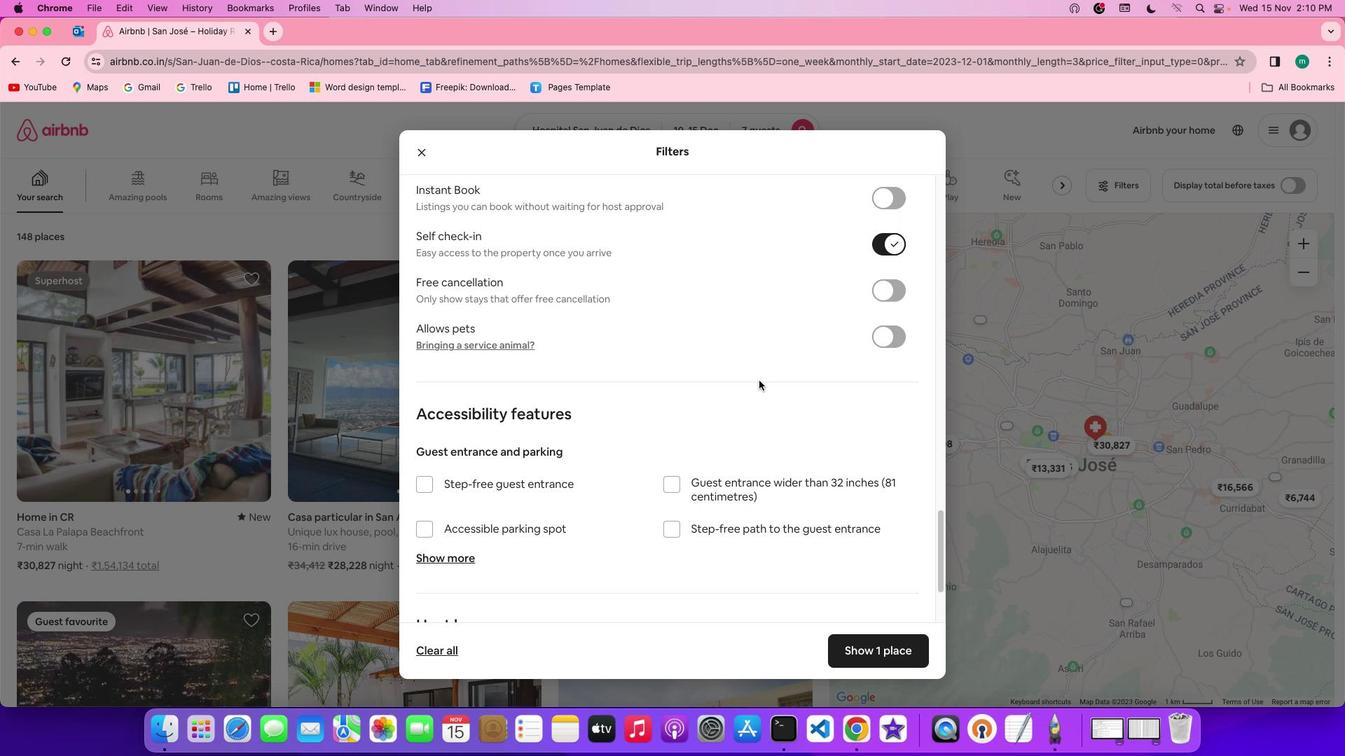 
Action: Mouse scrolled (762, 383) with delta (2, 2)
Screenshot: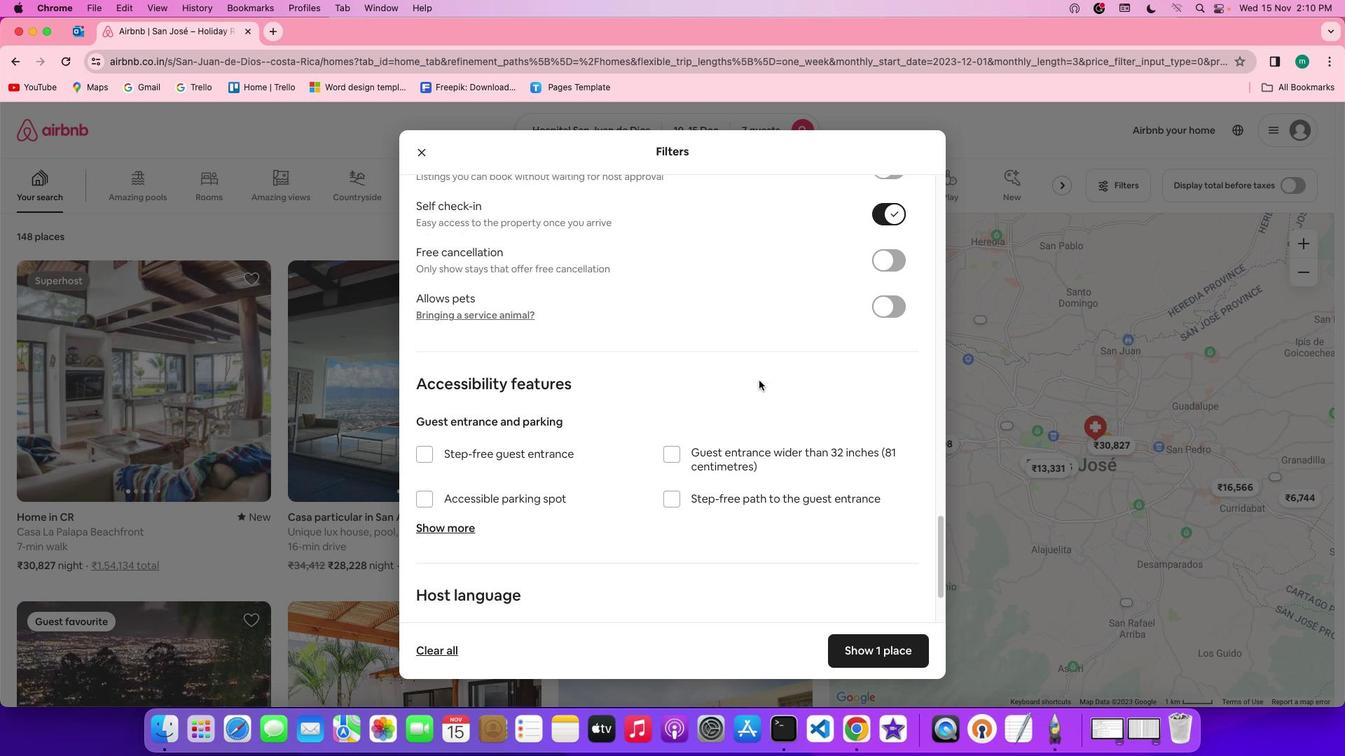 
Action: Mouse scrolled (762, 383) with delta (2, 2)
Screenshot: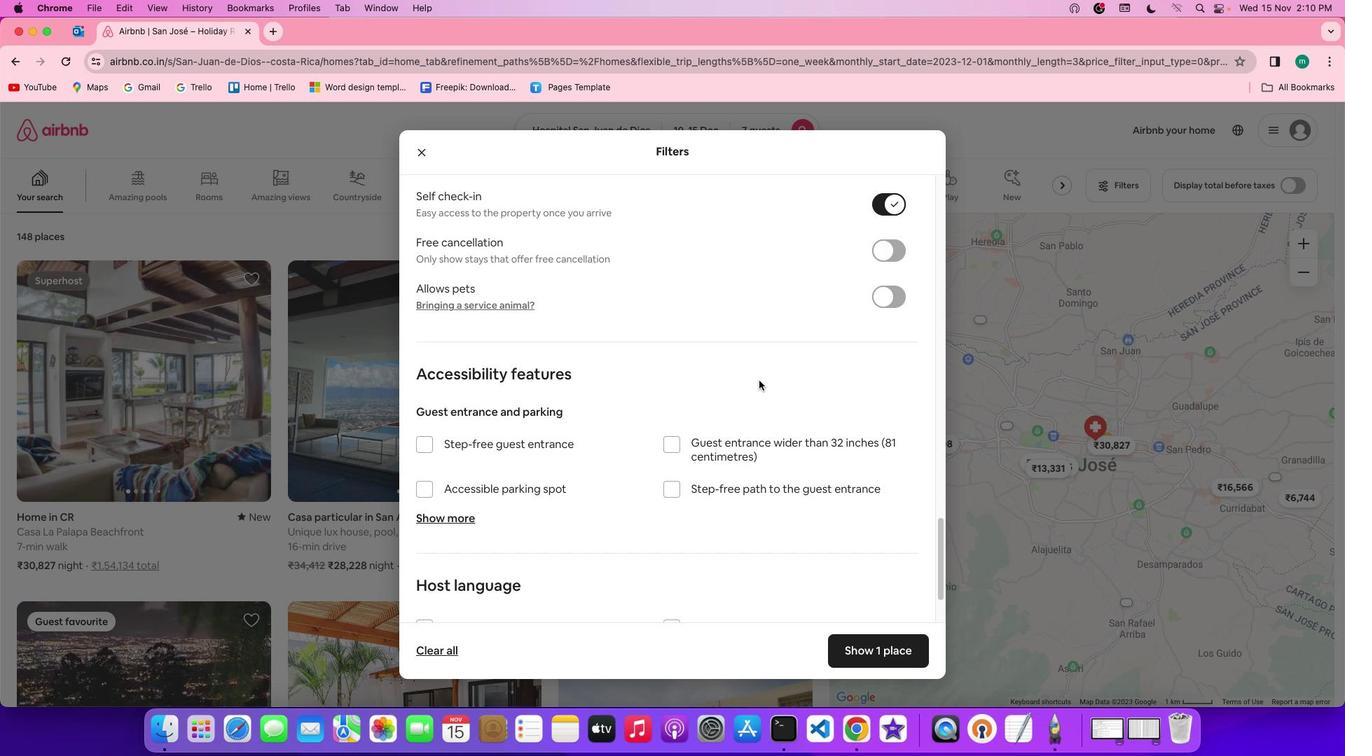 
Action: Mouse scrolled (762, 383) with delta (2, 2)
Screenshot: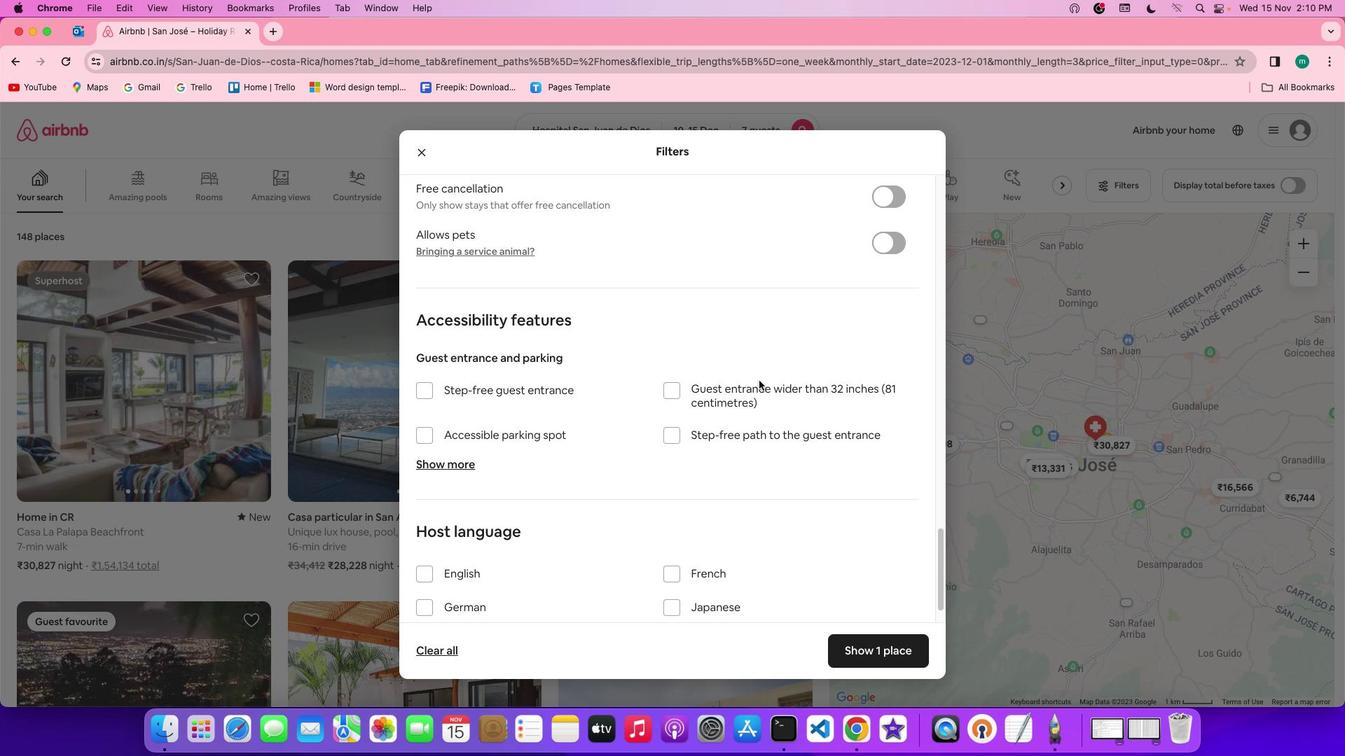 
Action: Mouse scrolled (762, 383) with delta (2, 2)
Screenshot: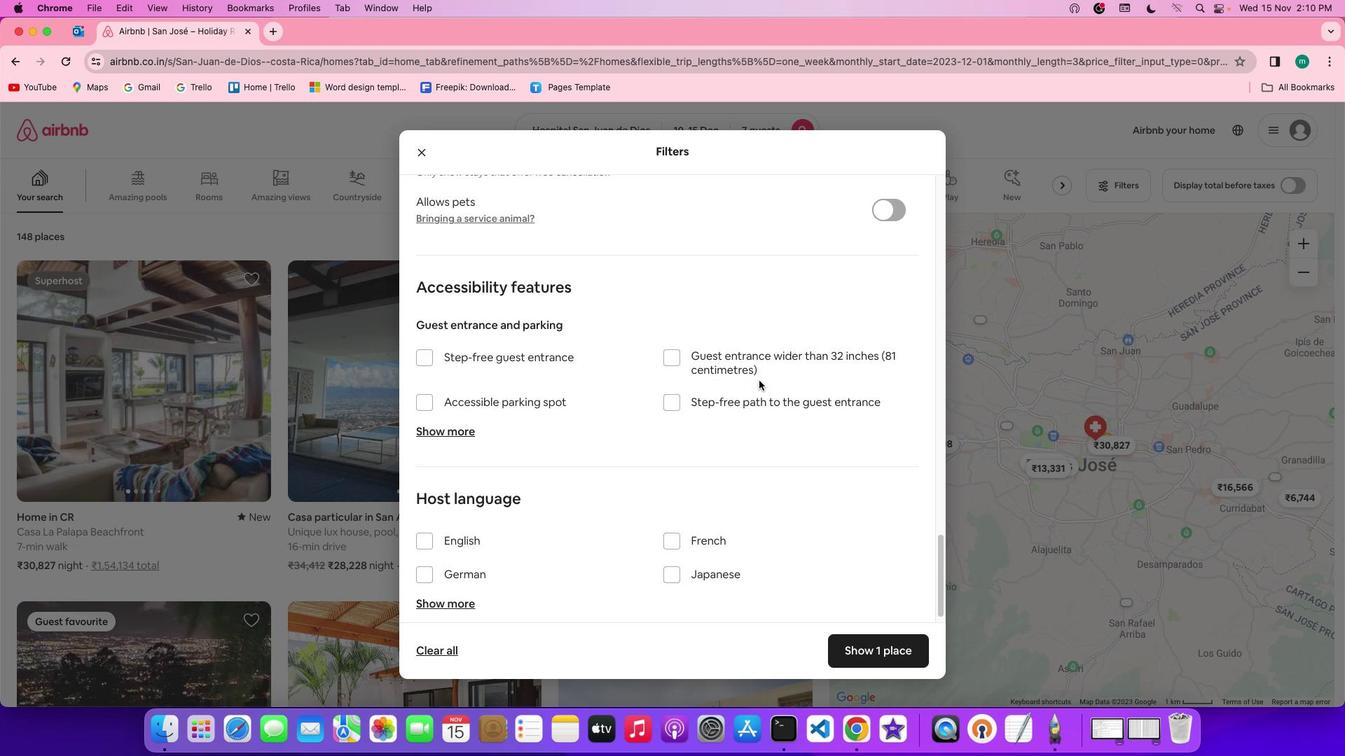 
Action: Mouse scrolled (762, 383) with delta (2, 1)
Screenshot: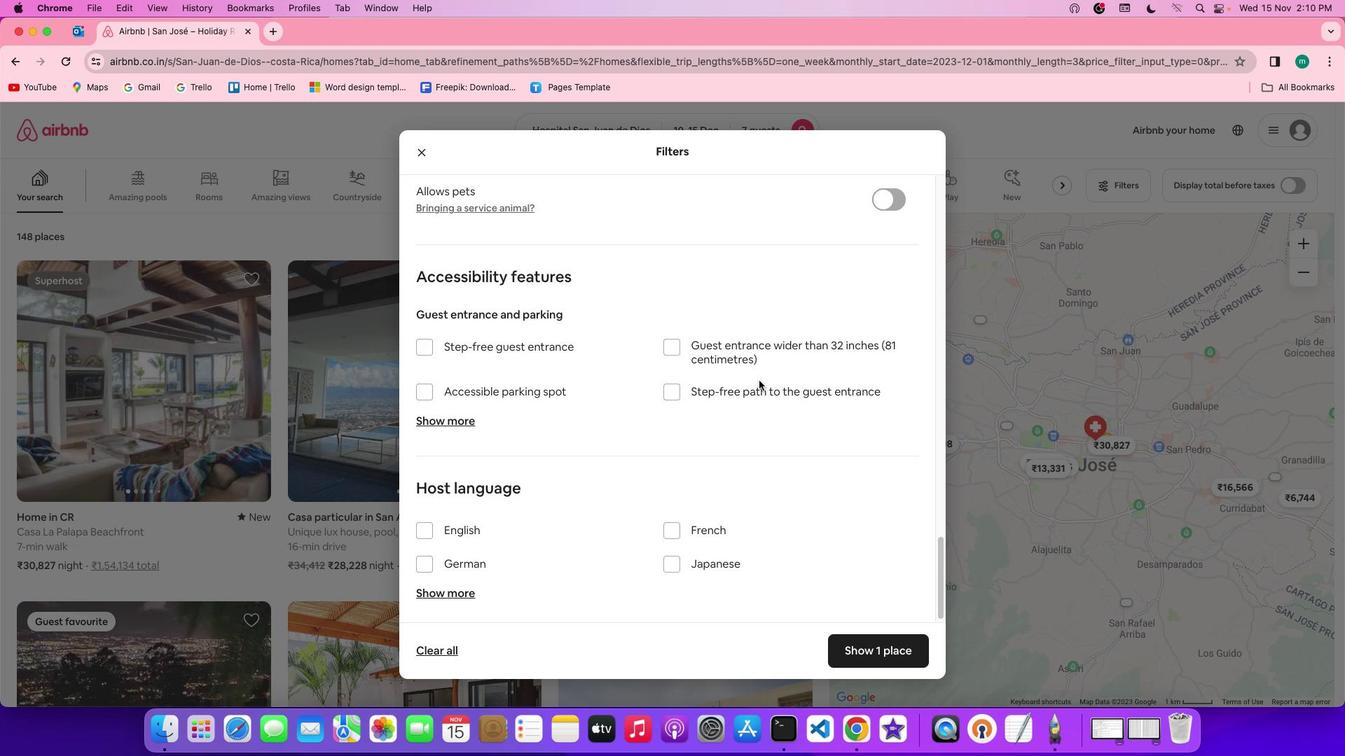 
Action: Mouse scrolled (762, 383) with delta (2, 1)
Screenshot: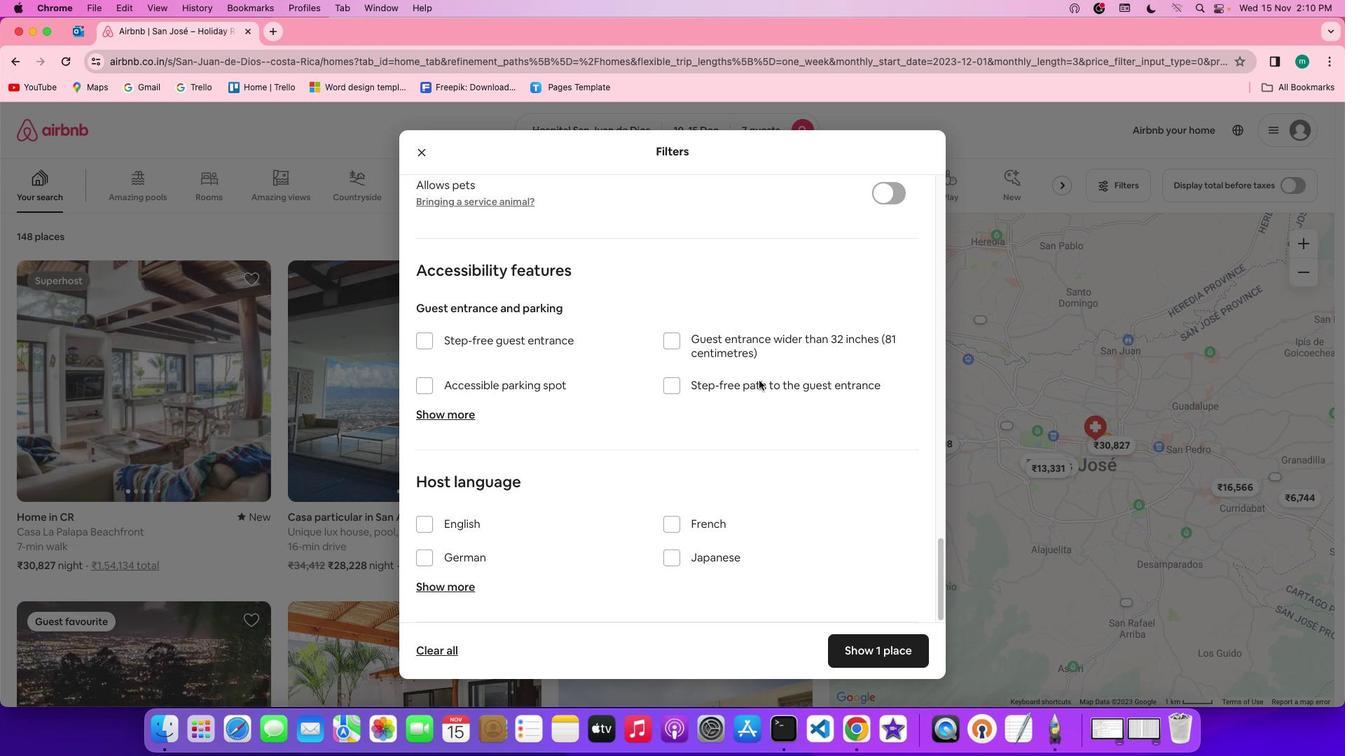 
Action: Mouse scrolled (762, 383) with delta (2, 2)
Screenshot: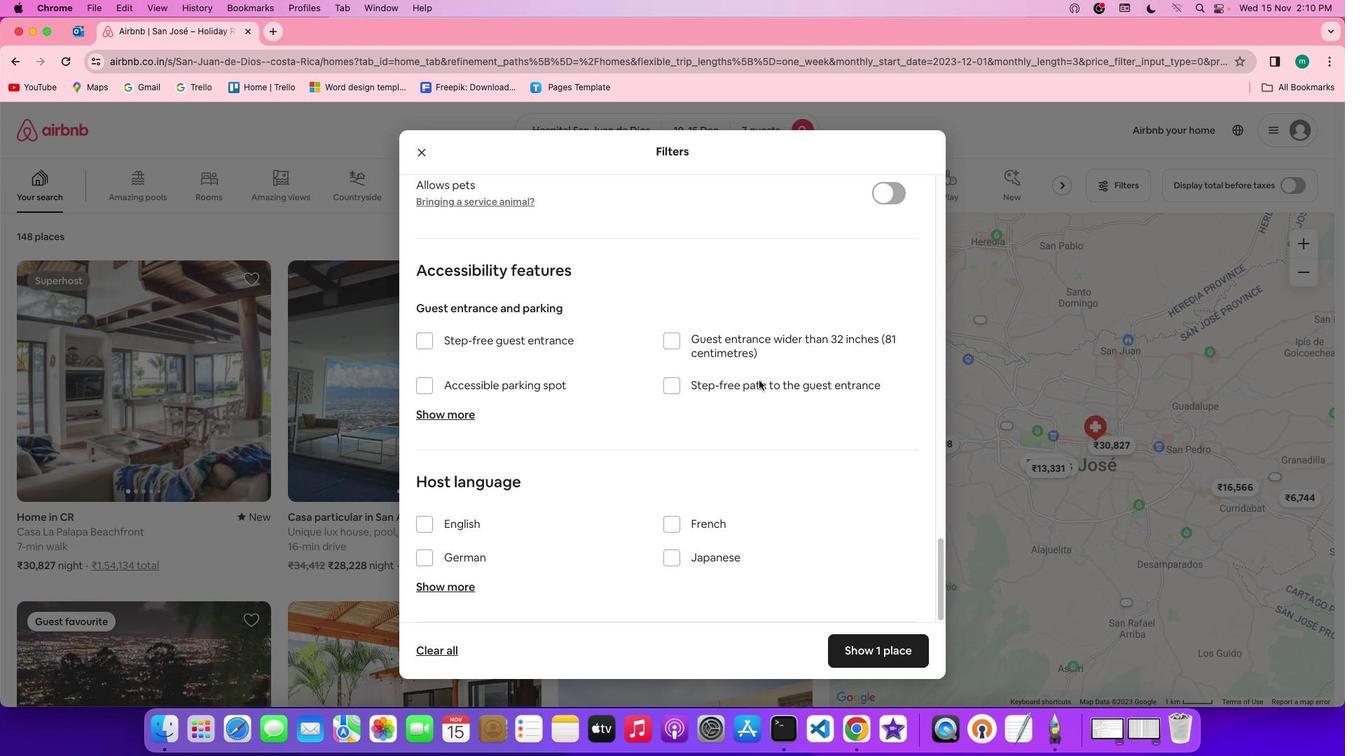 
Action: Mouse scrolled (762, 383) with delta (2, 2)
Screenshot: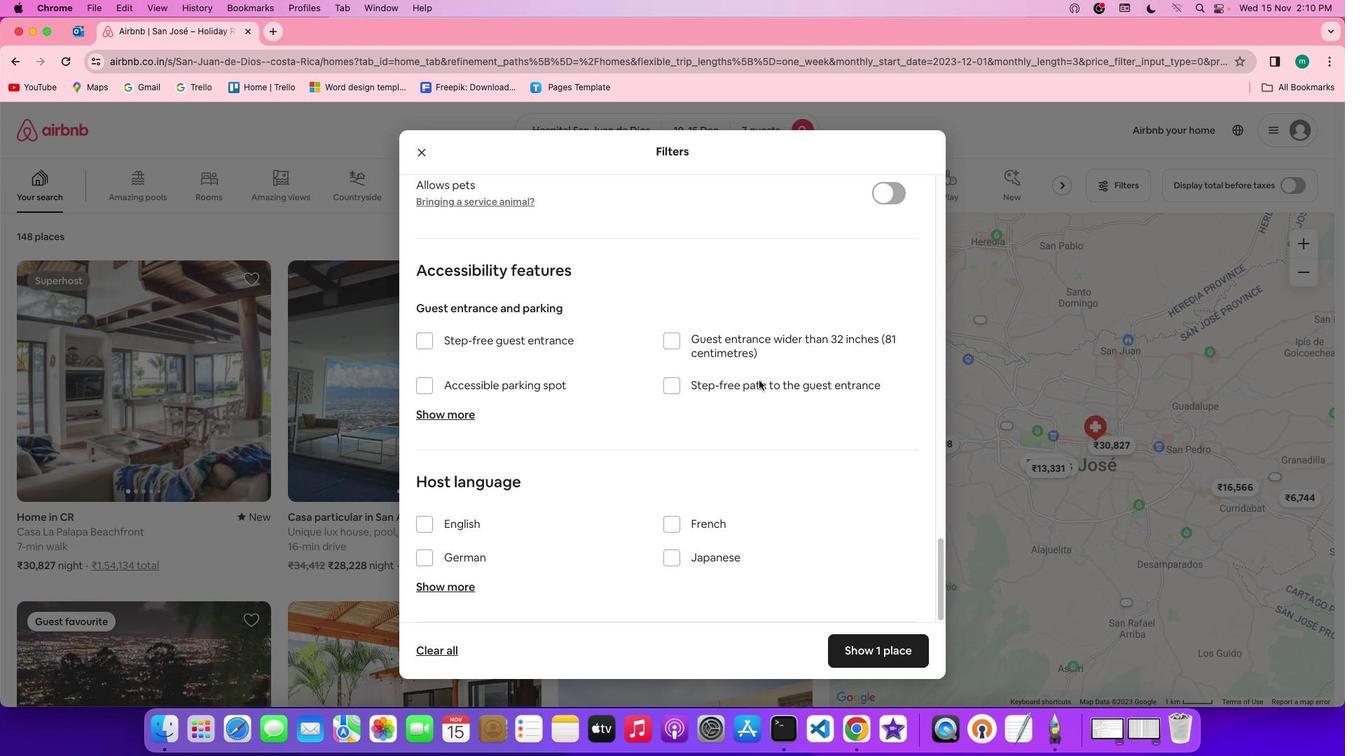 
Action: Mouse scrolled (762, 383) with delta (2, 1)
Screenshot: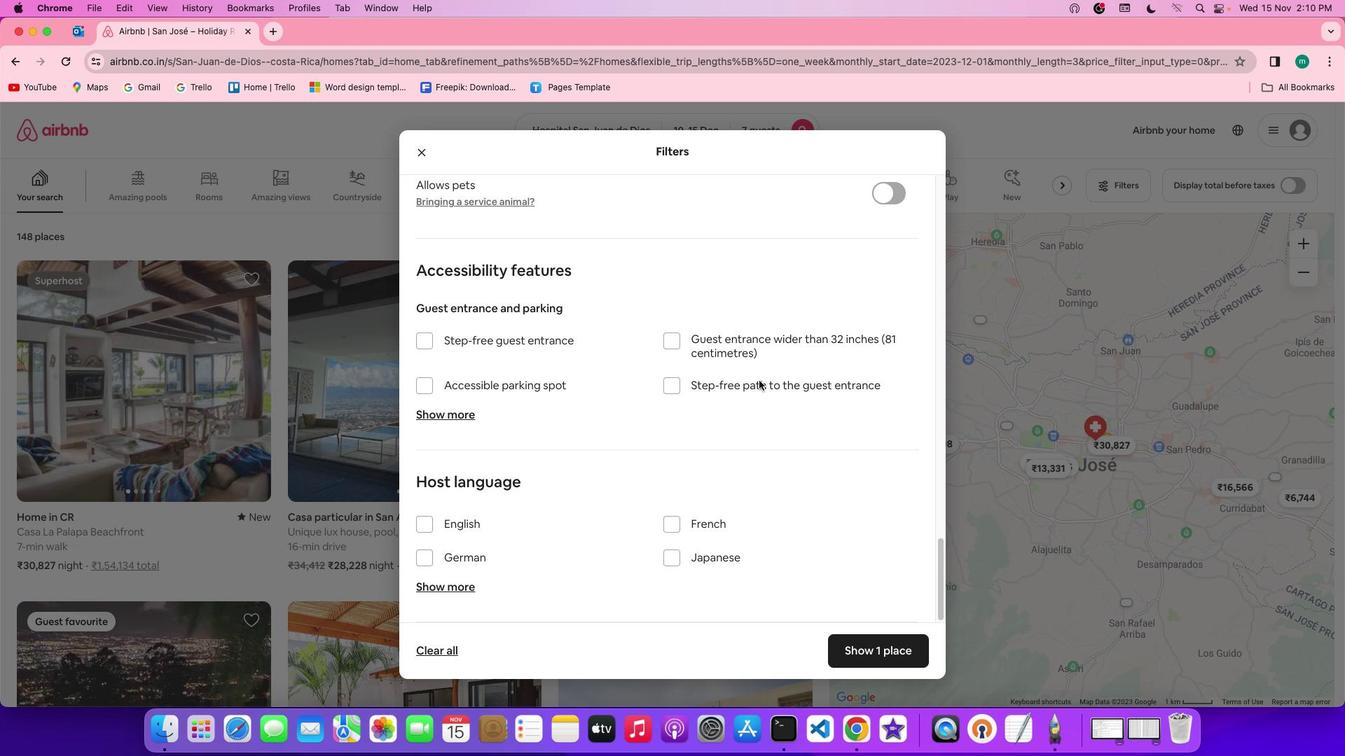 
Action: Mouse scrolled (762, 383) with delta (2, 0)
Screenshot: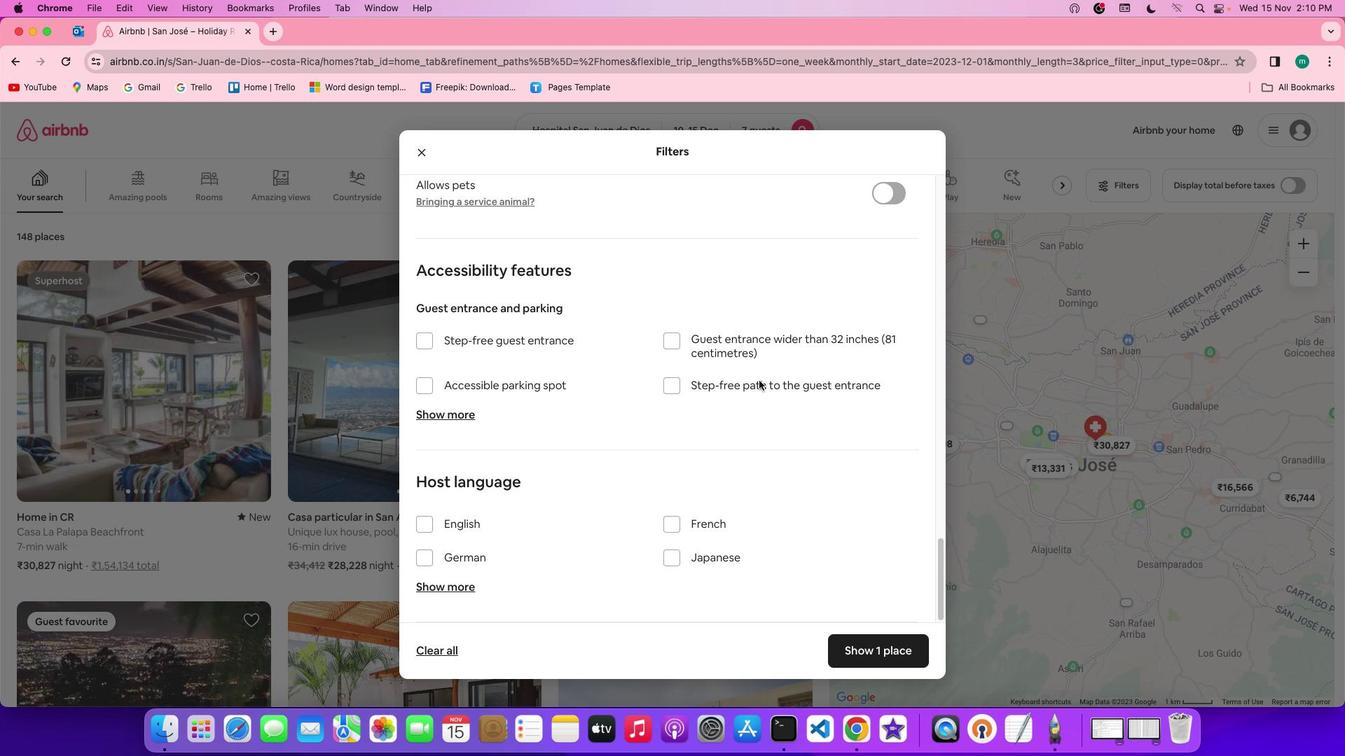 
Action: Mouse scrolled (762, 383) with delta (2, 0)
Screenshot: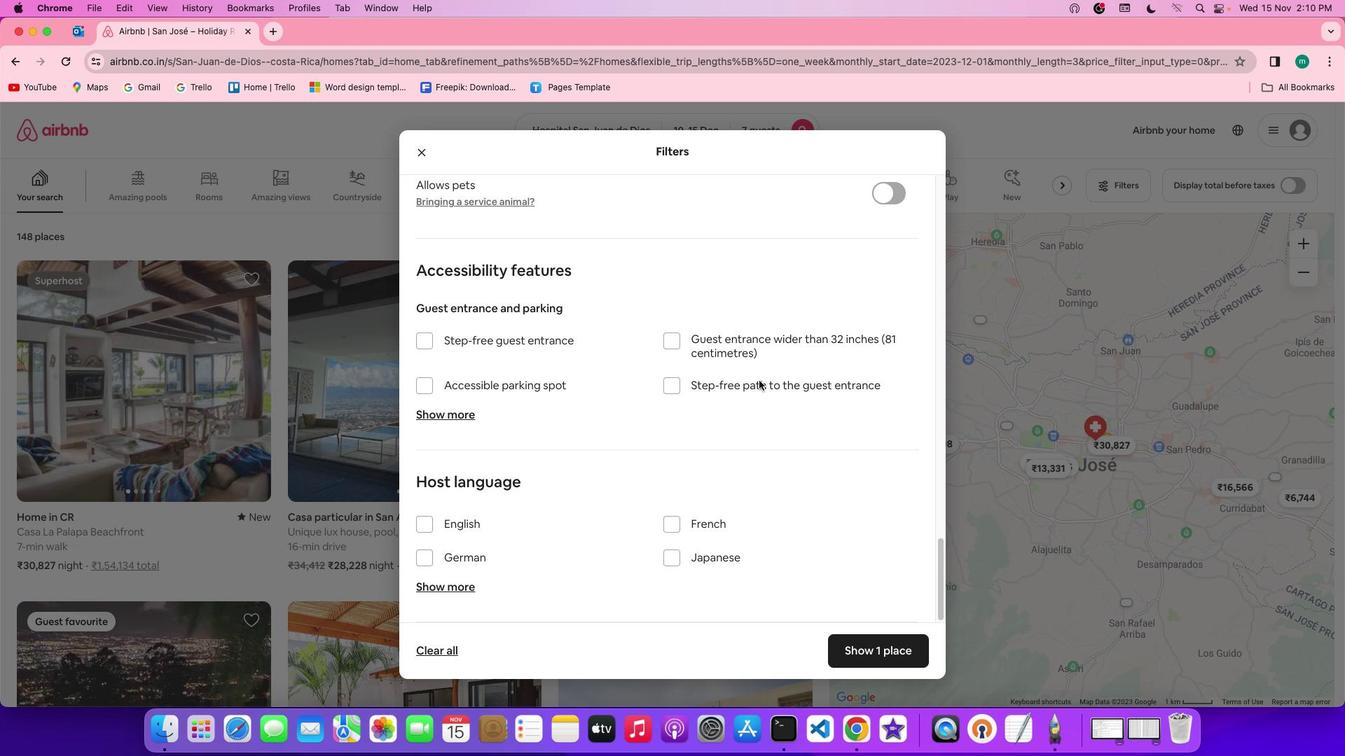 
Action: Mouse scrolled (762, 383) with delta (2, 2)
Screenshot: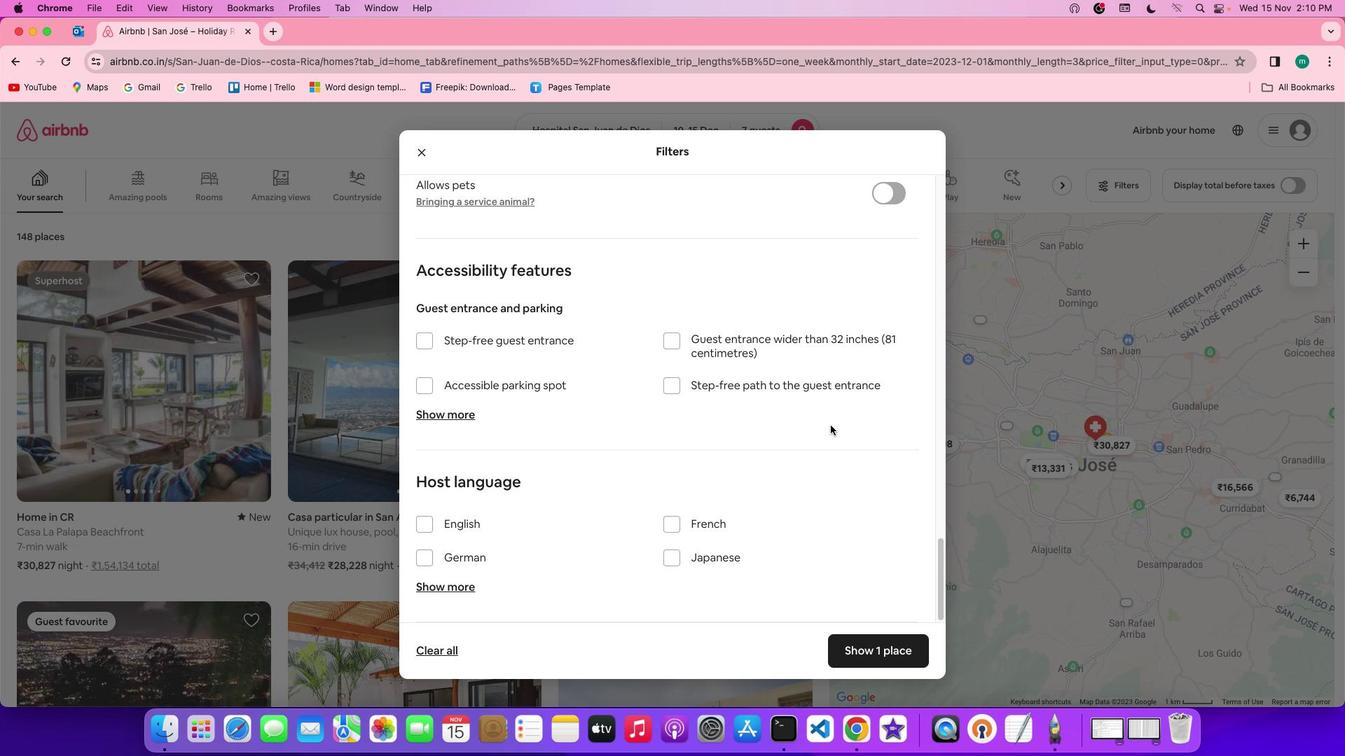 
Action: Mouse scrolled (762, 383) with delta (2, 2)
Screenshot: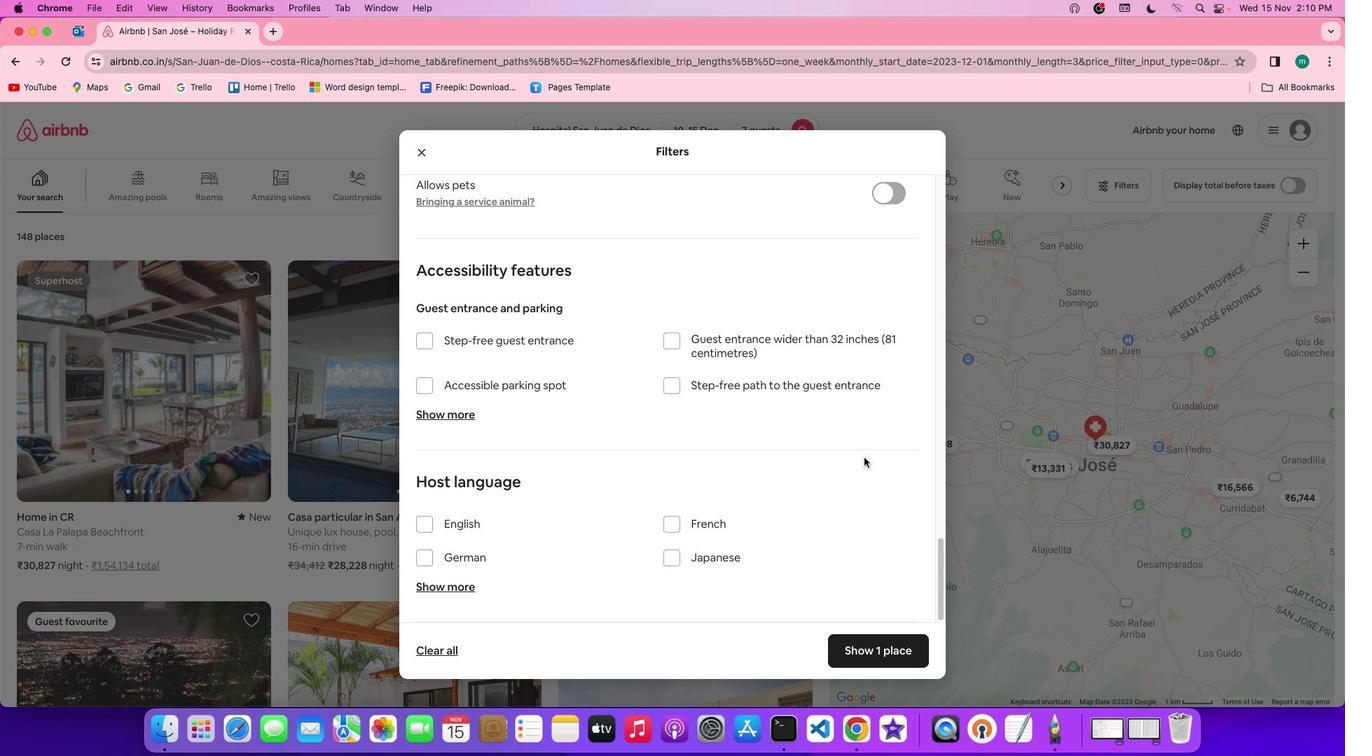 
Action: Mouse scrolled (762, 383) with delta (2, 0)
Screenshot: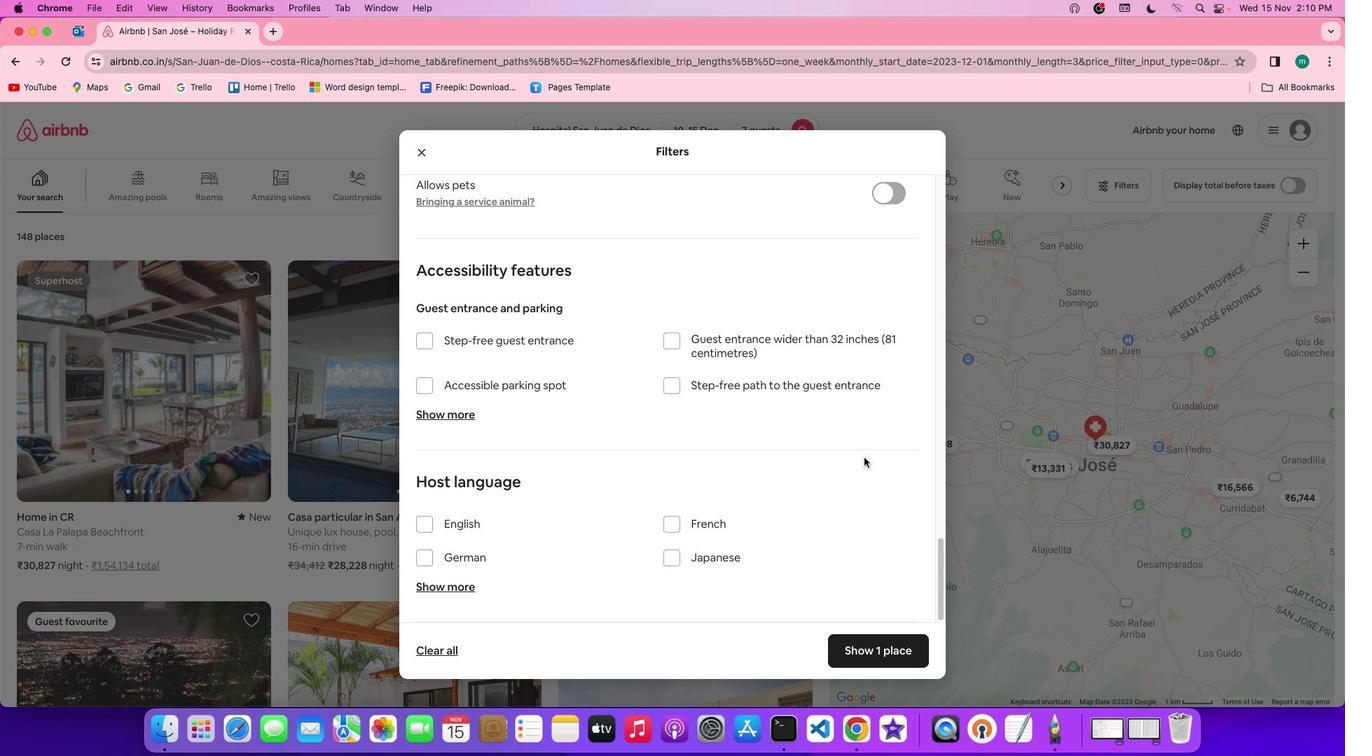 
Action: Mouse moved to (862, 648)
Screenshot: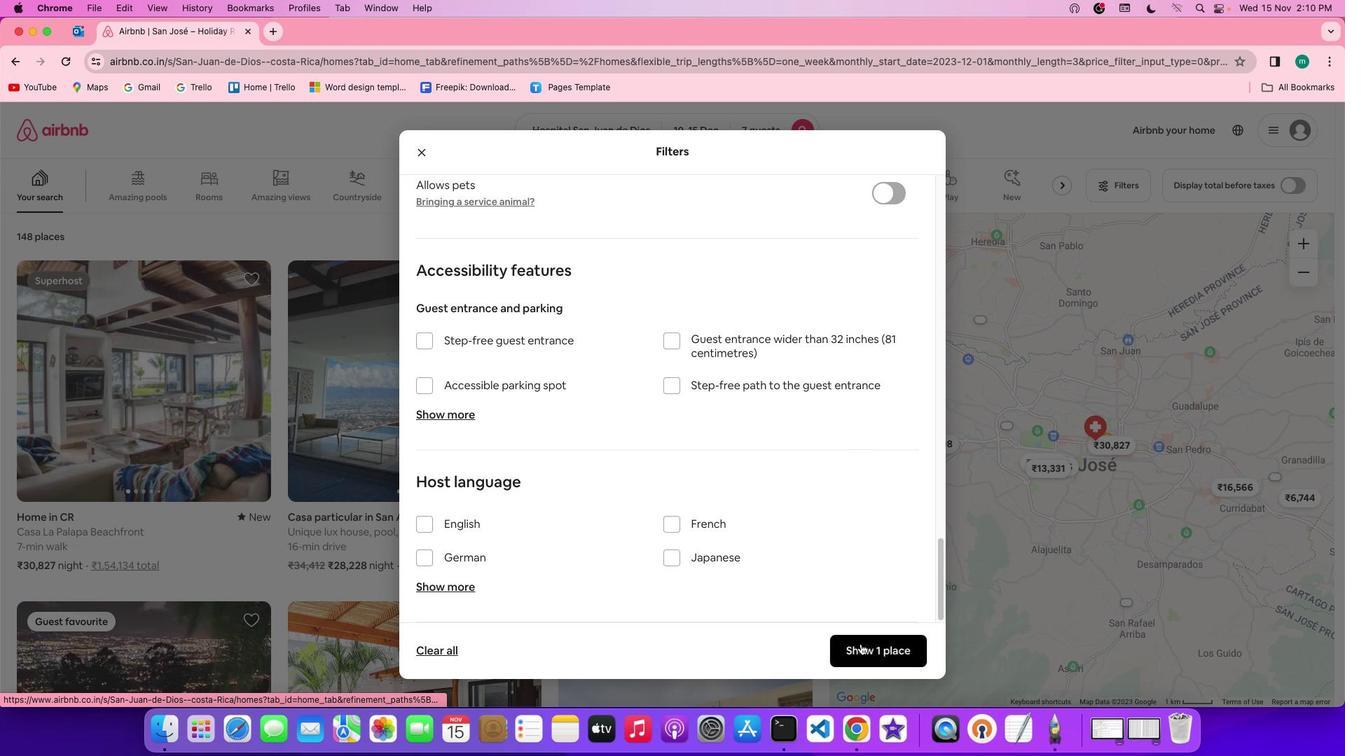
Action: Mouse pressed left at (862, 648)
Screenshot: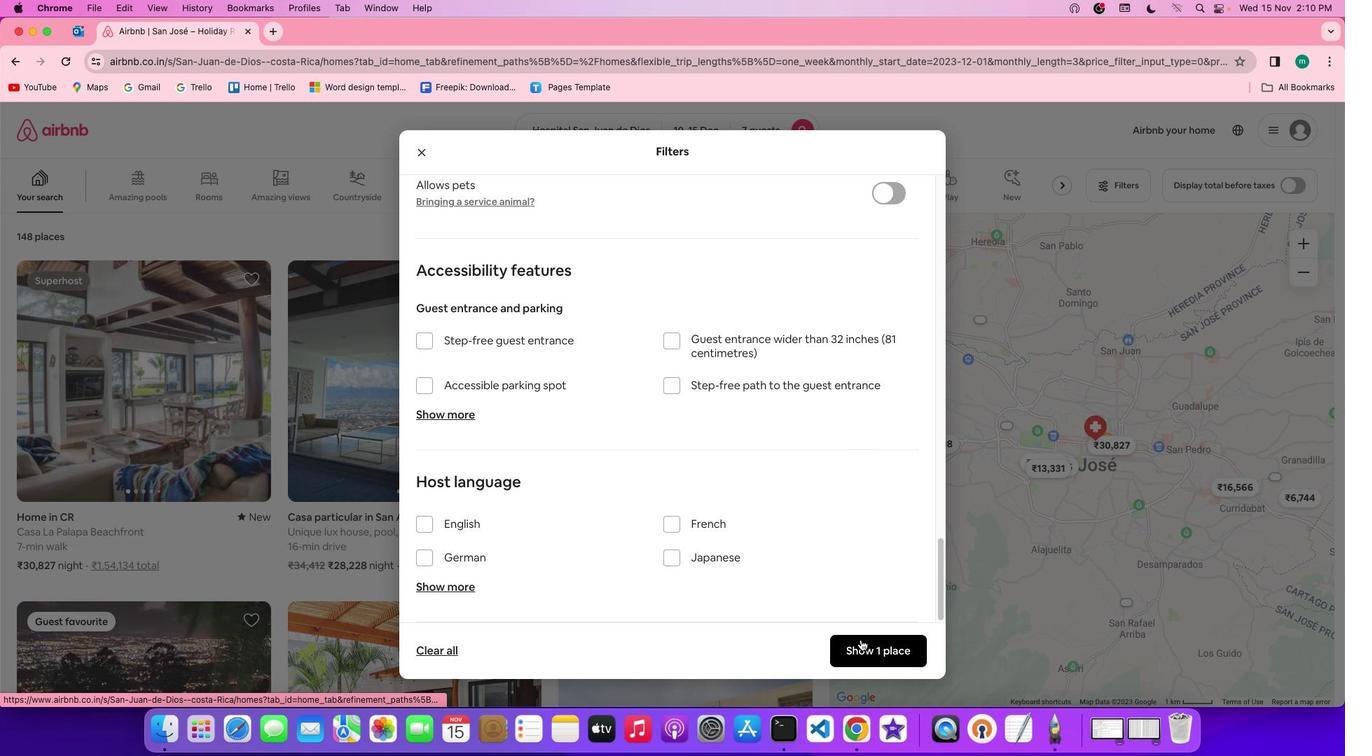 
Action: Mouse moved to (201, 362)
Screenshot: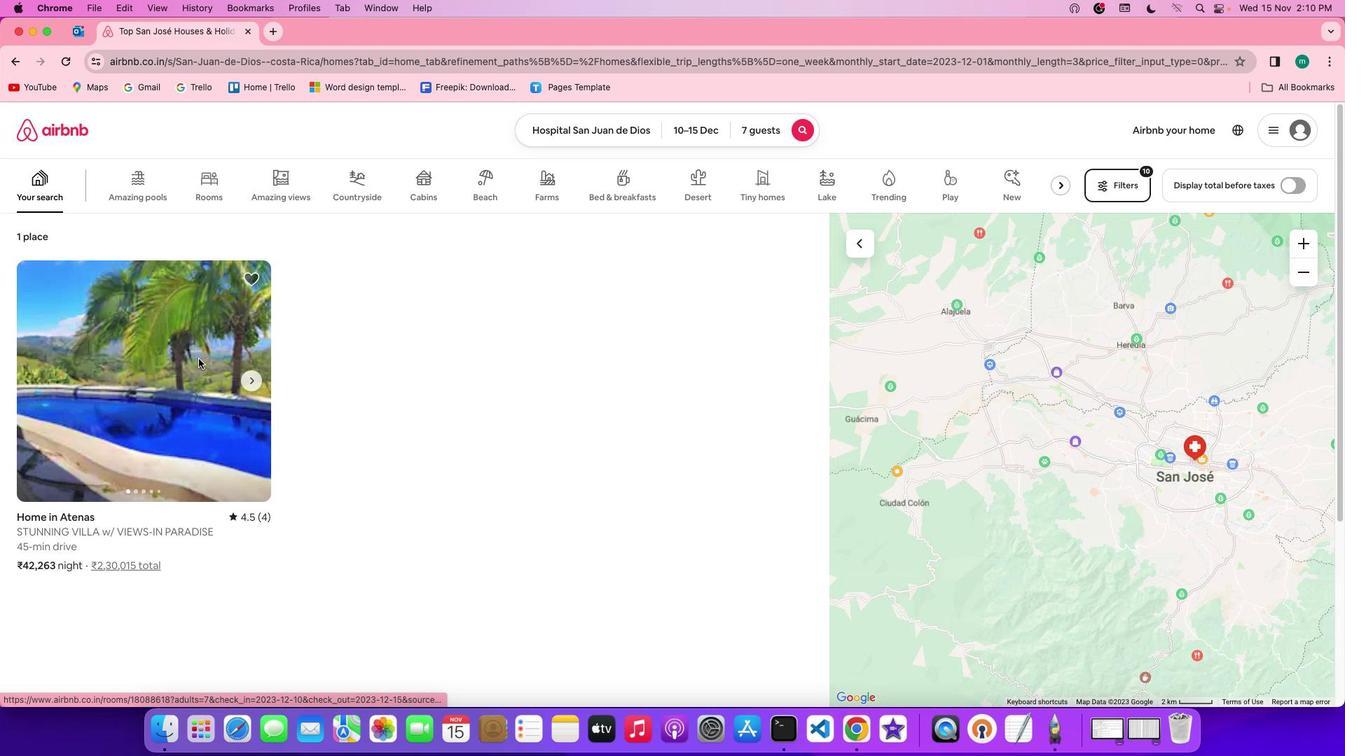 
Action: Mouse pressed left at (201, 362)
Screenshot: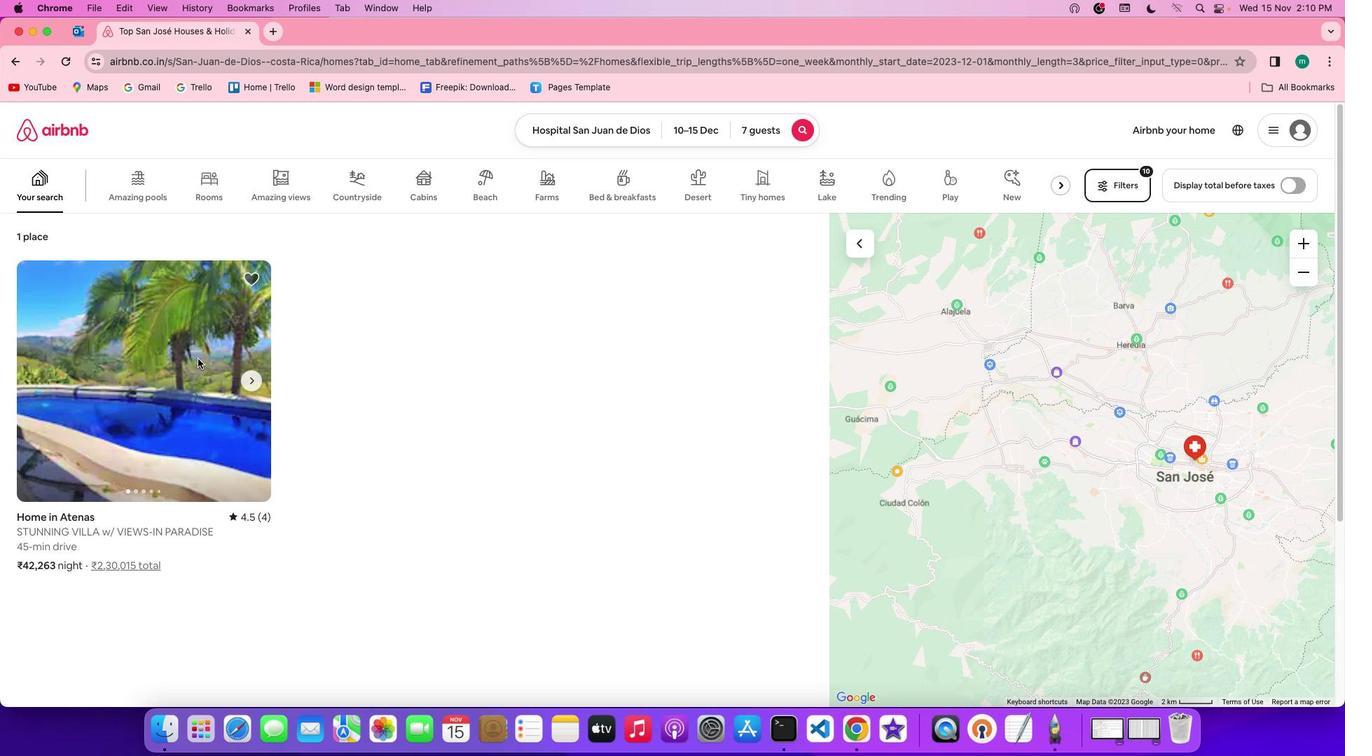 
Action: Mouse moved to (986, 507)
Screenshot: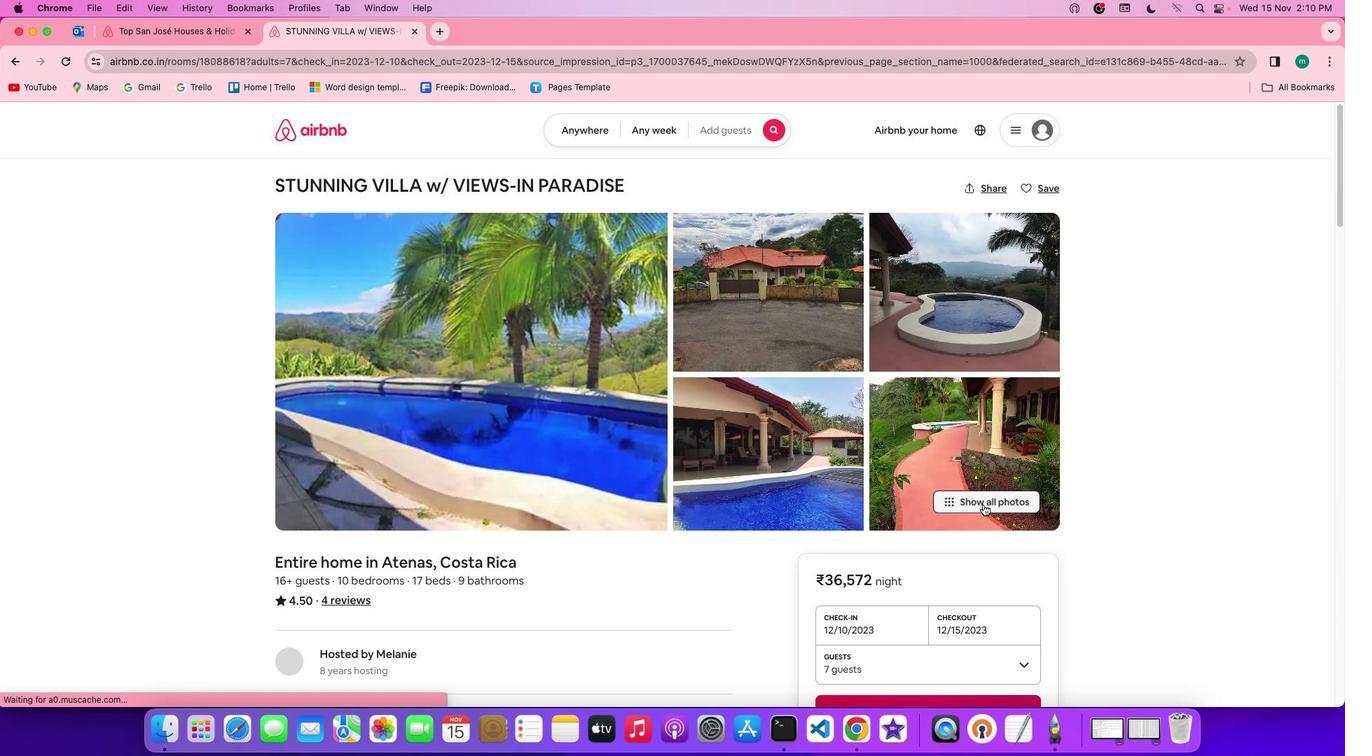 
Action: Mouse pressed left at (986, 507)
Screenshot: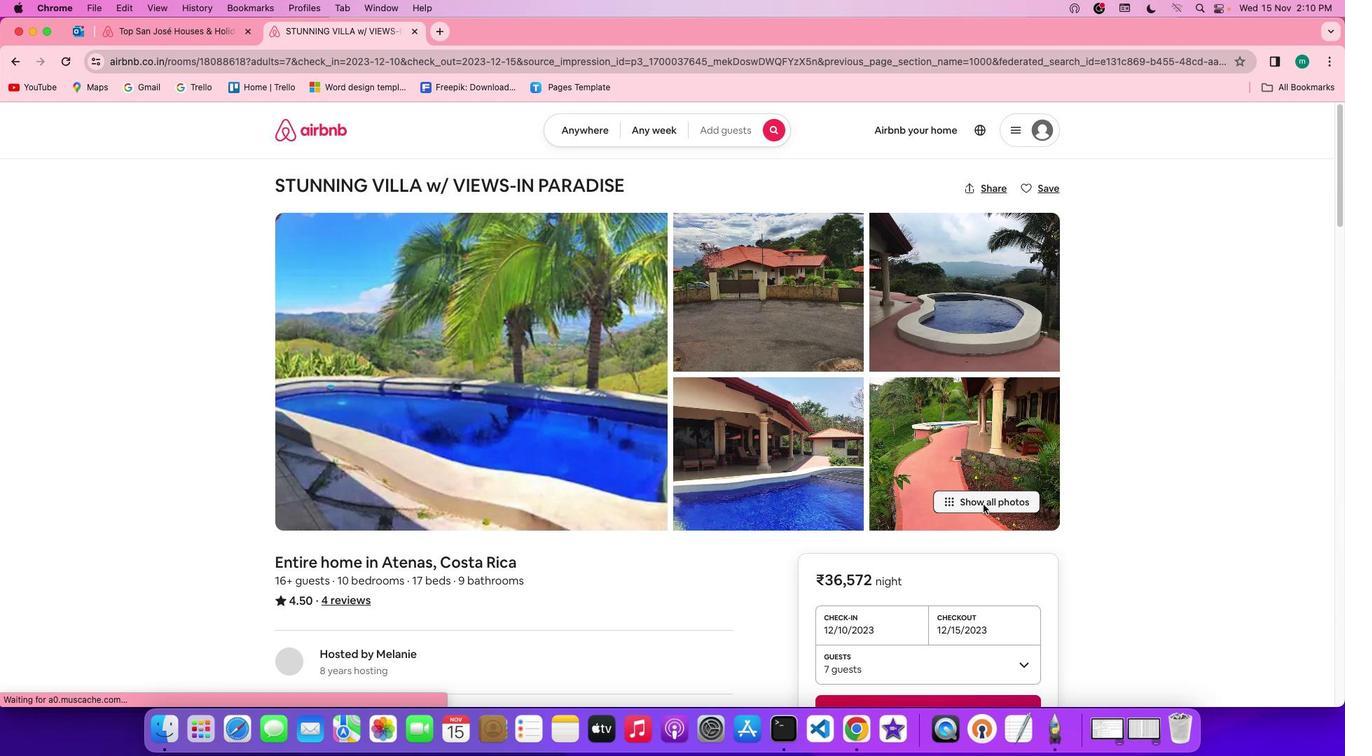 
Action: Mouse moved to (541, 474)
Screenshot: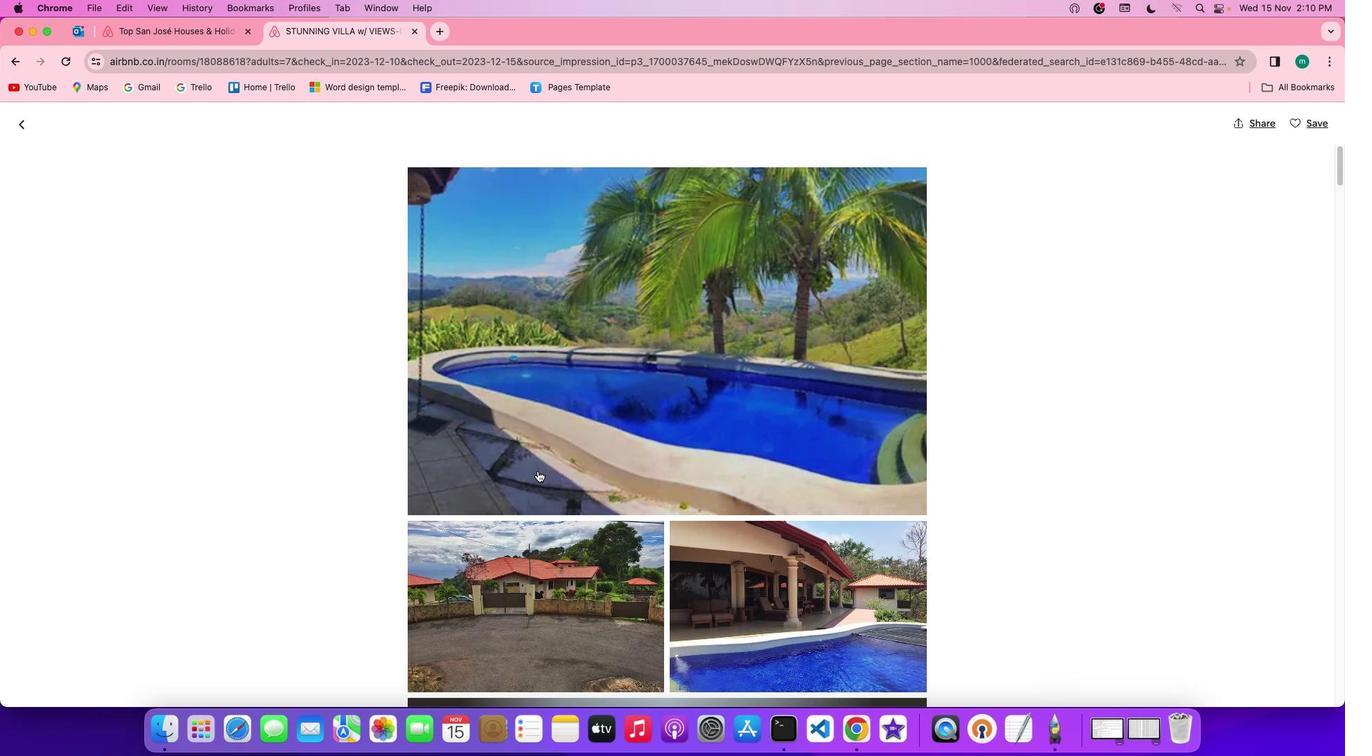 
Action: Mouse scrolled (541, 474) with delta (2, 2)
Screenshot: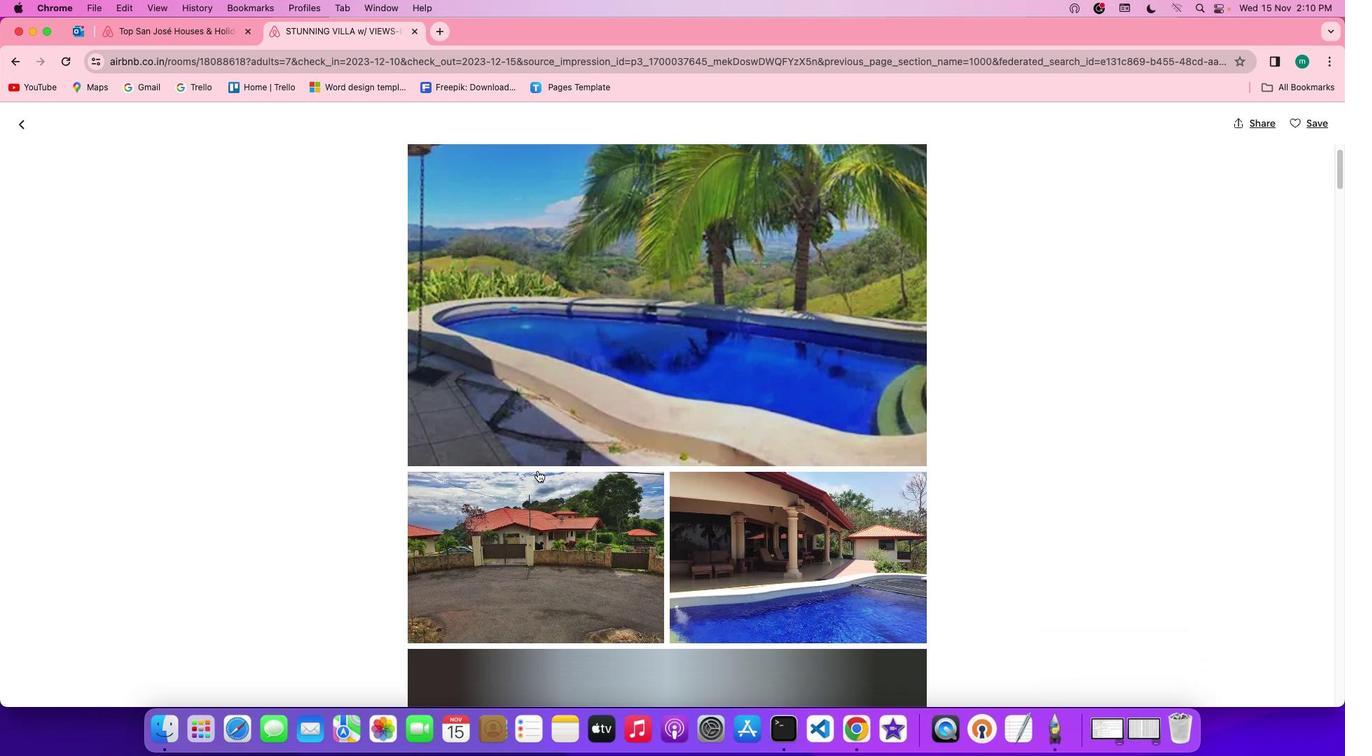 
Action: Mouse scrolled (541, 474) with delta (2, 2)
Screenshot: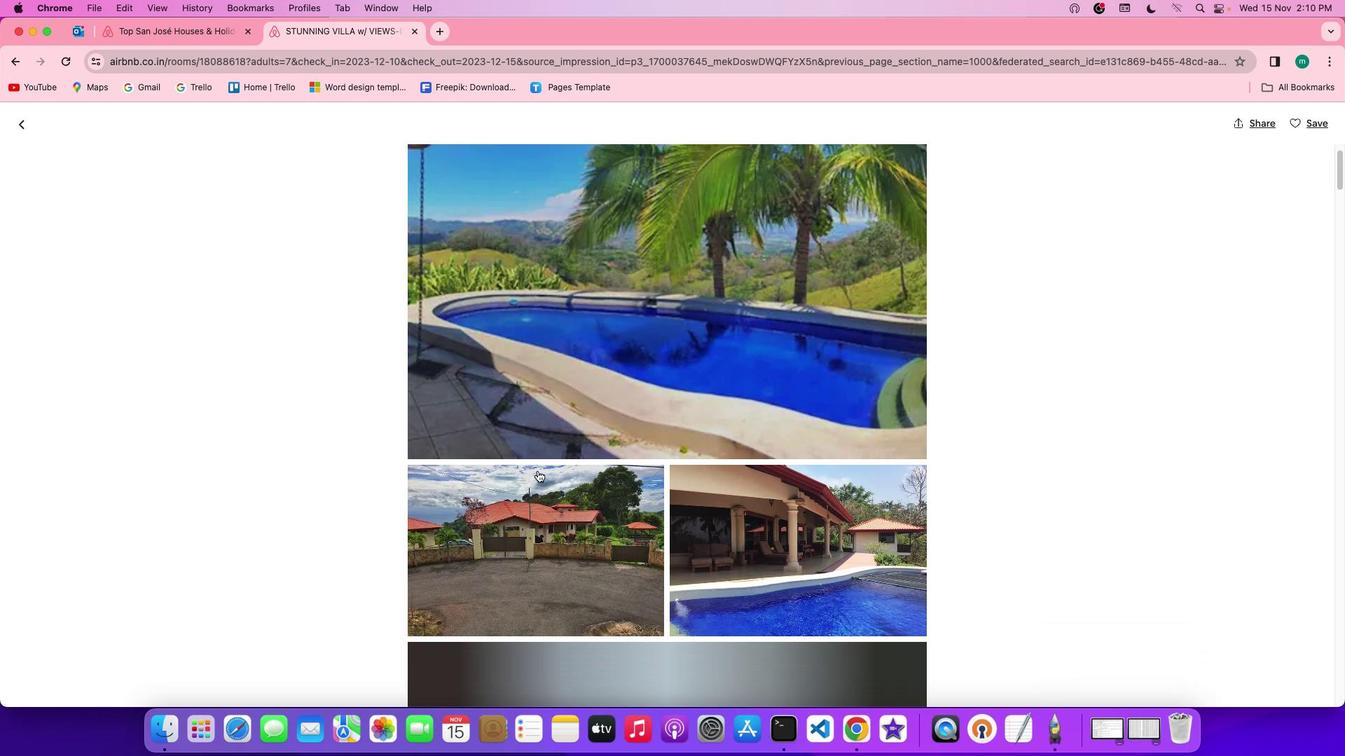 
Action: Mouse scrolled (541, 474) with delta (2, 2)
Screenshot: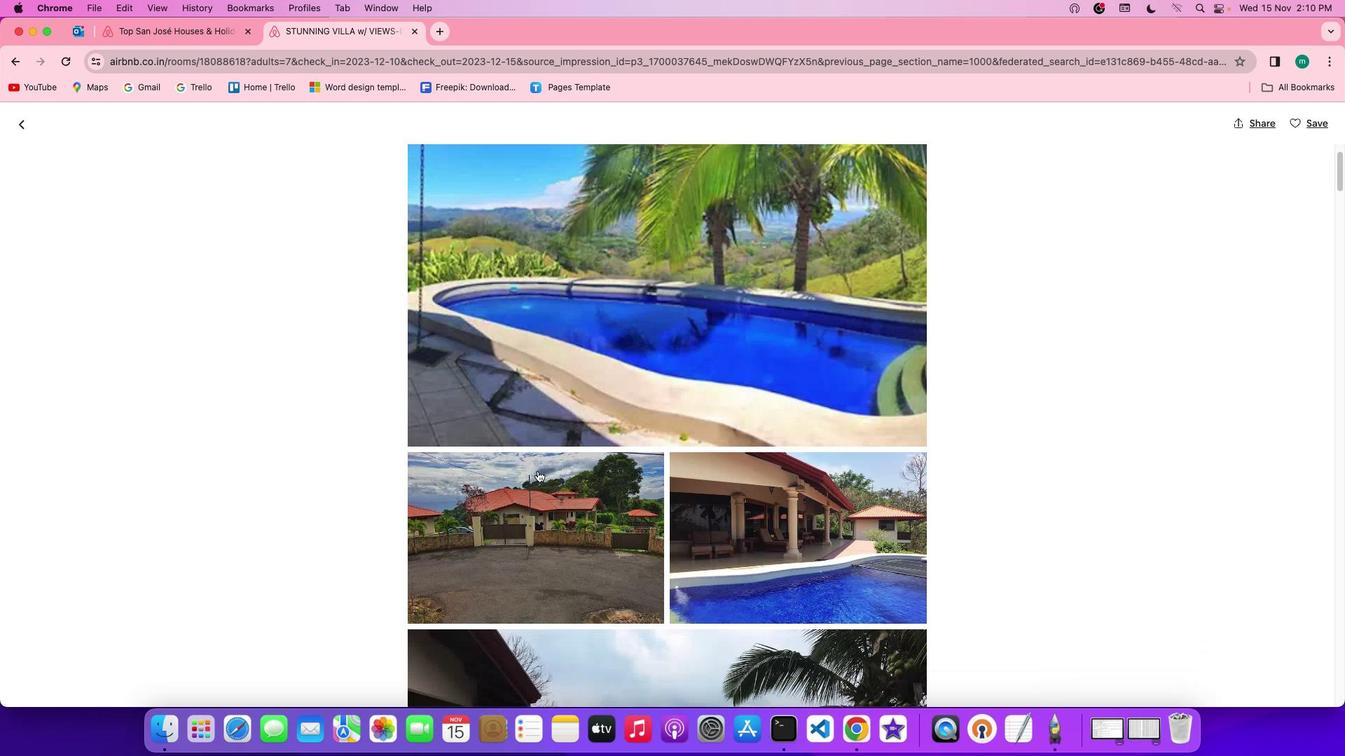 
Action: Mouse scrolled (541, 474) with delta (2, 2)
Screenshot: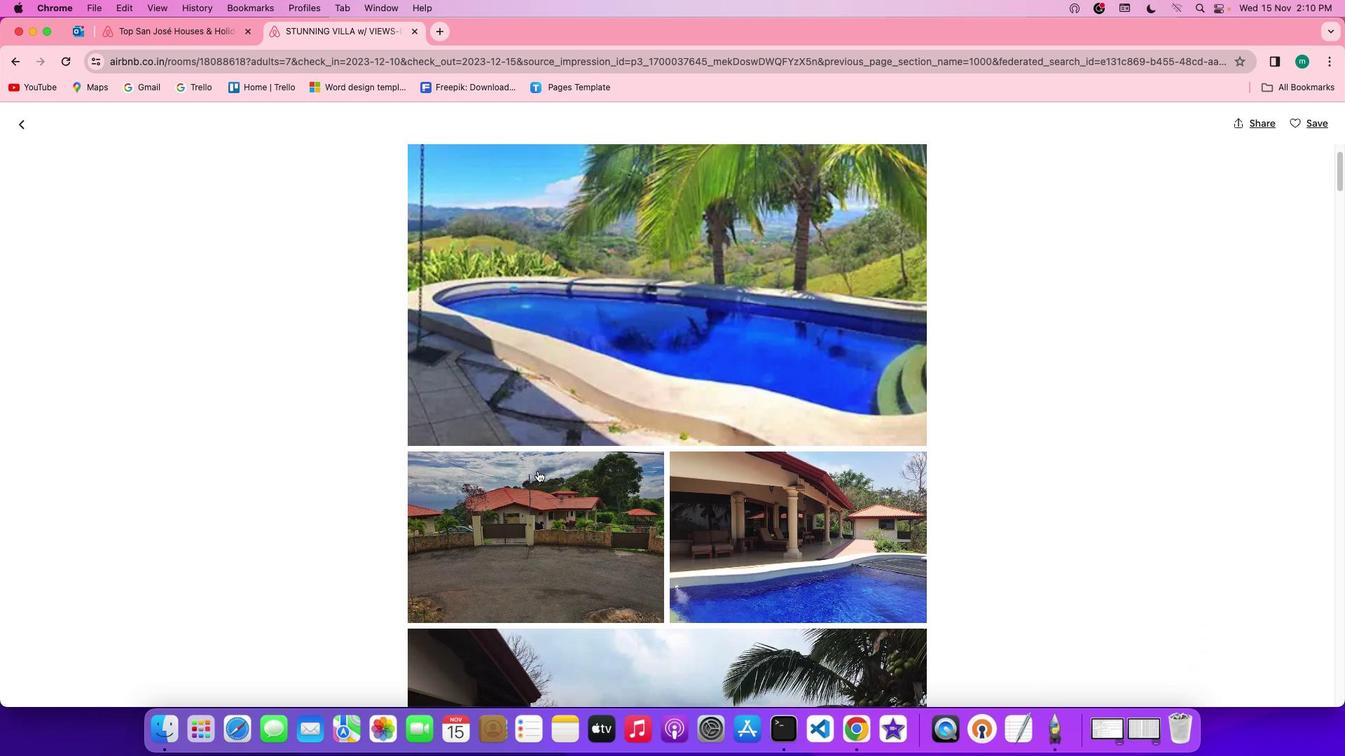 
Action: Mouse moved to (547, 475)
Screenshot: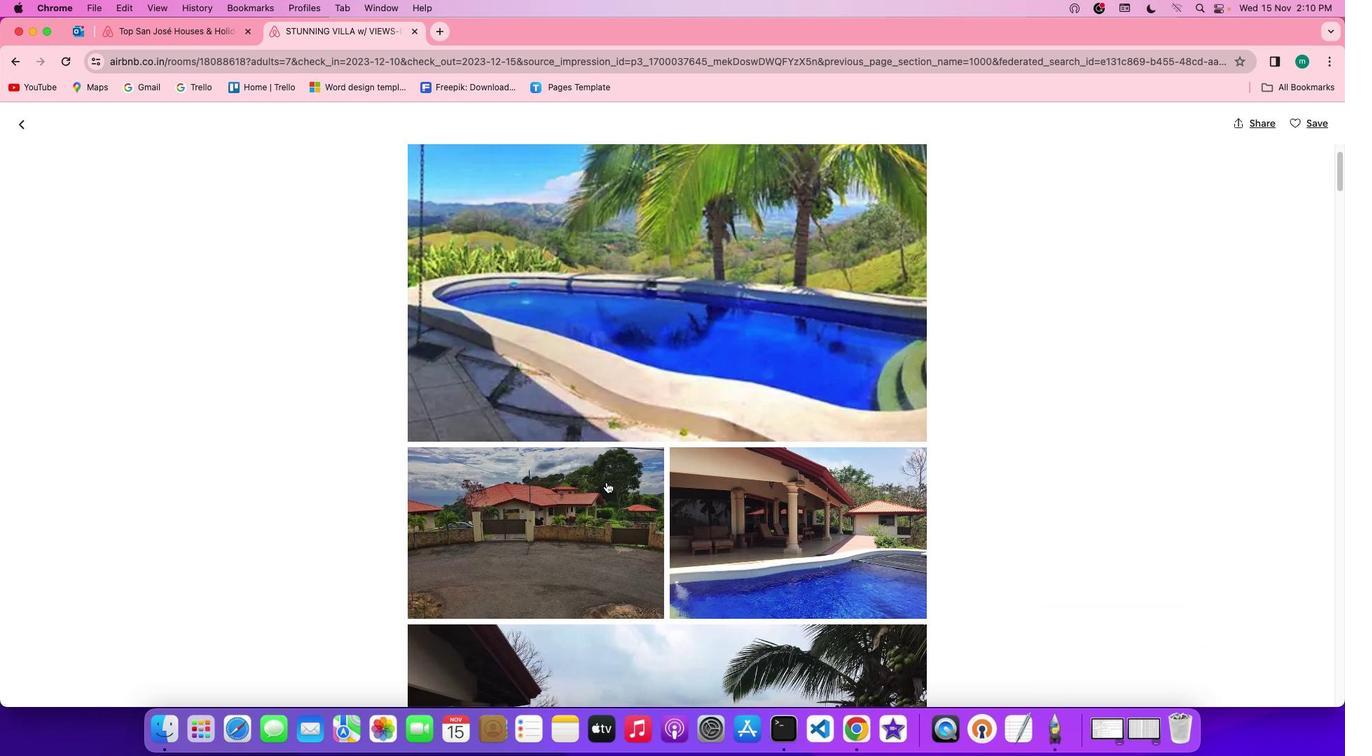 
Action: Mouse scrolled (547, 475) with delta (2, 2)
Screenshot: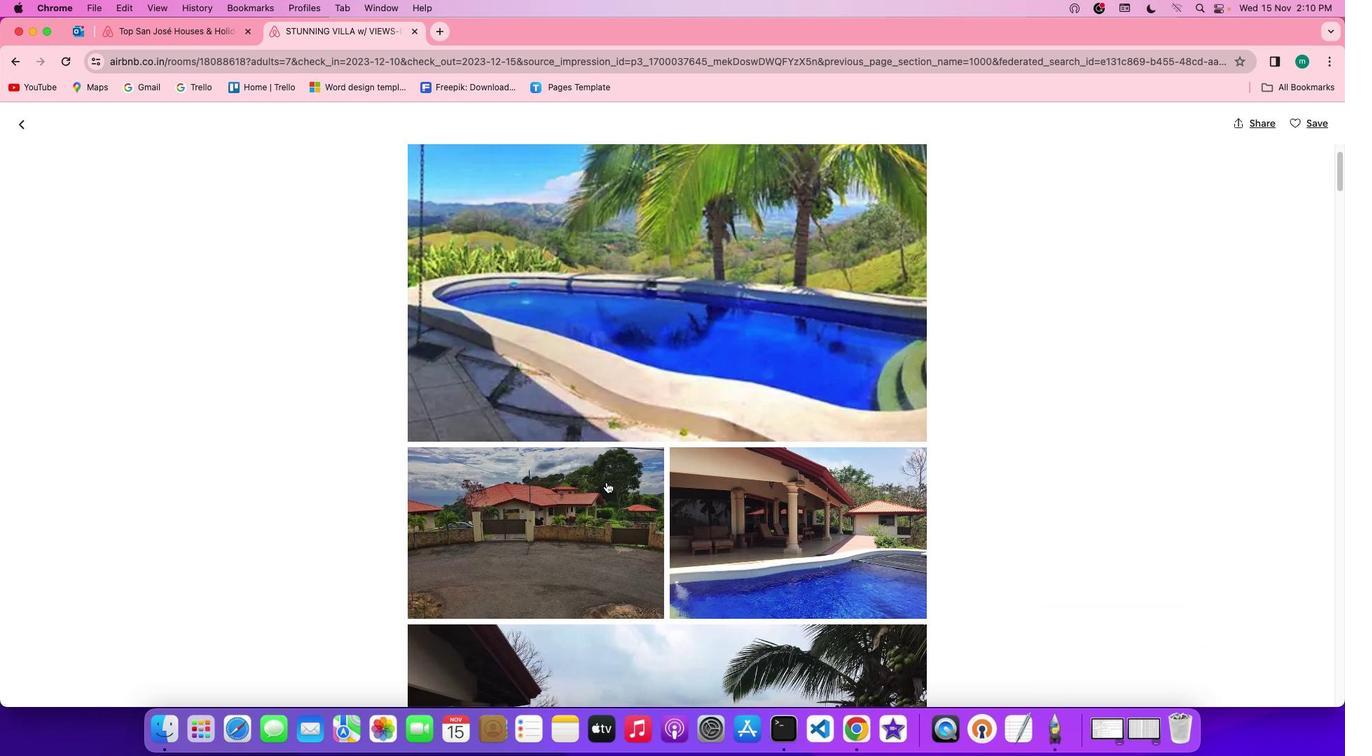
Action: Mouse moved to (596, 482)
Screenshot: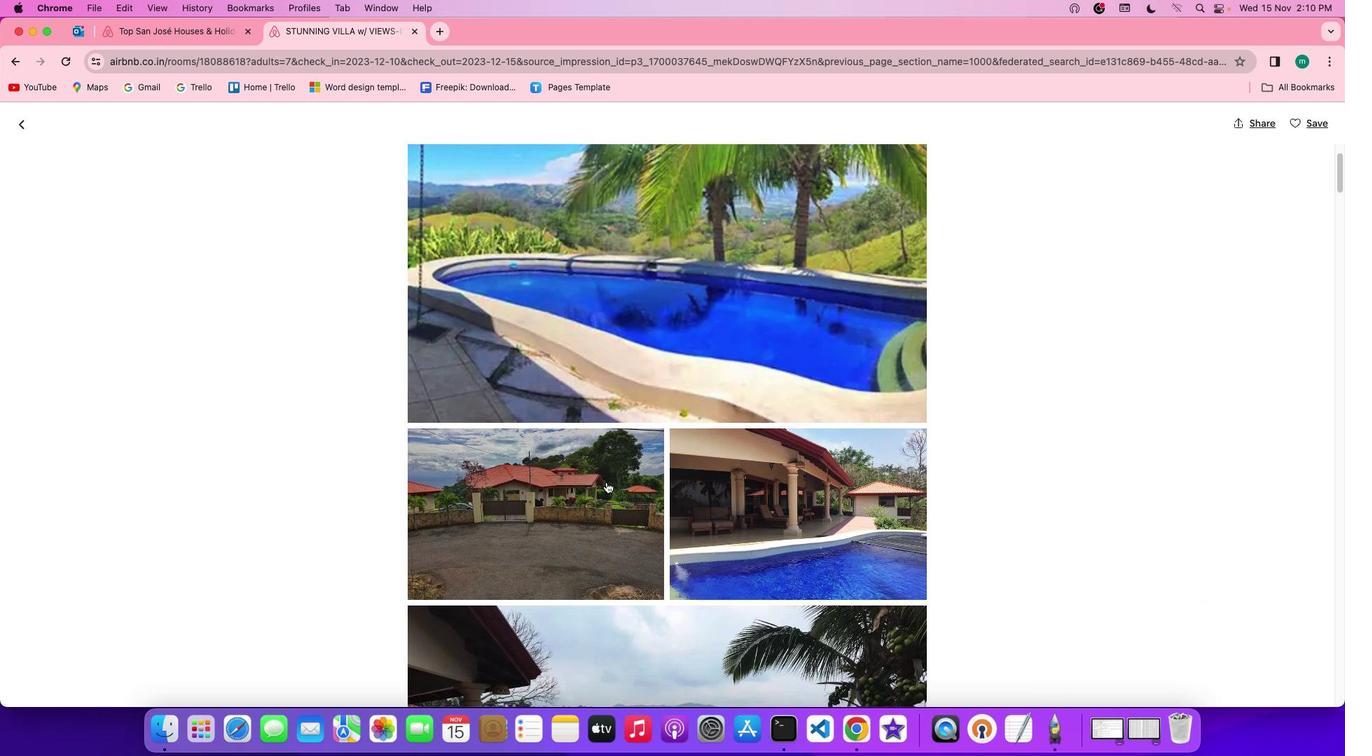 
Action: Mouse scrolled (596, 482) with delta (2, 2)
Screenshot: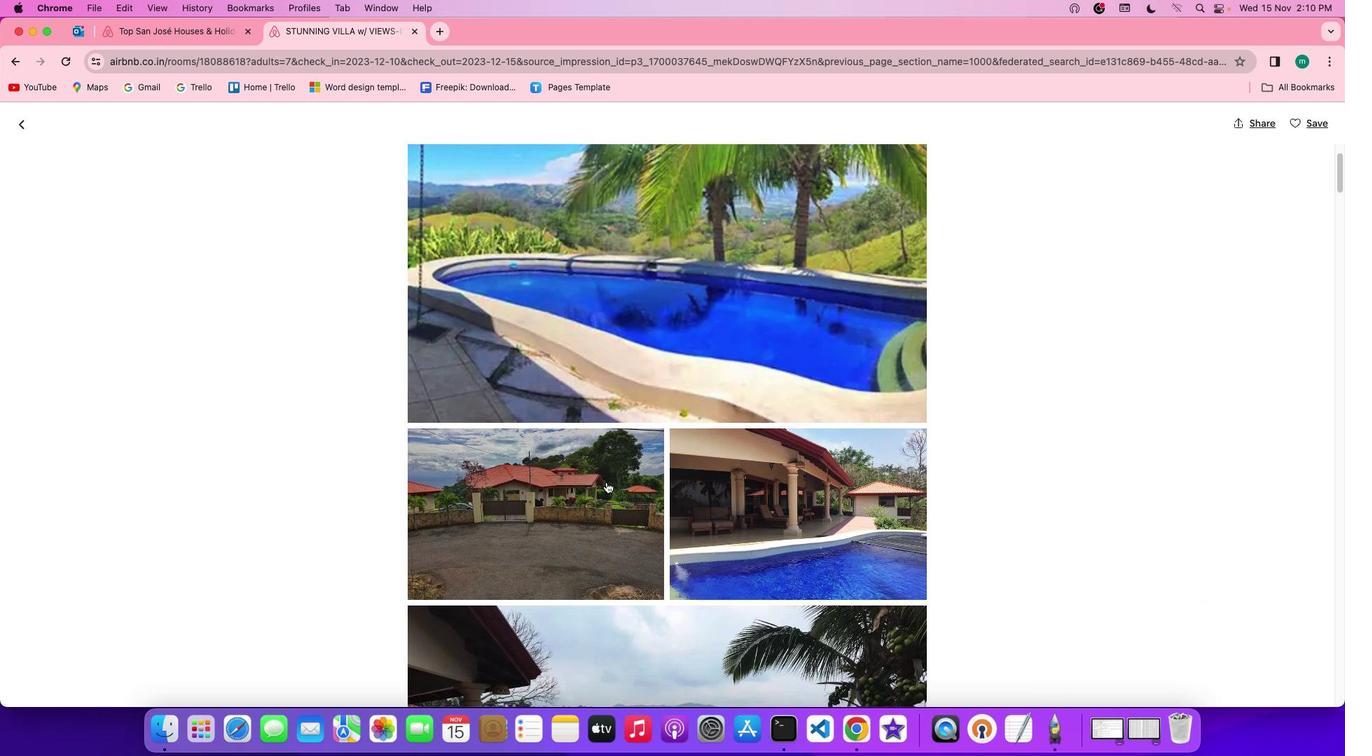 
Action: Mouse moved to (609, 485)
Screenshot: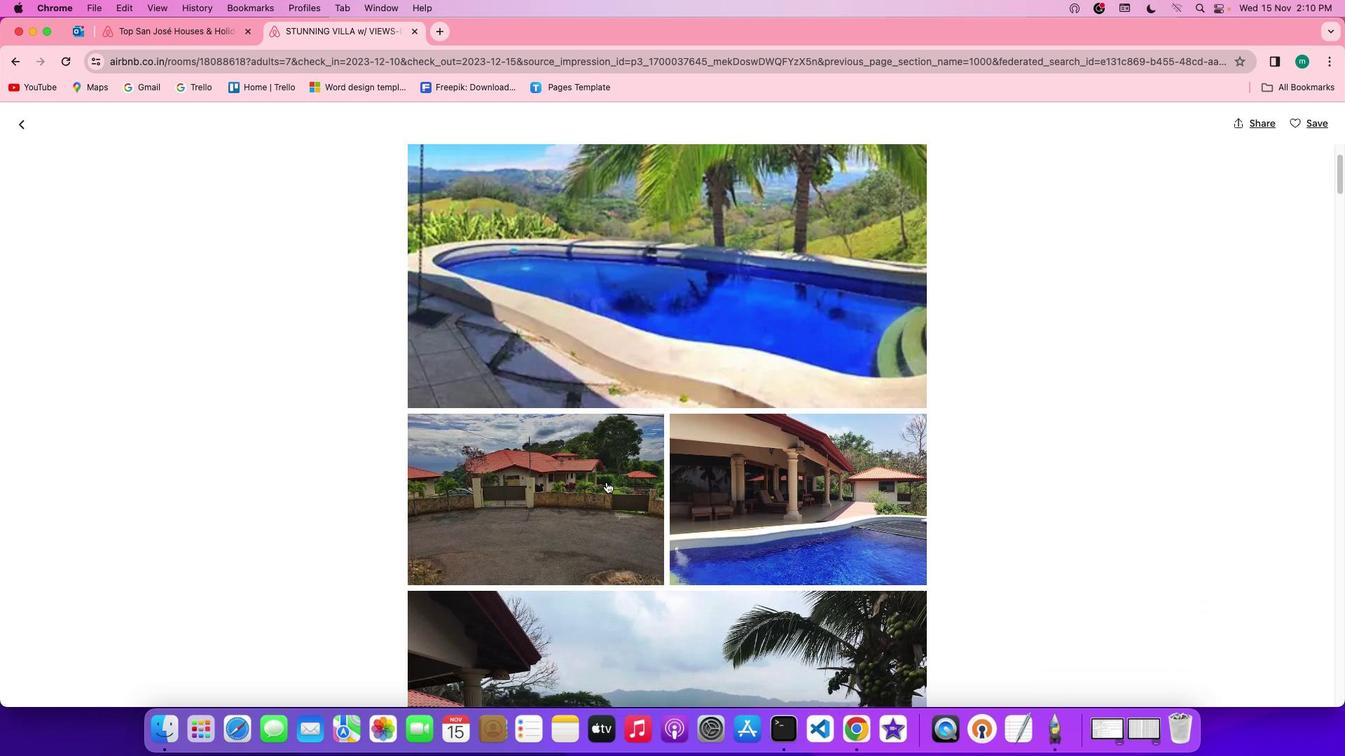 
Action: Mouse scrolled (609, 485) with delta (2, 2)
Screenshot: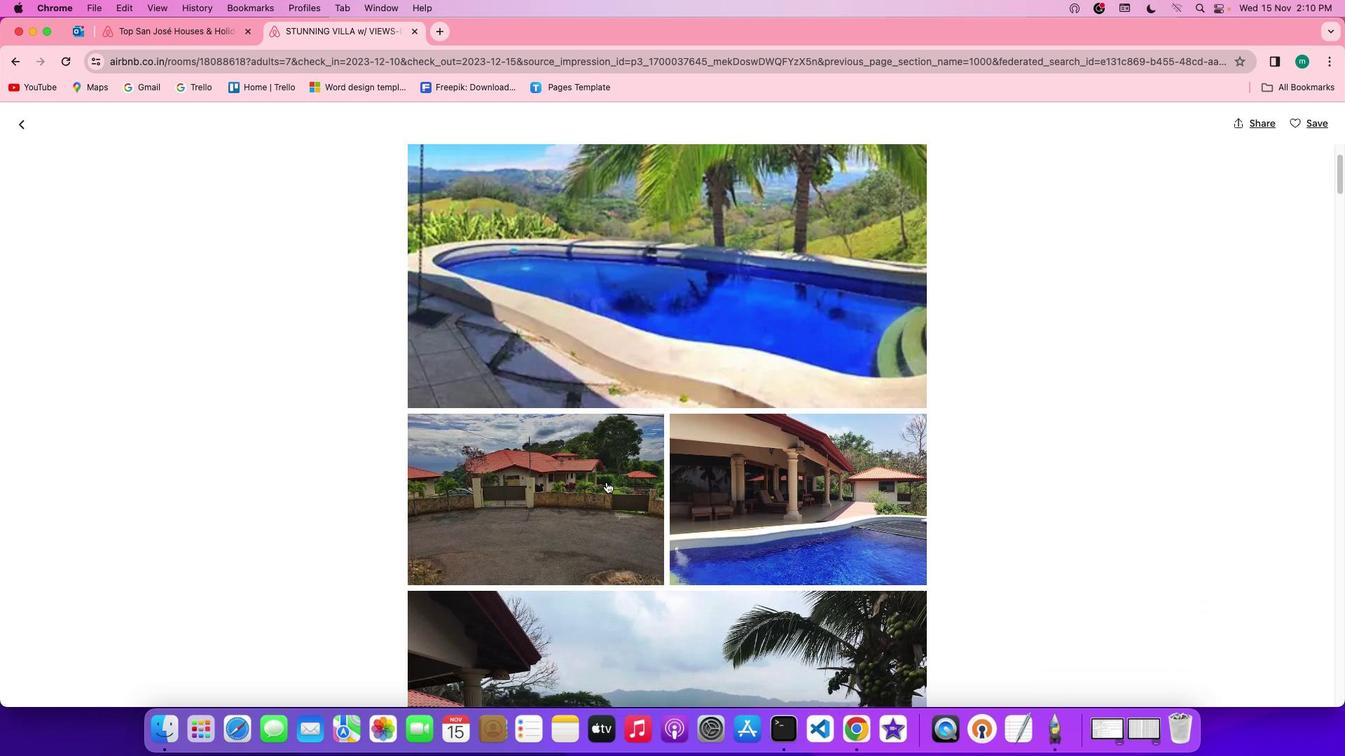 
Action: Mouse scrolled (609, 485) with delta (2, 2)
Screenshot: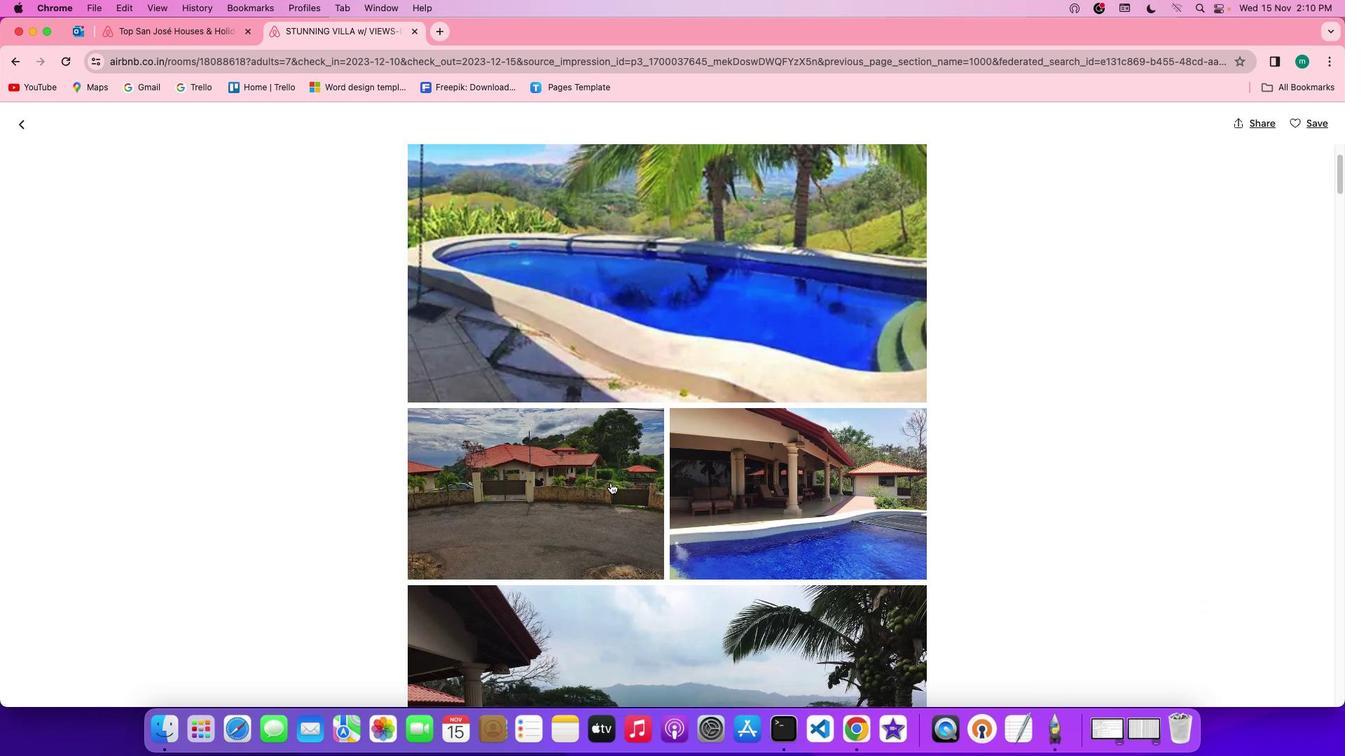 
Action: Mouse moved to (618, 487)
Screenshot: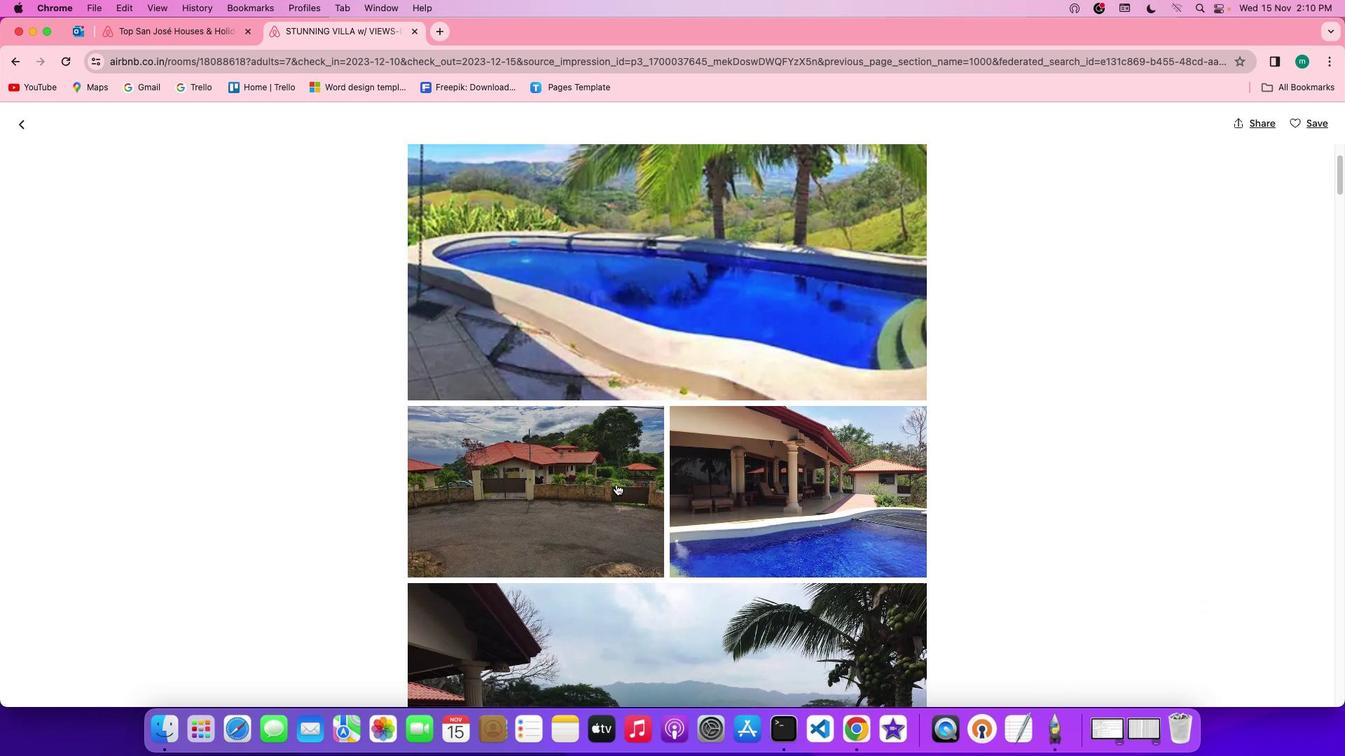 
Action: Mouse scrolled (618, 487) with delta (2, 2)
Screenshot: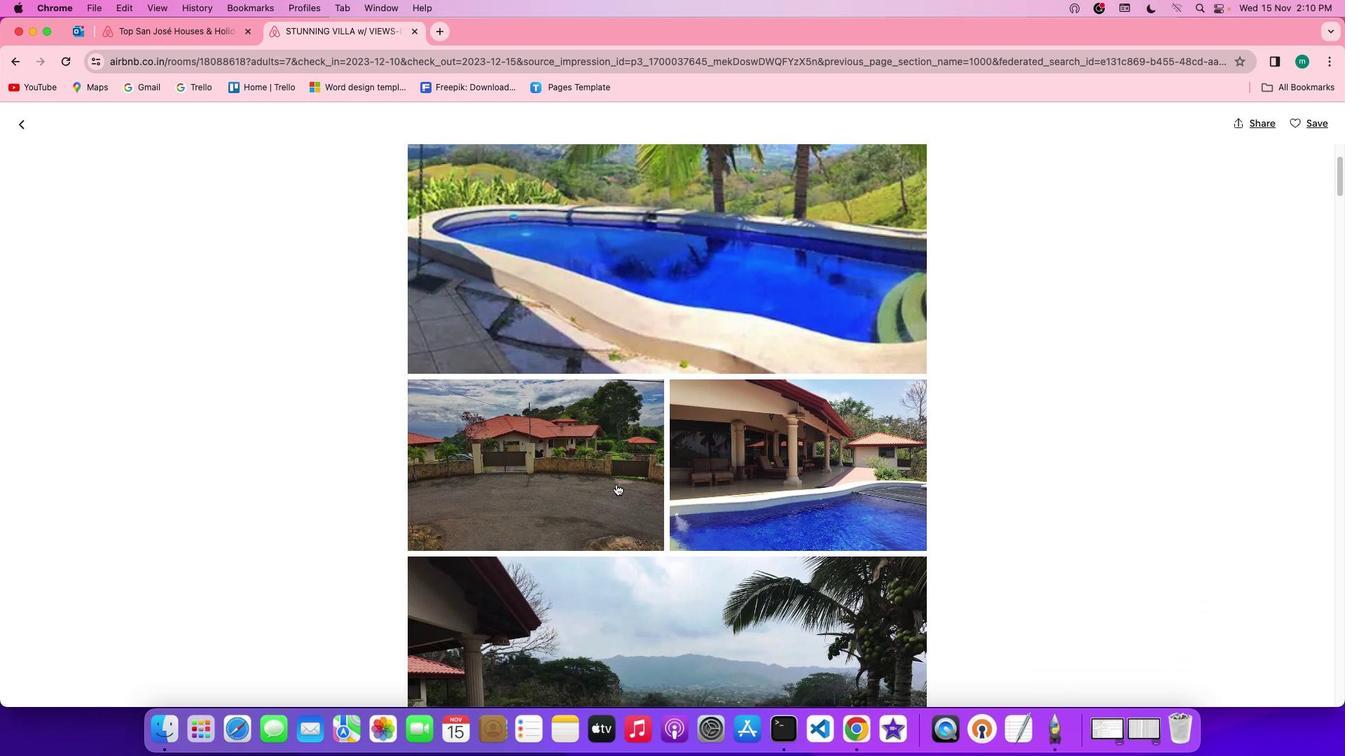 
Action: Mouse scrolled (618, 487) with delta (2, 2)
Screenshot: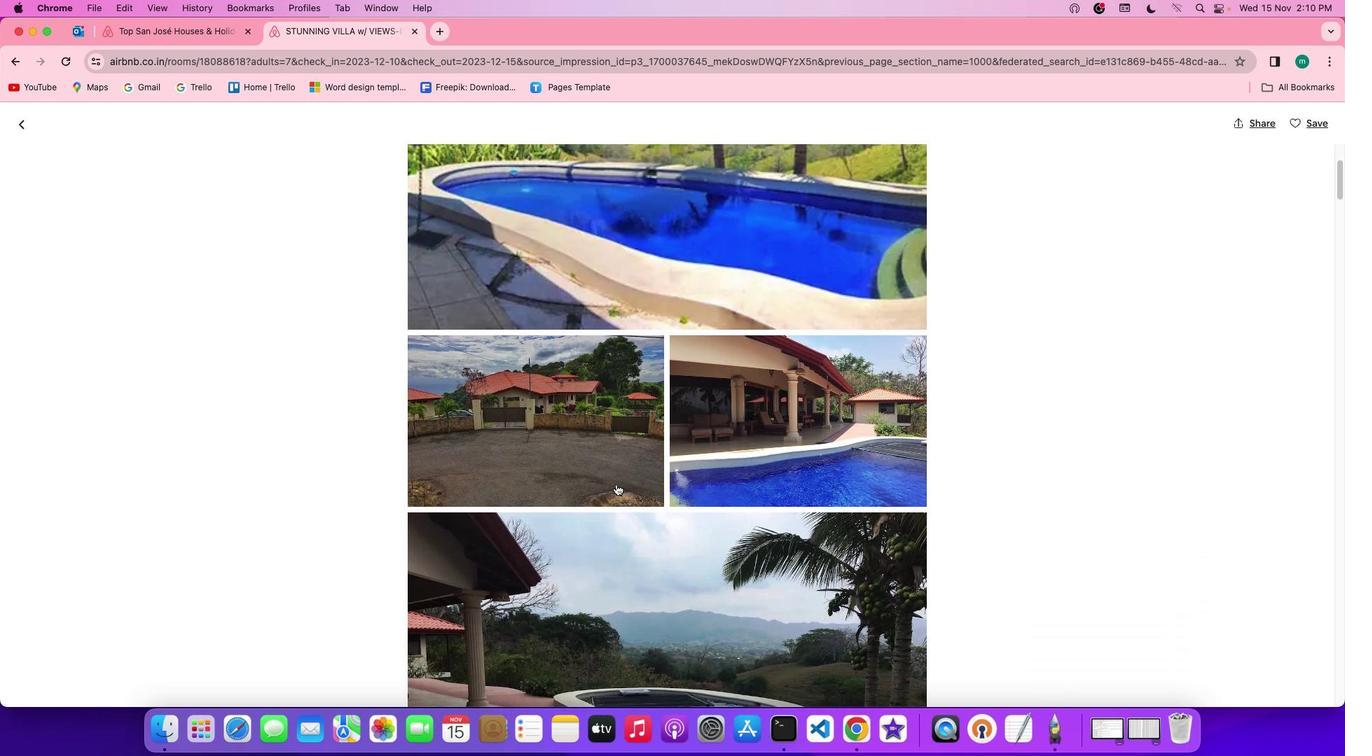 
Action: Mouse scrolled (618, 487) with delta (2, 1)
Screenshot: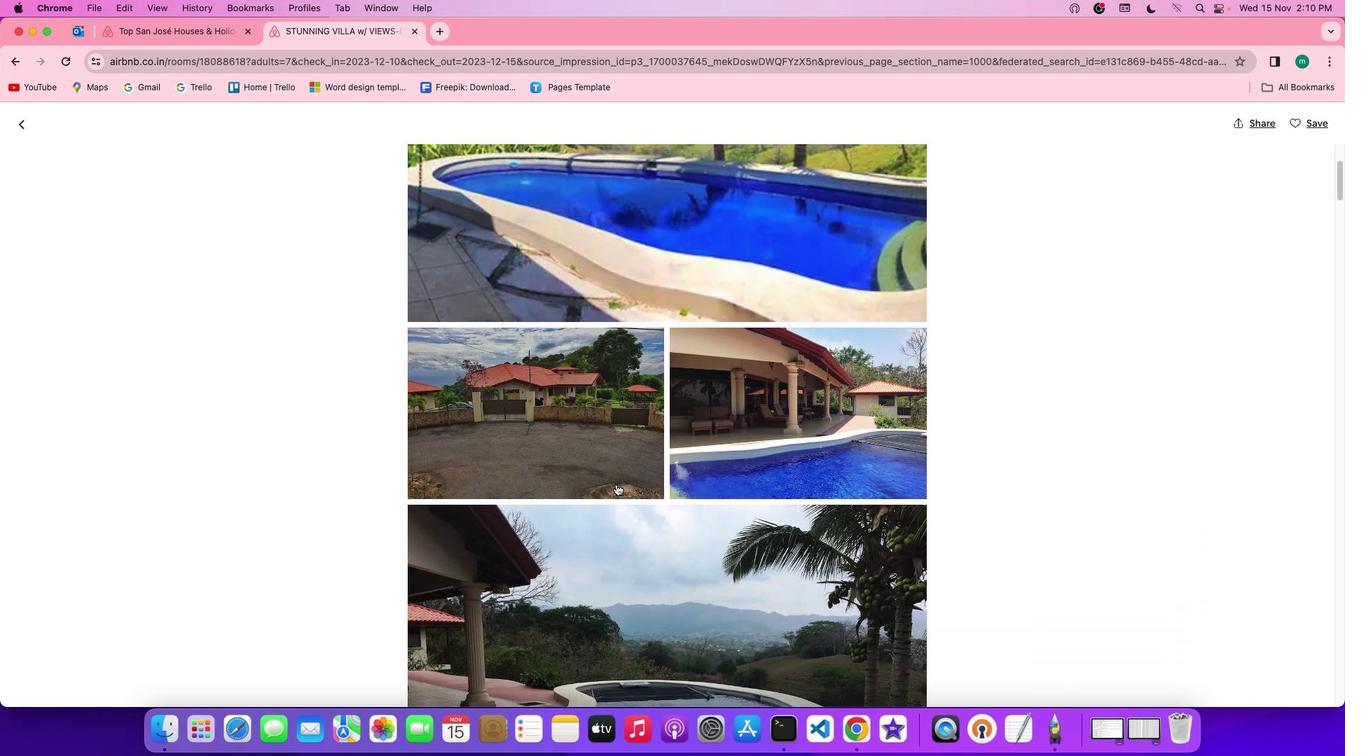 
Action: Mouse scrolled (618, 487) with delta (2, 2)
Screenshot: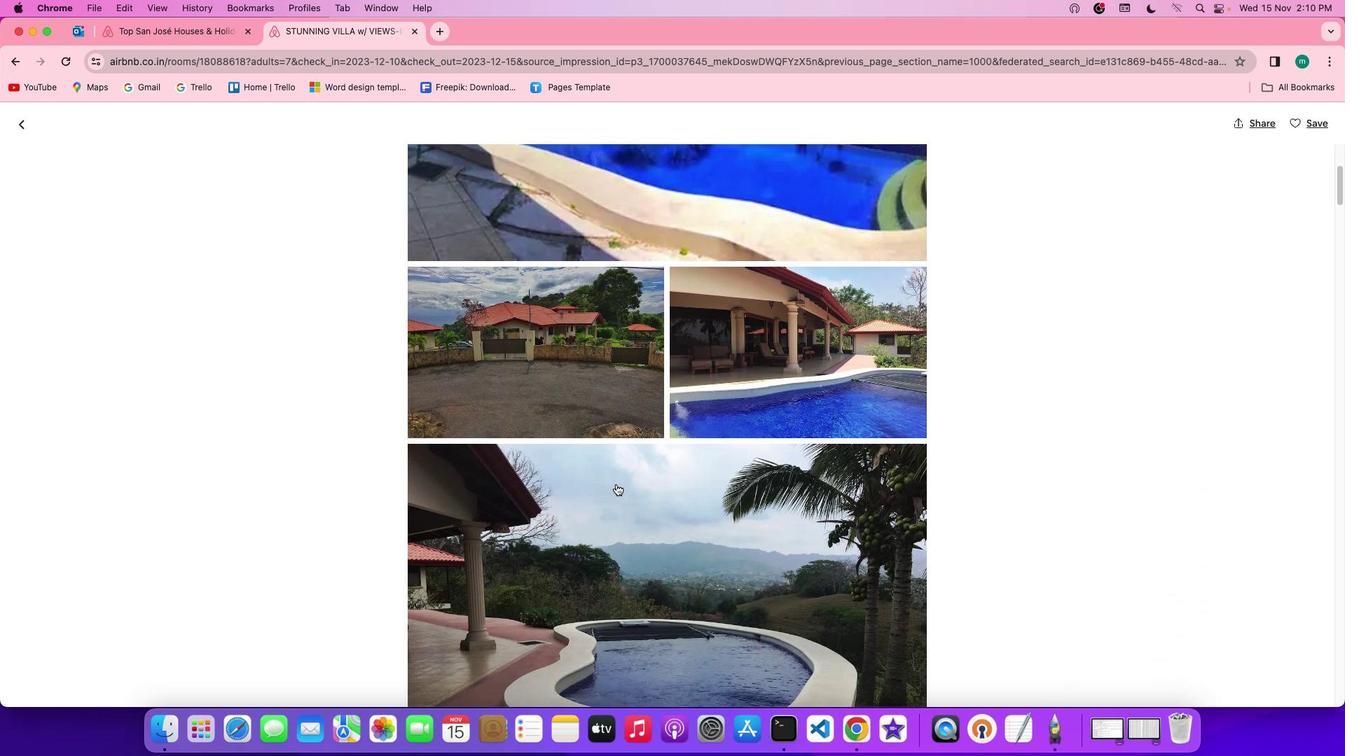 
Action: Mouse scrolled (618, 487) with delta (2, 2)
Screenshot: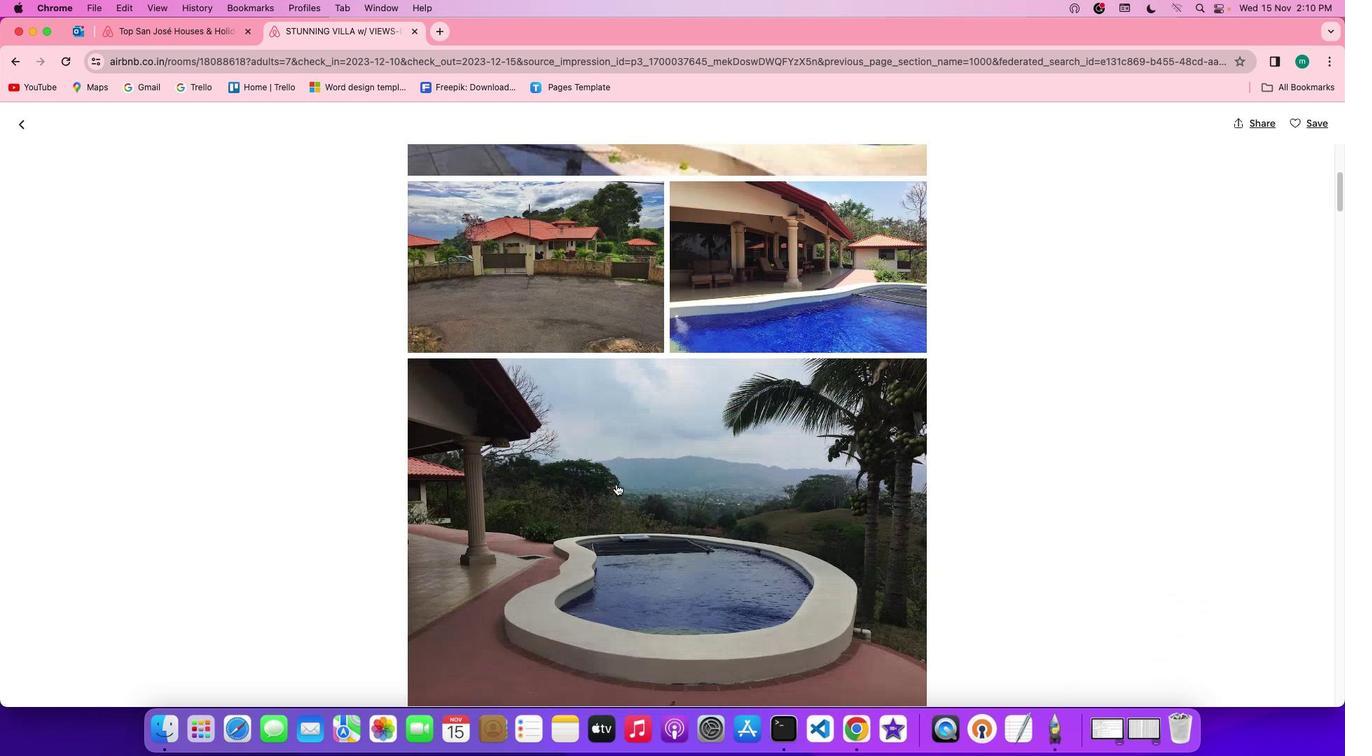 
Action: Mouse scrolled (618, 487) with delta (2, 1)
Screenshot: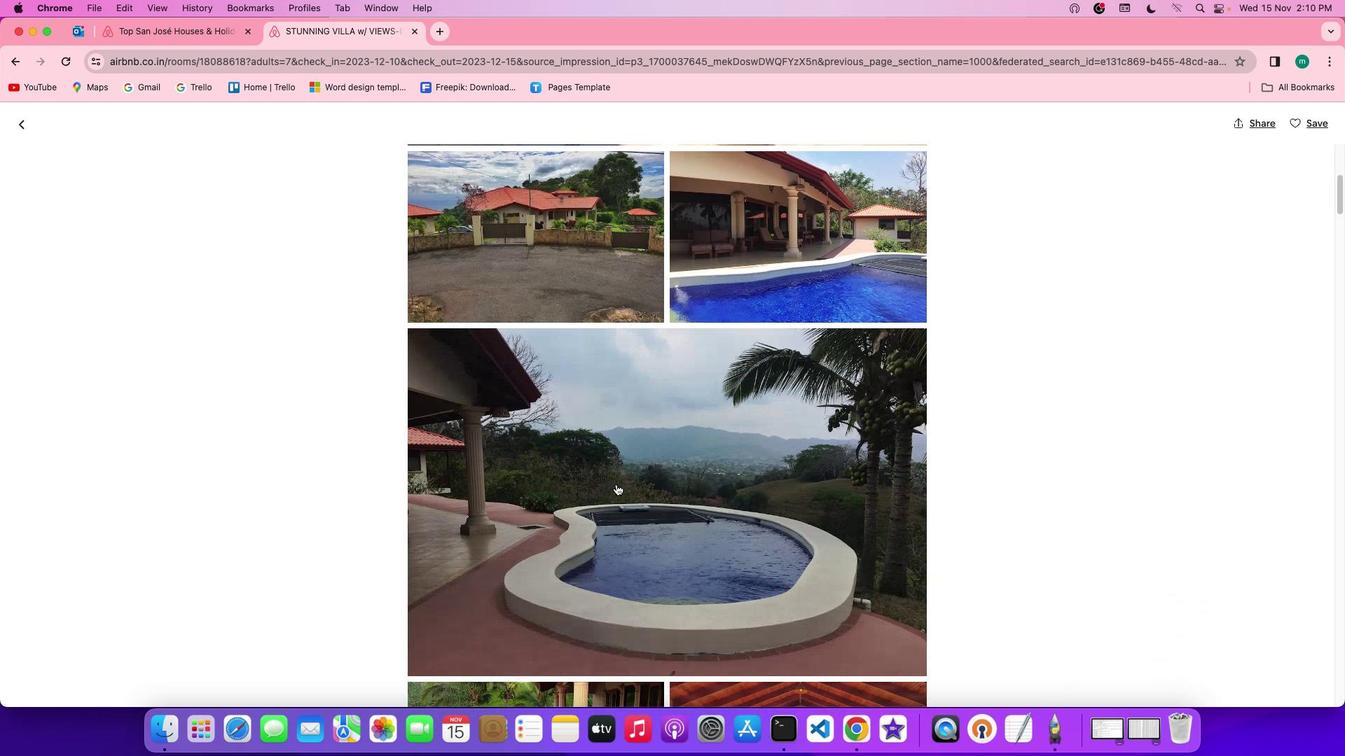 
Action: Mouse scrolled (618, 487) with delta (2, 0)
Screenshot: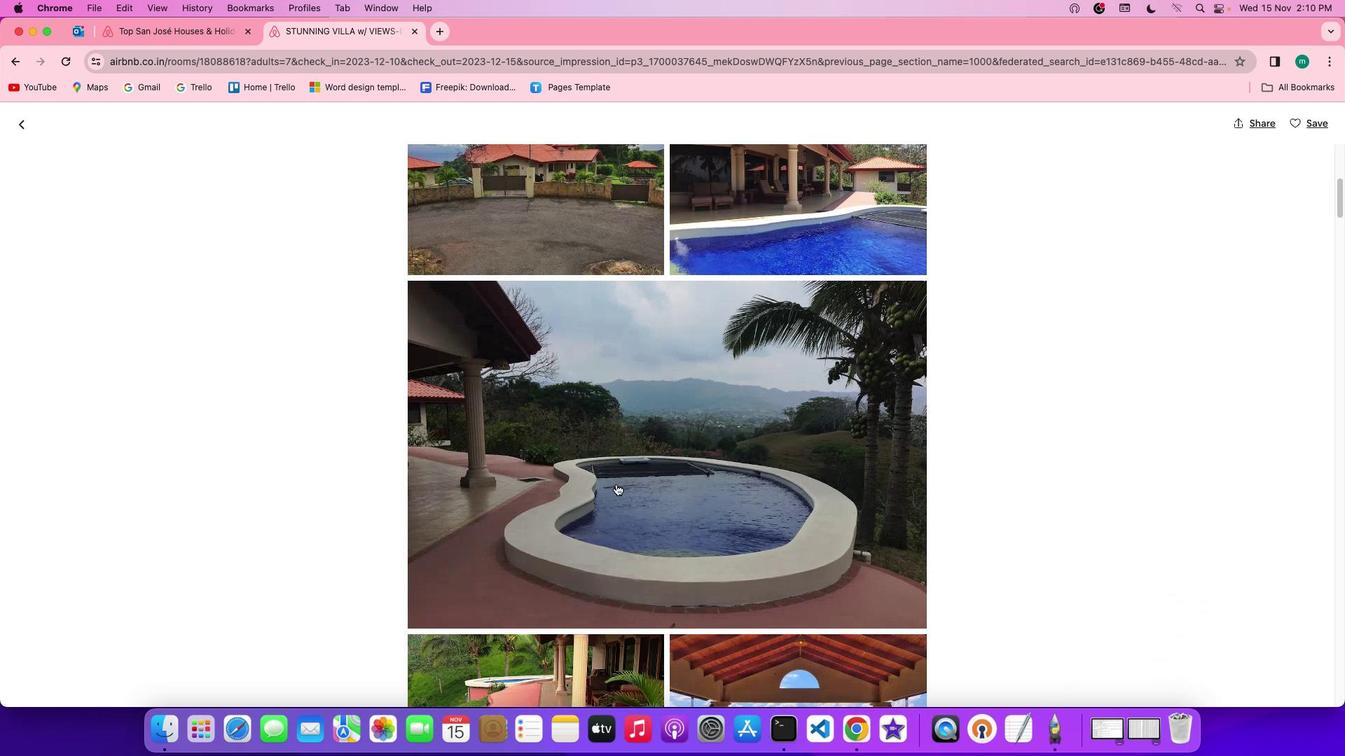 
Action: Mouse scrolled (618, 487) with delta (2, 2)
Screenshot: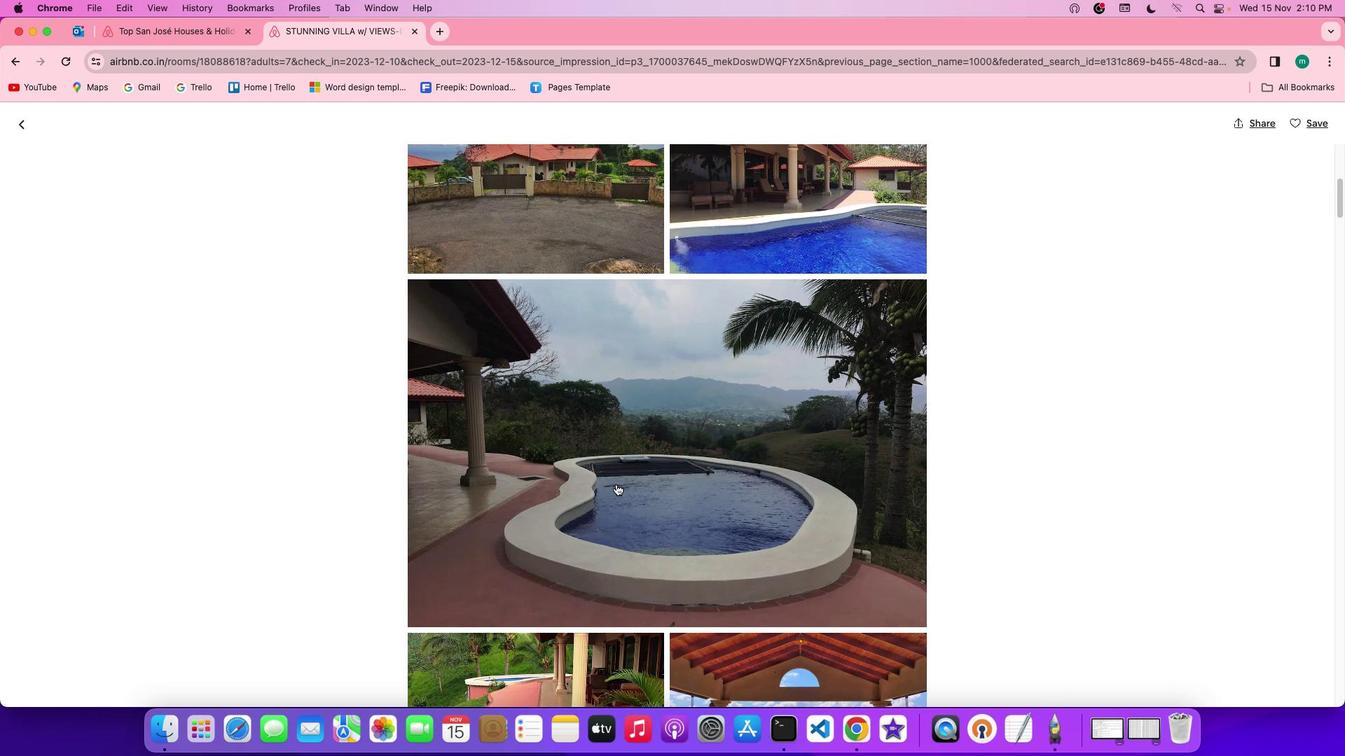 
Action: Mouse scrolled (618, 487) with delta (2, 2)
Screenshot: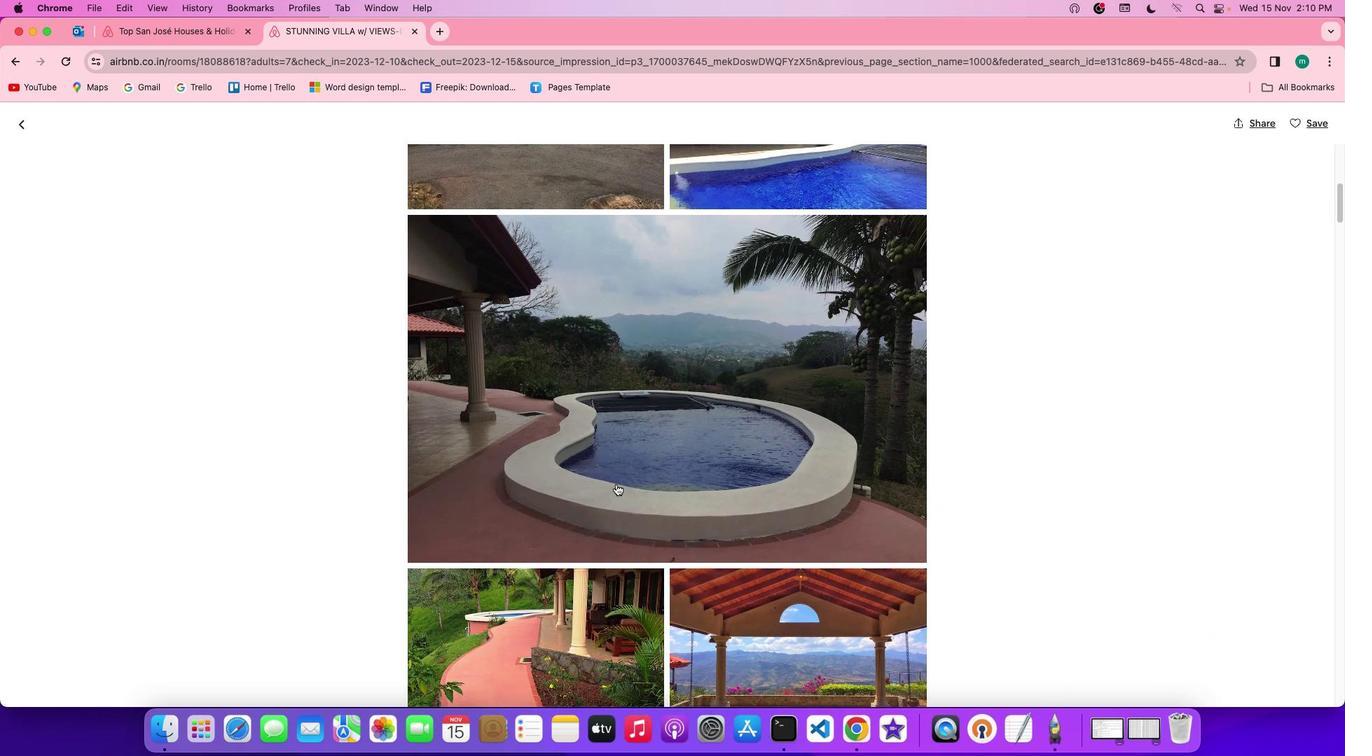 
Action: Mouse scrolled (618, 487) with delta (2, 1)
Screenshot: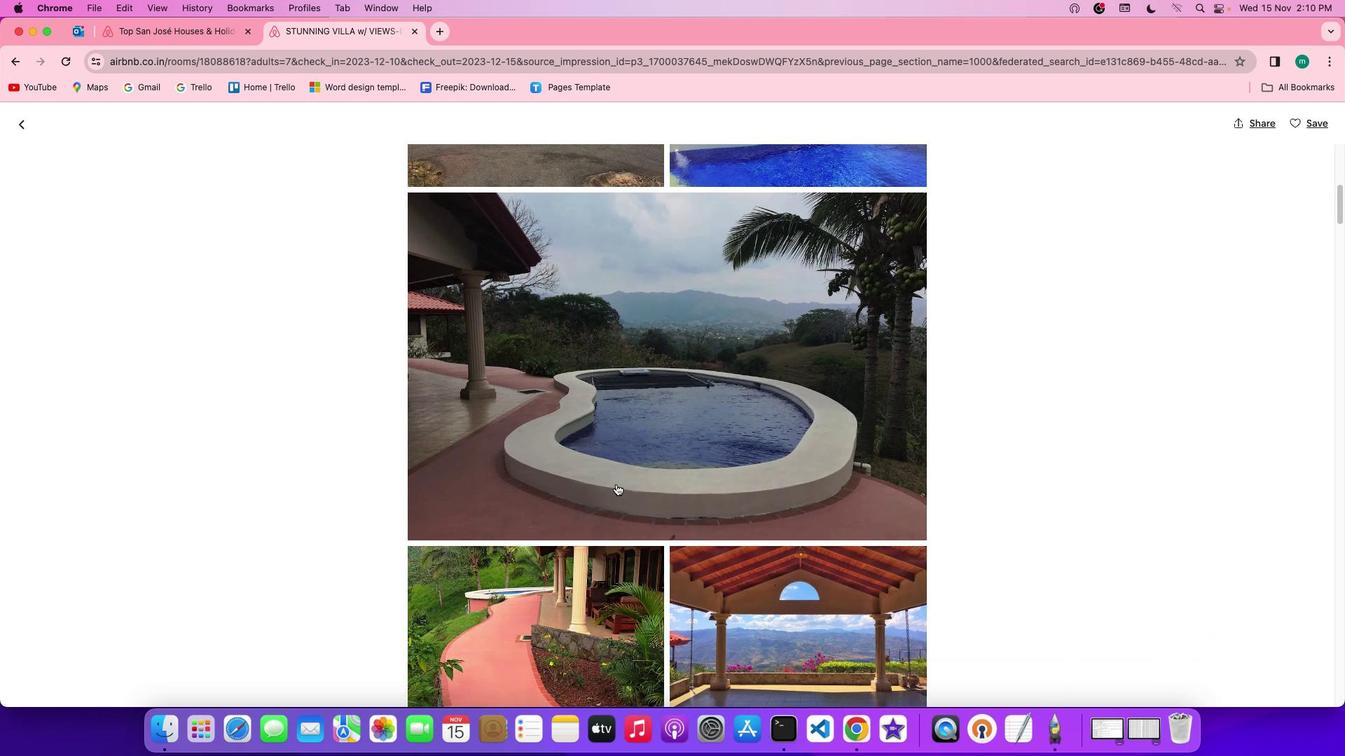 
Action: Mouse scrolled (618, 487) with delta (2, 2)
Screenshot: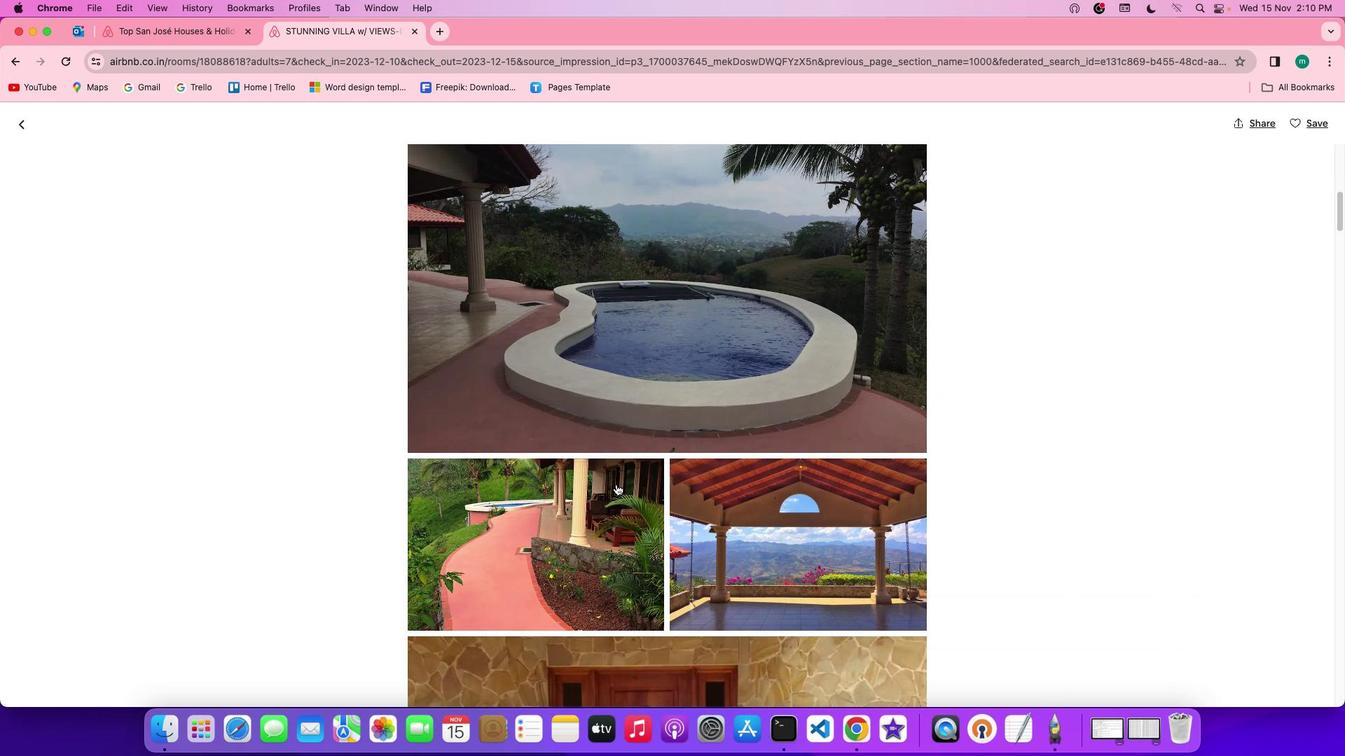 
Action: Mouse scrolled (618, 487) with delta (2, 2)
Screenshot: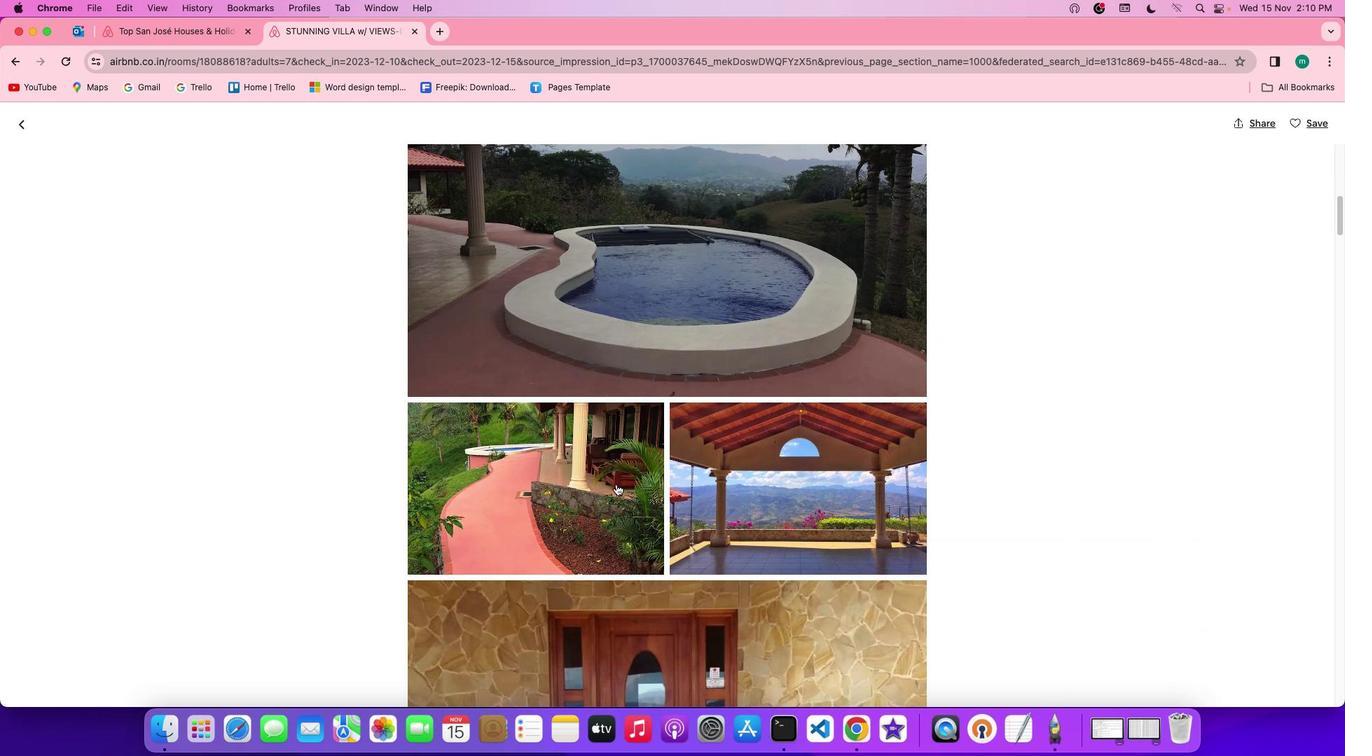 
Action: Mouse moved to (619, 487)
Screenshot: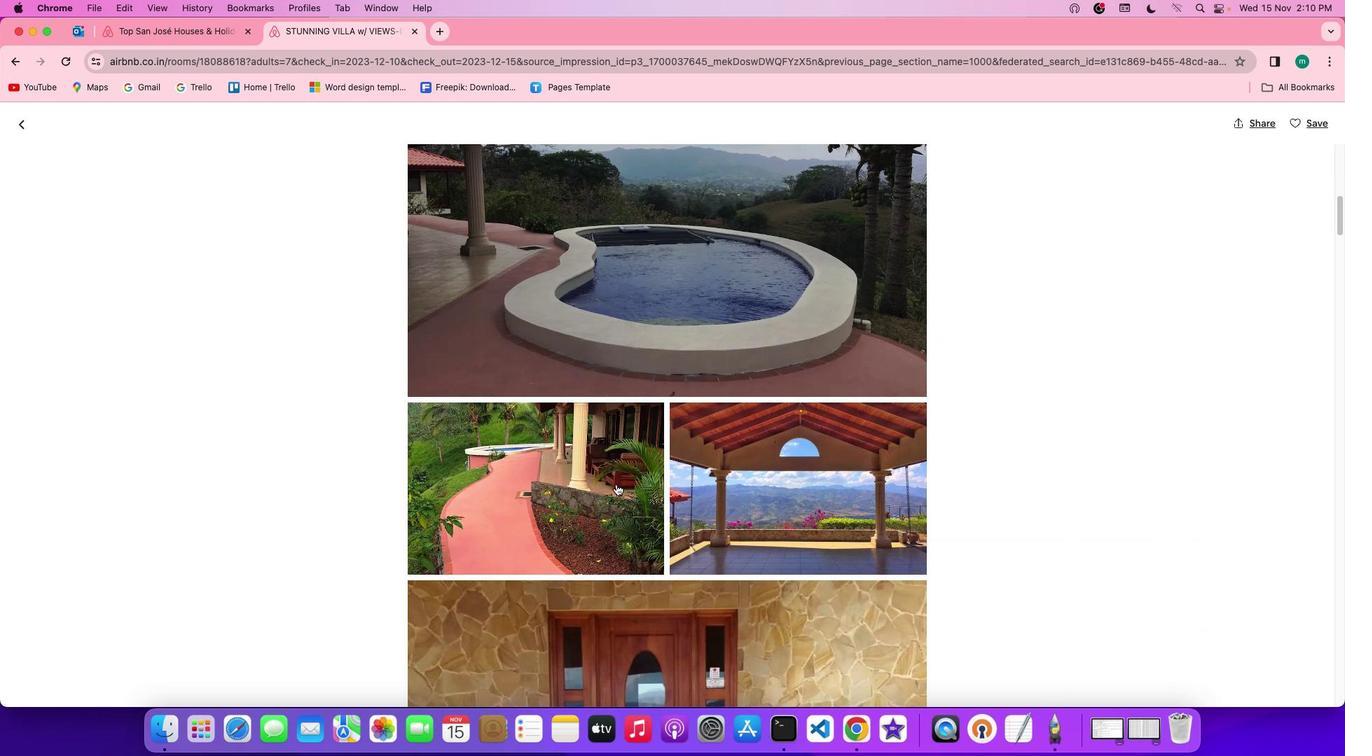 
Action: Mouse scrolled (619, 487) with delta (2, 1)
Screenshot: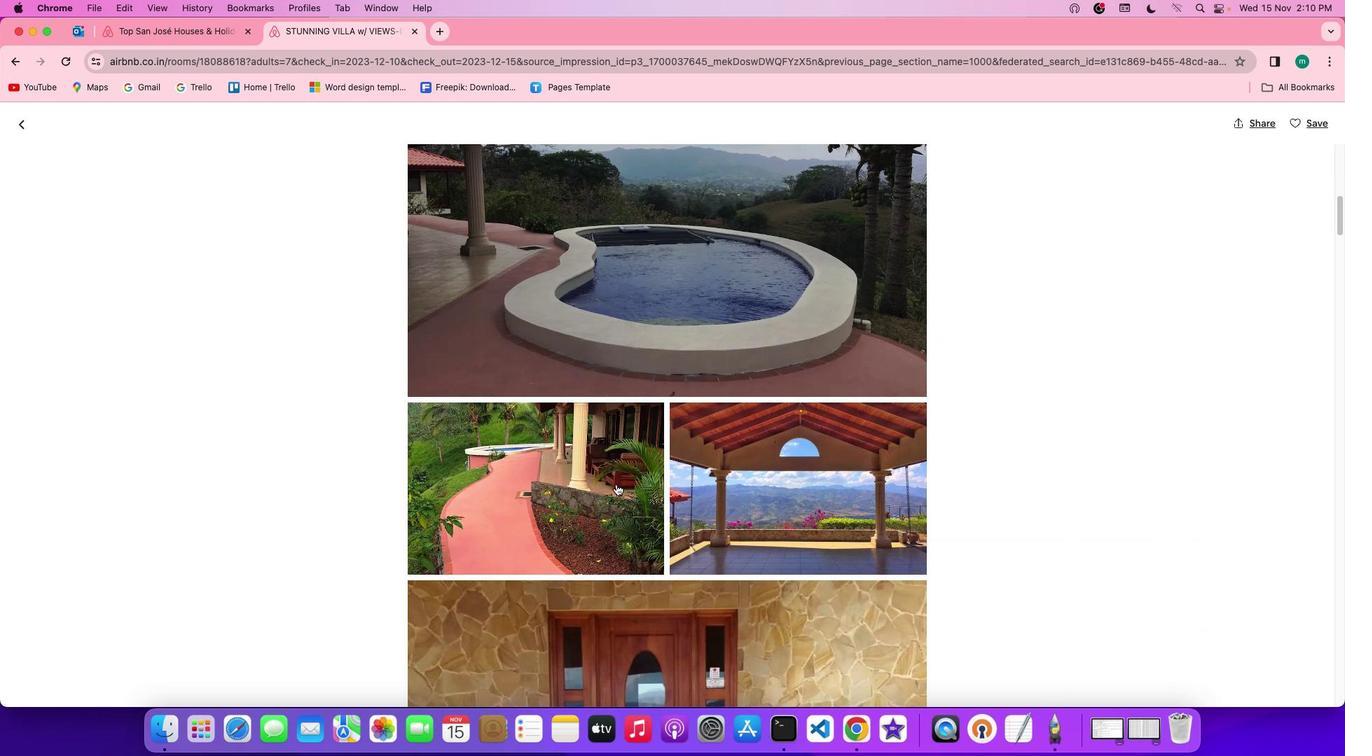 
Action: Mouse scrolled (619, 487) with delta (2, 0)
Screenshot: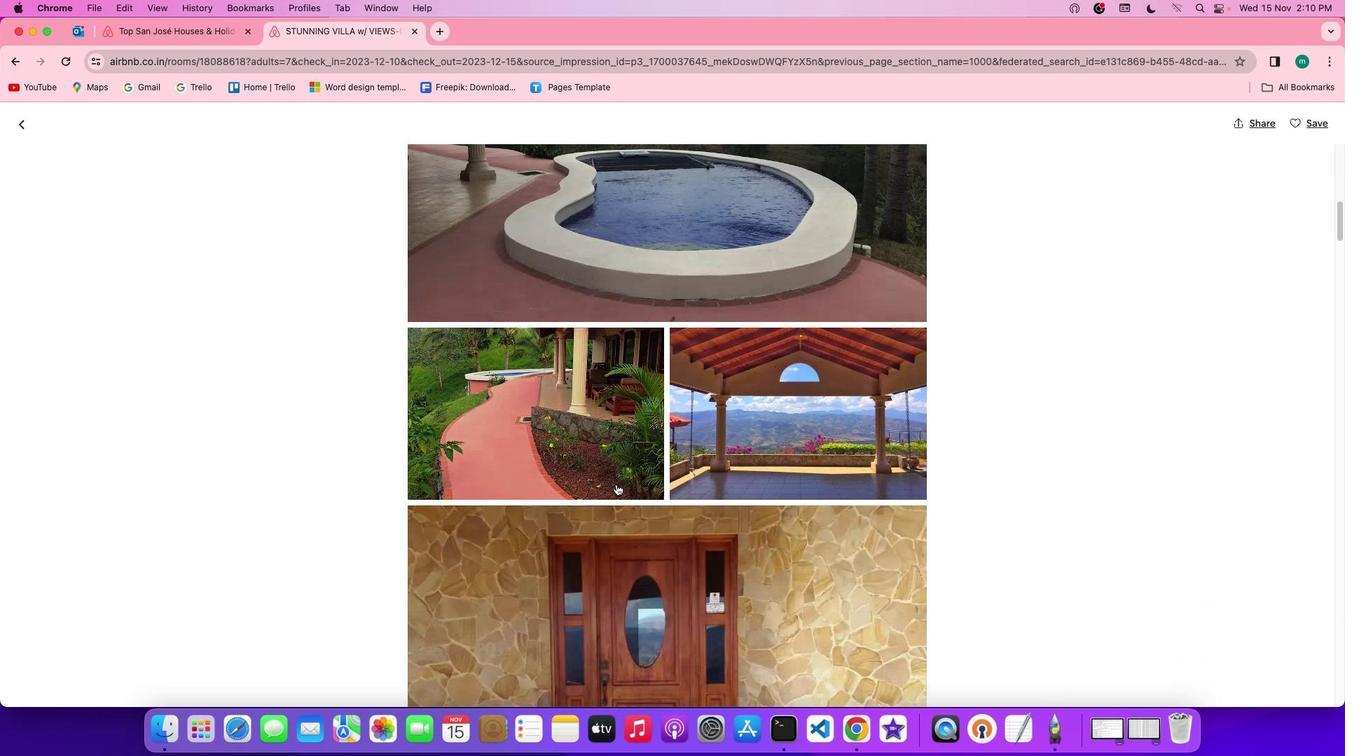 
Action: Mouse scrolled (619, 487) with delta (2, 2)
Screenshot: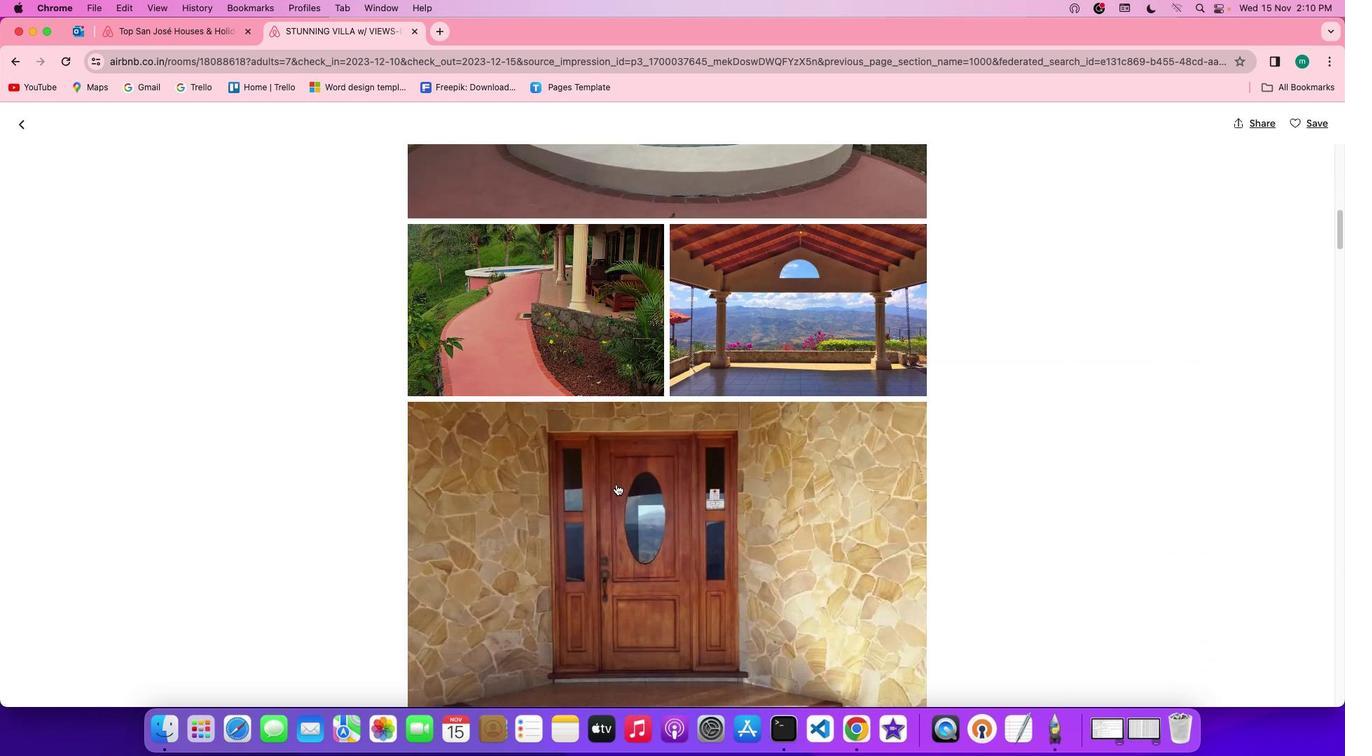 
Action: Mouse scrolled (619, 487) with delta (2, 2)
Screenshot: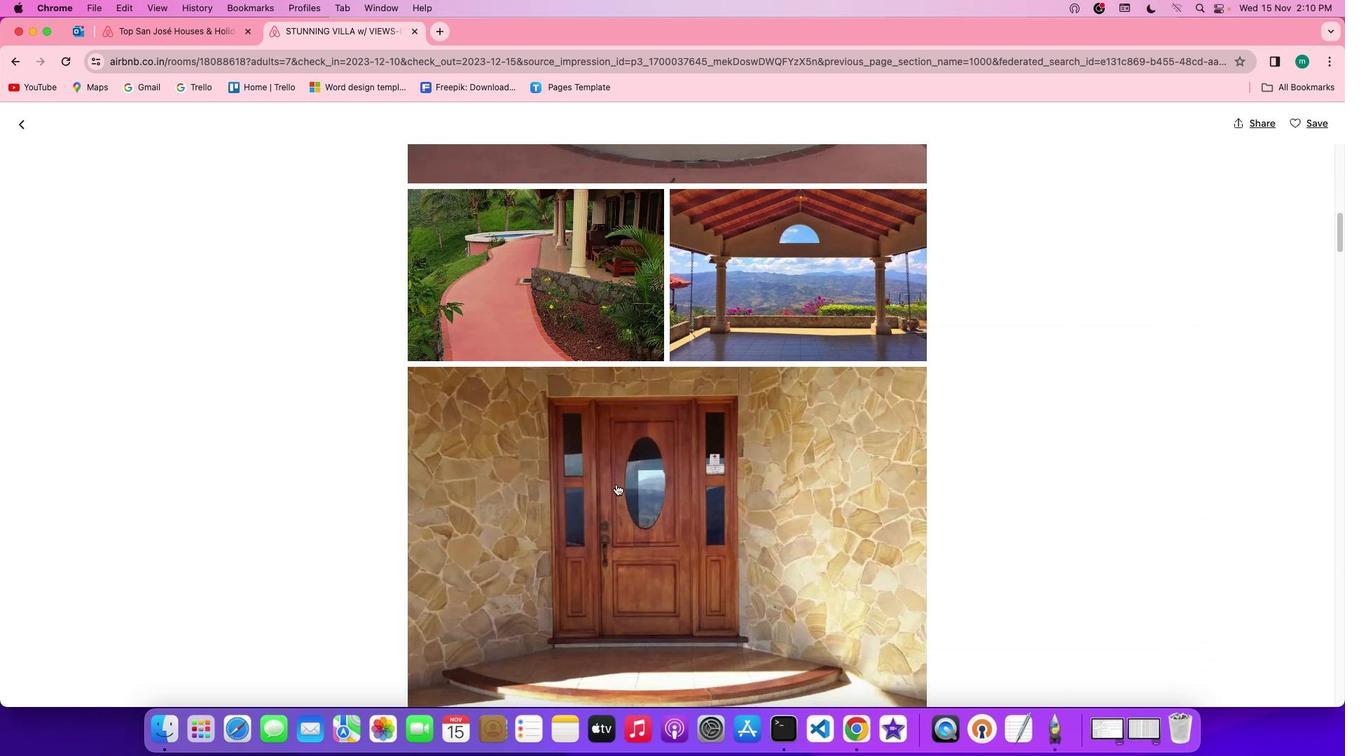 
Action: Mouse scrolled (619, 487) with delta (2, 1)
Screenshot: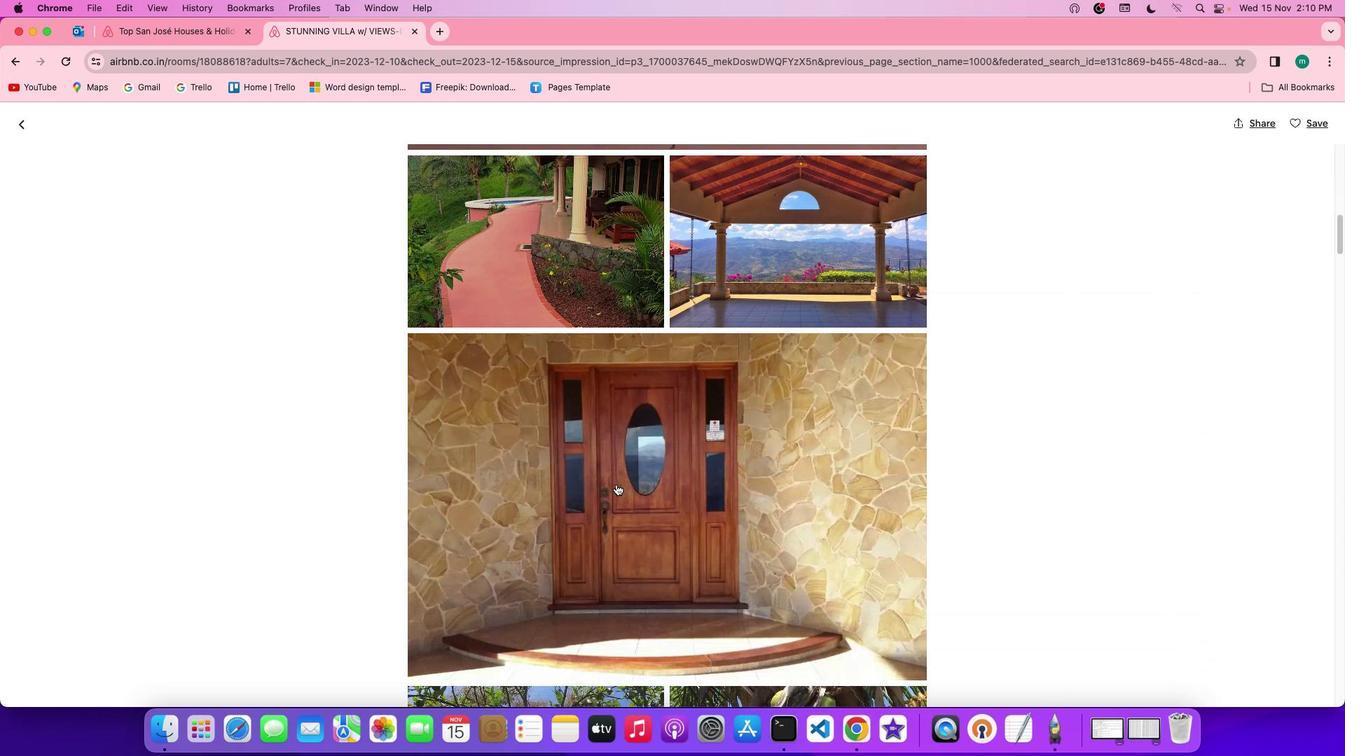 
Action: Mouse scrolled (619, 487) with delta (2, 0)
Screenshot: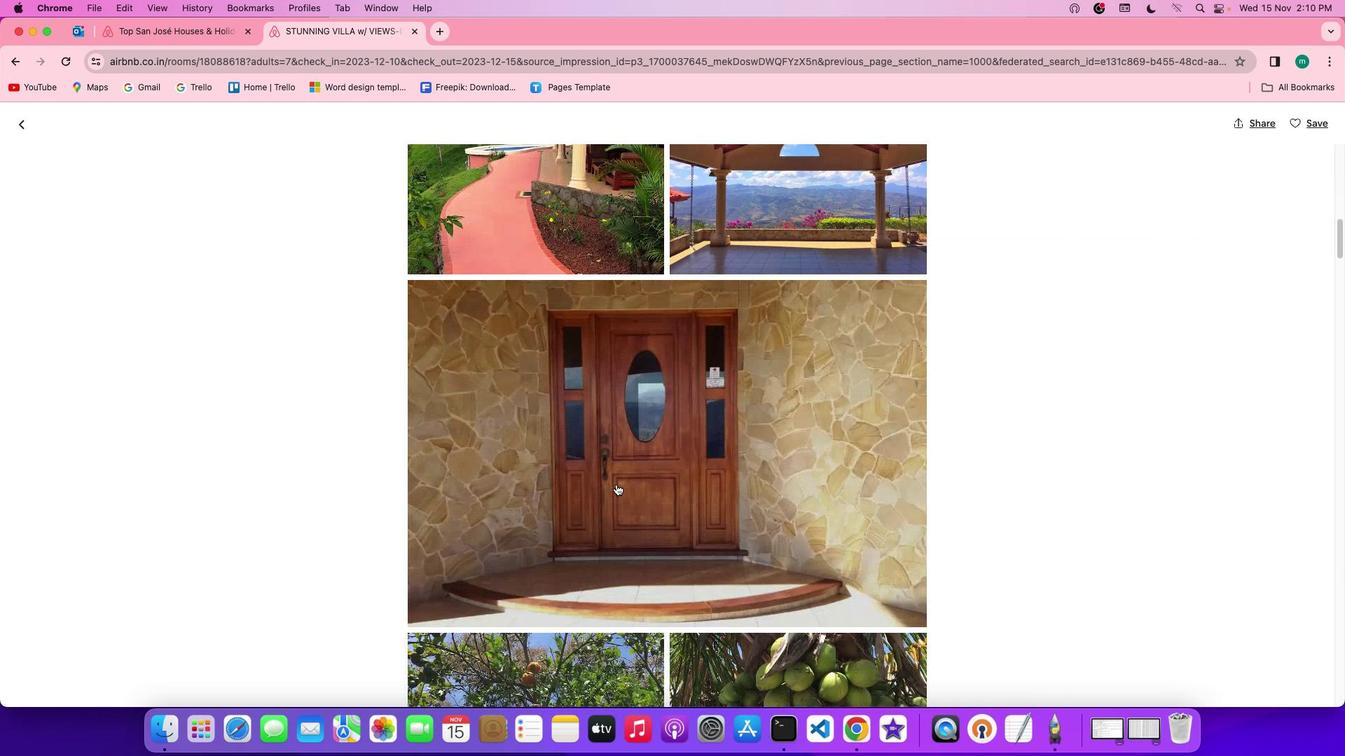 
Action: Mouse scrolled (619, 487) with delta (2, 2)
Screenshot: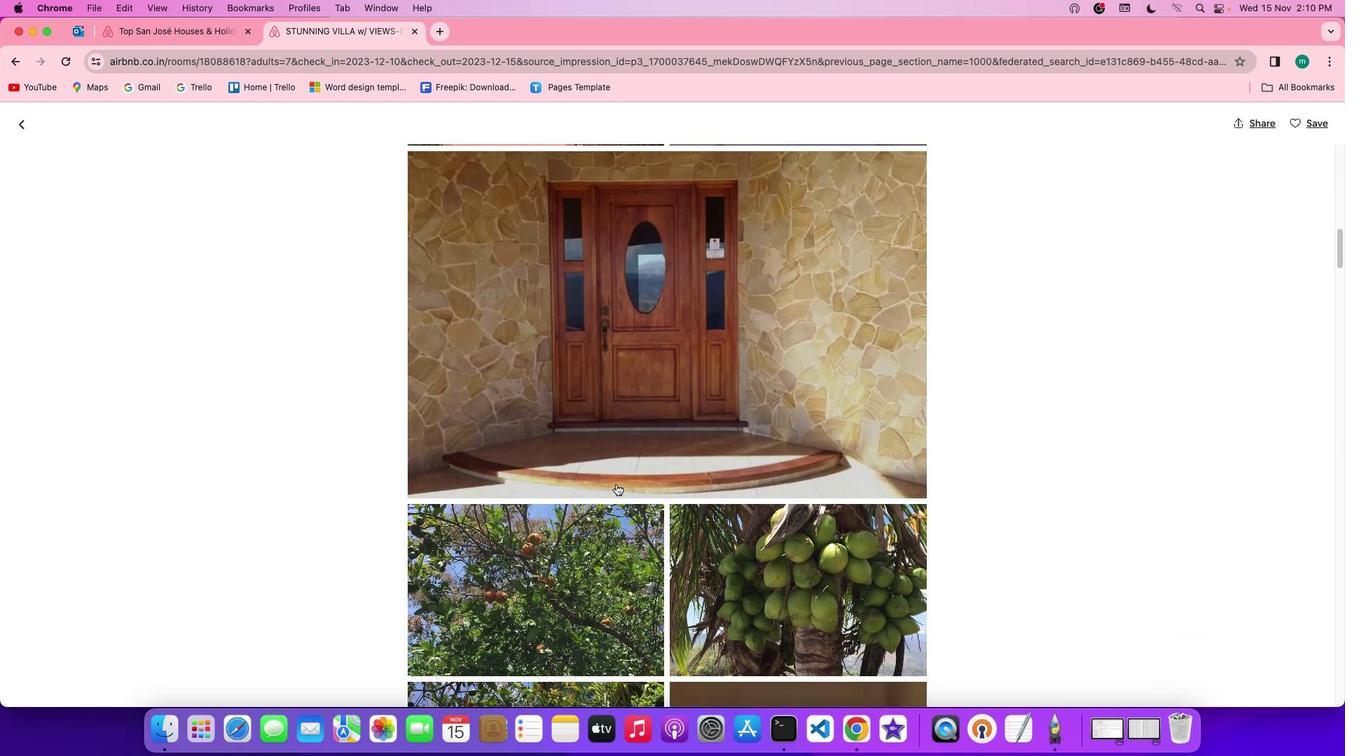 
Action: Mouse scrolled (619, 487) with delta (2, 2)
Screenshot: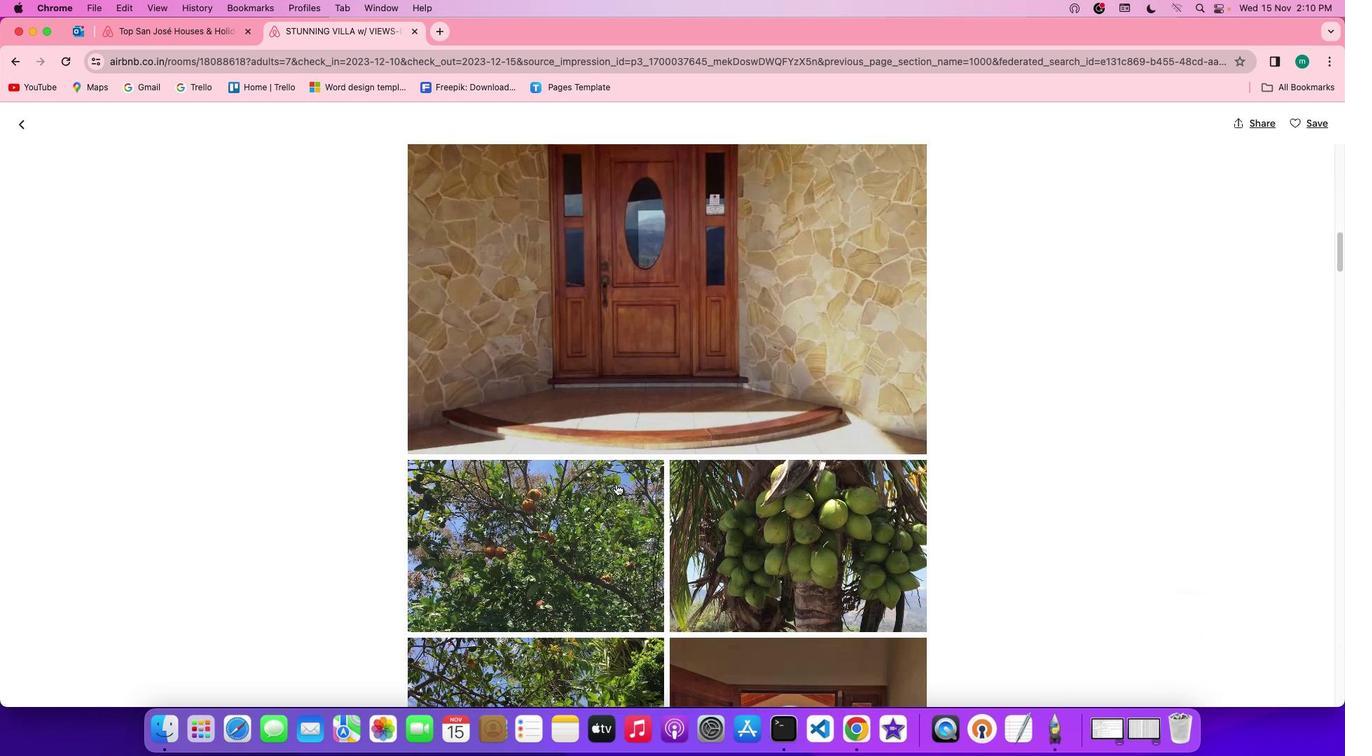 
Action: Mouse scrolled (619, 487) with delta (2, 1)
Screenshot: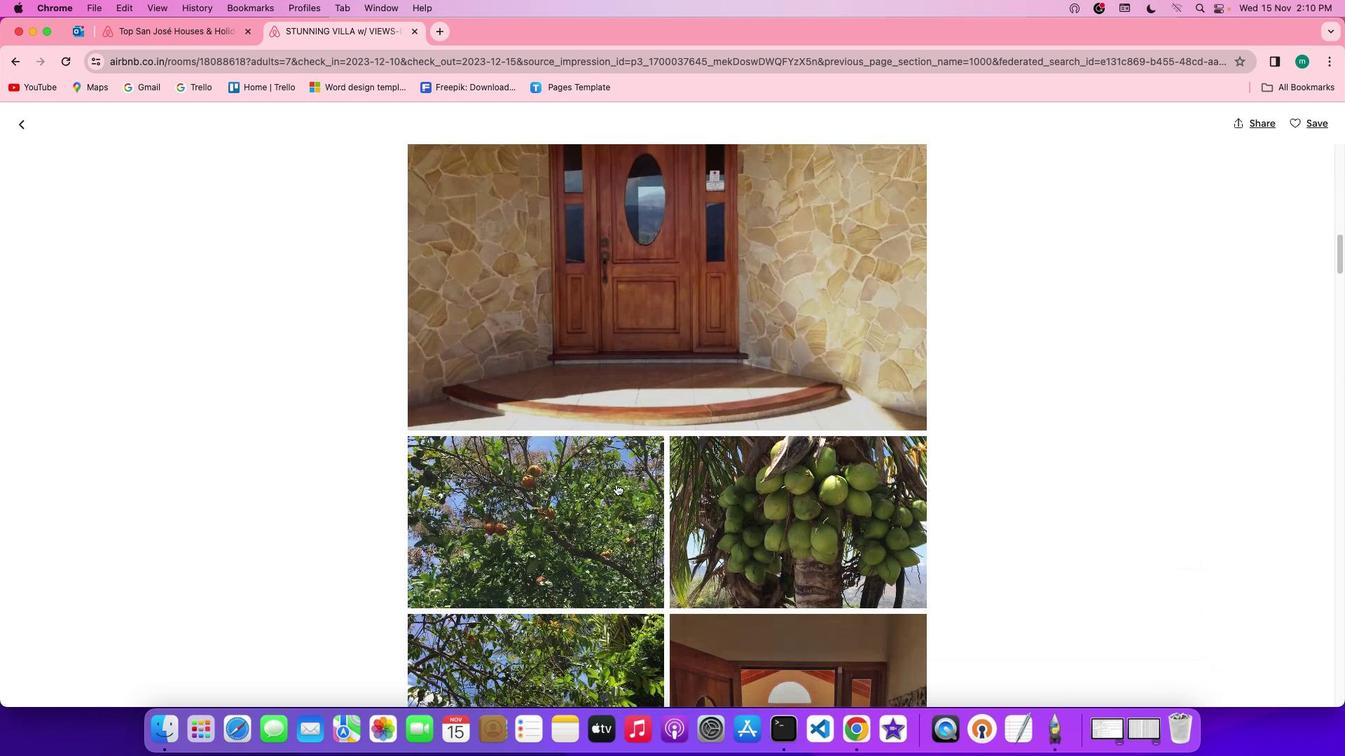
Action: Mouse scrolled (619, 487) with delta (2, 0)
Screenshot: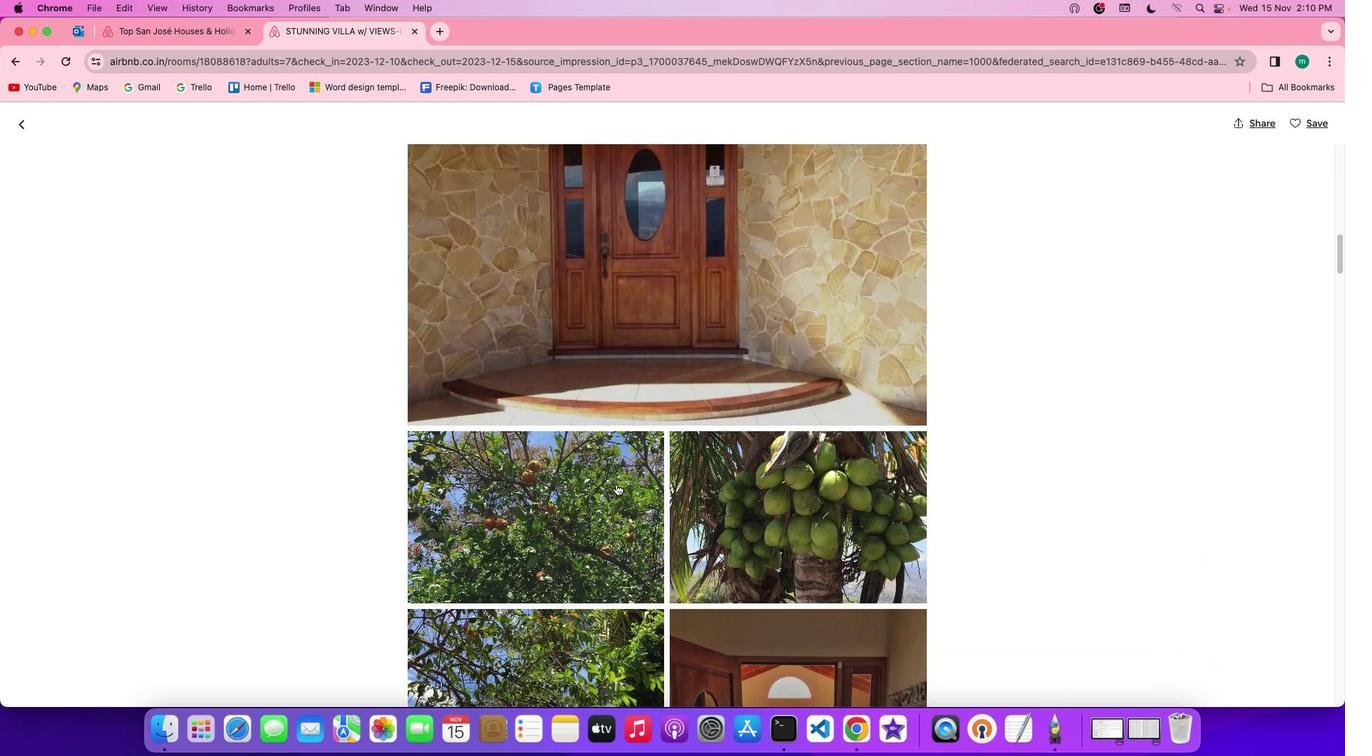 
Action: Mouse scrolled (619, 487) with delta (2, 2)
Screenshot: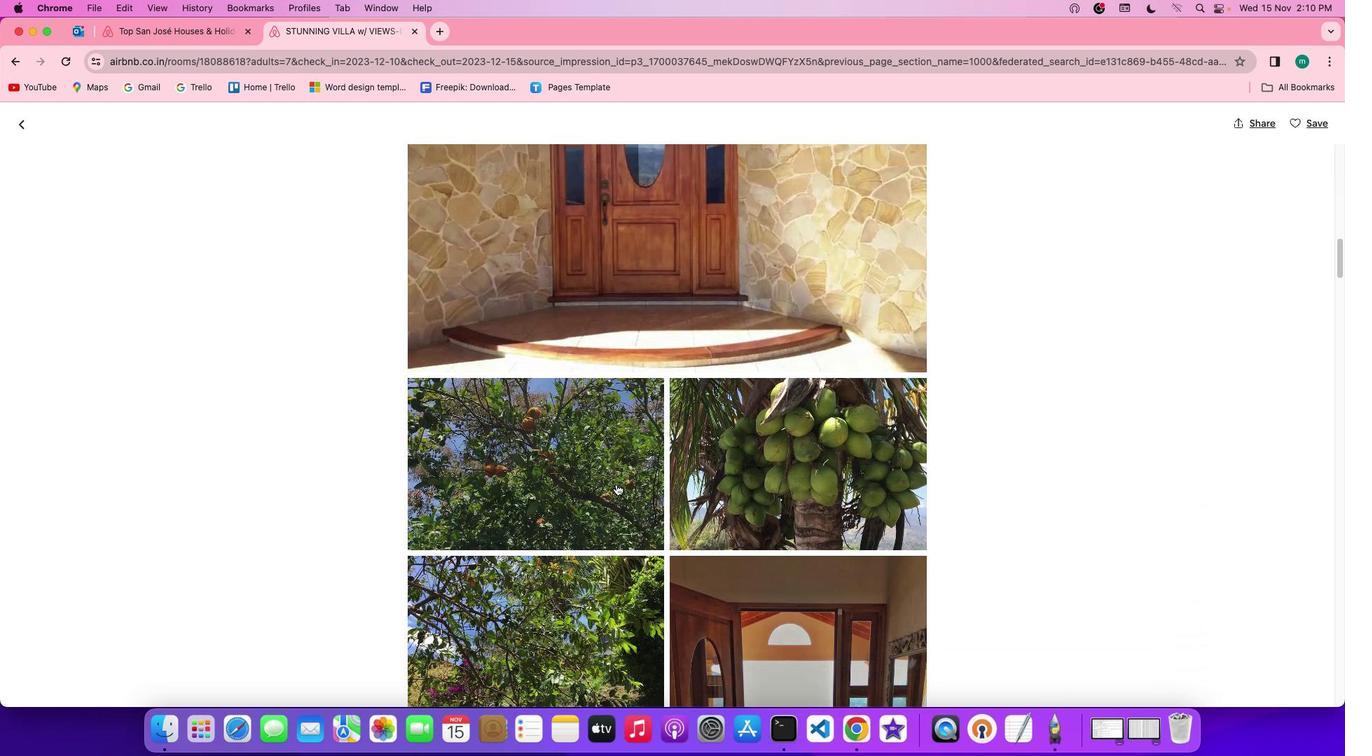 
Action: Mouse scrolled (619, 487) with delta (2, 2)
Screenshot: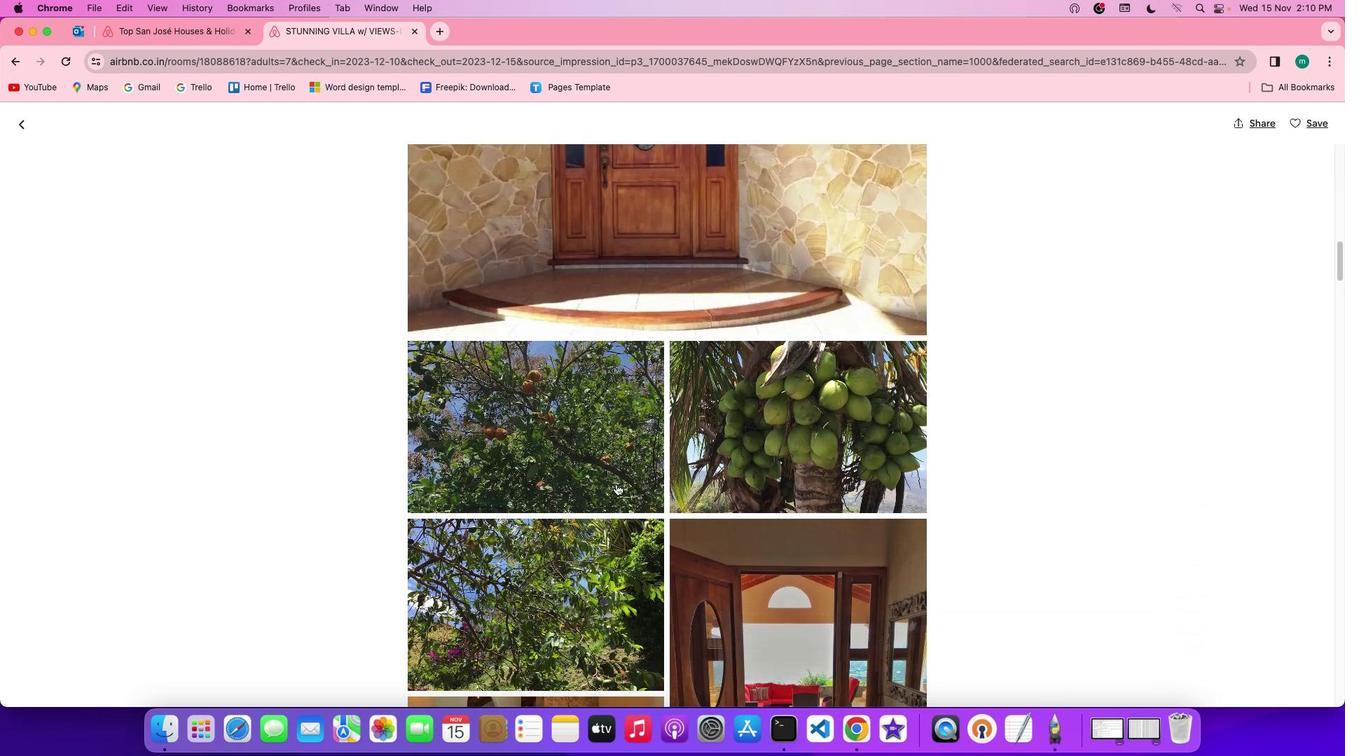 
Action: Mouse scrolled (619, 487) with delta (2, 1)
Screenshot: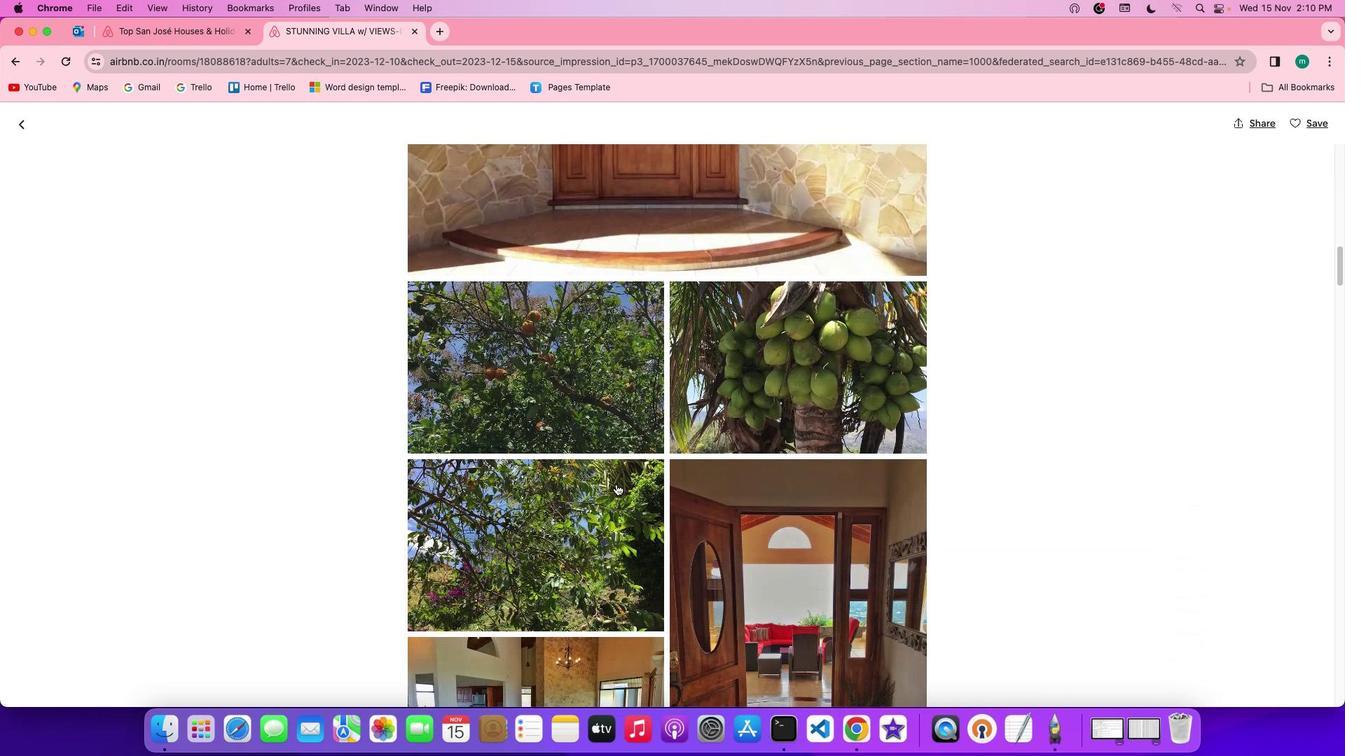 
Action: Mouse scrolled (619, 487) with delta (2, 0)
Screenshot: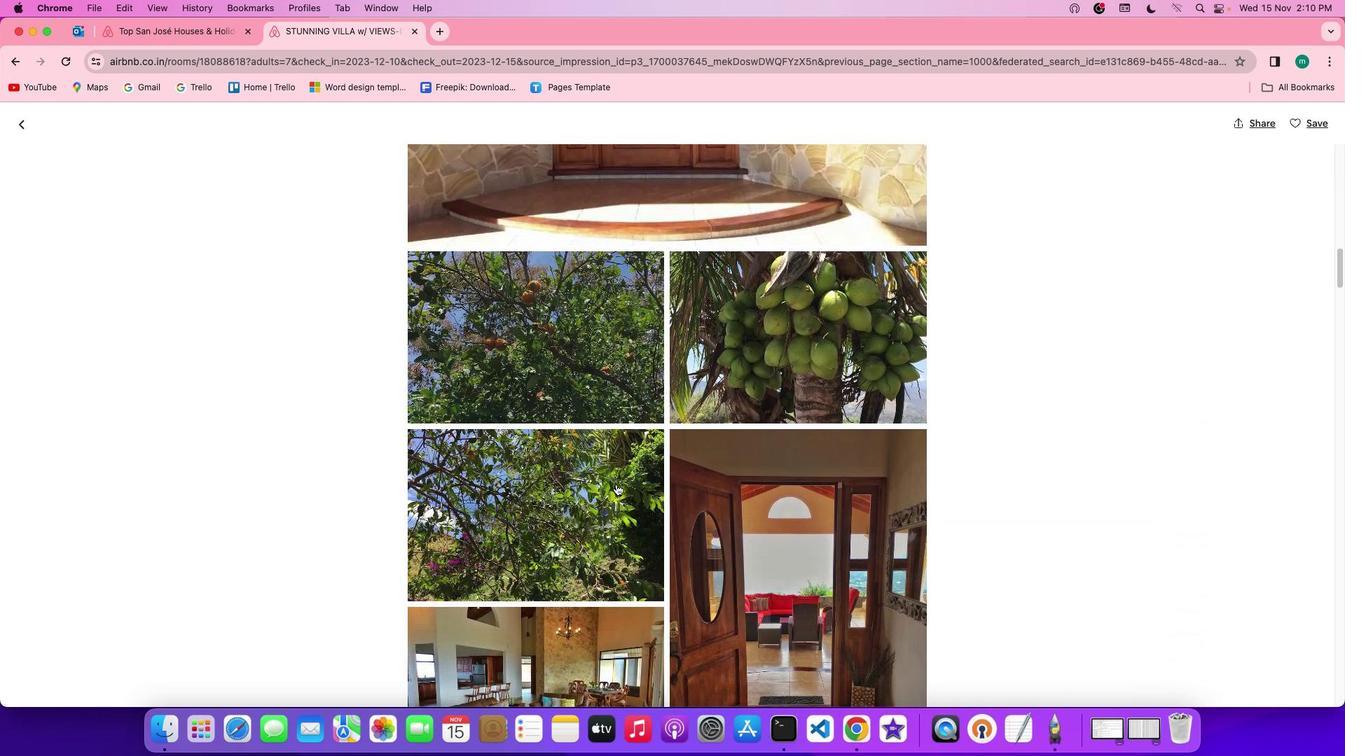 
Action: Mouse scrolled (619, 487) with delta (2, 2)
Screenshot: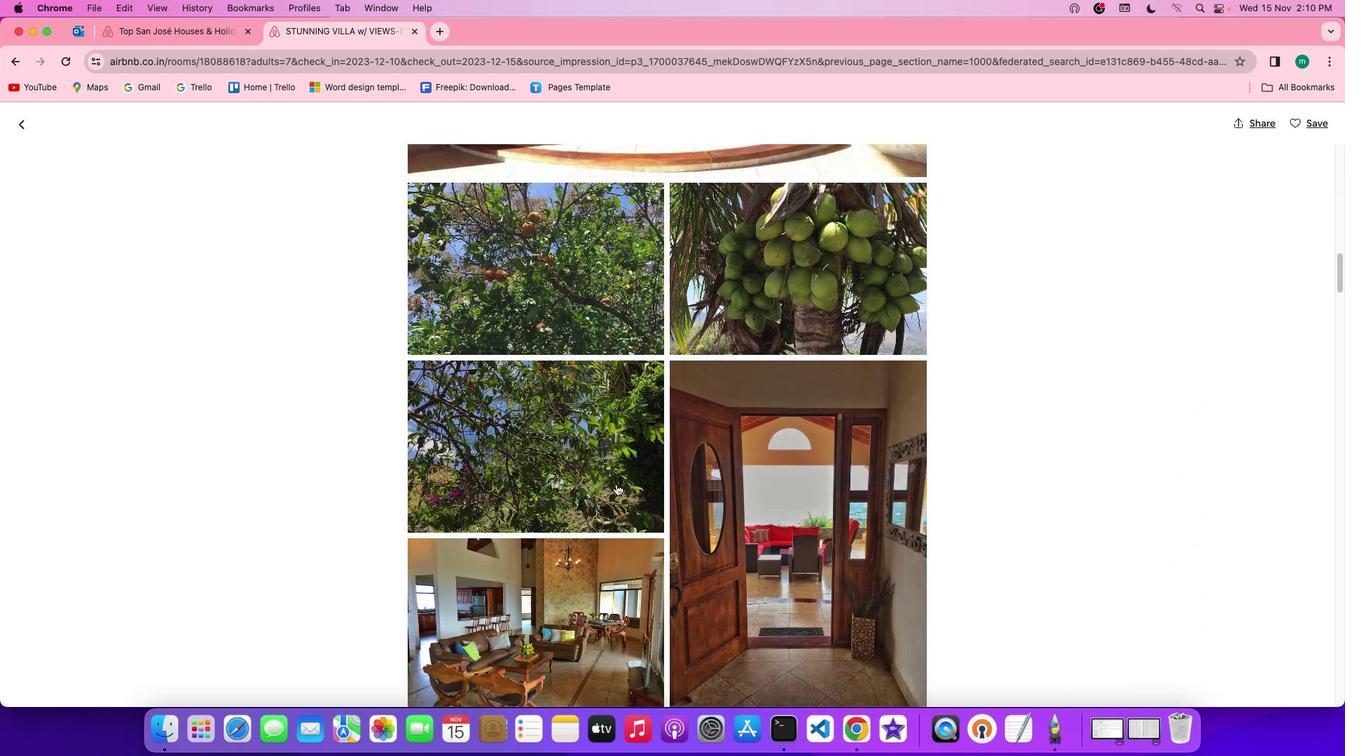
Action: Mouse scrolled (619, 487) with delta (2, 2)
Screenshot: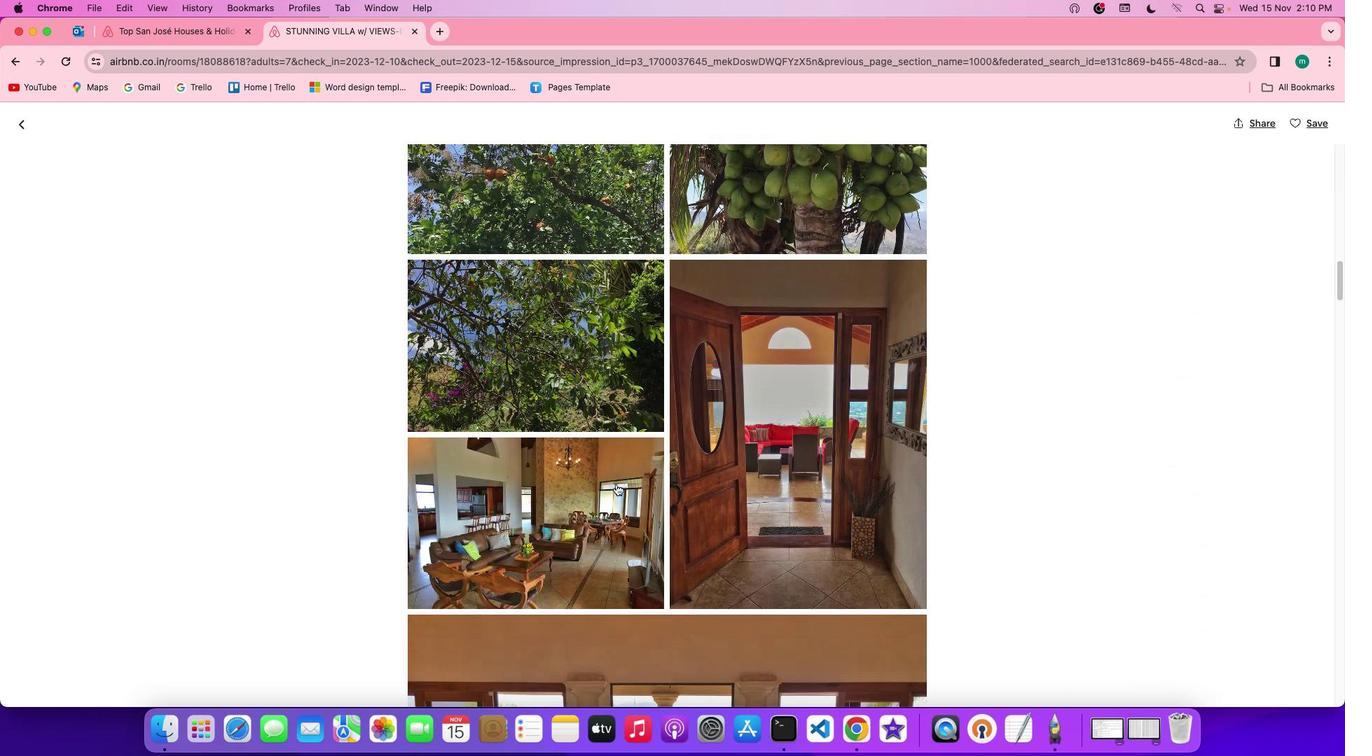 
Action: Mouse scrolled (619, 487) with delta (2, 1)
Screenshot: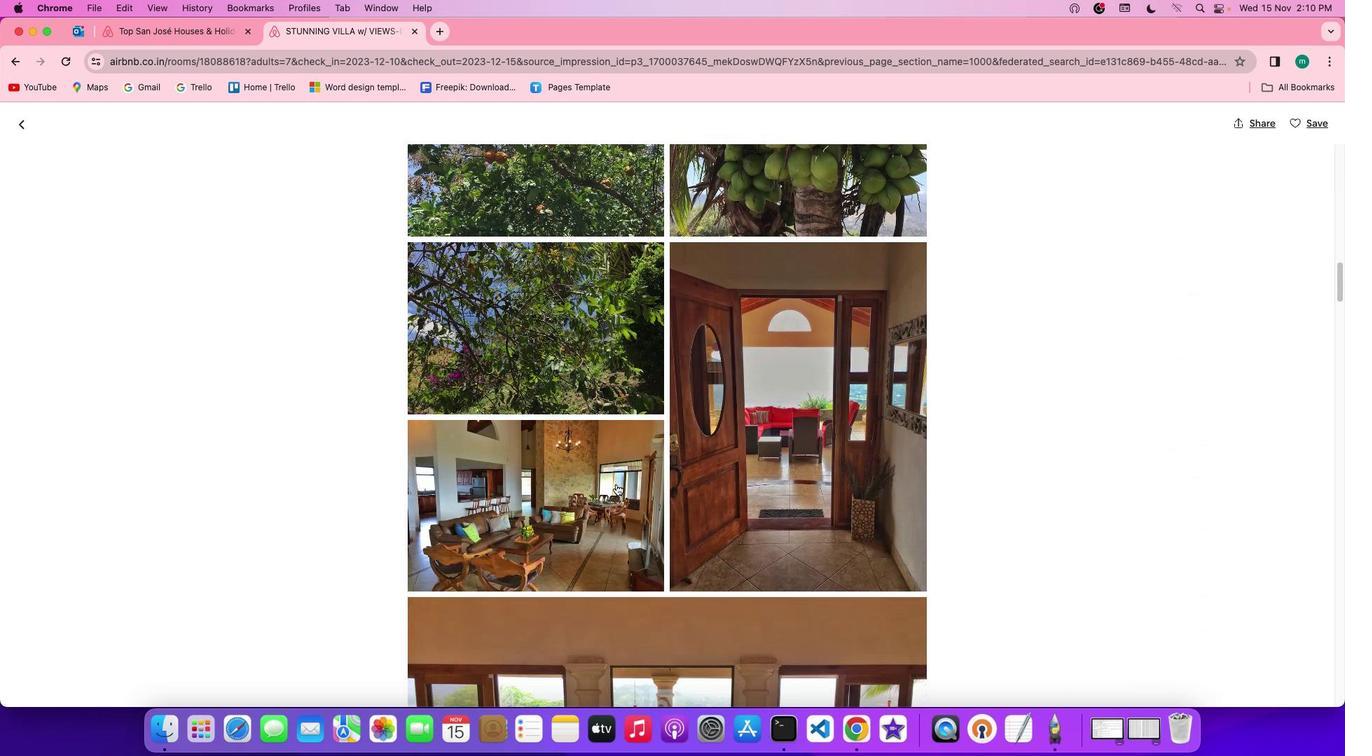 
Action: Mouse scrolled (619, 487) with delta (2, 0)
Screenshot: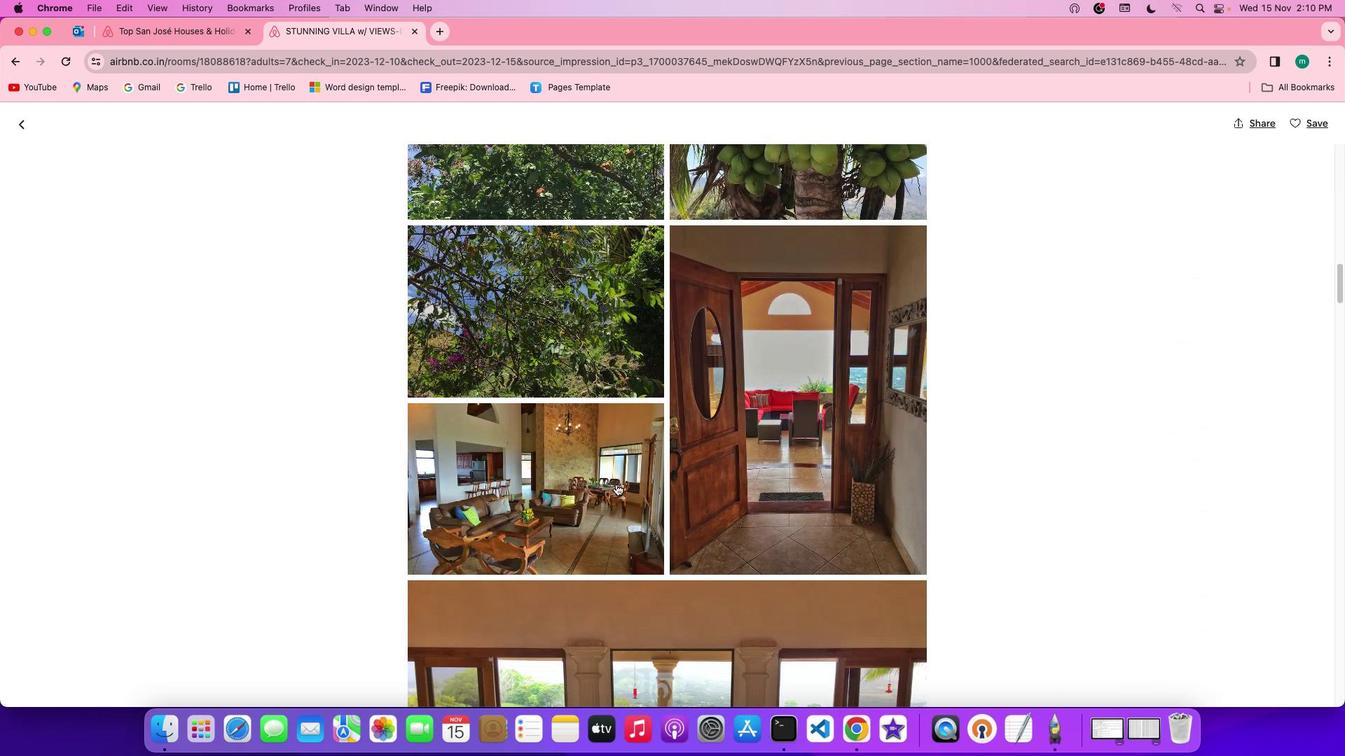 
Action: Mouse scrolled (619, 487) with delta (2, 2)
Screenshot: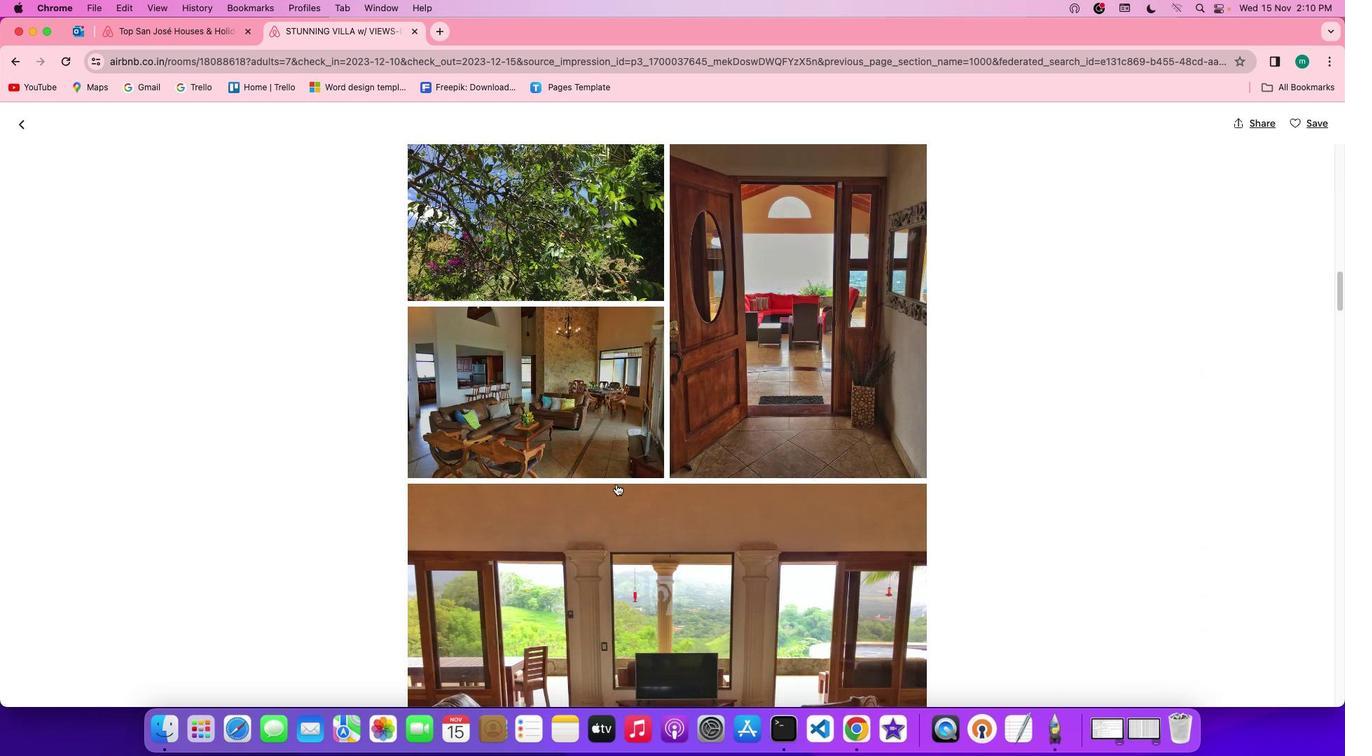 
Action: Mouse scrolled (619, 487) with delta (2, 2)
Screenshot: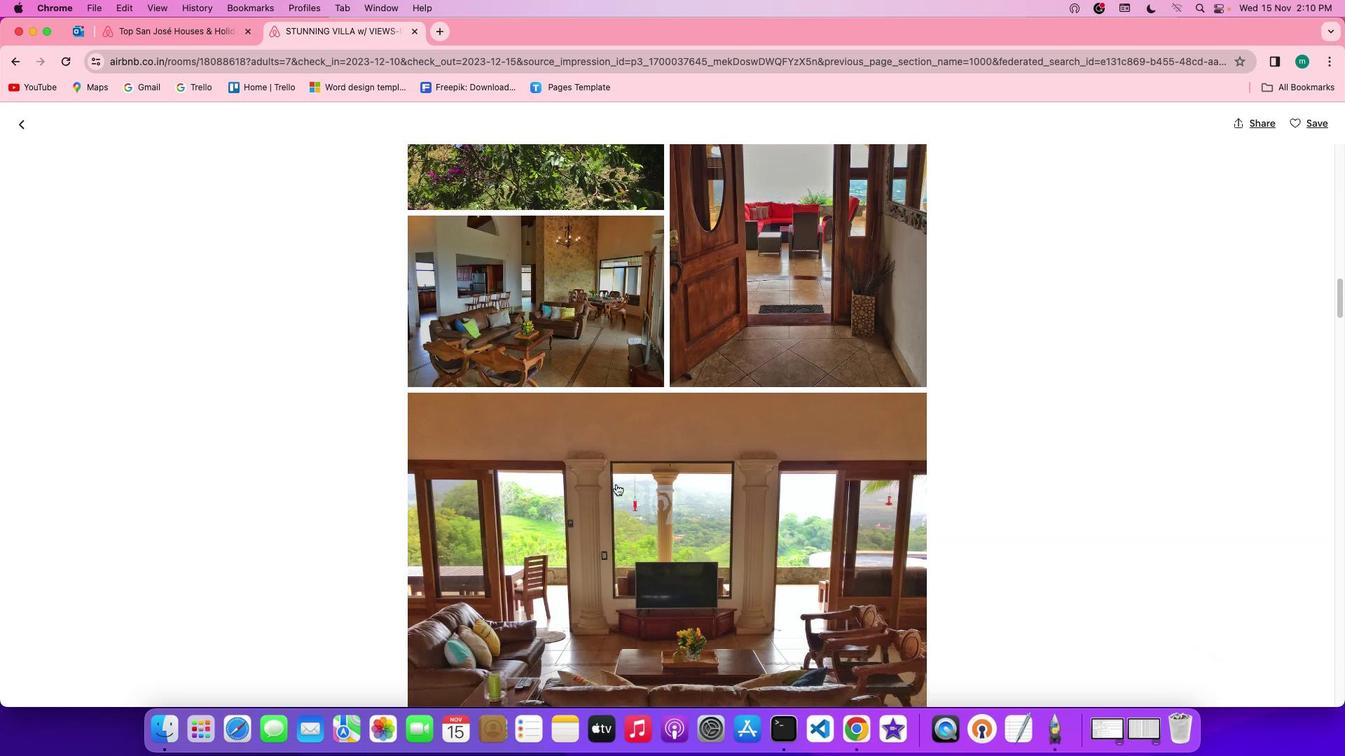 
Action: Mouse scrolled (619, 487) with delta (2, 1)
Screenshot: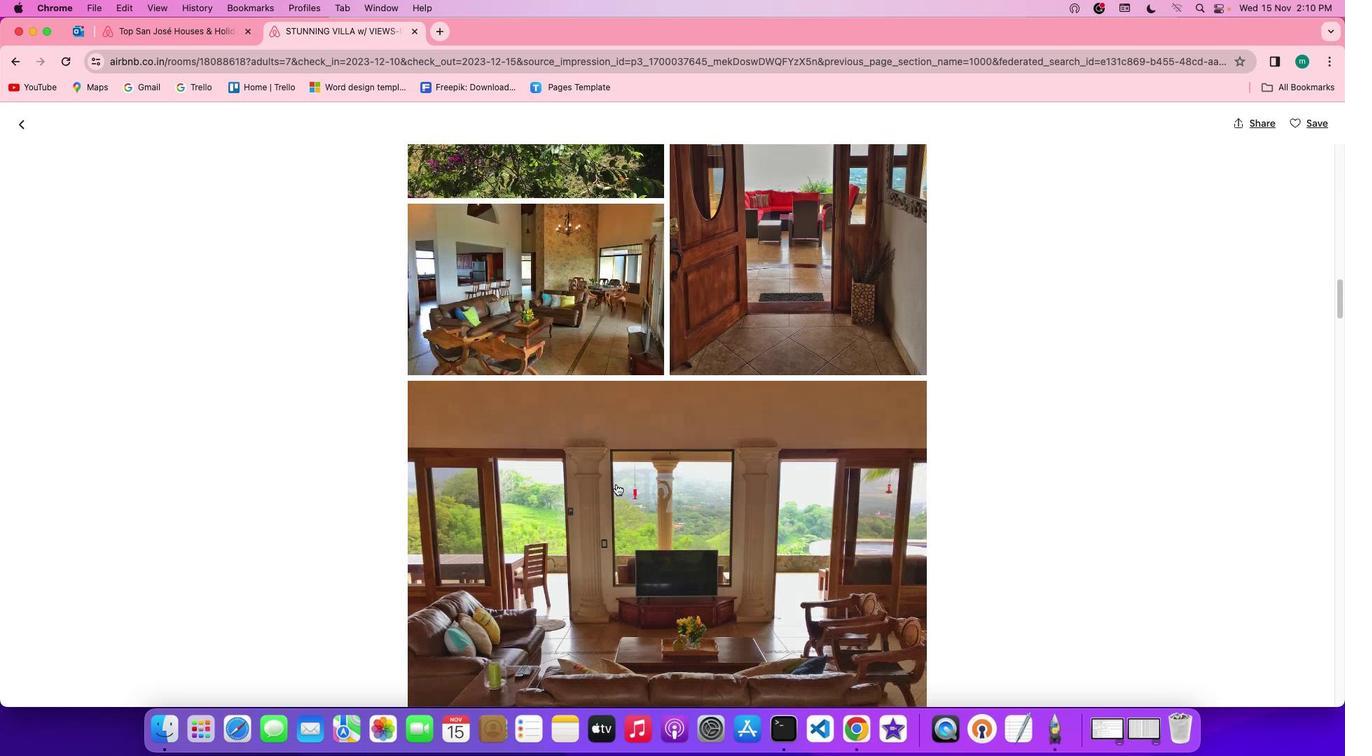 
Action: Mouse scrolled (619, 487) with delta (2, 0)
Screenshot: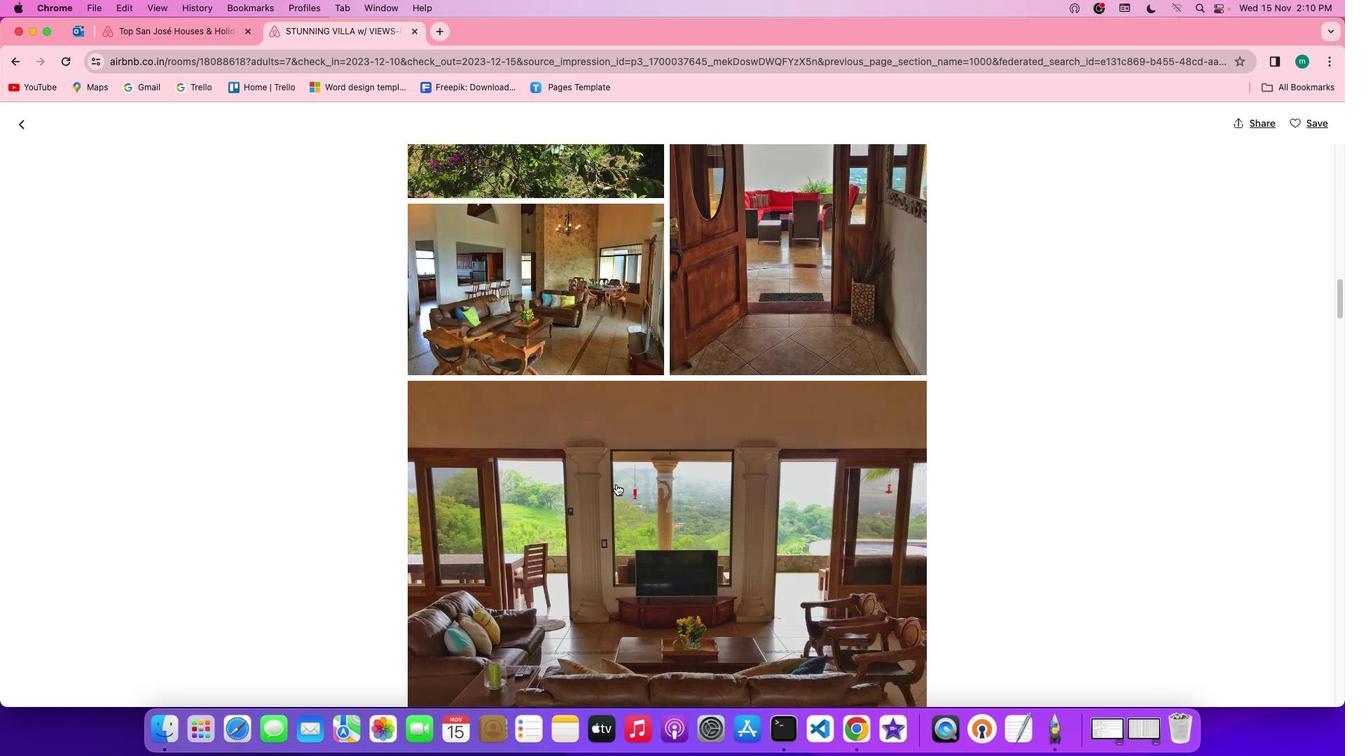 
Action: Mouse scrolled (619, 487) with delta (2, 2)
Screenshot: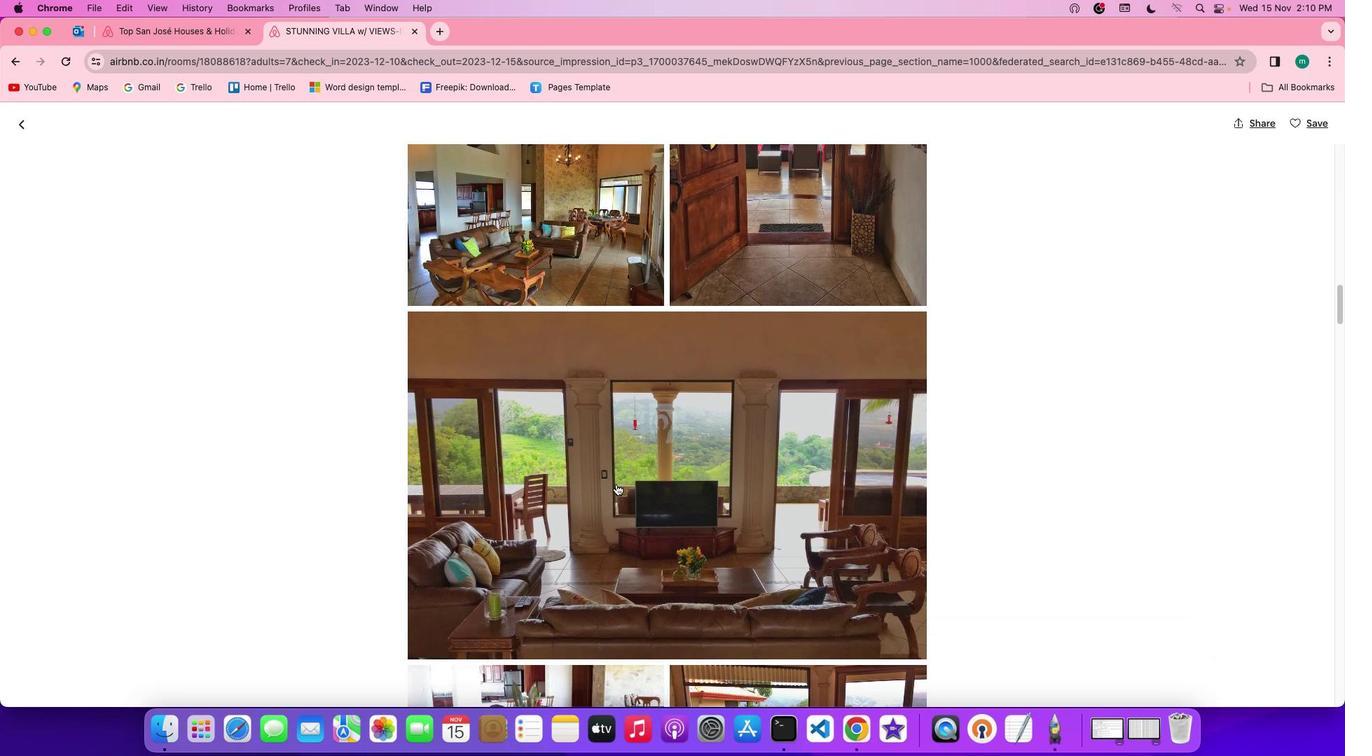 
Action: Mouse scrolled (619, 487) with delta (2, 2)
Screenshot: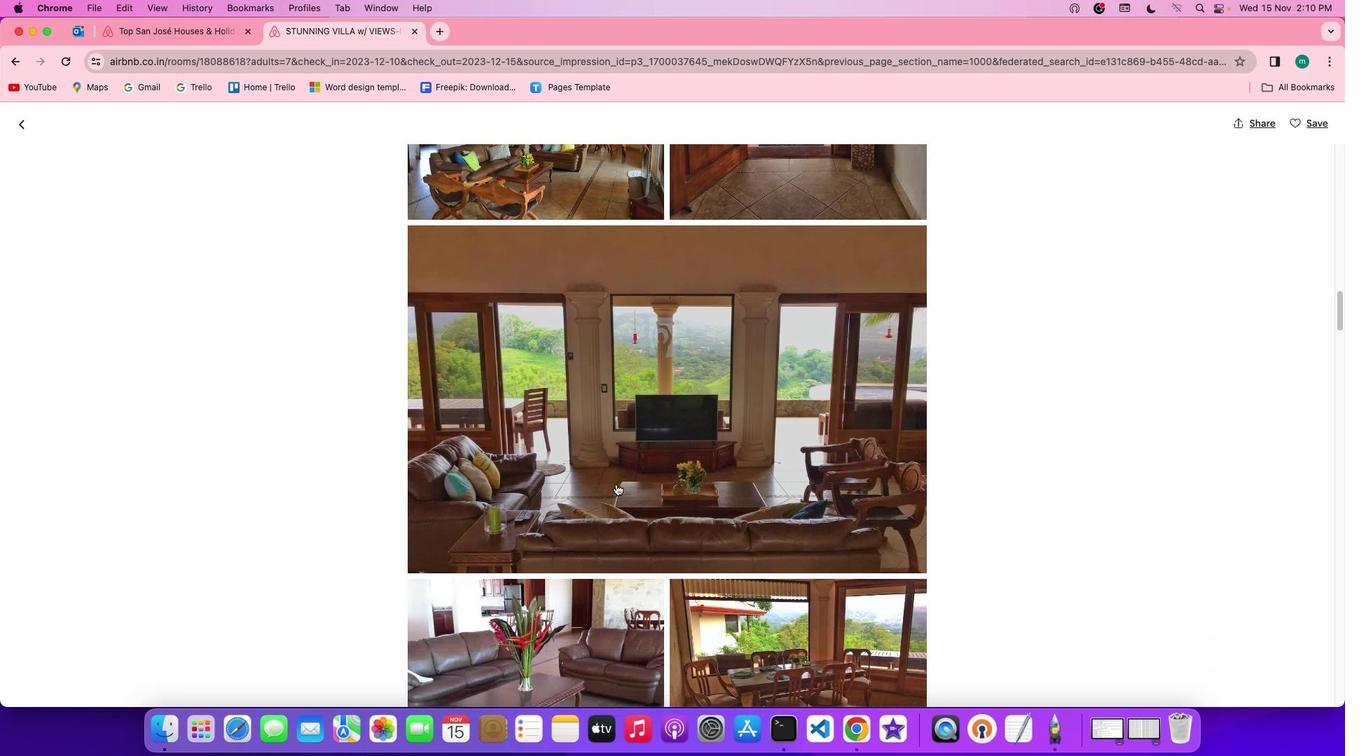 
Action: Mouse scrolled (619, 487) with delta (2, 1)
Screenshot: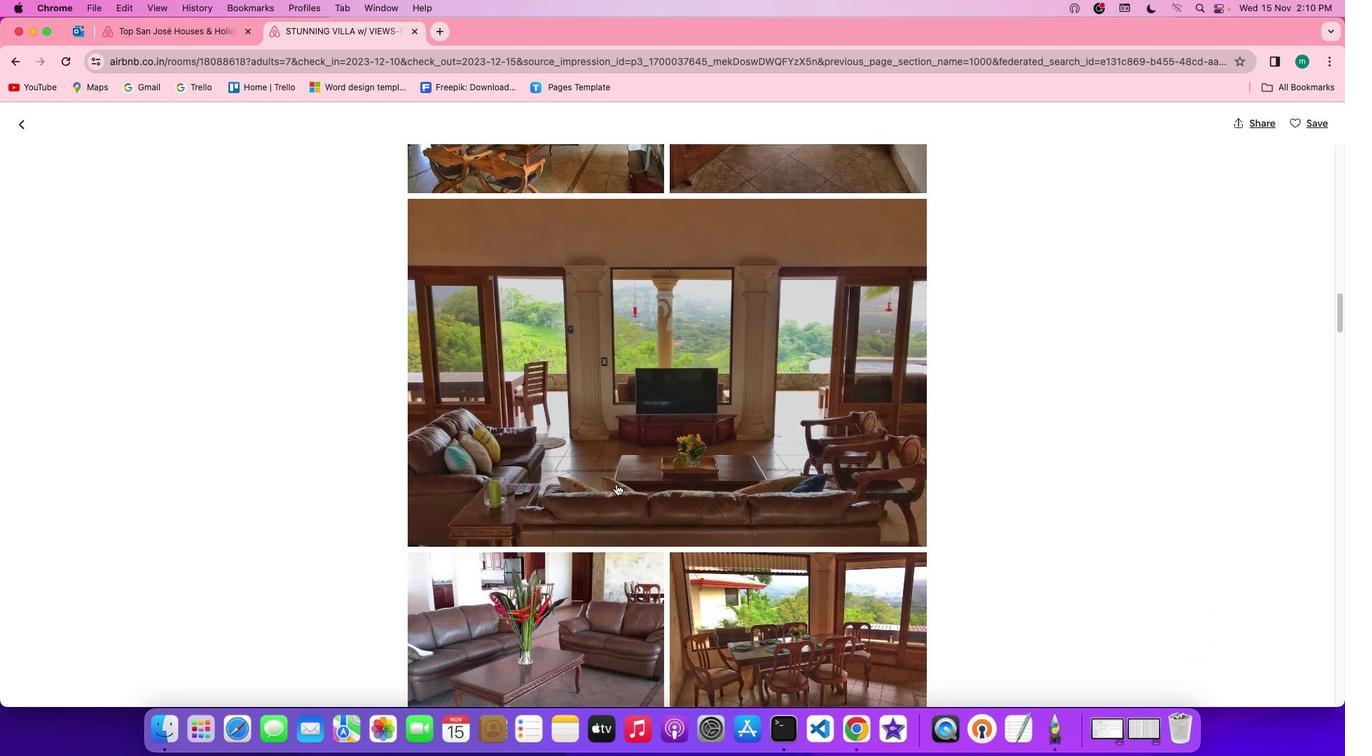 
Action: Mouse scrolled (619, 487) with delta (2, 0)
Screenshot: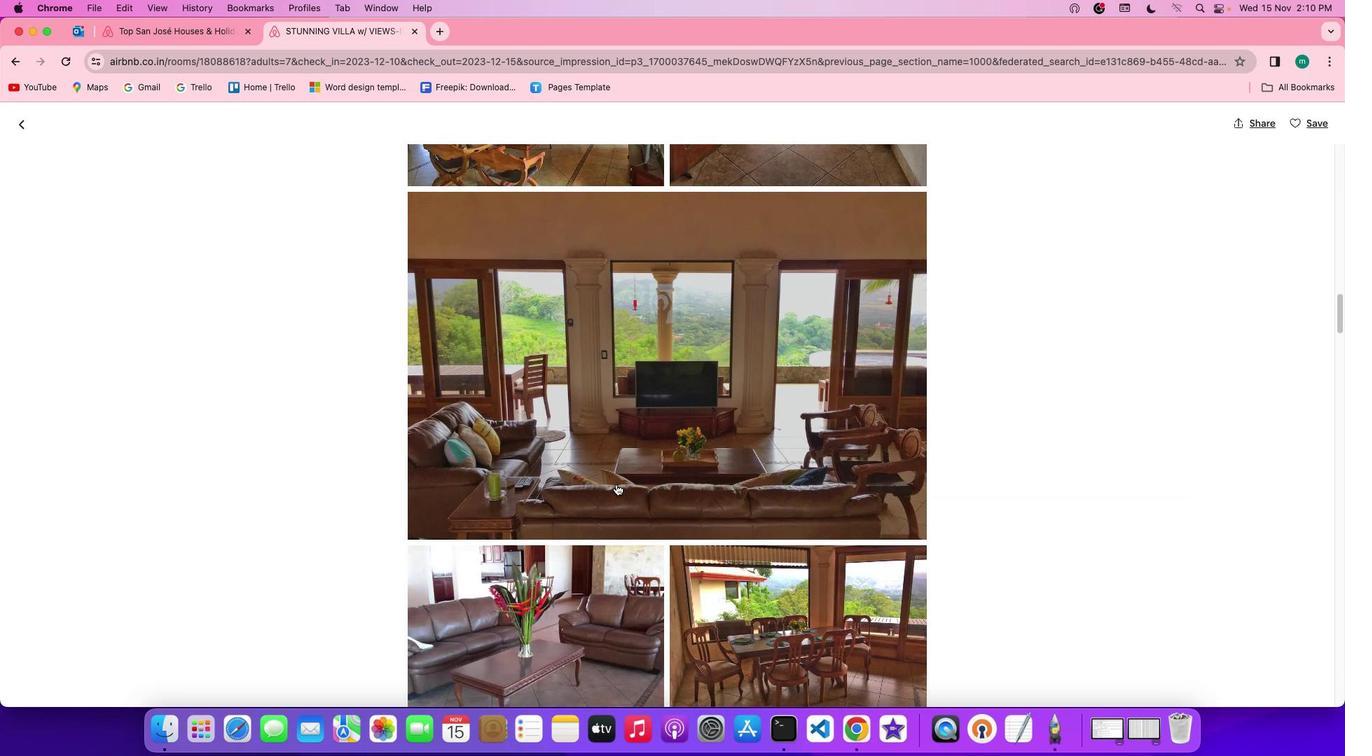 
Action: Mouse scrolled (619, 487) with delta (2, 2)
Screenshot: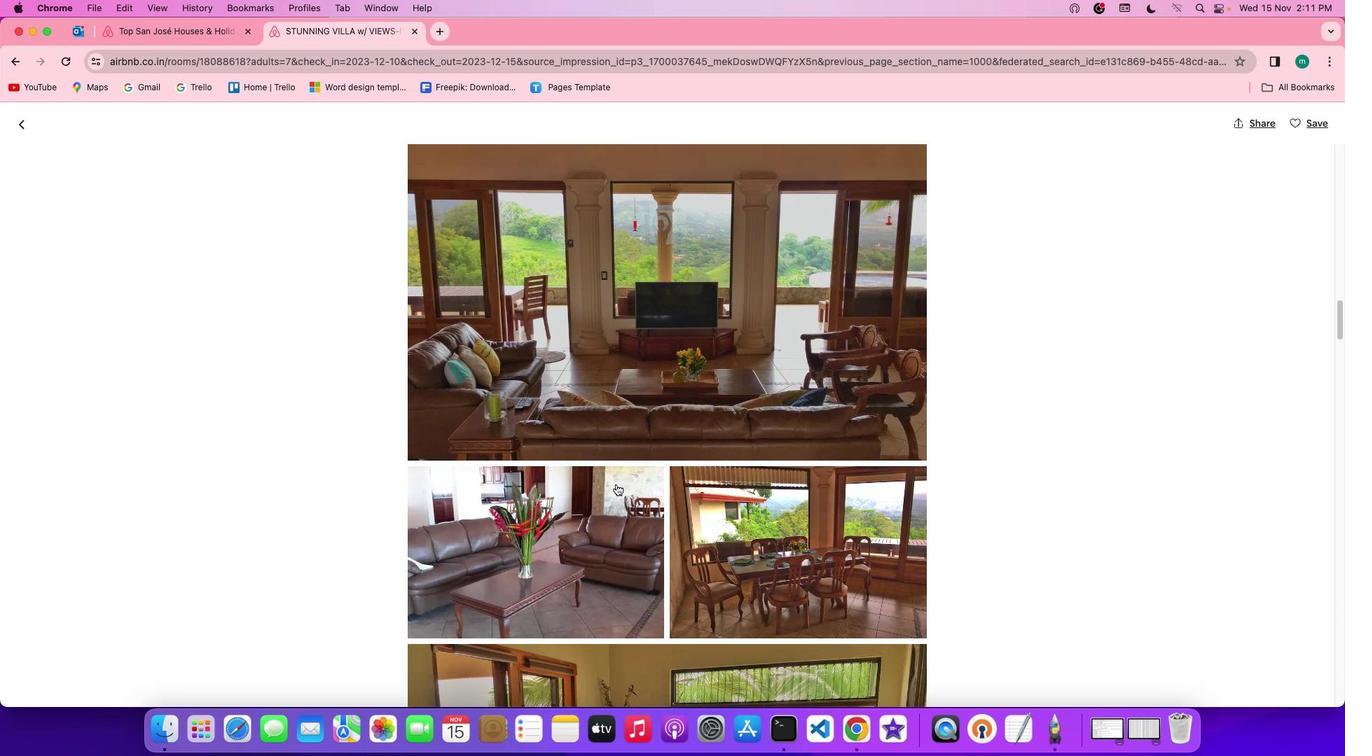
Action: Mouse scrolled (619, 487) with delta (2, 2)
Screenshot: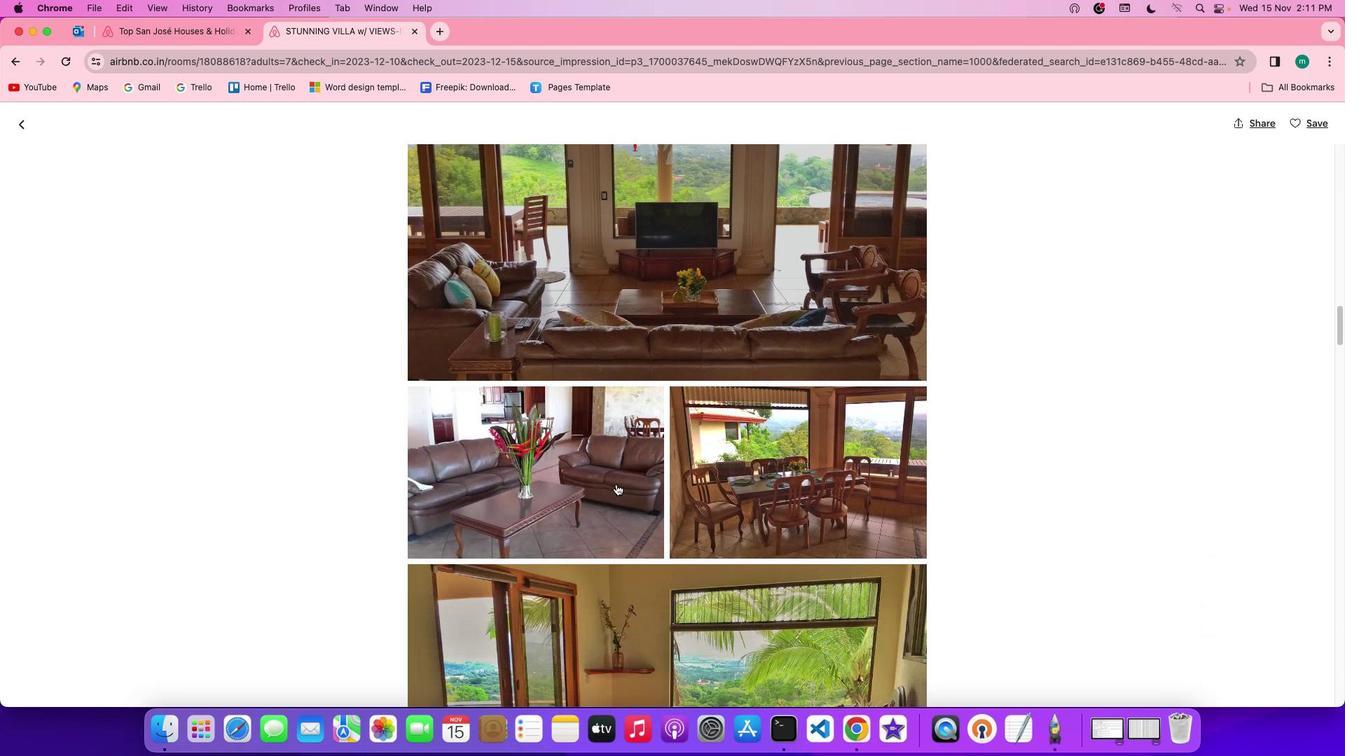 
Action: Mouse scrolled (619, 487) with delta (2, 1)
Screenshot: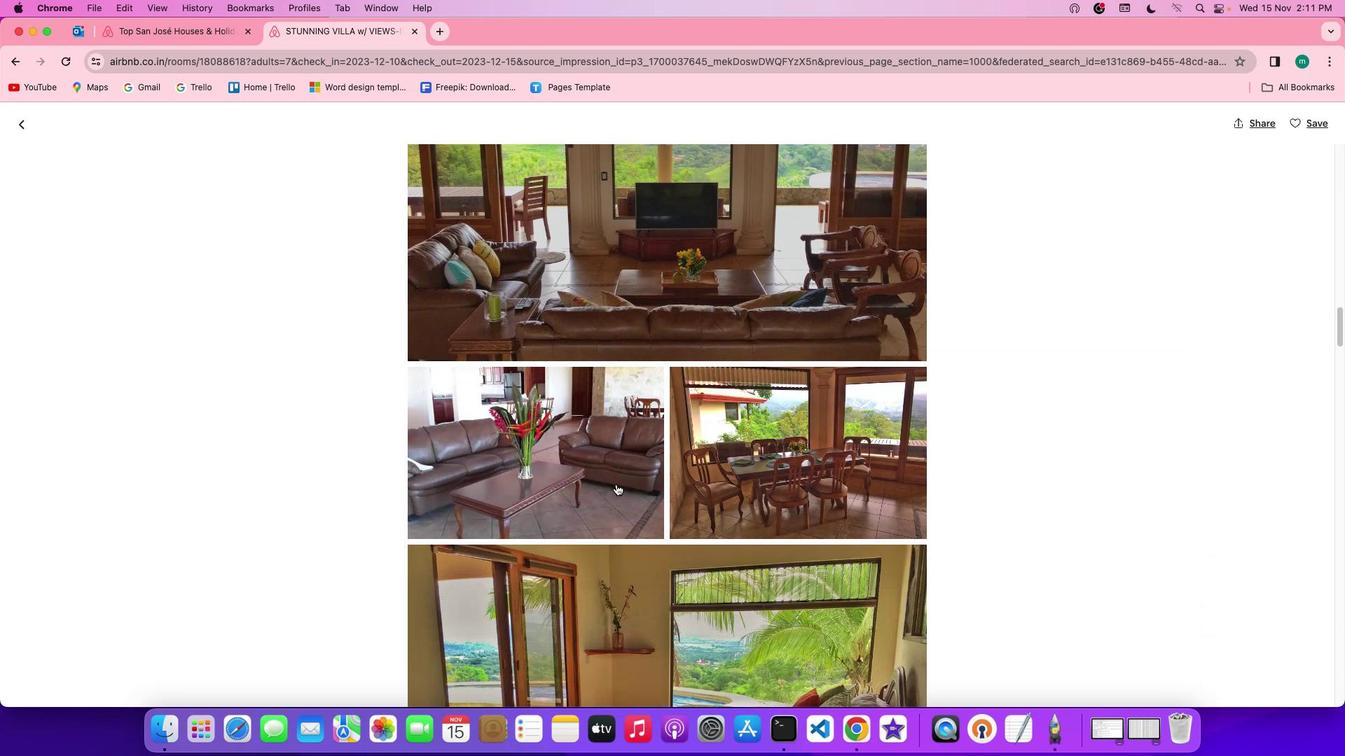 
Action: Mouse scrolled (619, 487) with delta (2, 0)
Screenshot: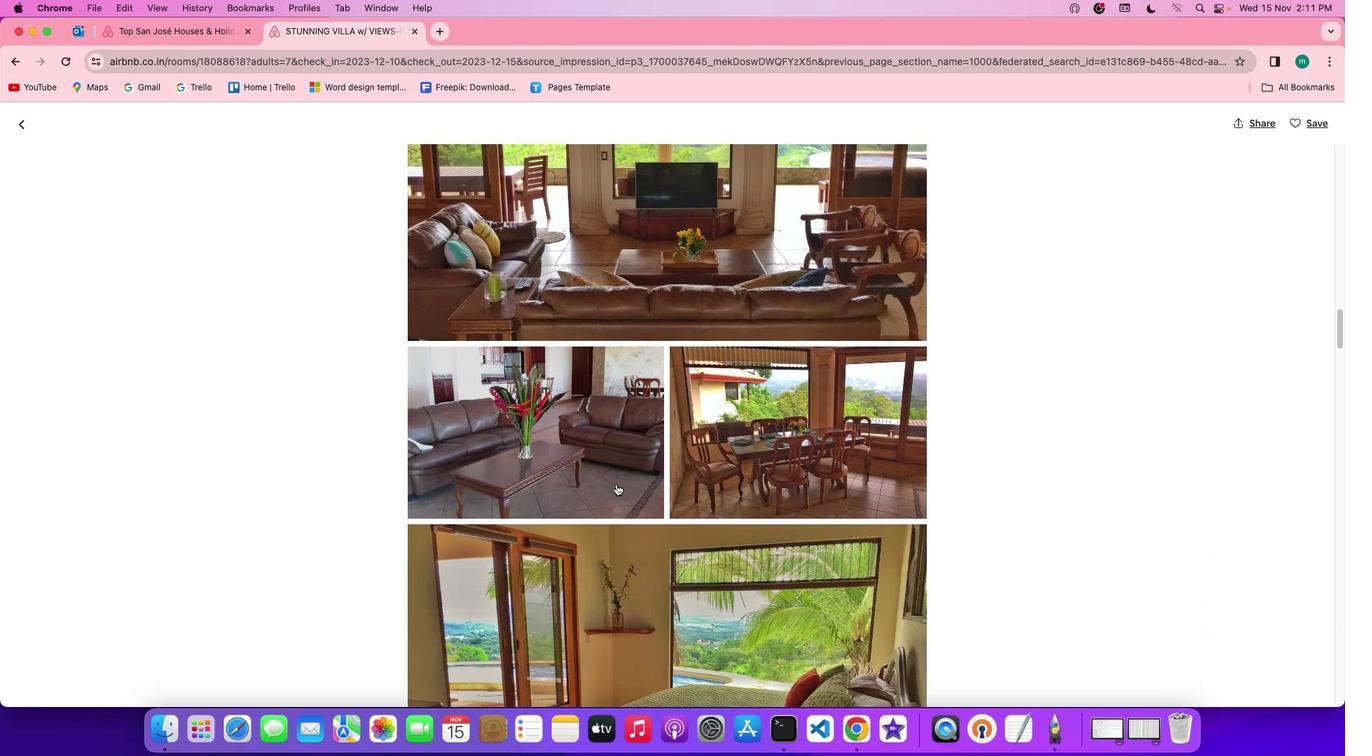 
Action: Mouse scrolled (619, 487) with delta (2, 2)
Screenshot: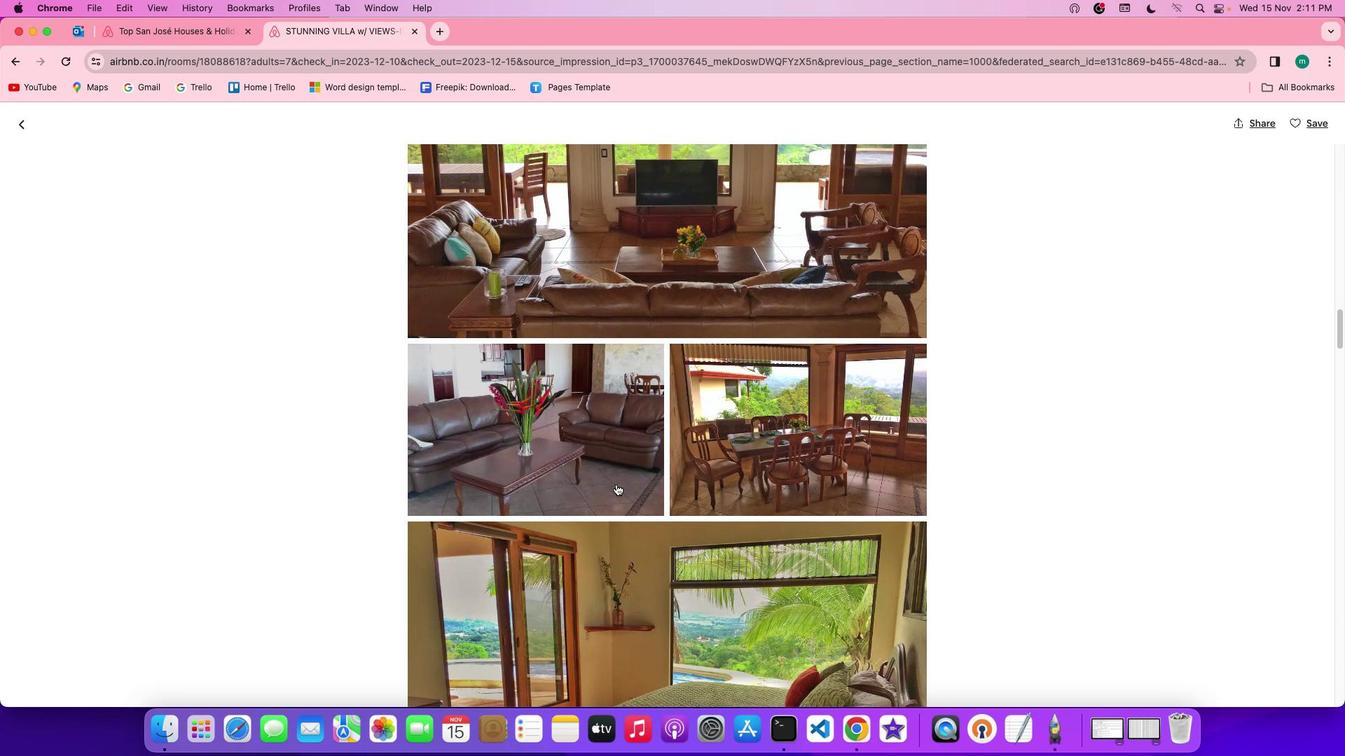
Action: Mouse scrolled (619, 487) with delta (2, 2)
Screenshot: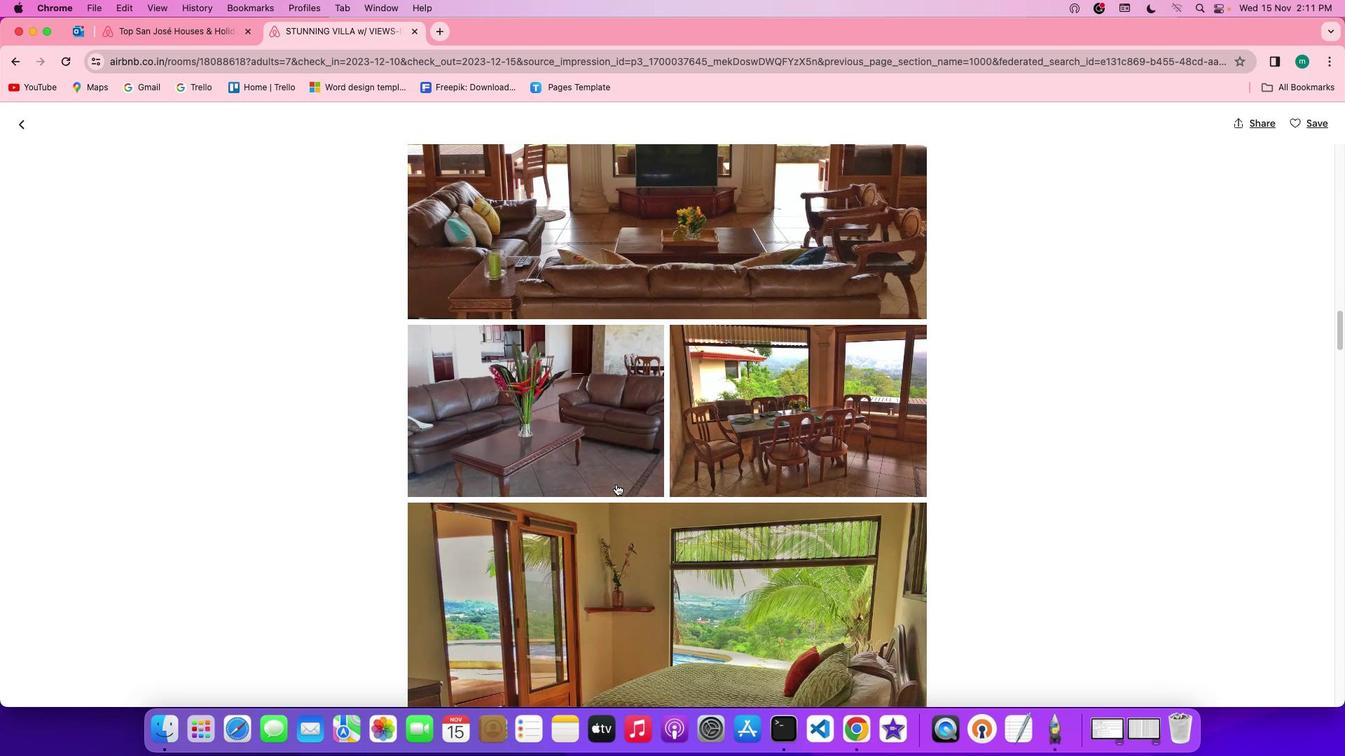 
Action: Mouse scrolled (619, 487) with delta (2, 2)
Screenshot: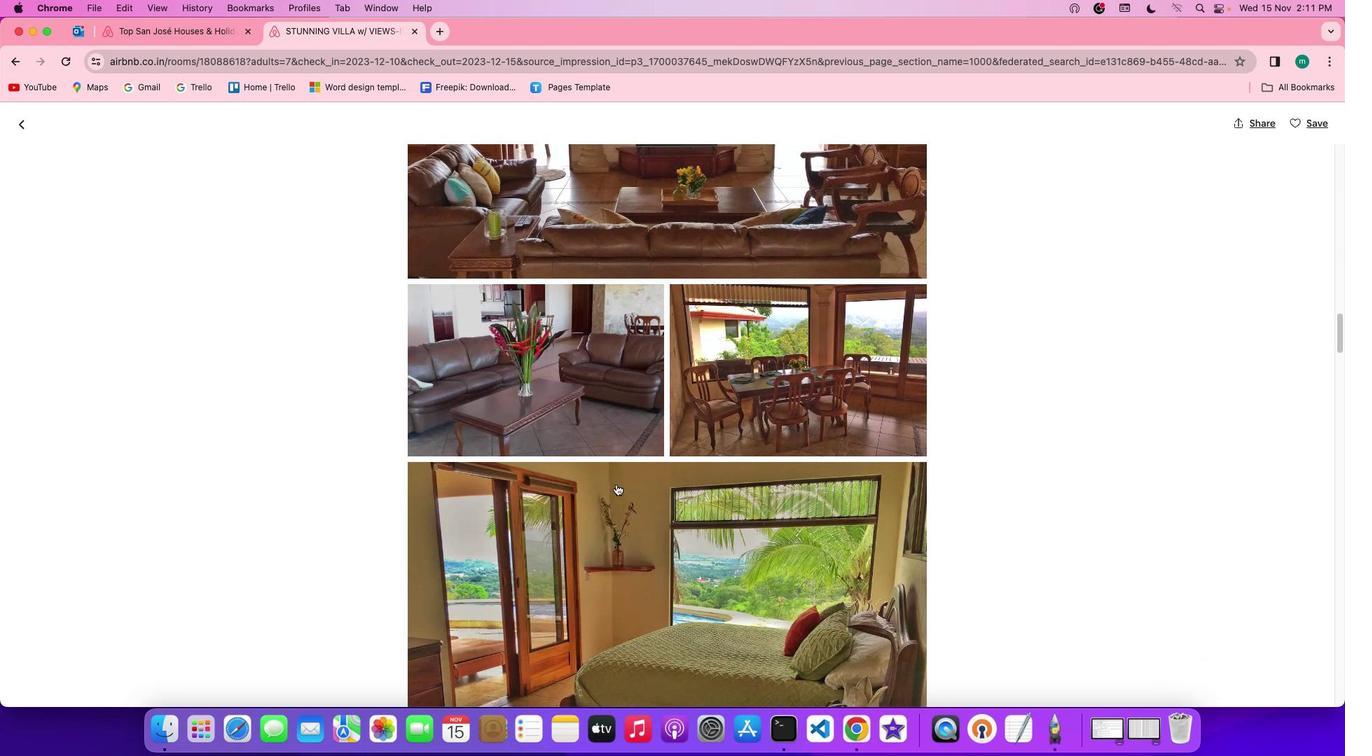 
Action: Mouse scrolled (619, 487) with delta (2, 2)
Screenshot: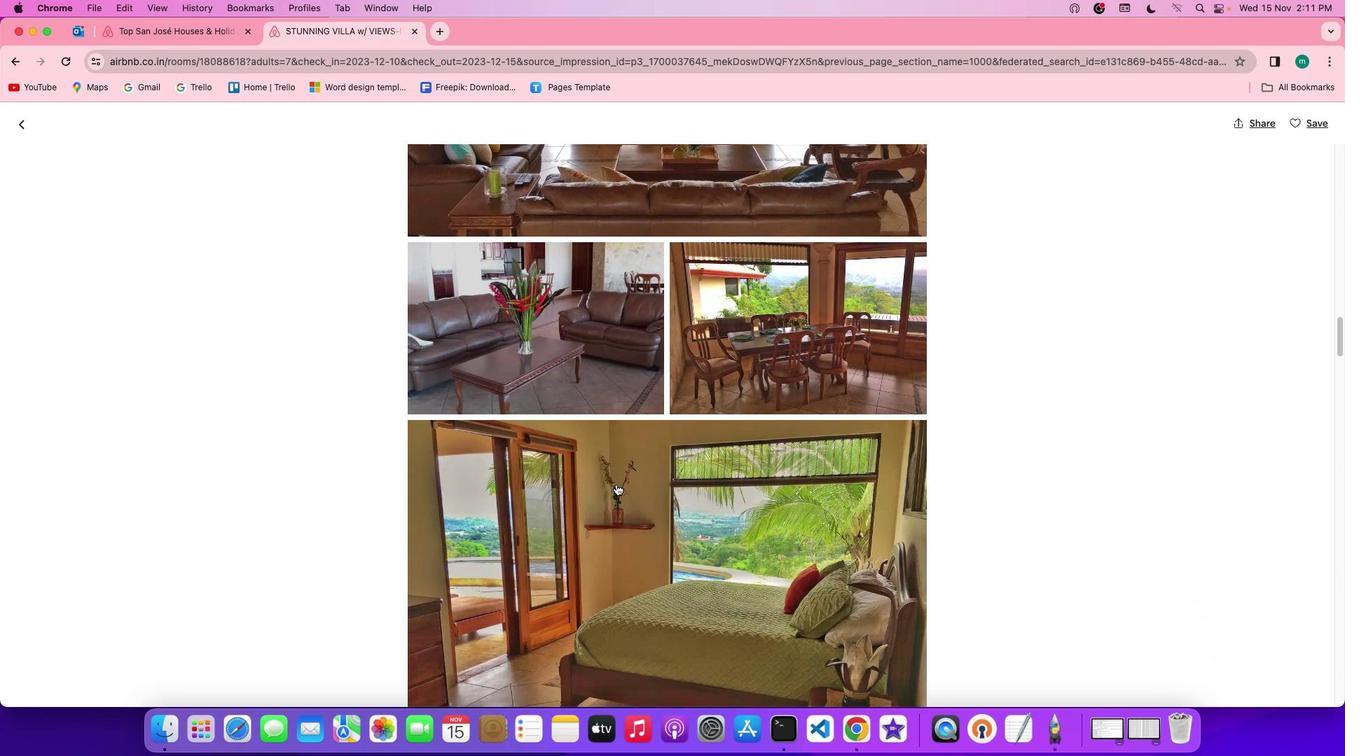 
Action: Mouse scrolled (619, 487) with delta (2, 1)
Screenshot: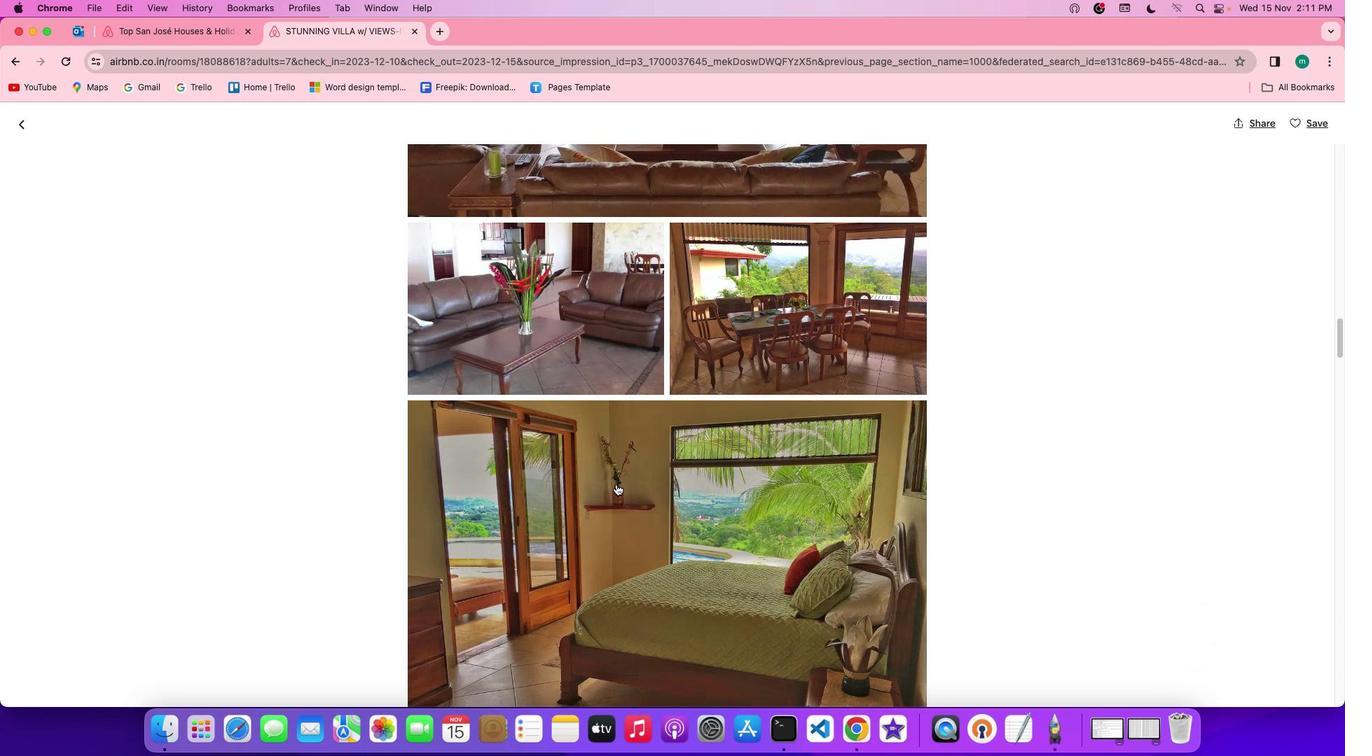 
Action: Mouse scrolled (619, 487) with delta (2, 2)
Screenshot: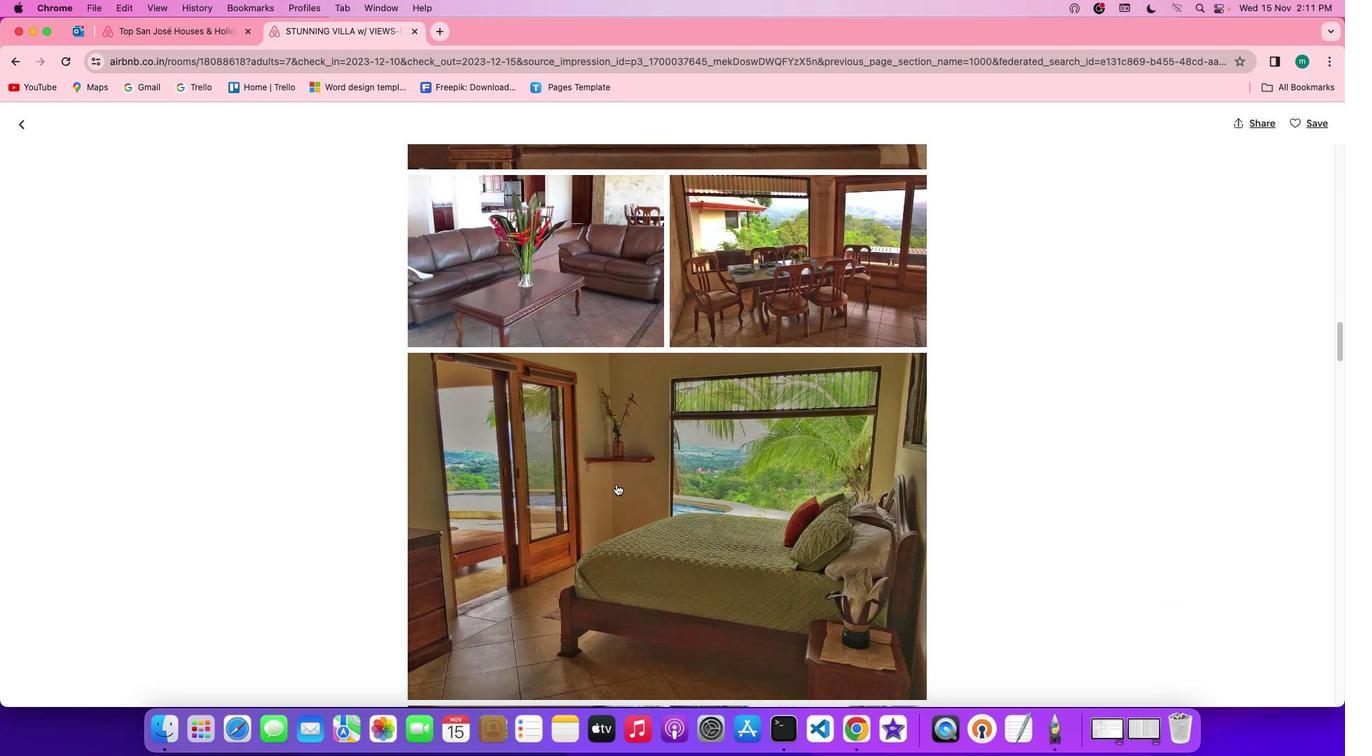 
Action: Mouse scrolled (619, 487) with delta (2, 2)
Screenshot: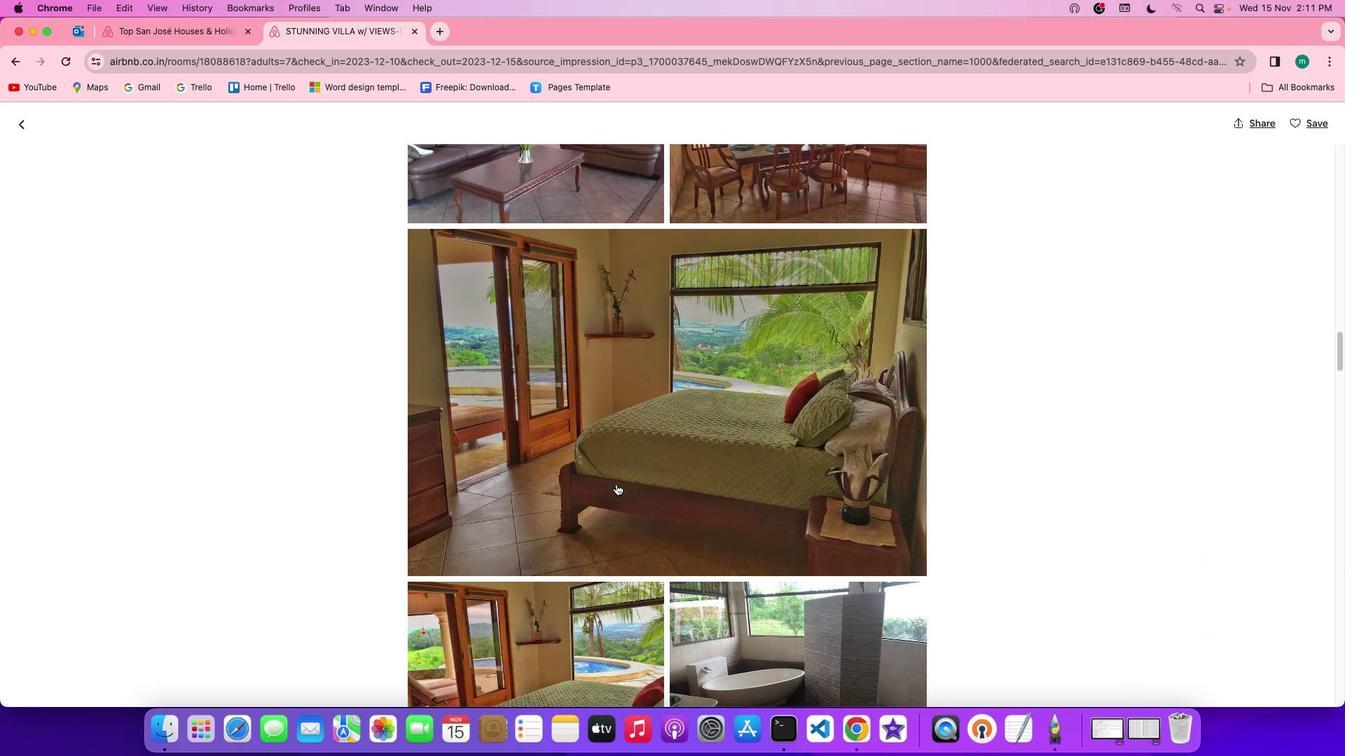 
Action: Mouse scrolled (619, 487) with delta (2, 1)
Screenshot: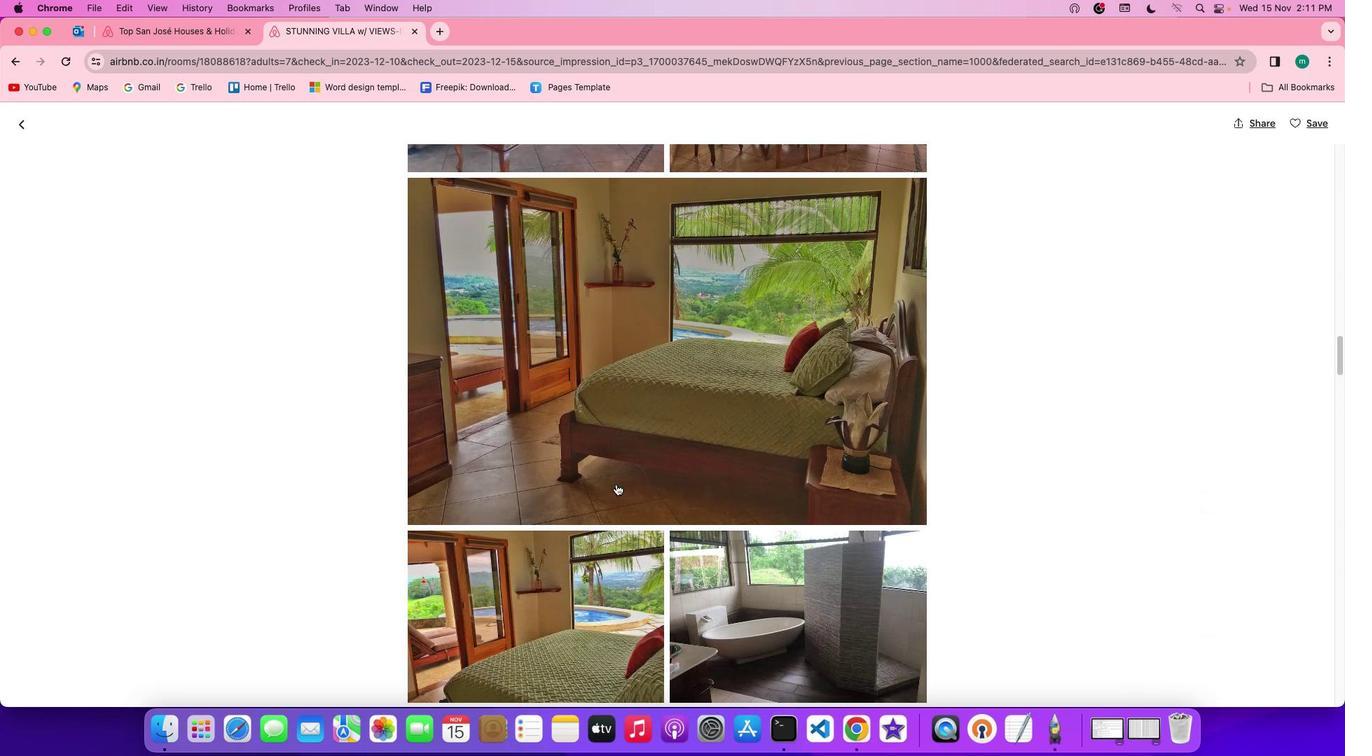 
Action: Mouse scrolled (619, 487) with delta (2, 0)
Screenshot: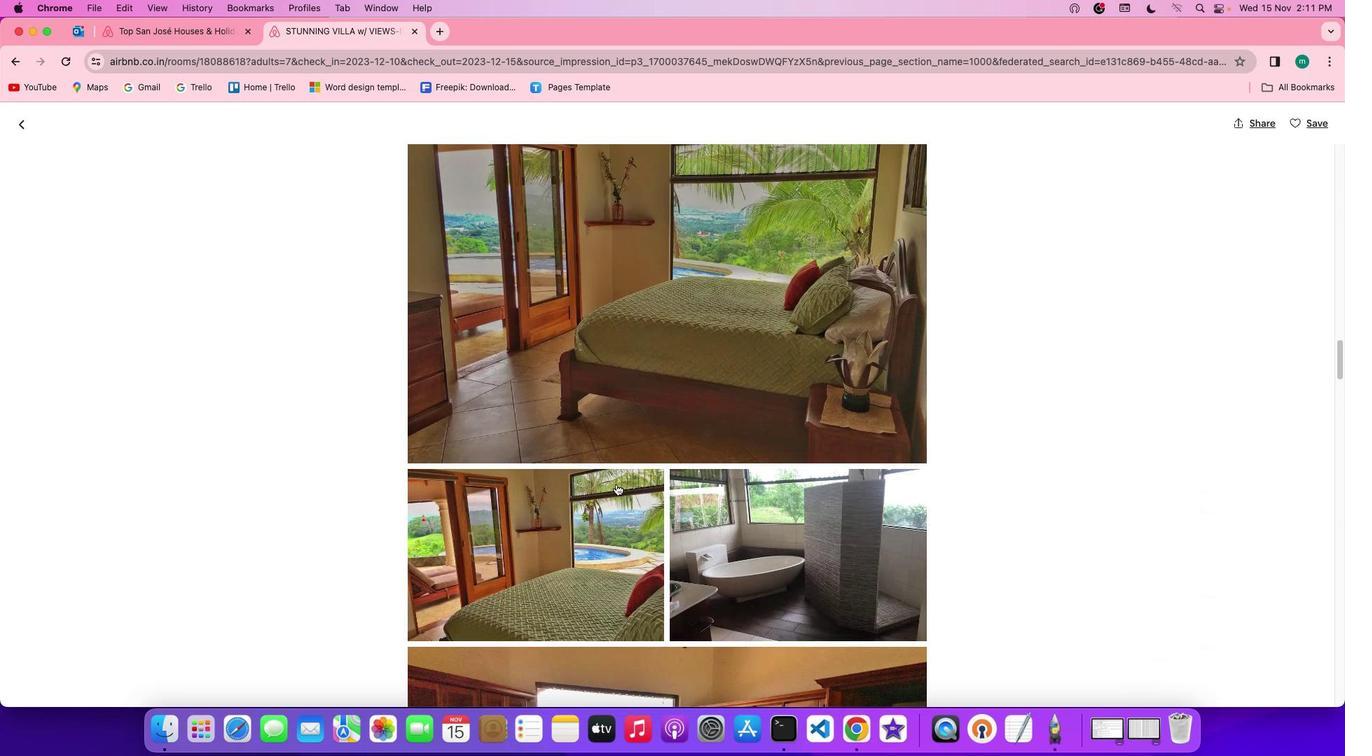 
Action: Mouse scrolled (619, 487) with delta (2, 0)
Screenshot: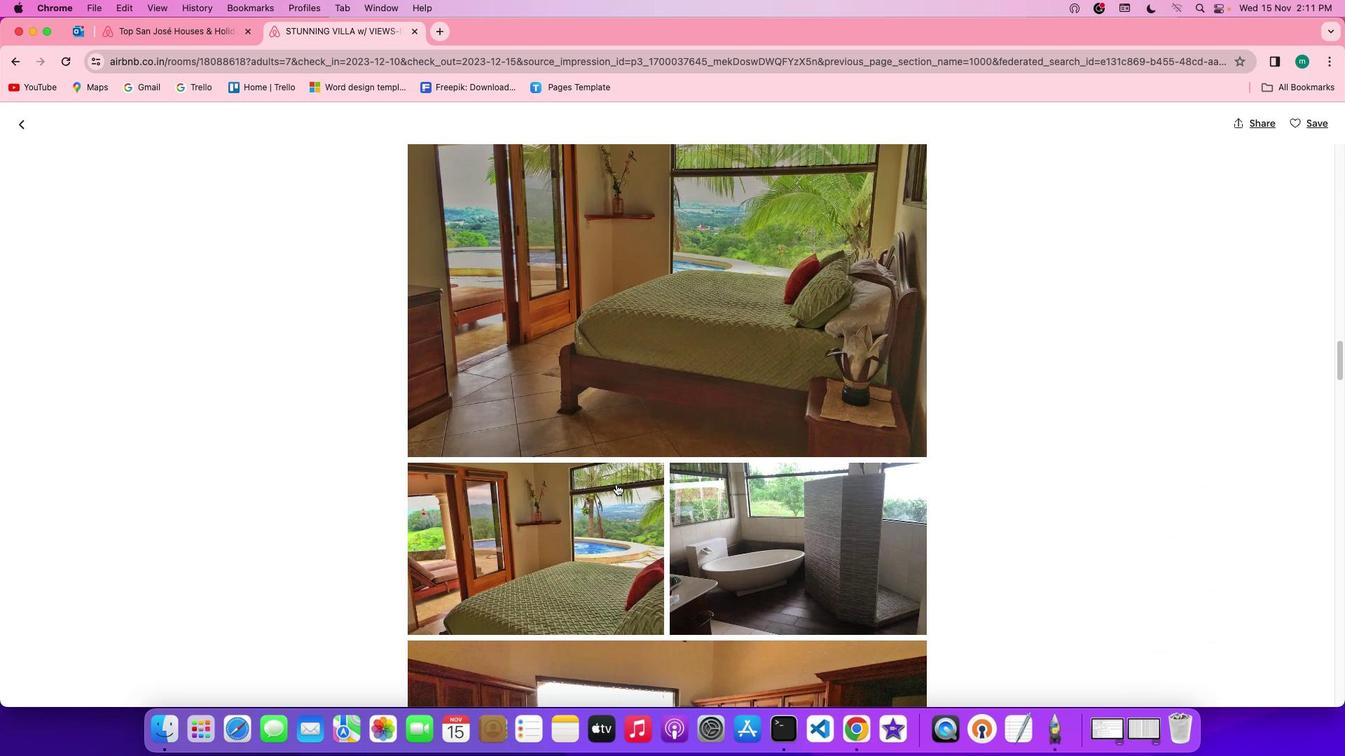 
Action: Mouse scrolled (619, 487) with delta (2, 2)
Screenshot: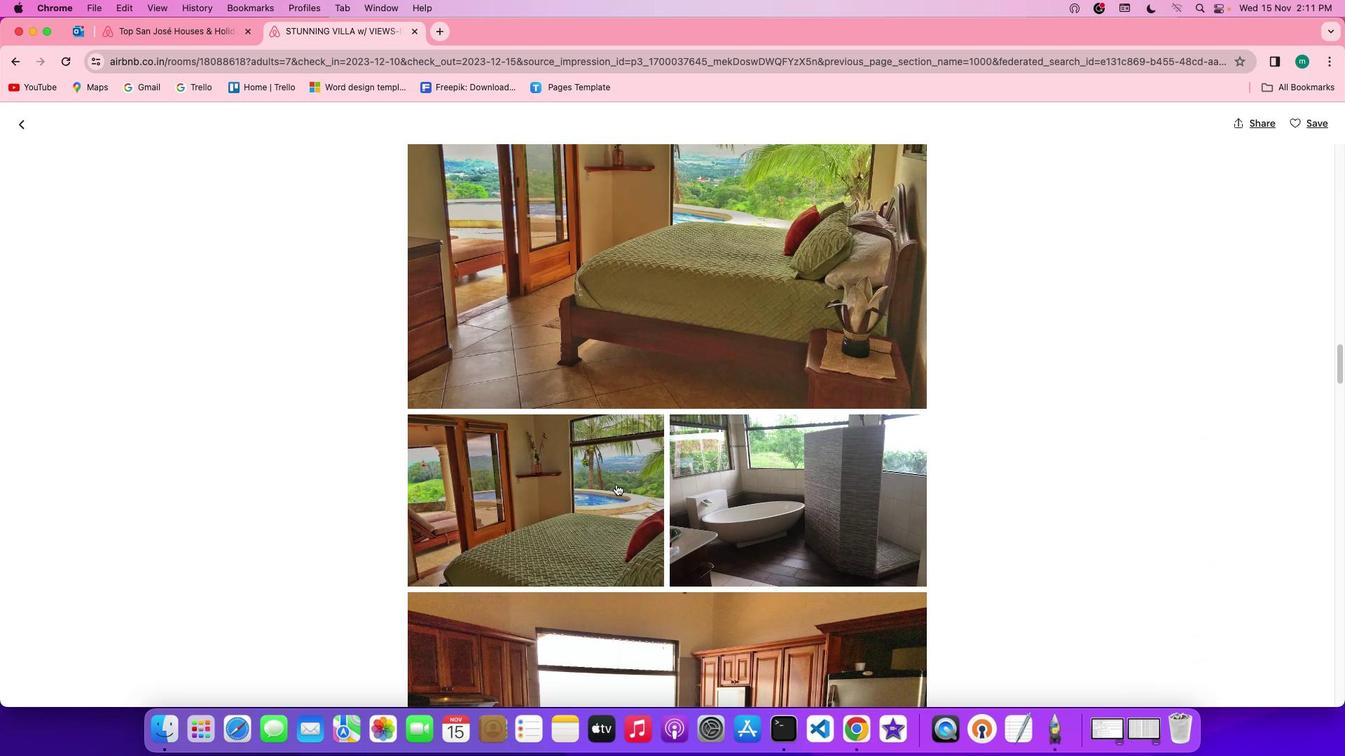 
Action: Mouse scrolled (619, 487) with delta (2, 2)
Screenshot: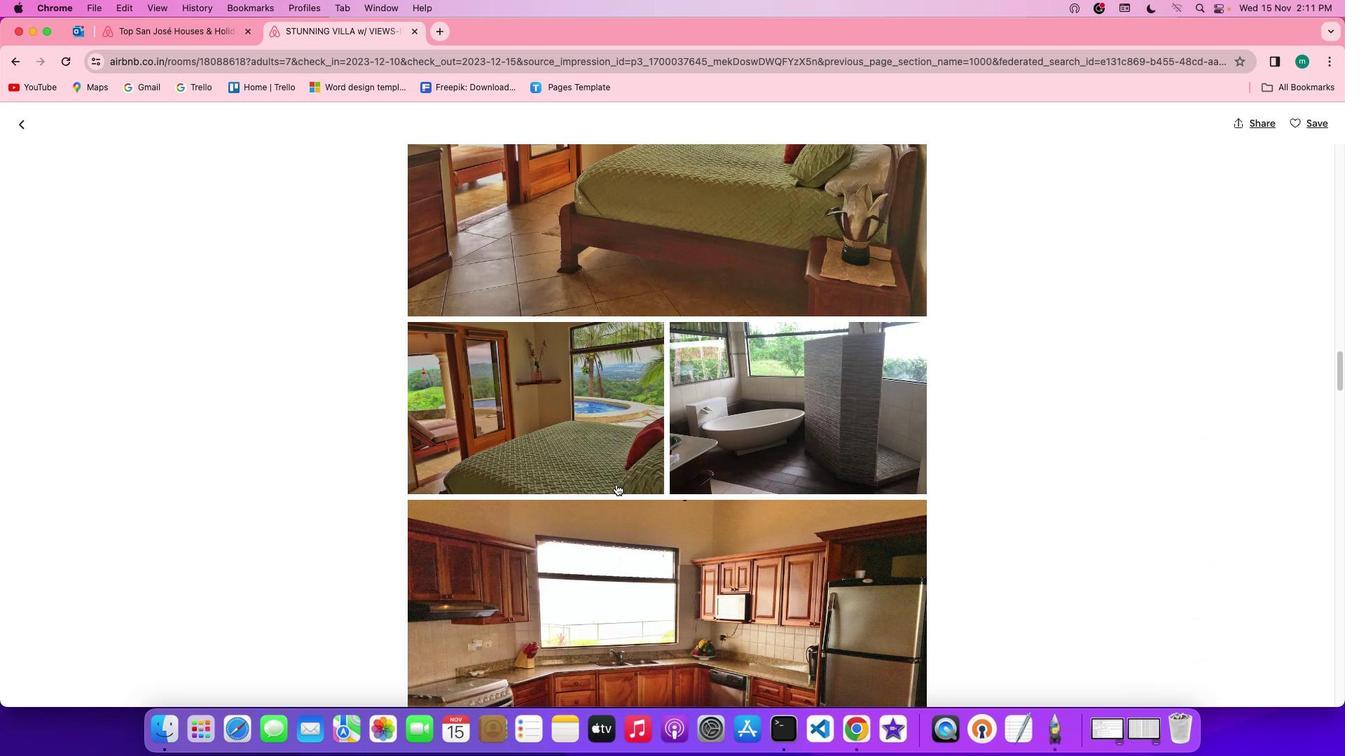 
Action: Mouse scrolled (619, 487) with delta (2, 1)
Screenshot: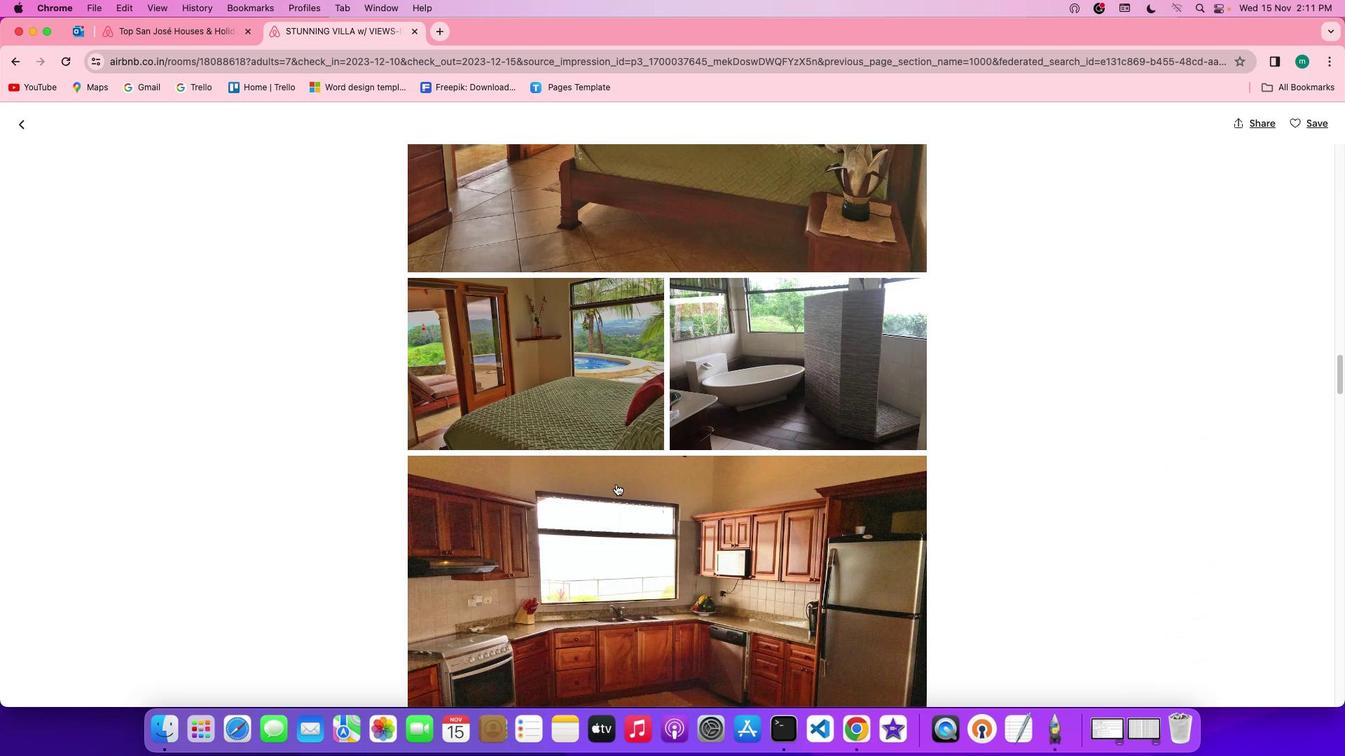 
Action: Mouse scrolled (619, 487) with delta (2, 0)
Screenshot: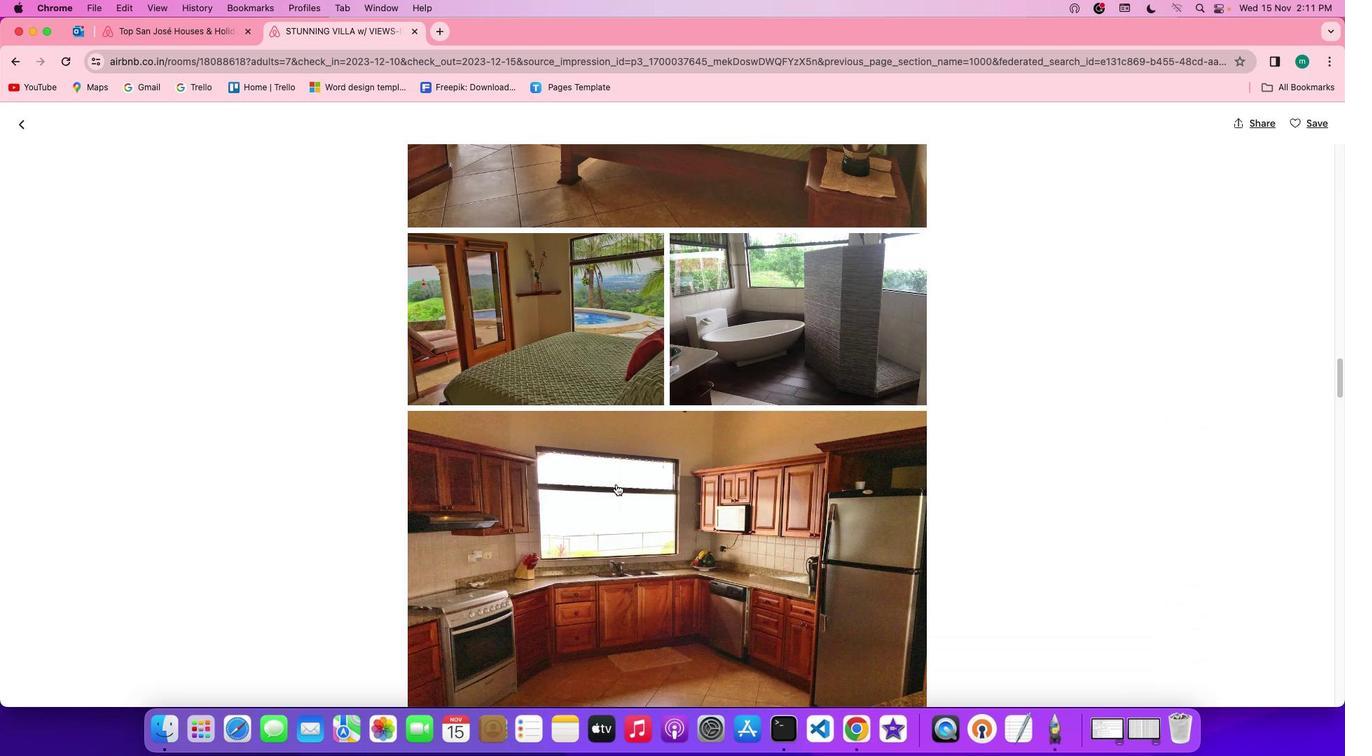 
Action: Mouse scrolled (619, 487) with delta (2, 0)
Screenshot: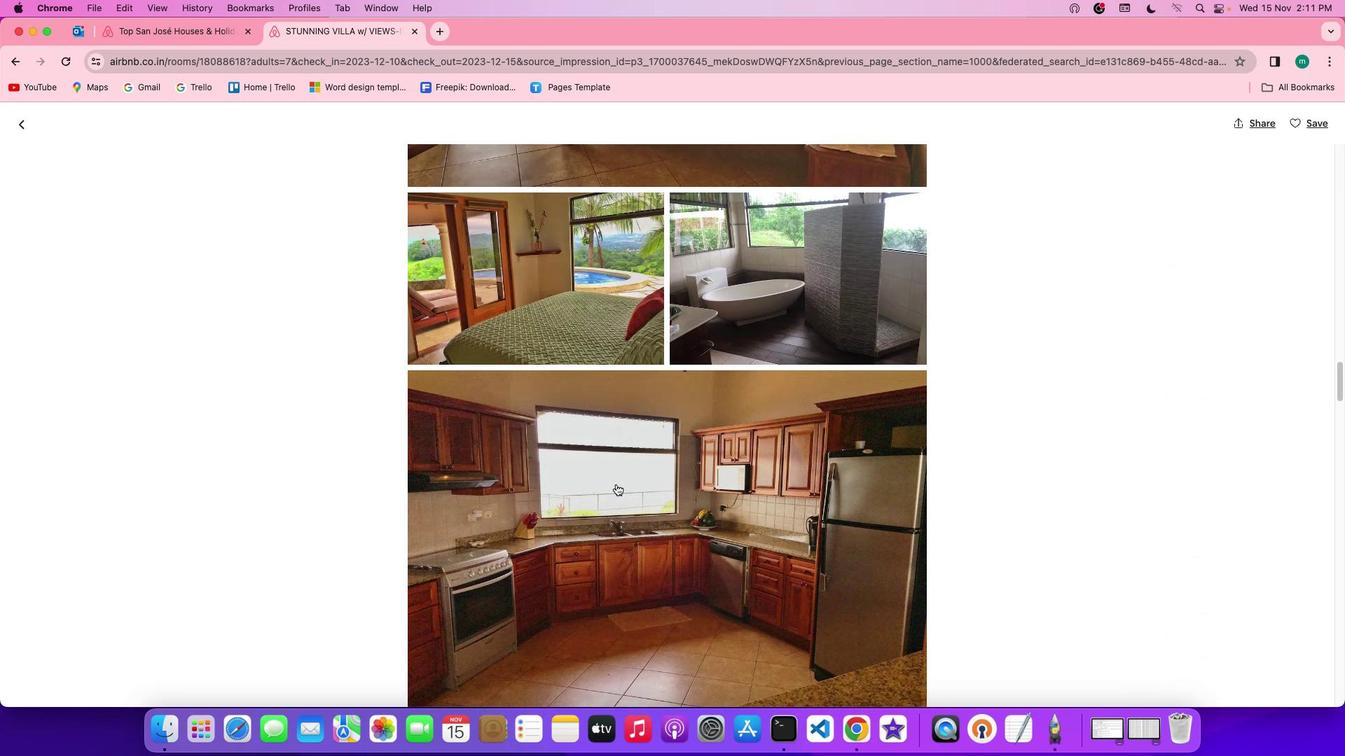 
Action: Mouse scrolled (619, 487) with delta (2, 2)
Screenshot: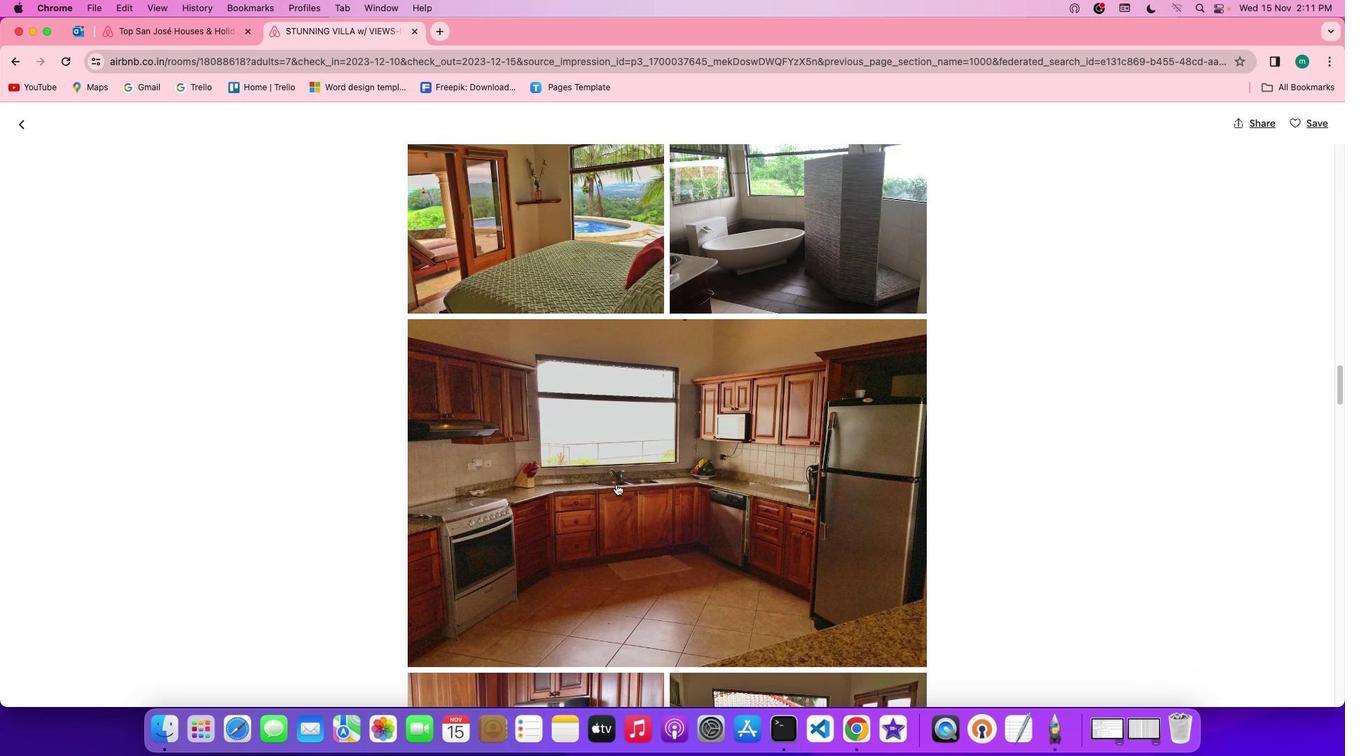 
Action: Mouse scrolled (619, 487) with delta (2, 2)
Screenshot: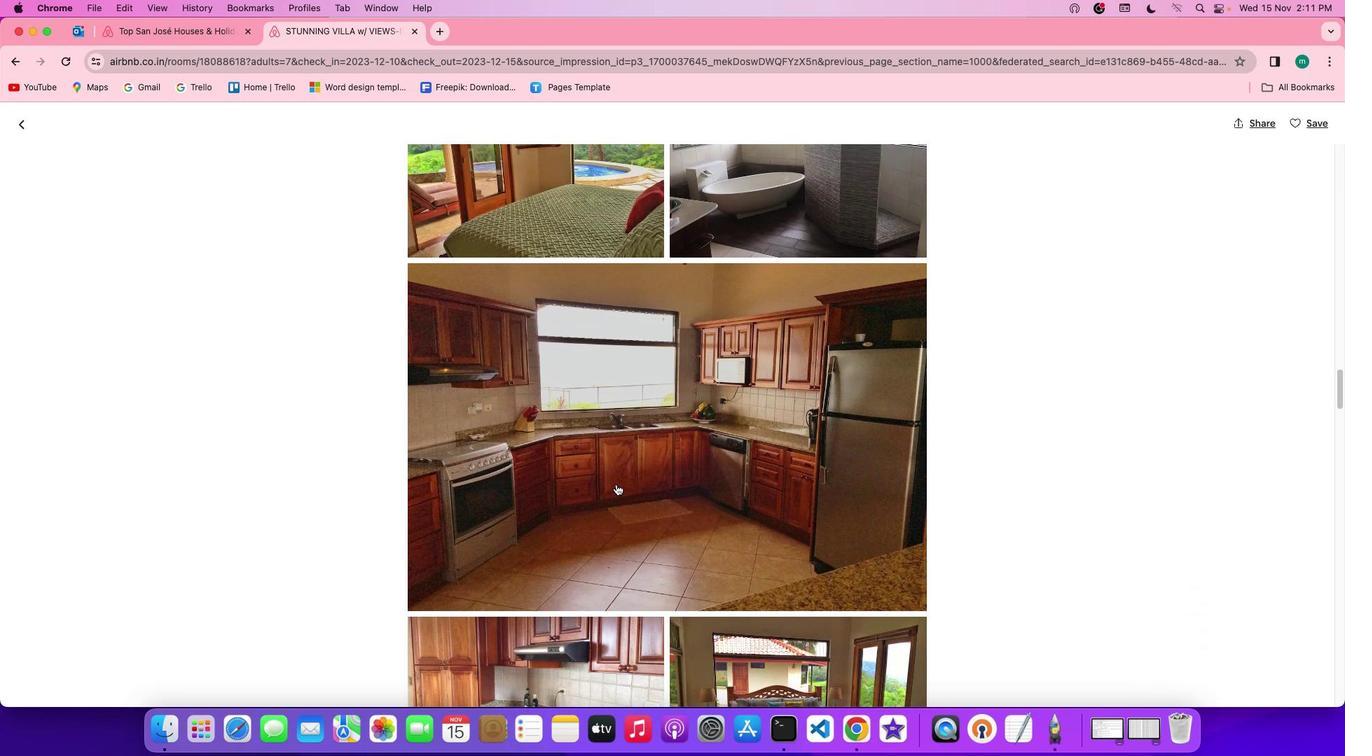 
Action: Mouse scrolled (619, 487) with delta (2, 2)
Screenshot: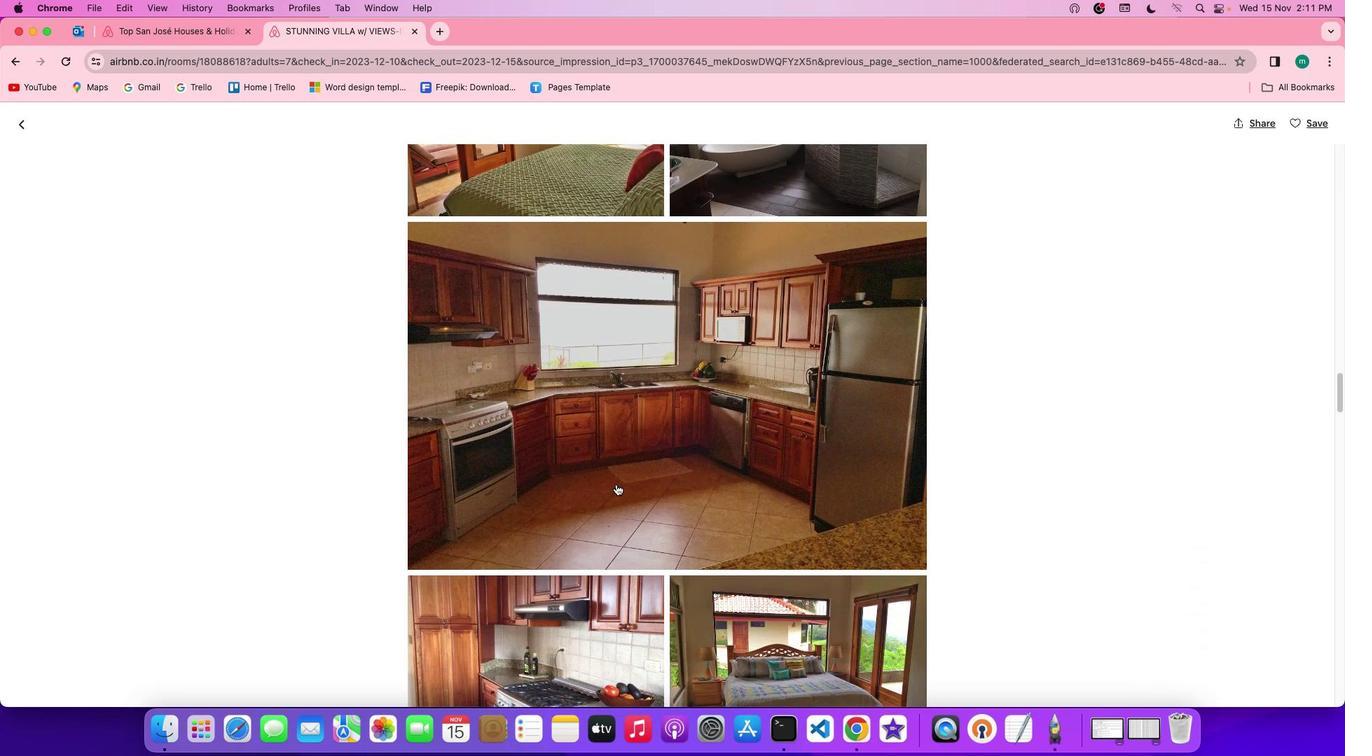 
Action: Mouse scrolled (619, 487) with delta (2, 0)
Screenshot: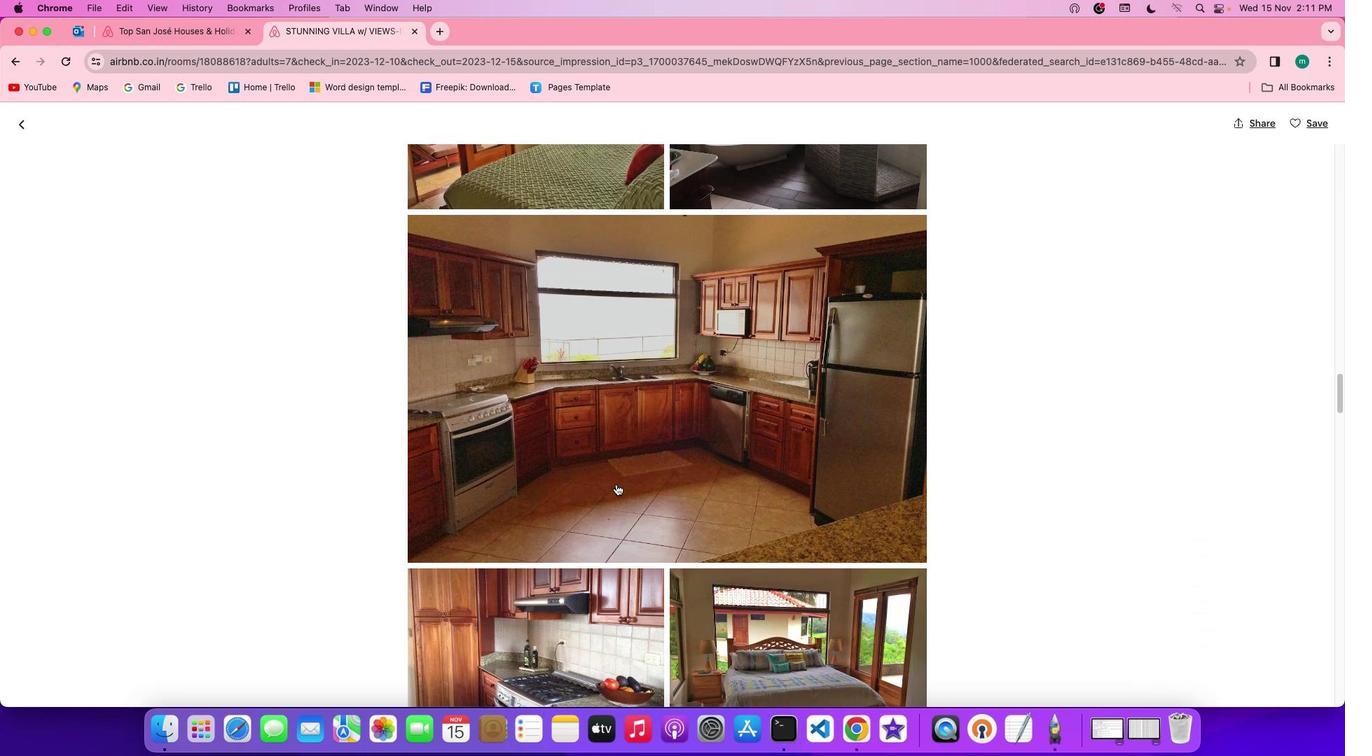 
Action: Mouse scrolled (619, 487) with delta (2, 2)
Screenshot: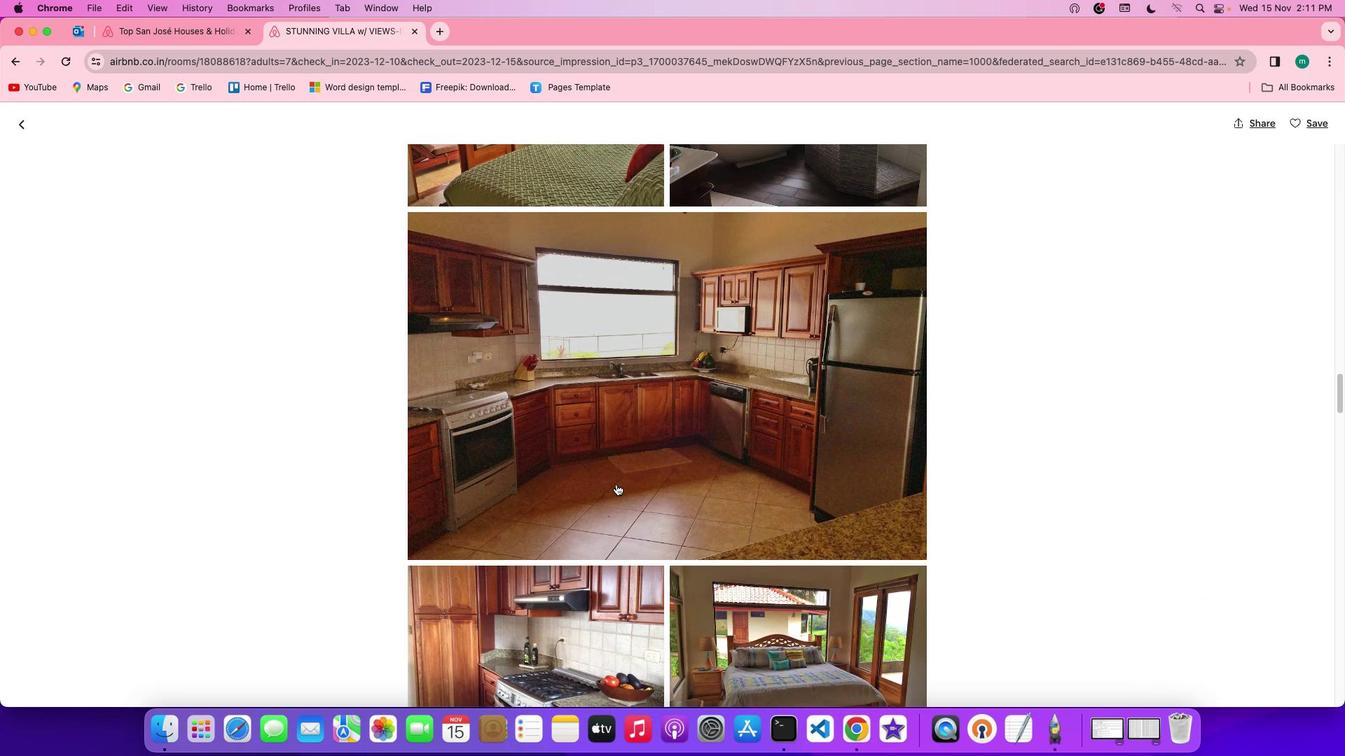 
Action: Mouse scrolled (619, 487) with delta (2, 2)
Screenshot: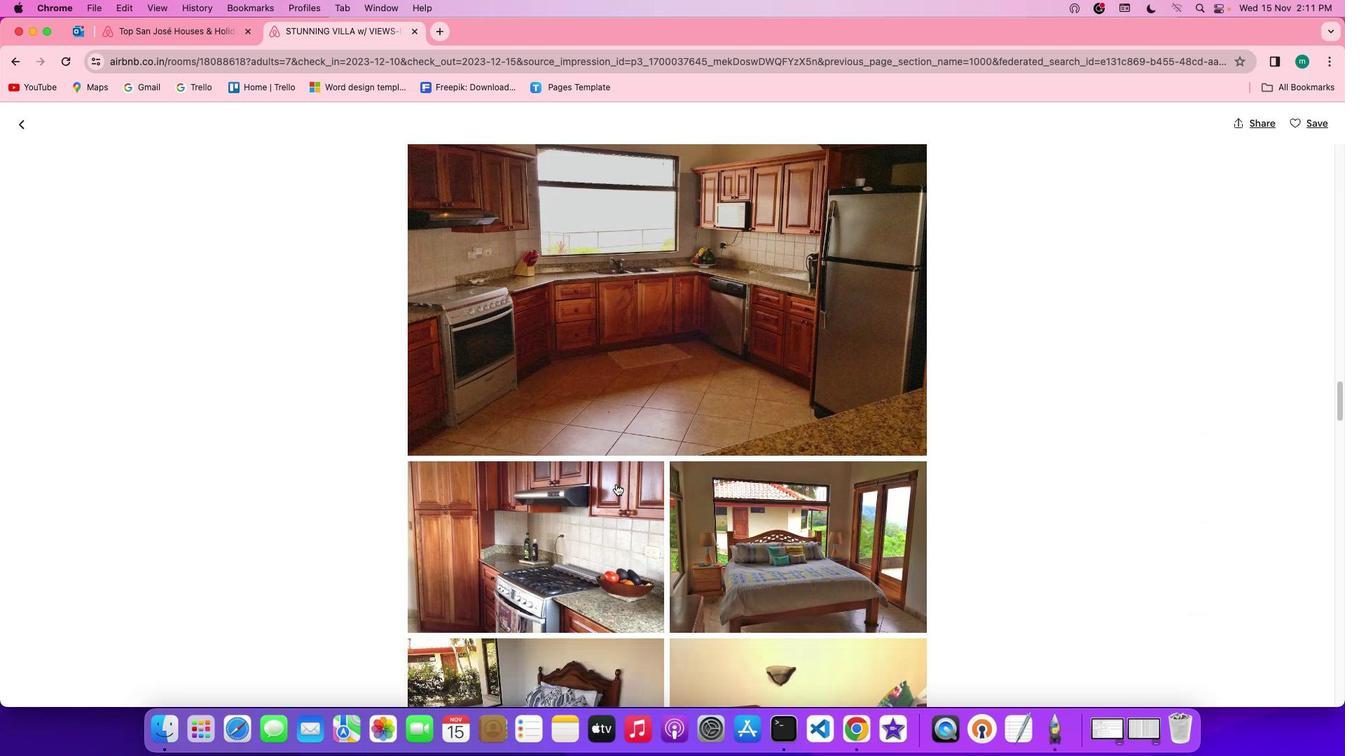 
Action: Mouse scrolled (619, 487) with delta (2, 2)
Screenshot: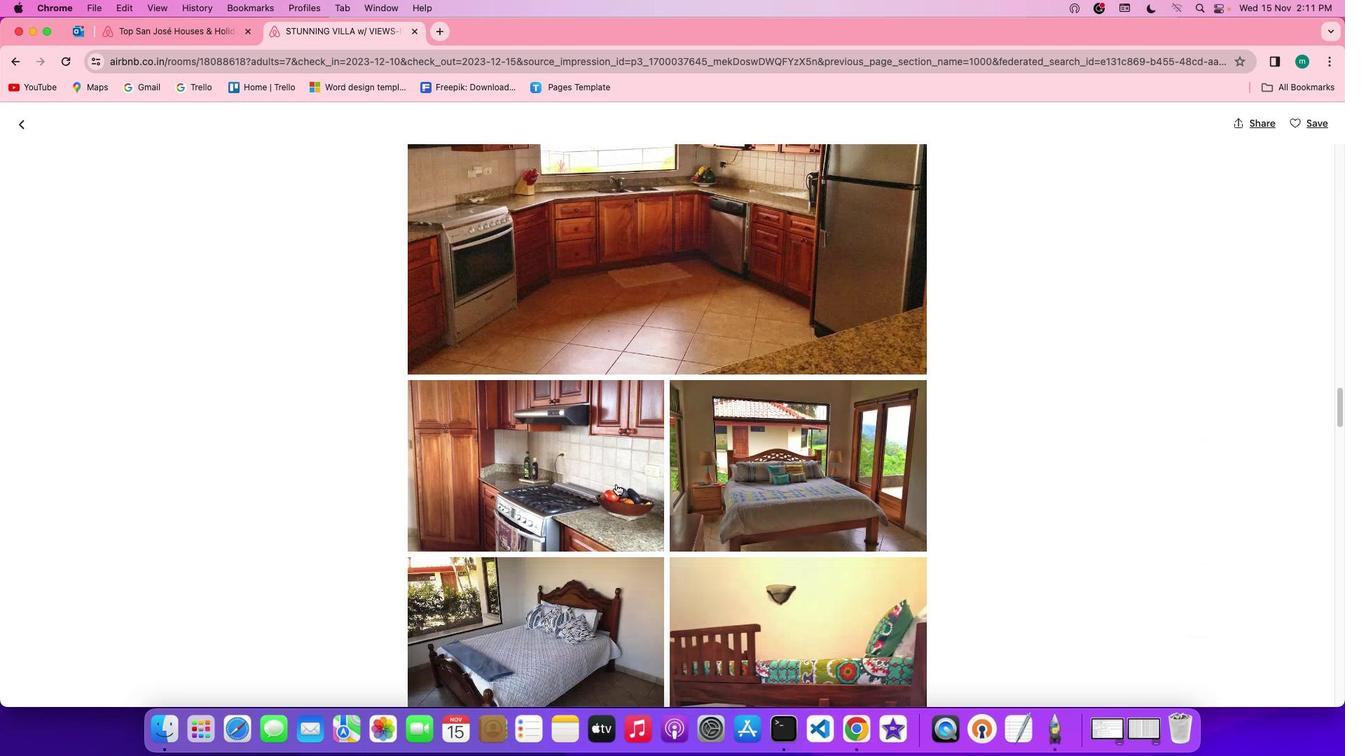 
Action: Mouse scrolled (619, 487) with delta (2, 1)
Screenshot: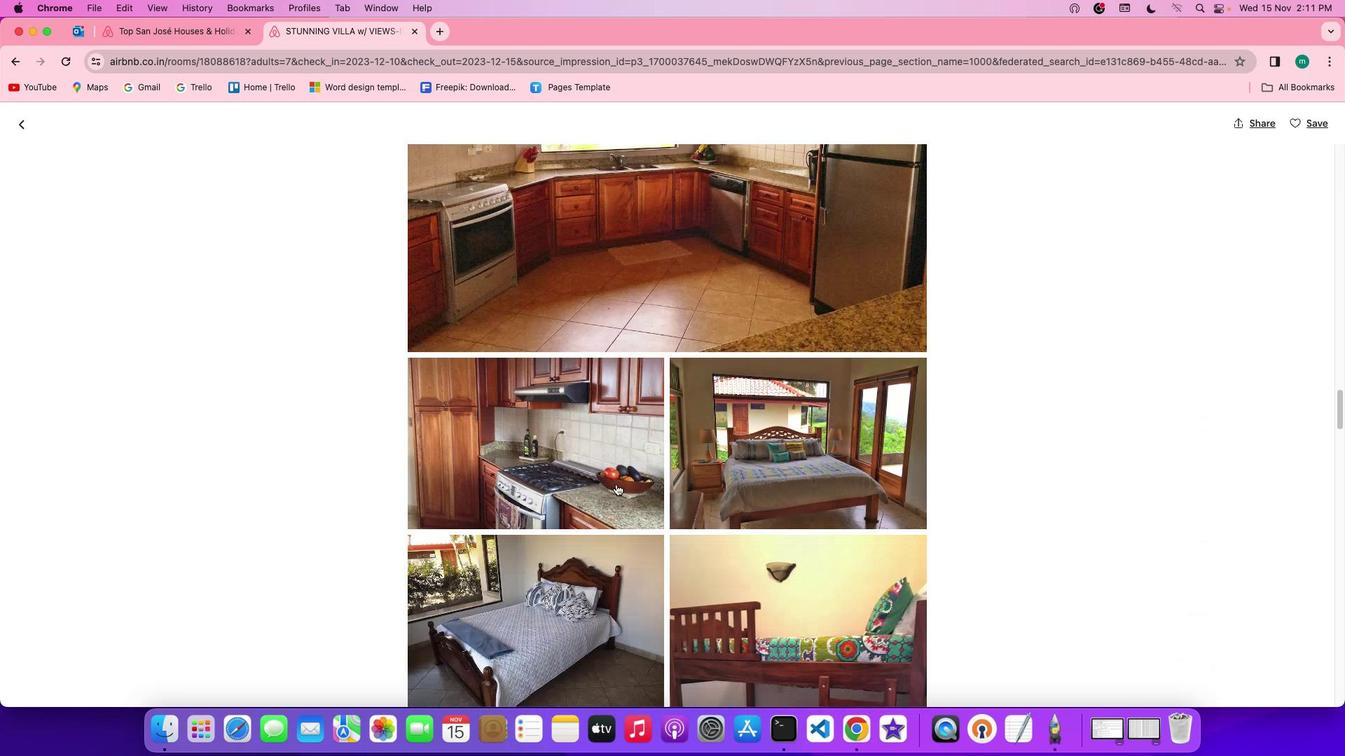 
Action: Mouse scrolled (619, 487) with delta (2, 0)
Screenshot: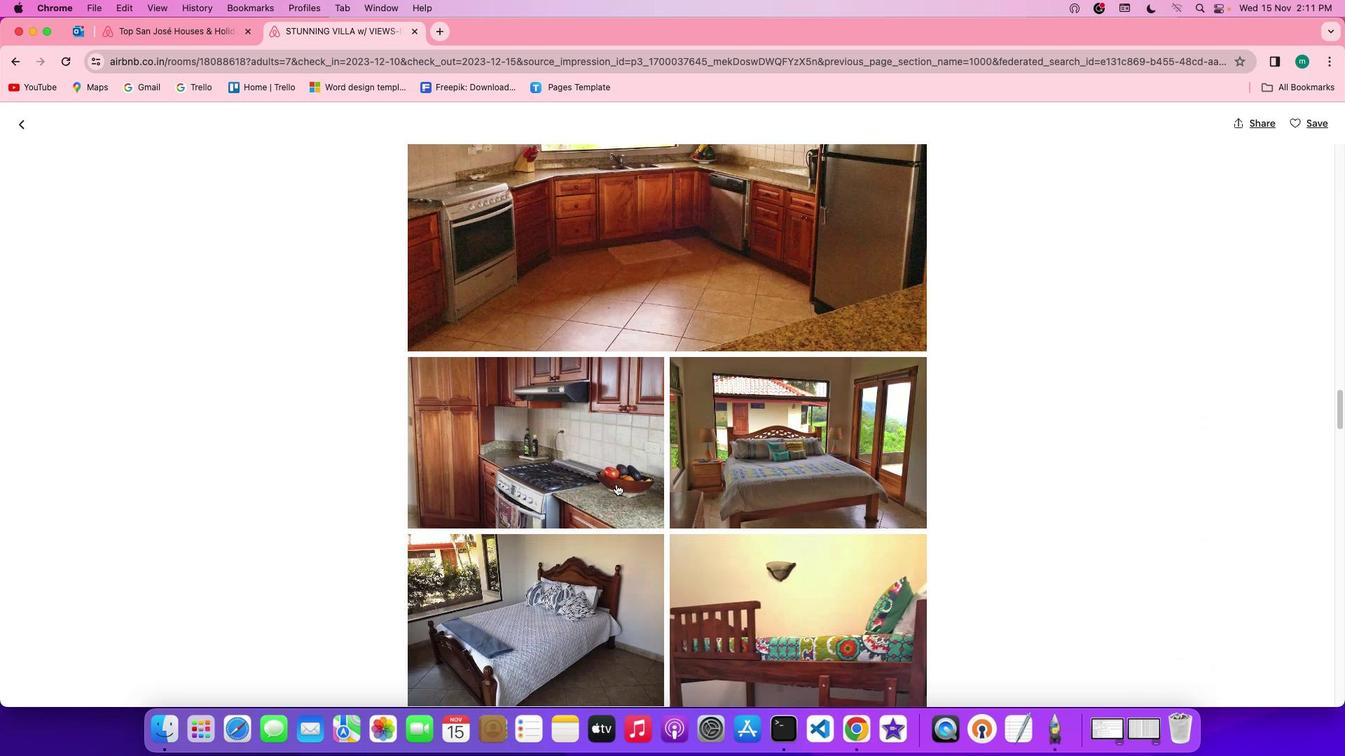 
Action: Mouse scrolled (619, 487) with delta (2, 2)
Screenshot: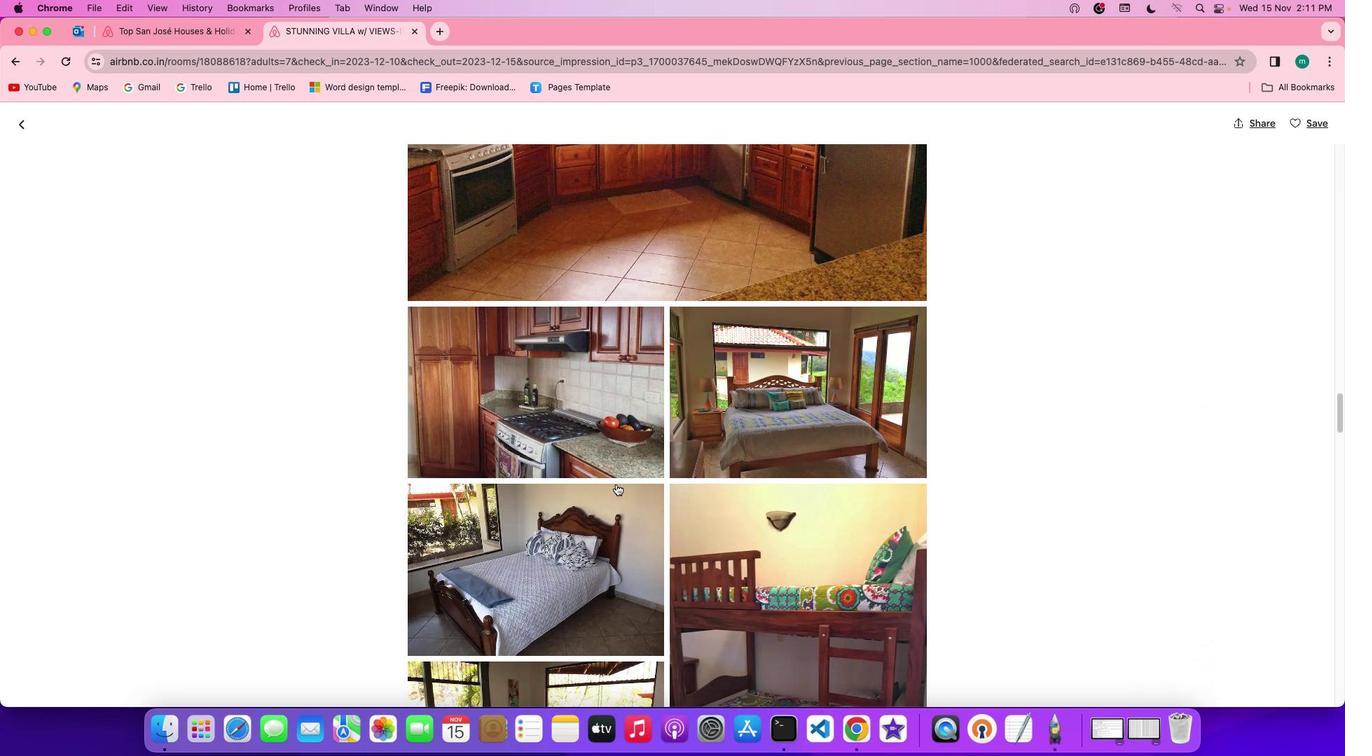
Action: Mouse scrolled (619, 487) with delta (2, 2)
Screenshot: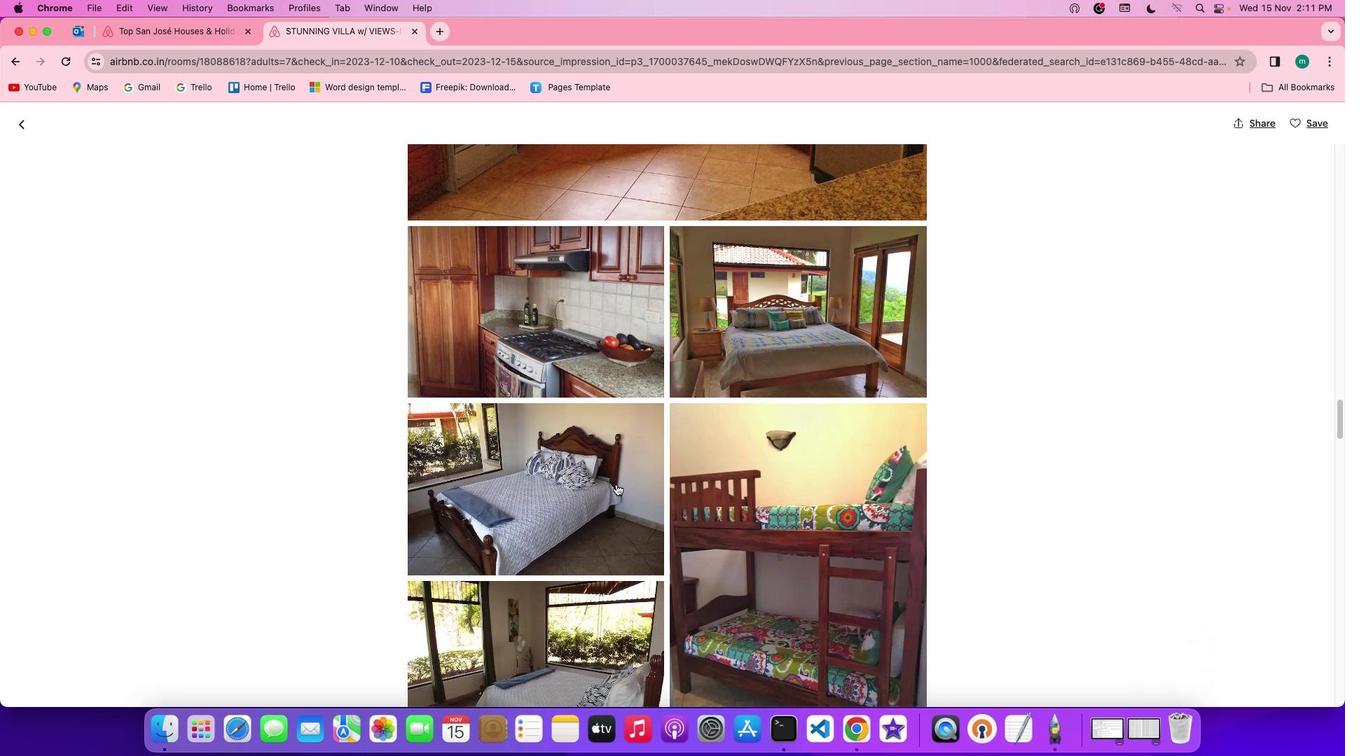 
Action: Mouse scrolled (619, 487) with delta (2, 1)
Screenshot: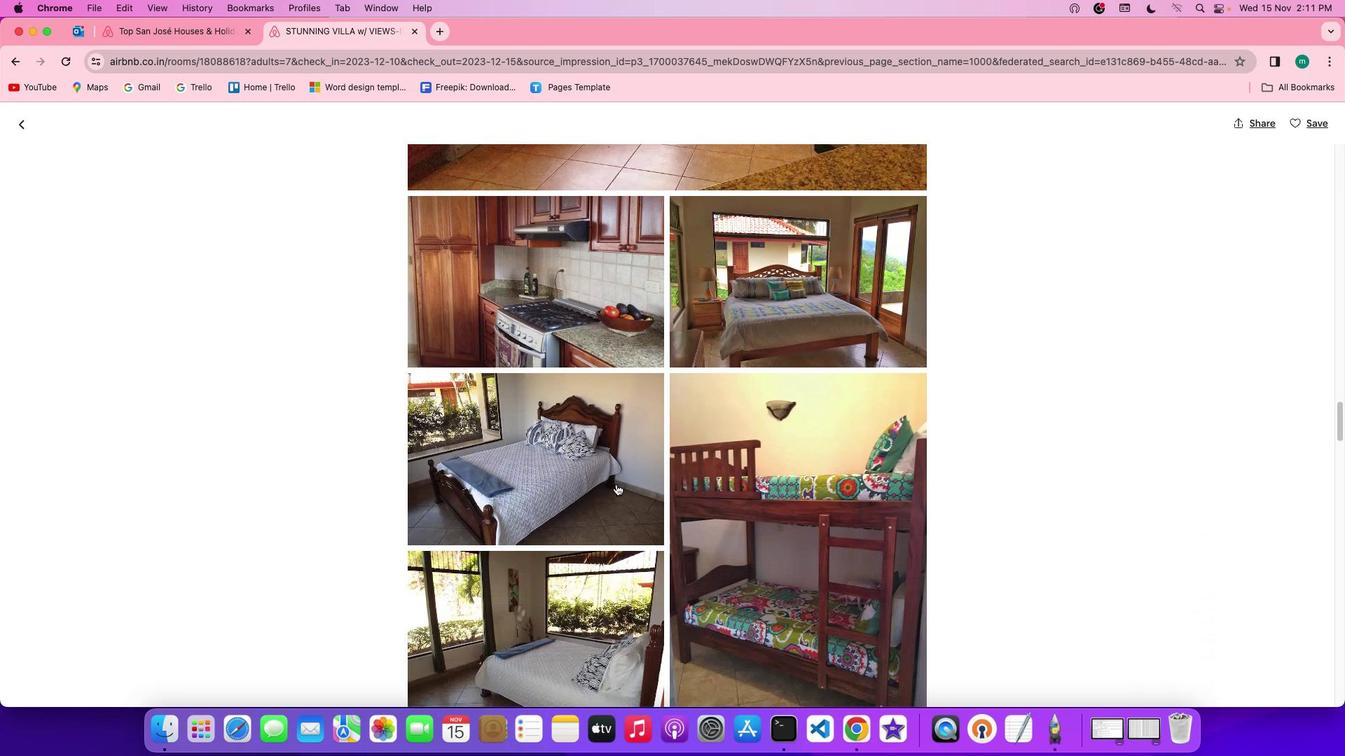 
Action: Mouse scrolled (619, 487) with delta (2, 0)
Screenshot: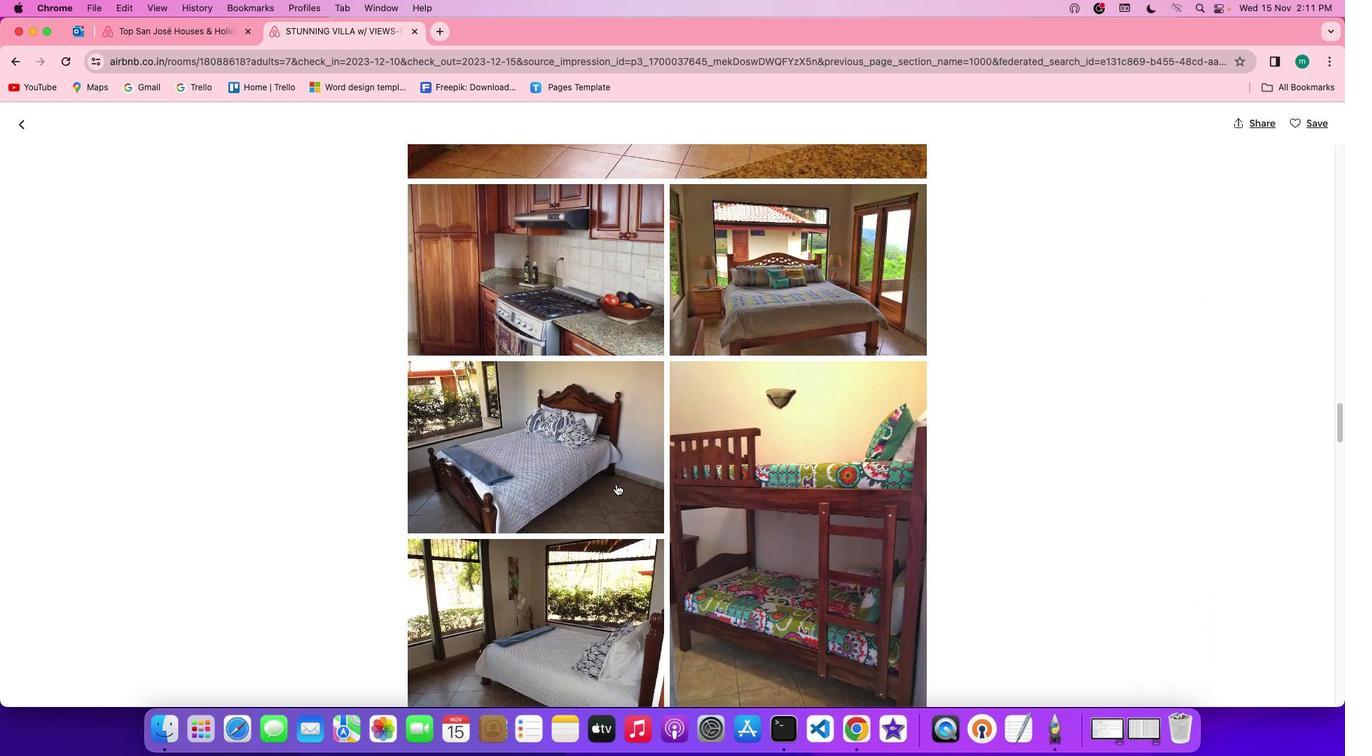 
Action: Mouse scrolled (619, 487) with delta (2, 2)
Screenshot: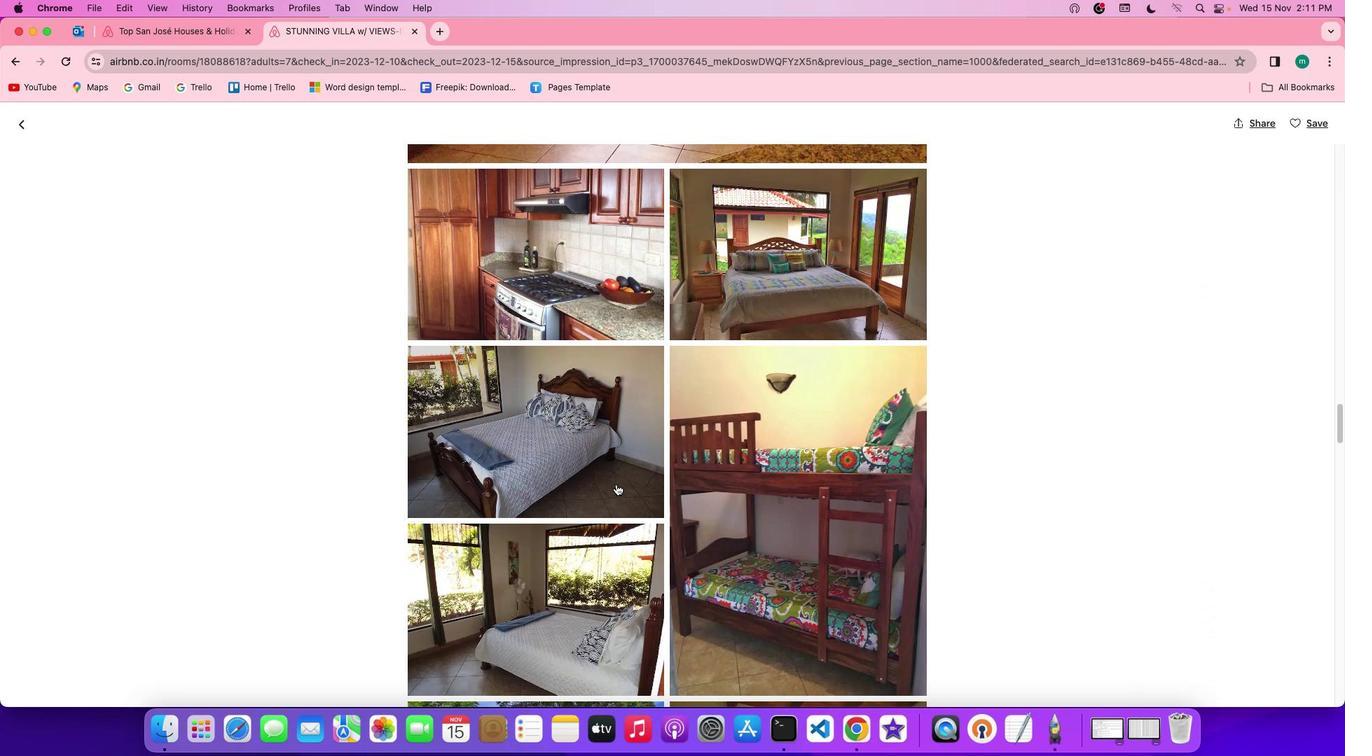 
Action: Mouse scrolled (619, 487) with delta (2, 2)
Screenshot: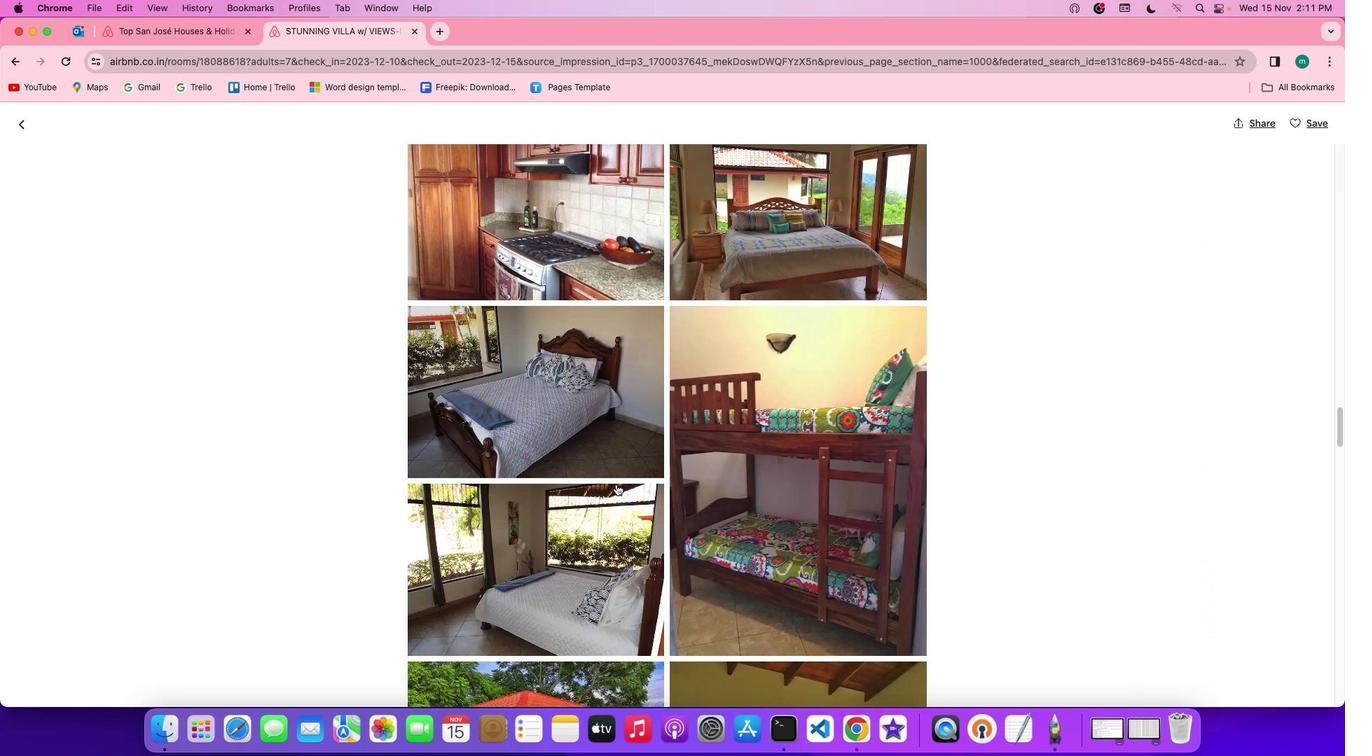 
Action: Mouse scrolled (619, 487) with delta (2, 2)
Screenshot: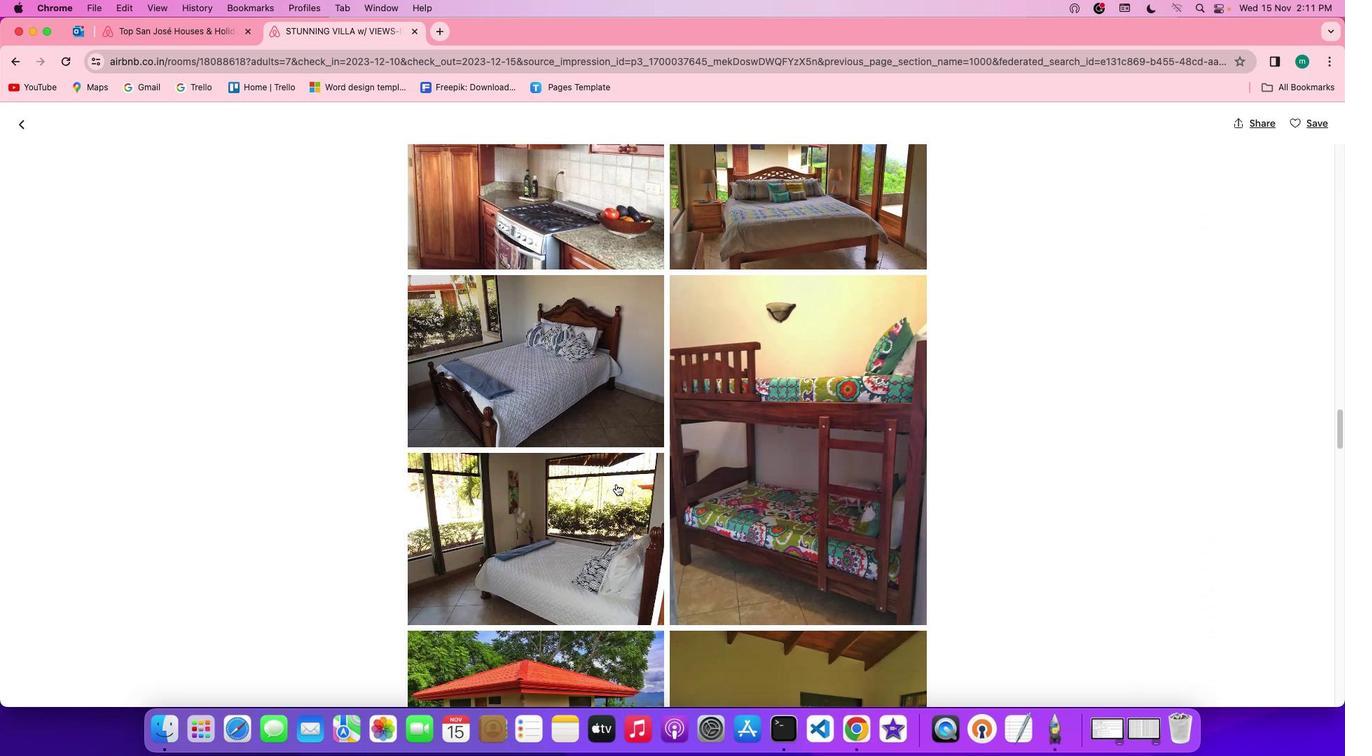 
Action: Mouse scrolled (619, 487) with delta (2, 2)
Screenshot: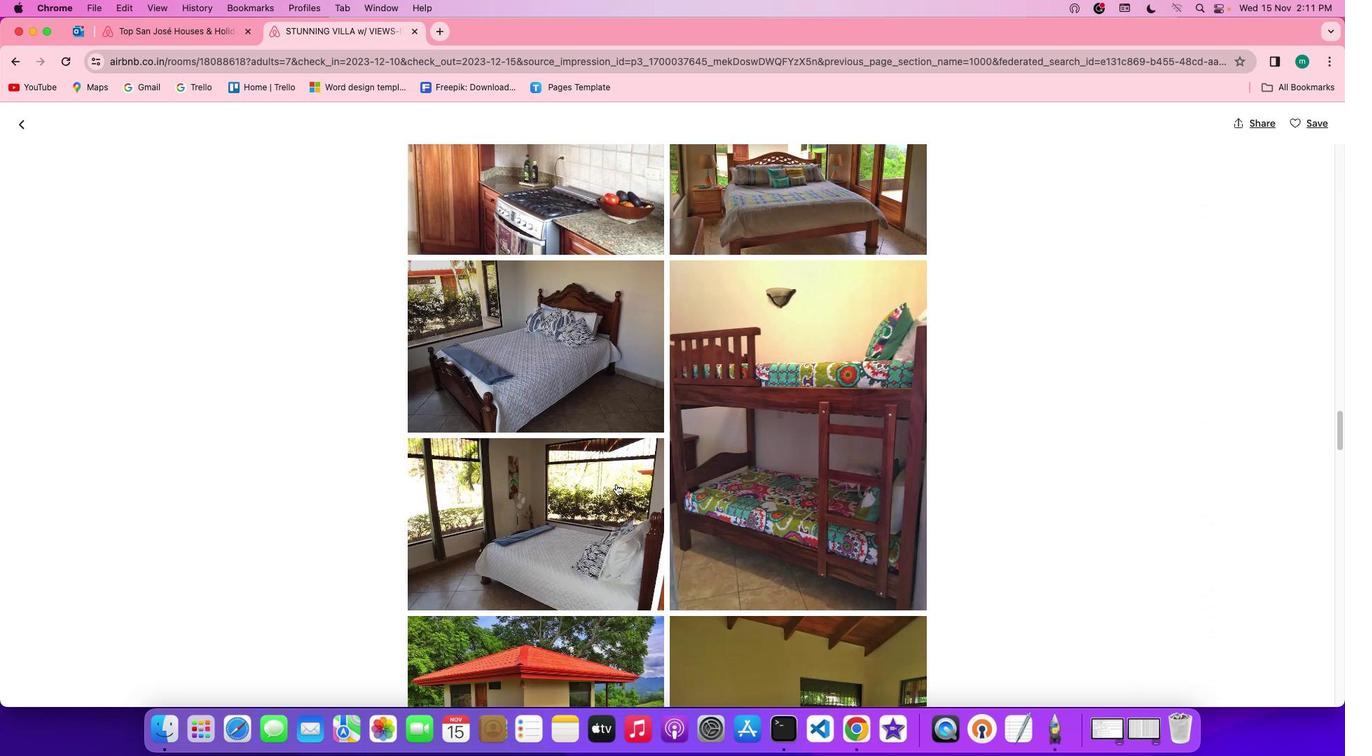 
Action: Mouse scrolled (619, 487) with delta (2, 2)
